 Task: Buy 5 Cartridges from Shocks, Struts & Suspension section under best seller category for shipping address: Margaret Wilson, 1232 Ridge Road, Dodge City, Kansas 67801, Cell Number 6205197251. Pay from credit card ending with 7965, CVV 549
Action: Key pressed amazon.com<Key.enter>
Screenshot: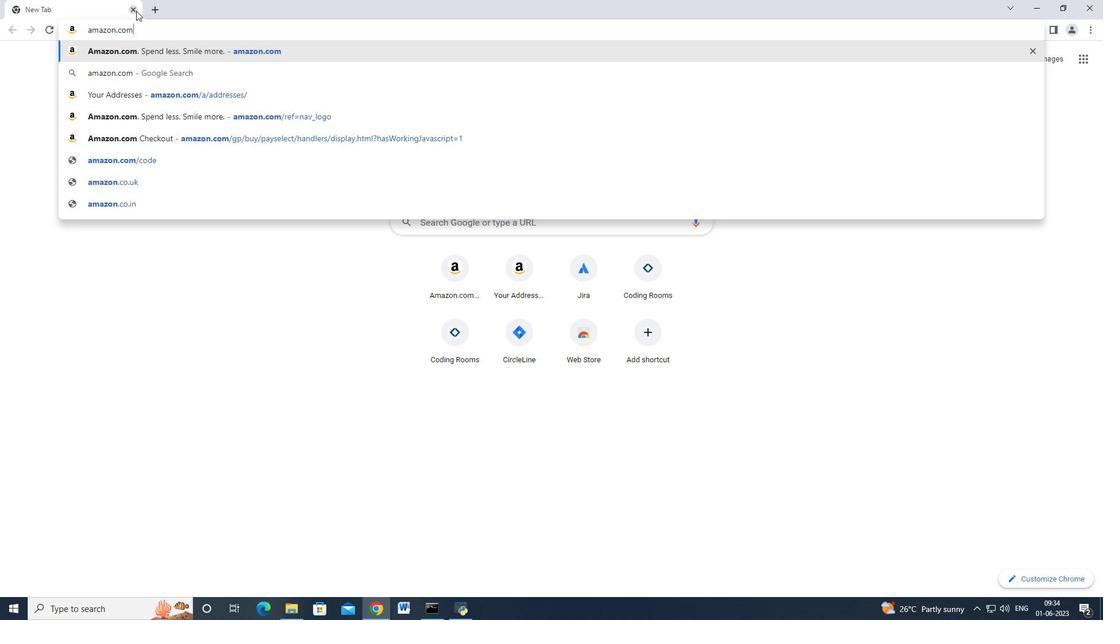 
Action: Mouse moved to (20, 85)
Screenshot: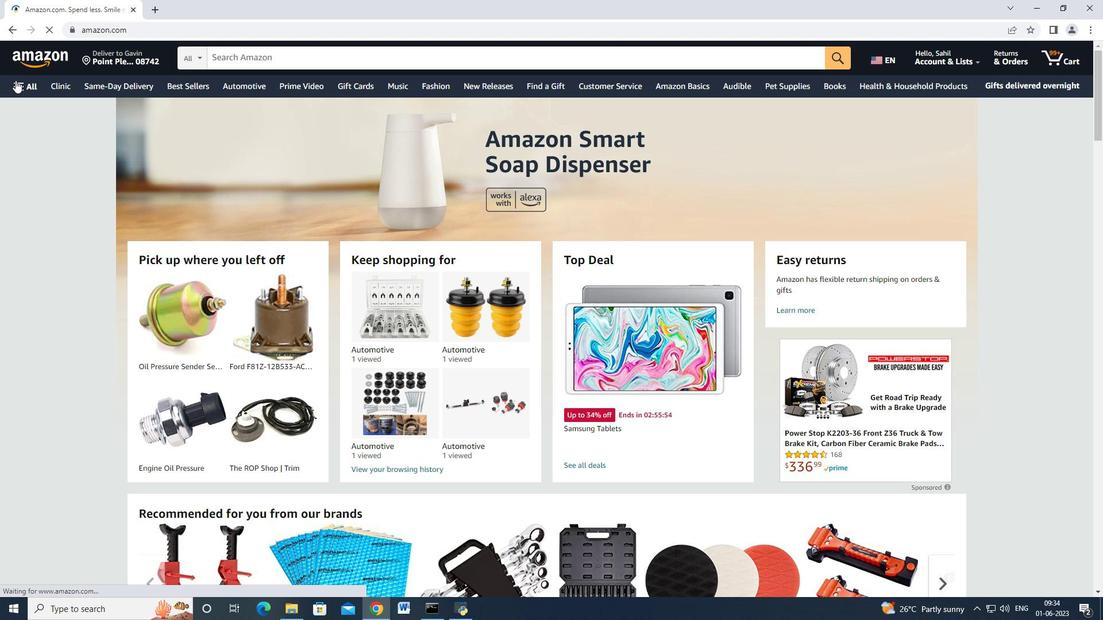 
Action: Mouse pressed left at (20, 85)
Screenshot: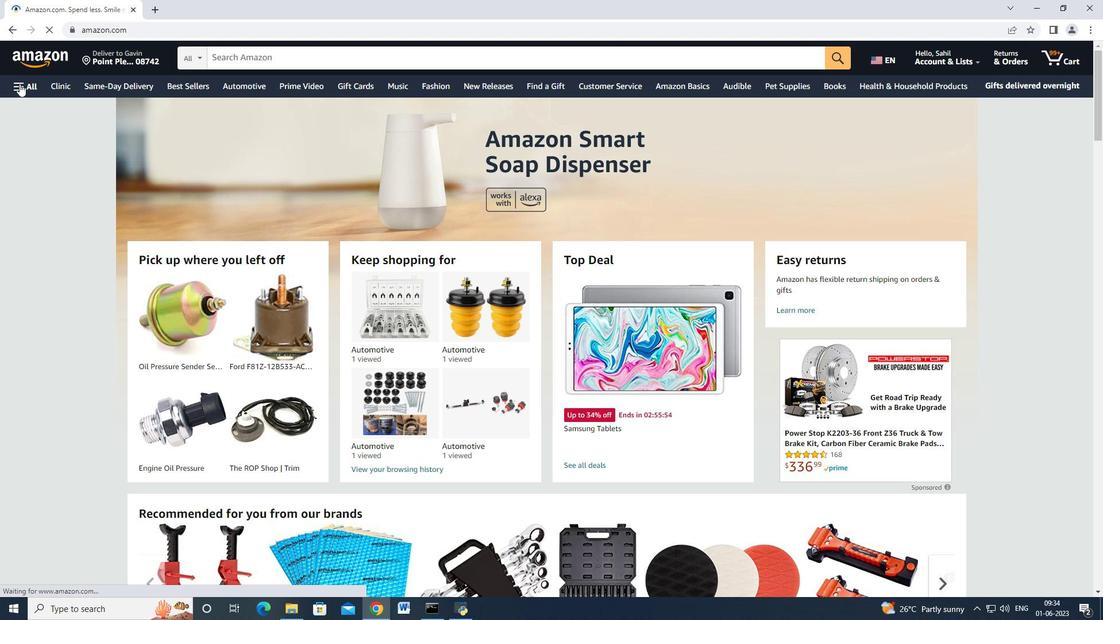 
Action: Mouse moved to (46, 139)
Screenshot: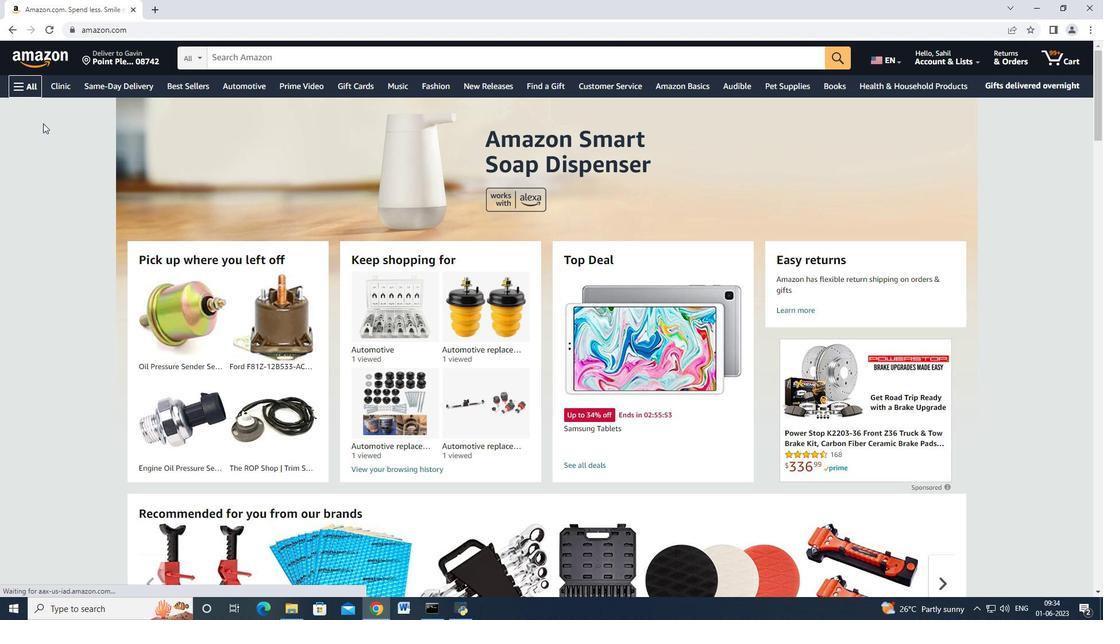 
Action: Mouse scrolled (46, 138) with delta (0, 0)
Screenshot: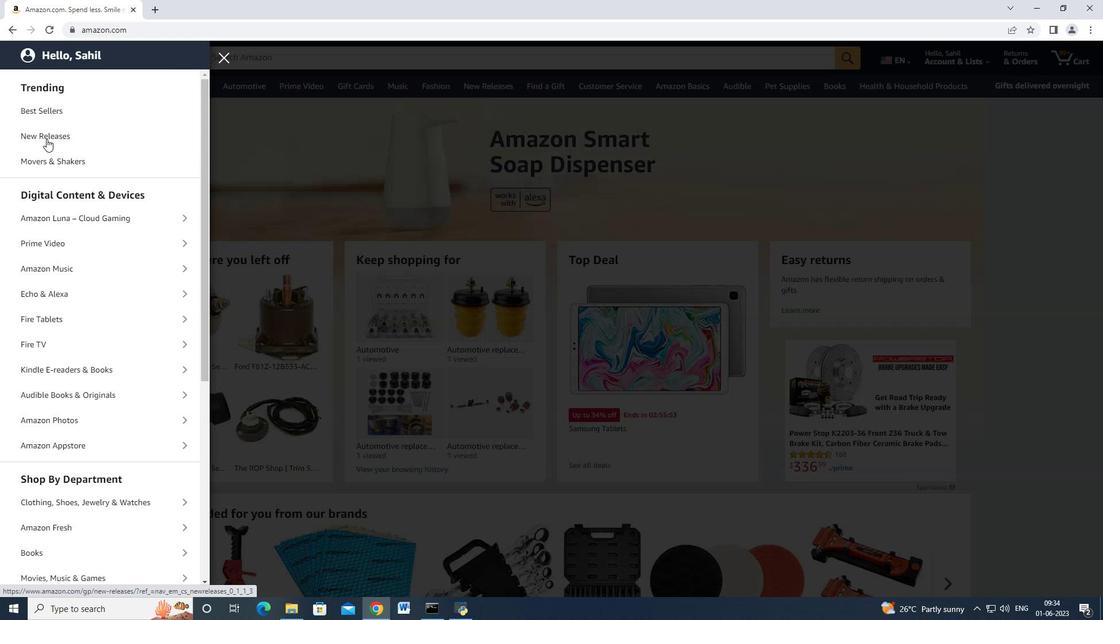 
Action: Mouse scrolled (46, 138) with delta (0, 0)
Screenshot: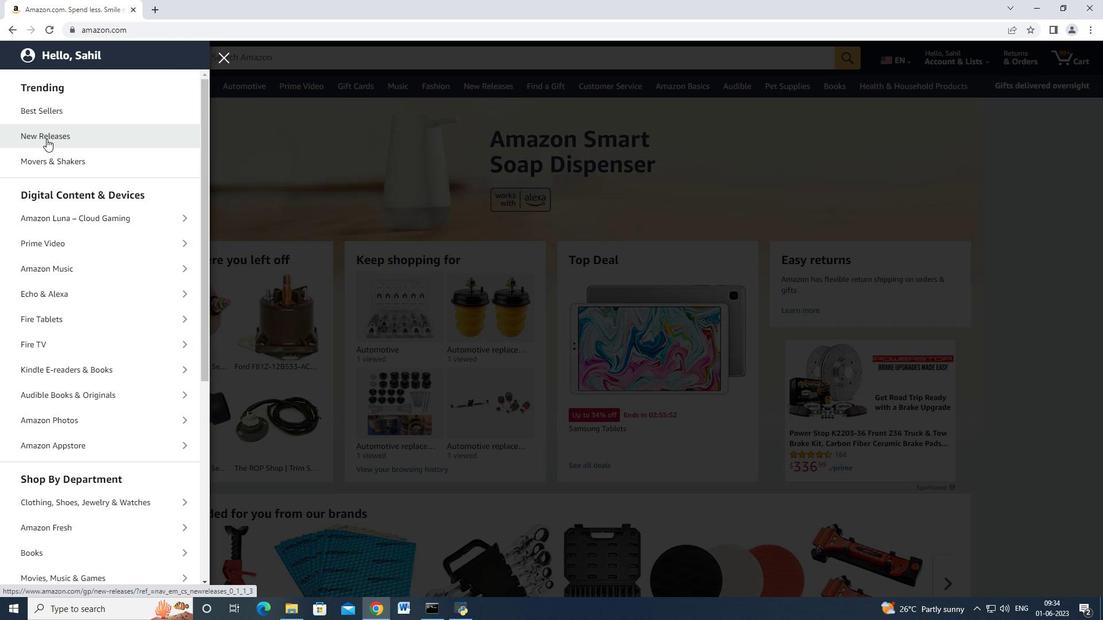 
Action: Mouse moved to (46, 142)
Screenshot: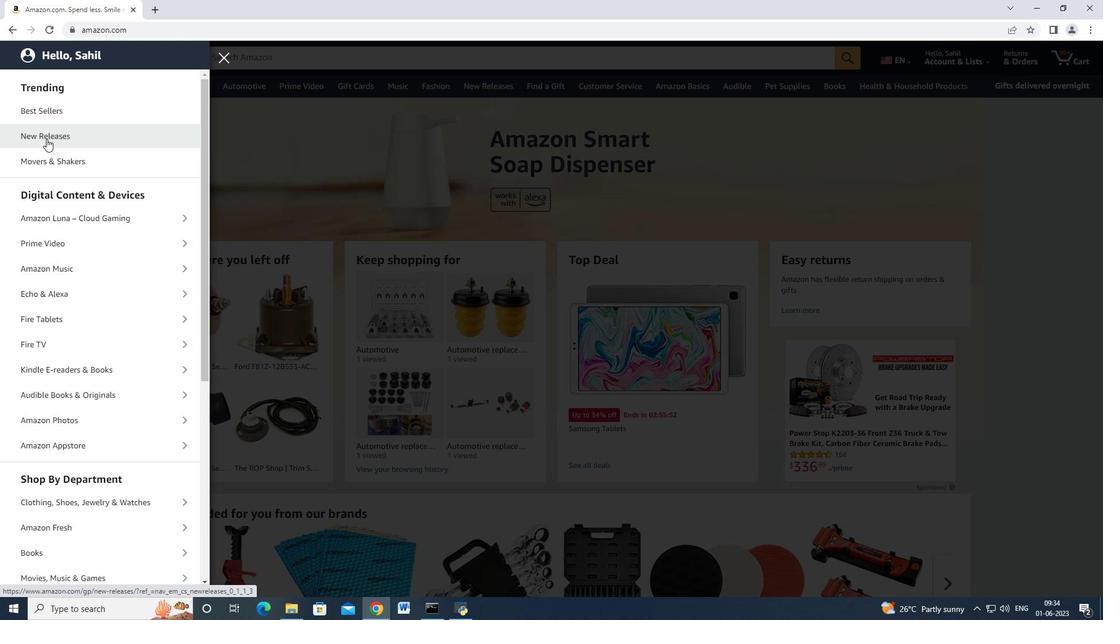 
Action: Mouse scrolled (46, 141) with delta (0, 0)
Screenshot: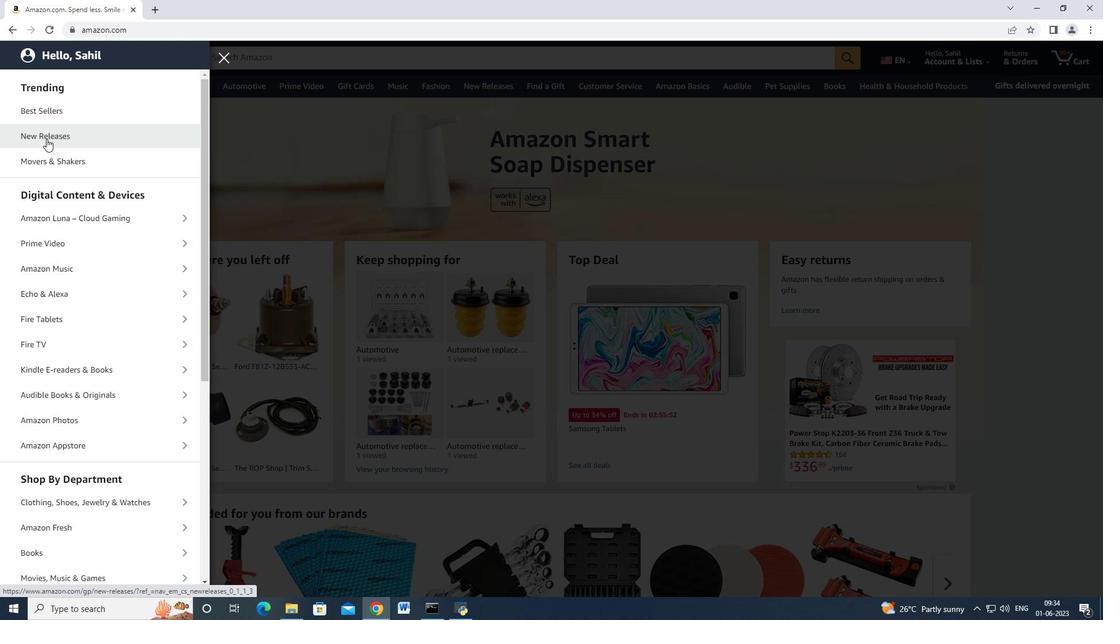 
Action: Mouse moved to (87, 424)
Screenshot: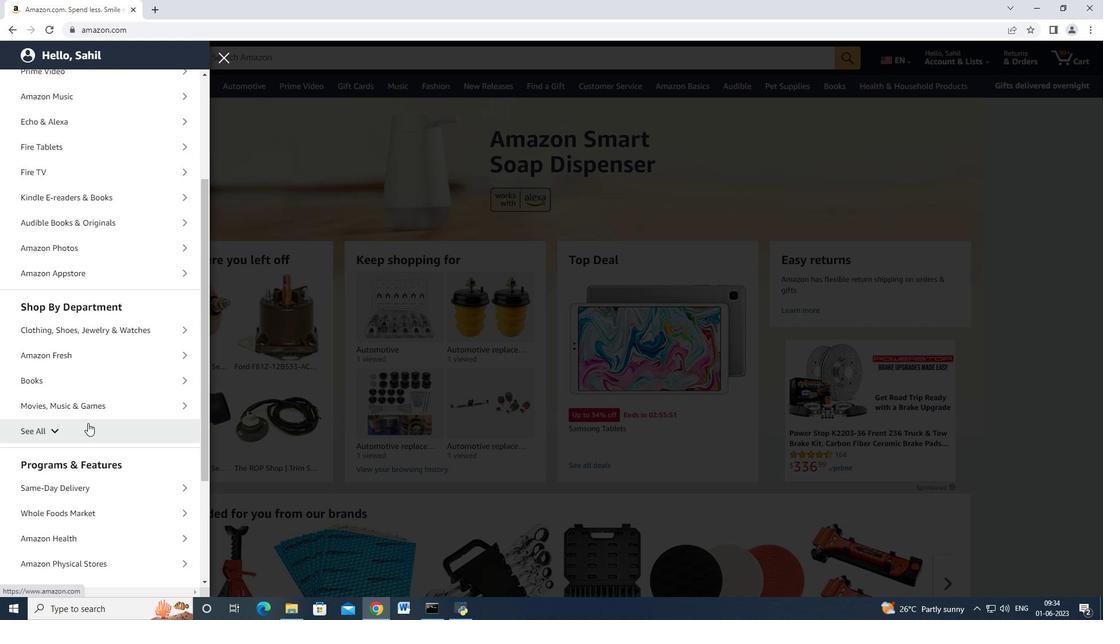 
Action: Mouse pressed left at (87, 424)
Screenshot: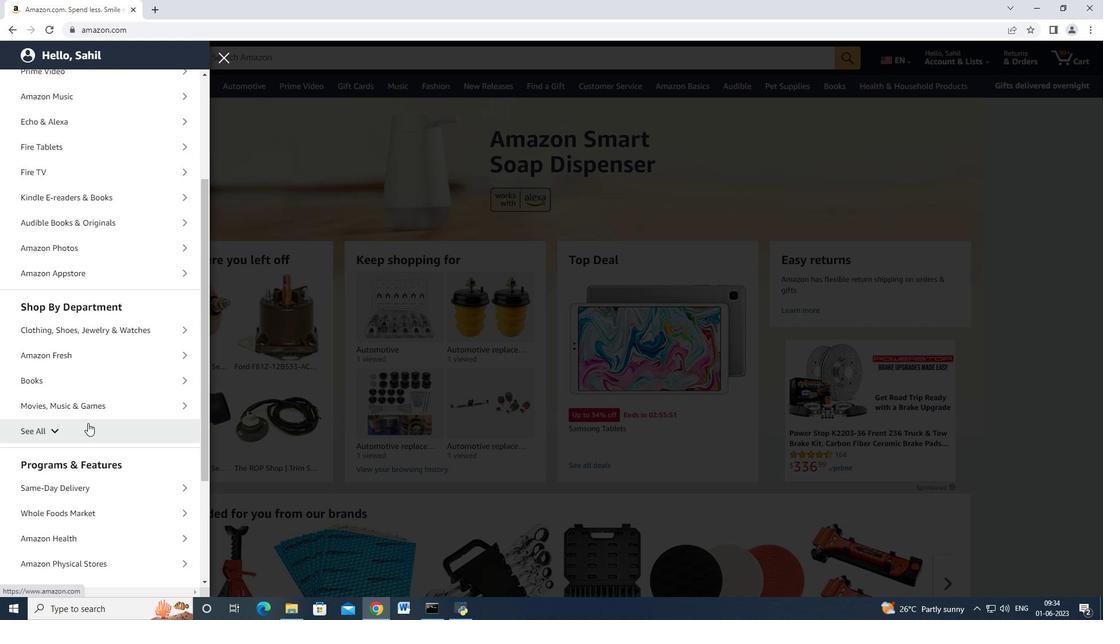 
Action: Mouse moved to (94, 384)
Screenshot: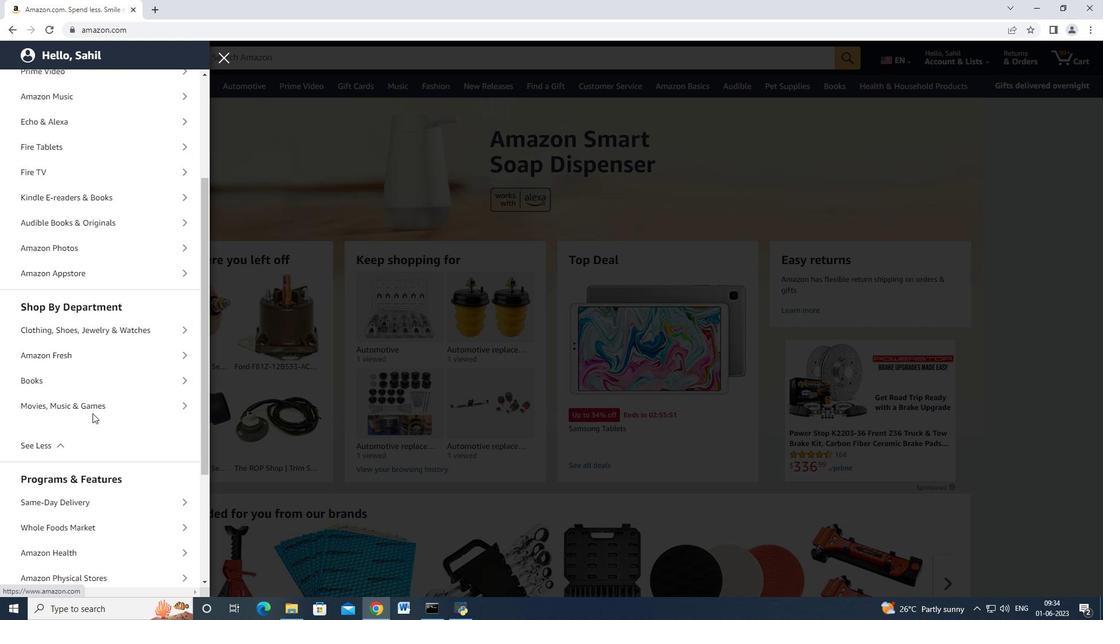 
Action: Mouse scrolled (94, 384) with delta (0, 0)
Screenshot: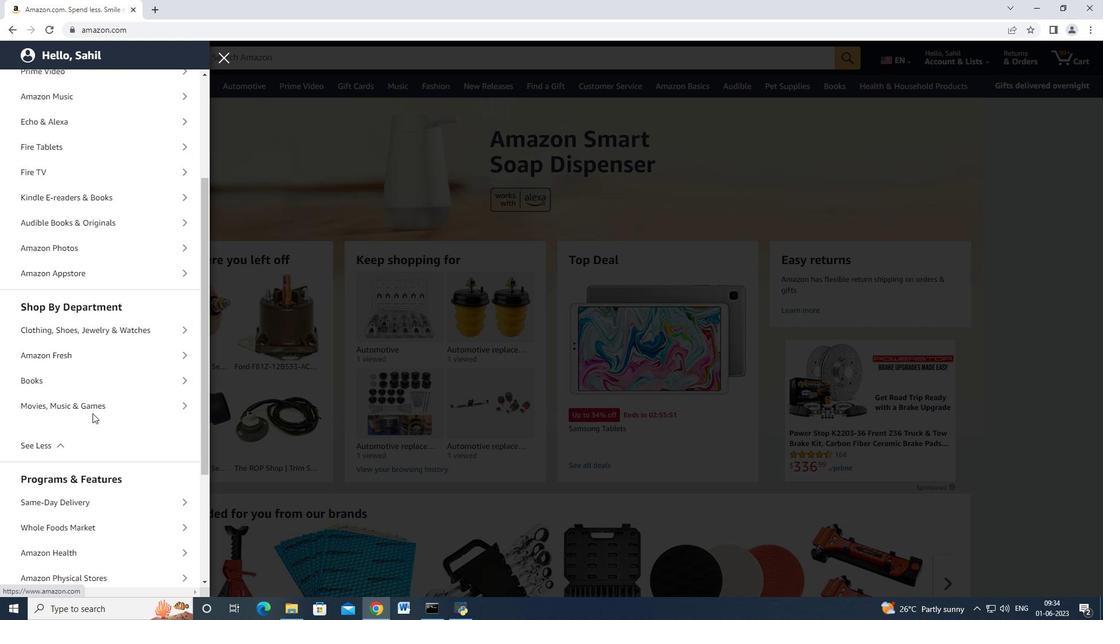 
Action: Mouse moved to (94, 381)
Screenshot: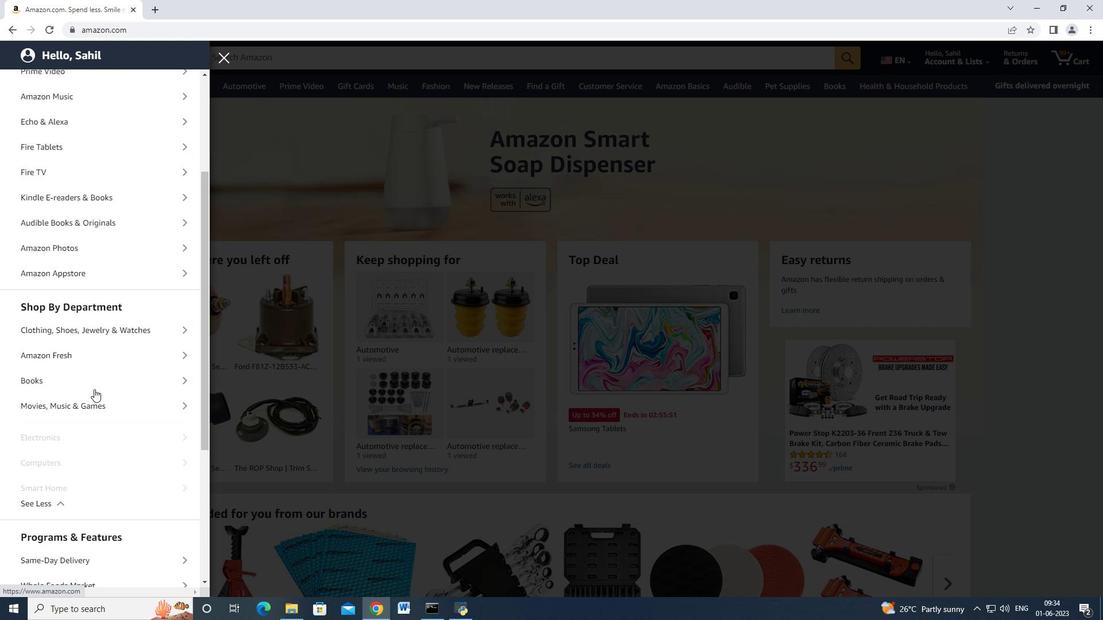 
Action: Mouse scrolled (94, 380) with delta (0, 0)
Screenshot: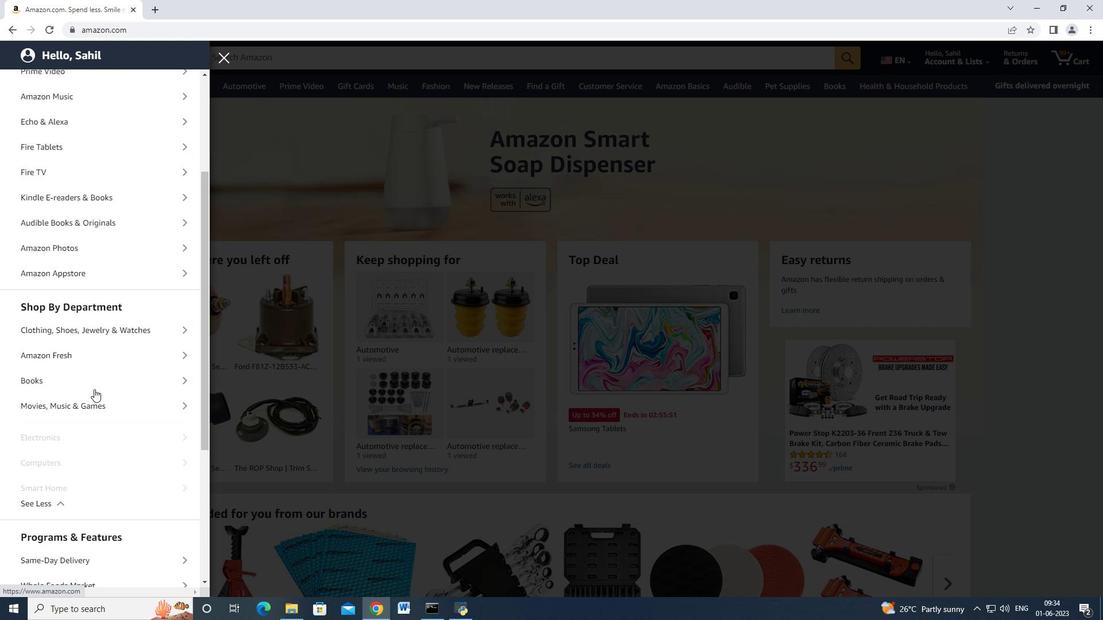 
Action: Mouse moved to (94, 380)
Screenshot: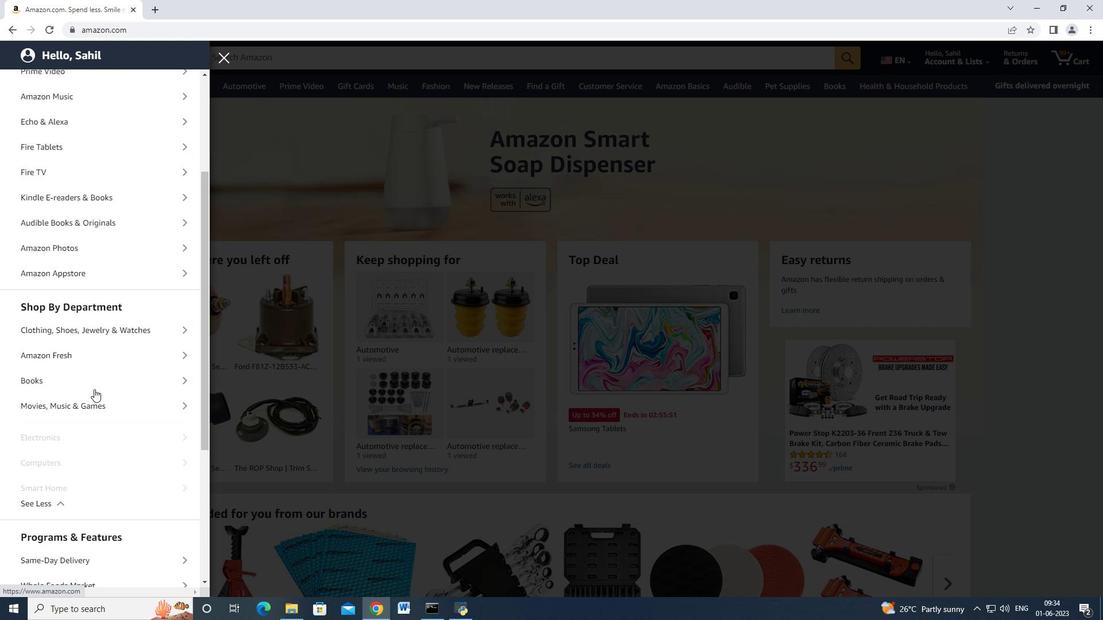 
Action: Mouse scrolled (94, 380) with delta (0, 0)
Screenshot: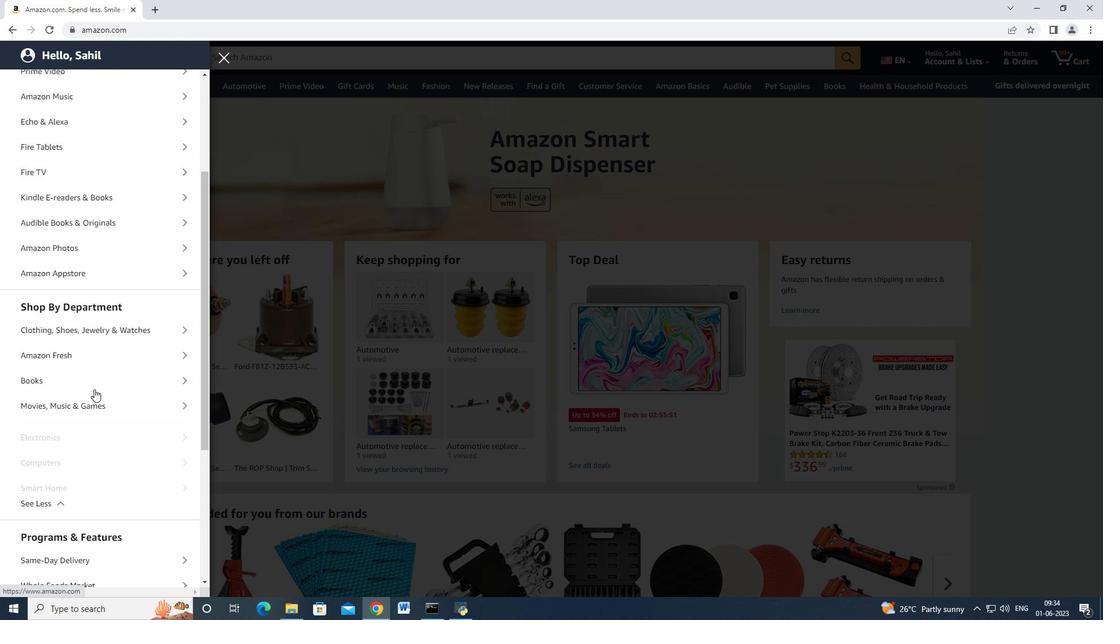 
Action: Mouse moved to (93, 379)
Screenshot: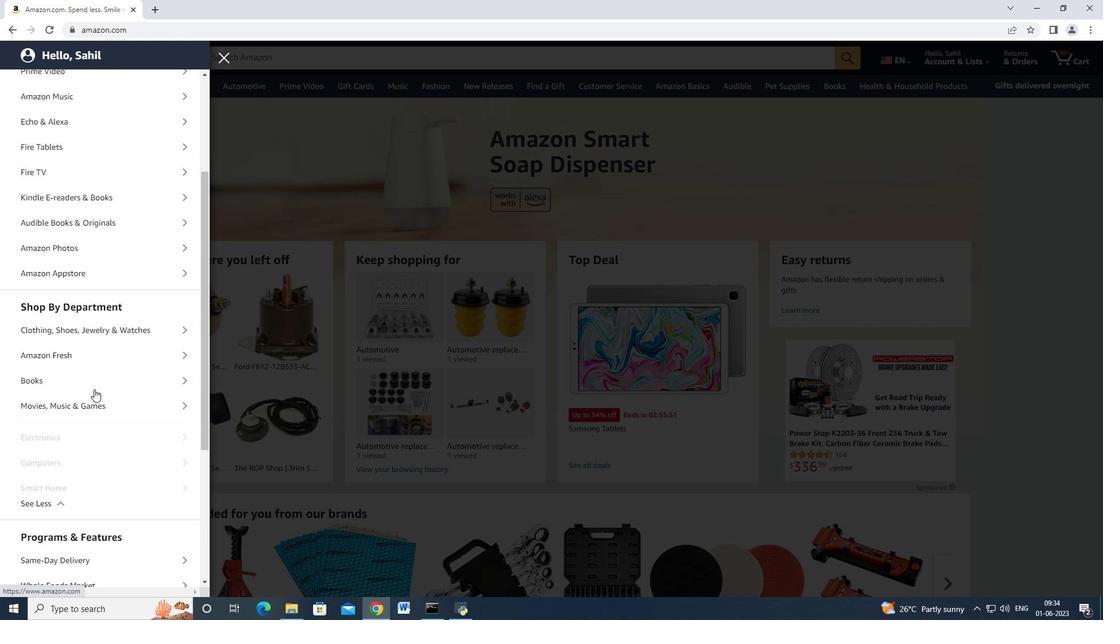 
Action: Mouse scrolled (93, 378) with delta (0, 0)
Screenshot: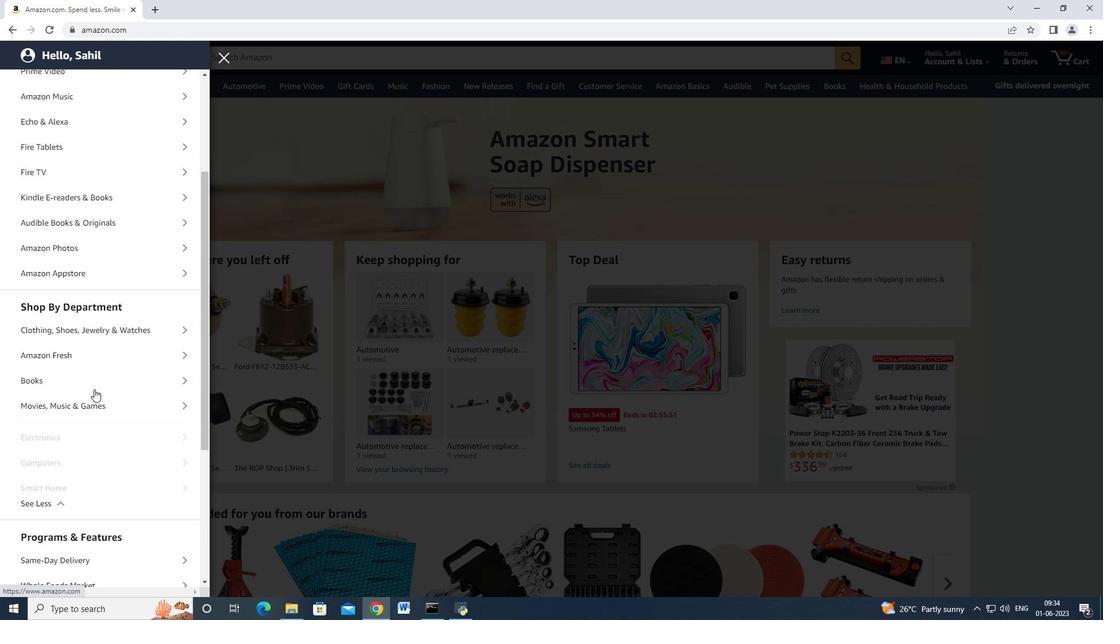 
Action: Mouse moved to (105, 359)
Screenshot: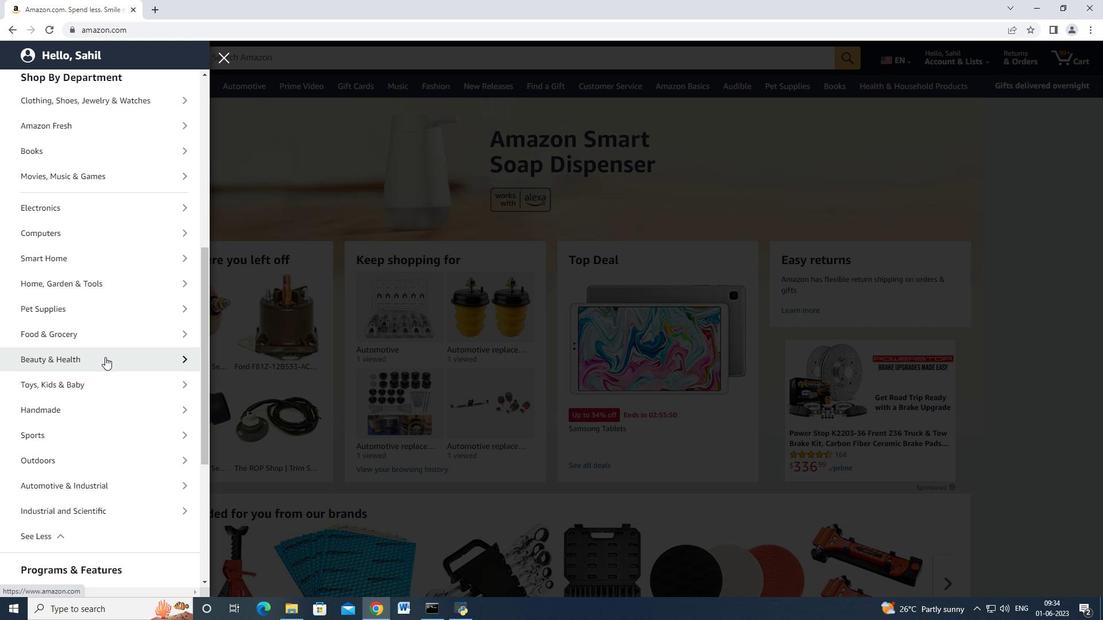 
Action: Mouse scrolled (105, 356) with delta (0, 0)
Screenshot: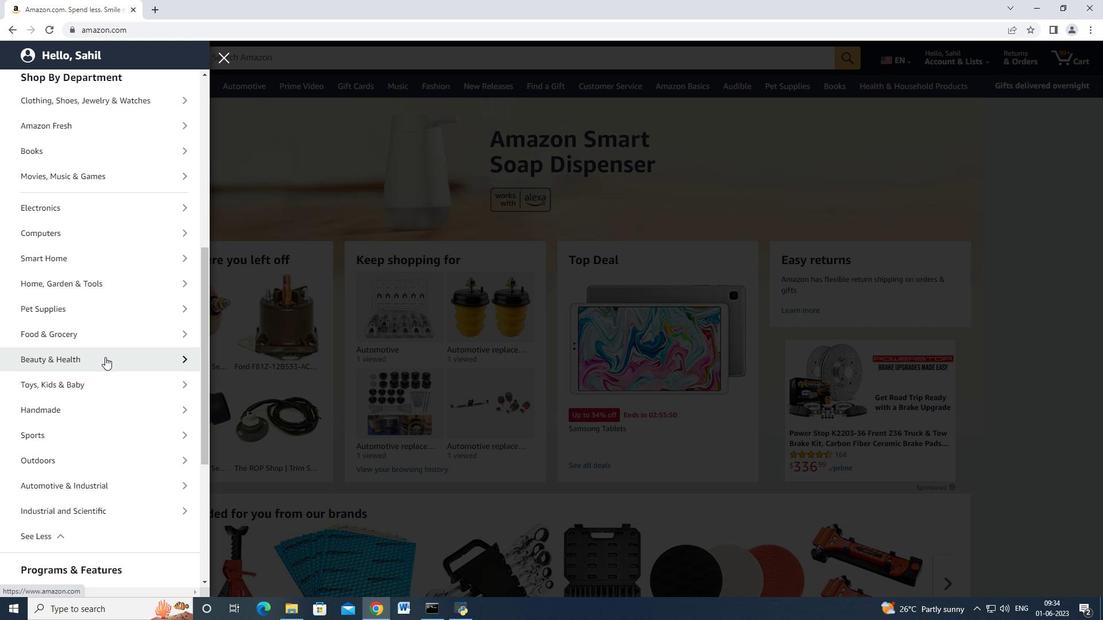 
Action: Mouse moved to (105, 360)
Screenshot: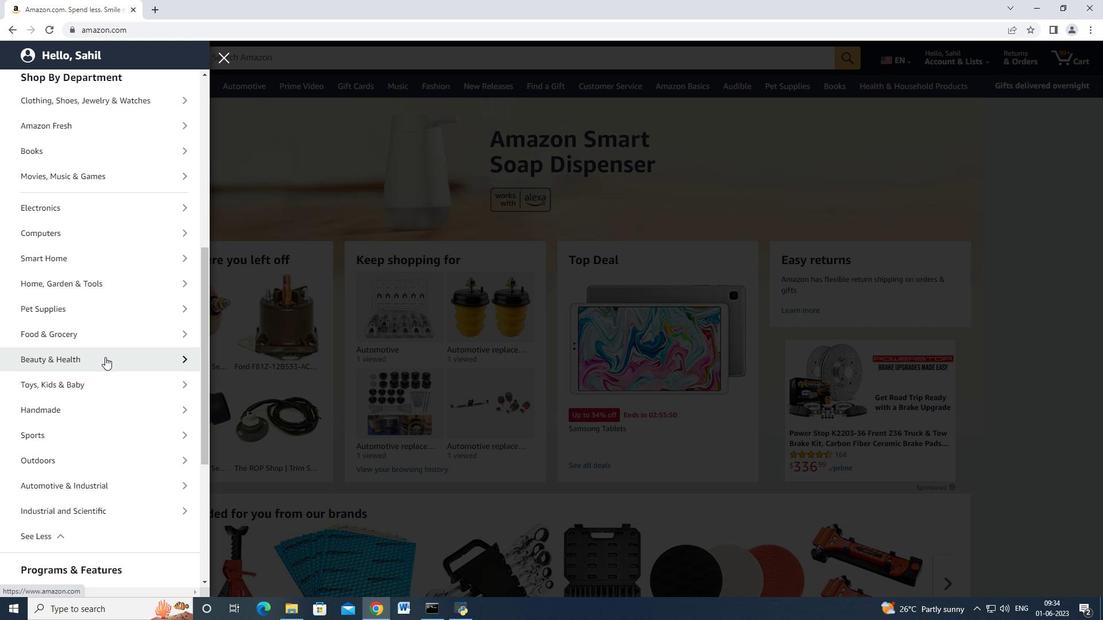 
Action: Mouse scrolled (105, 360) with delta (0, 0)
Screenshot: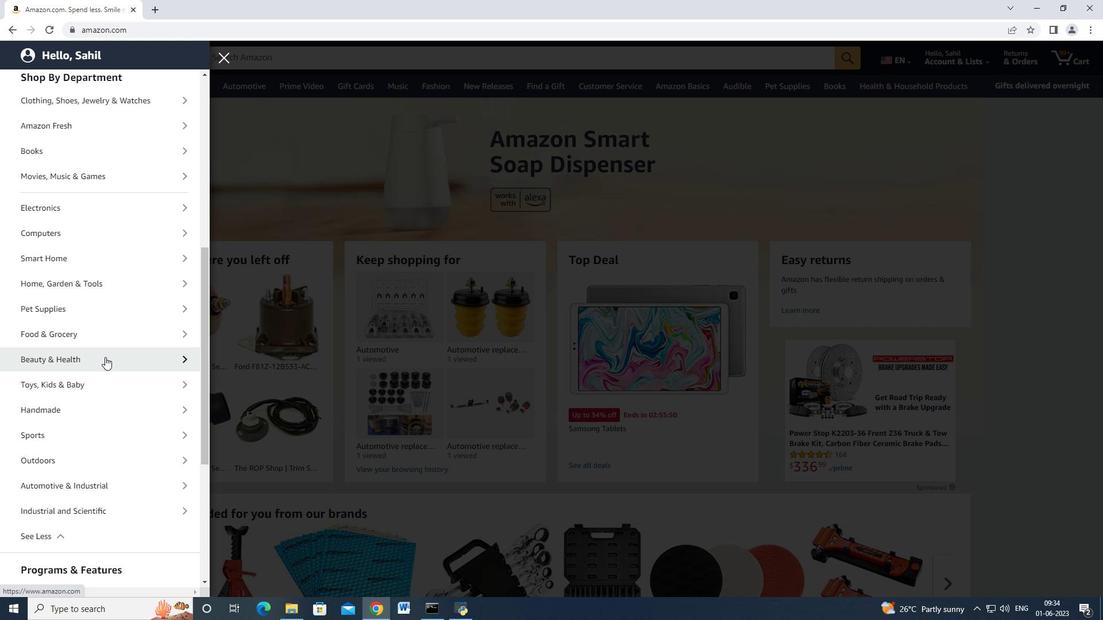
Action: Mouse moved to (110, 380)
Screenshot: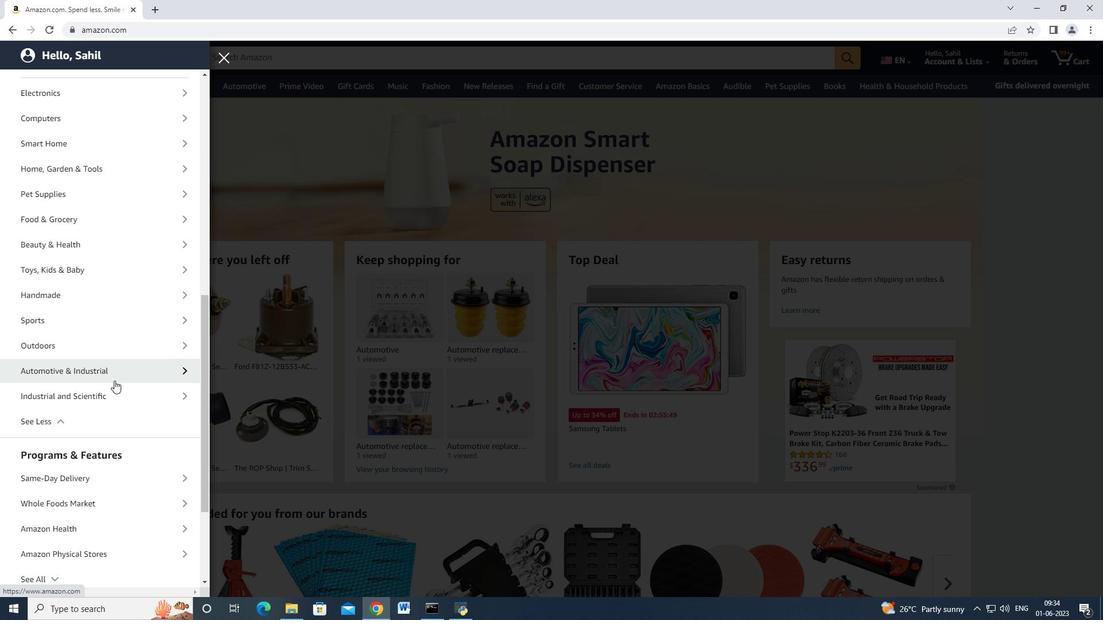 
Action: Mouse scrolled (110, 380) with delta (0, 0)
Screenshot: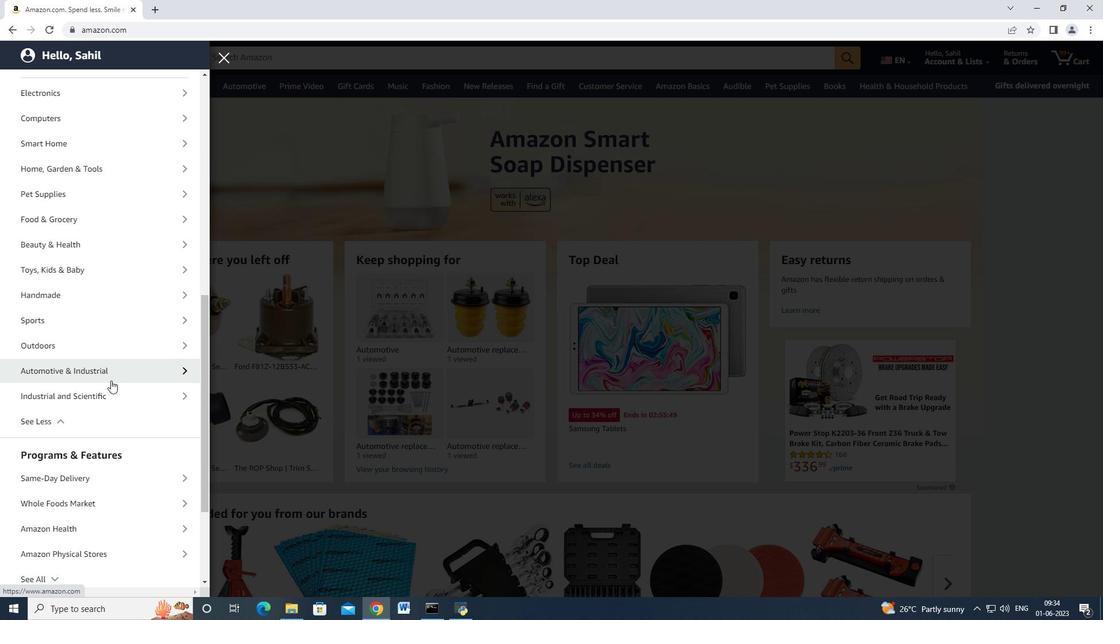 
Action: Mouse moved to (118, 305)
Screenshot: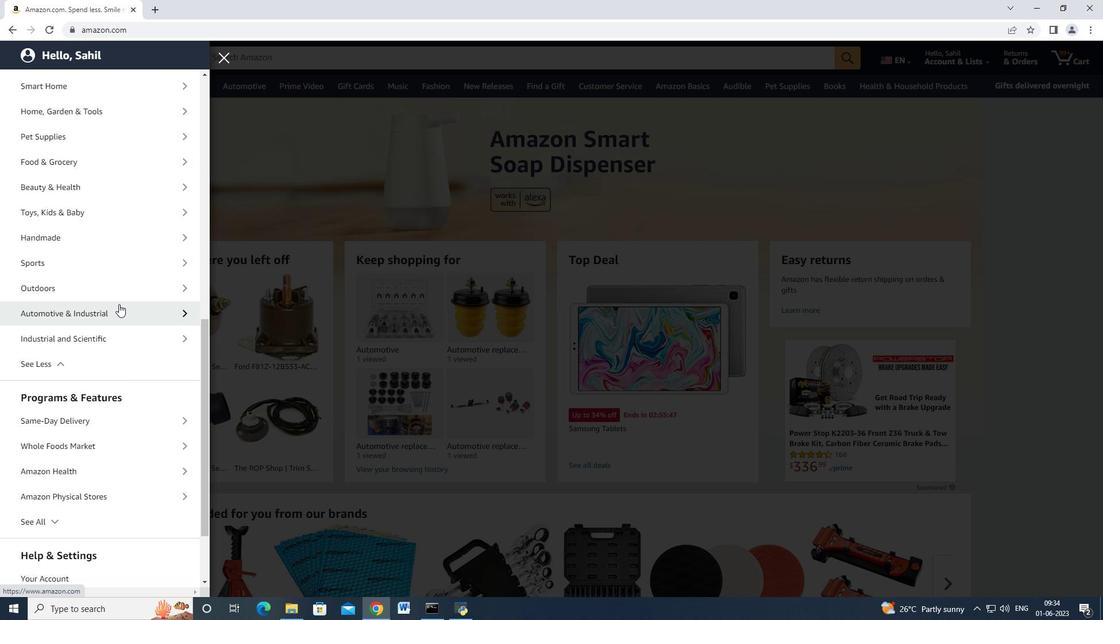 
Action: Mouse pressed left at (118, 305)
Screenshot: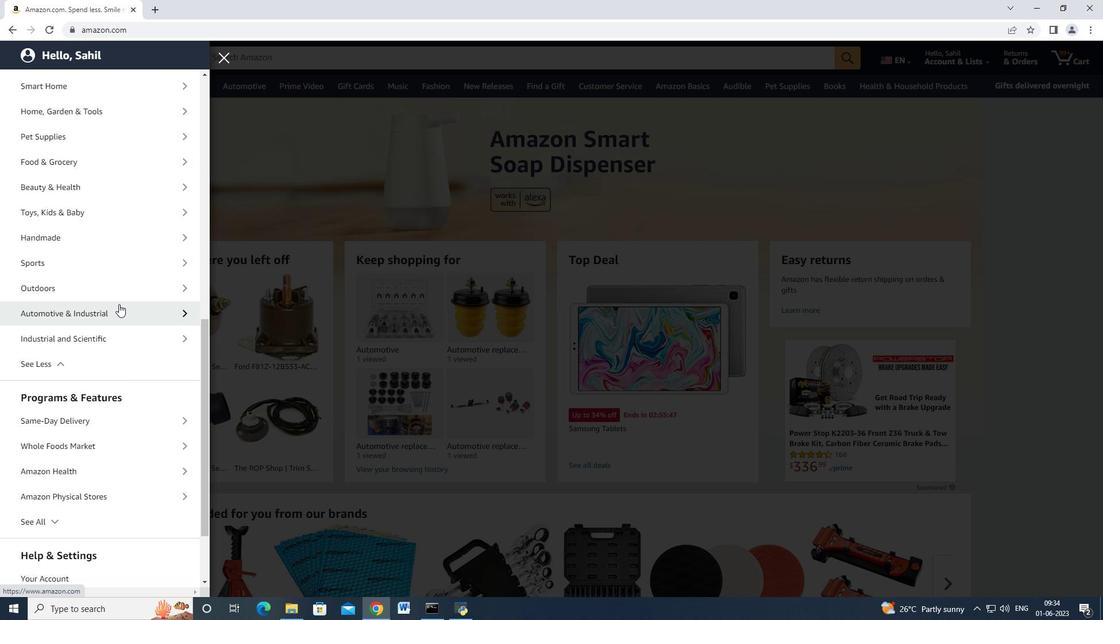 
Action: Mouse moved to (109, 141)
Screenshot: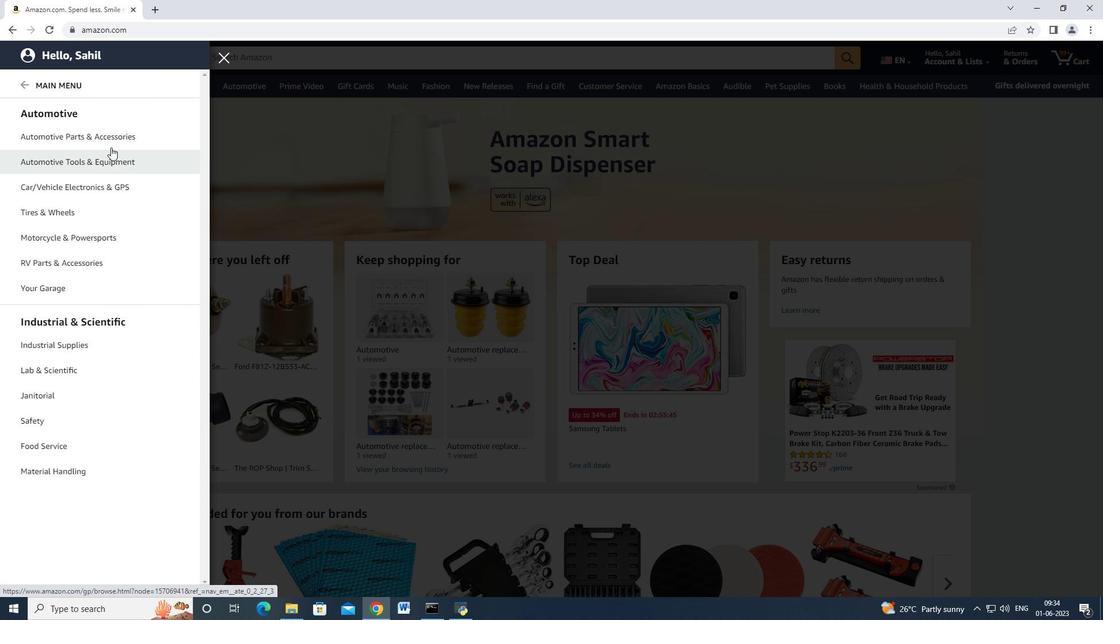 
Action: Mouse pressed left at (109, 141)
Screenshot: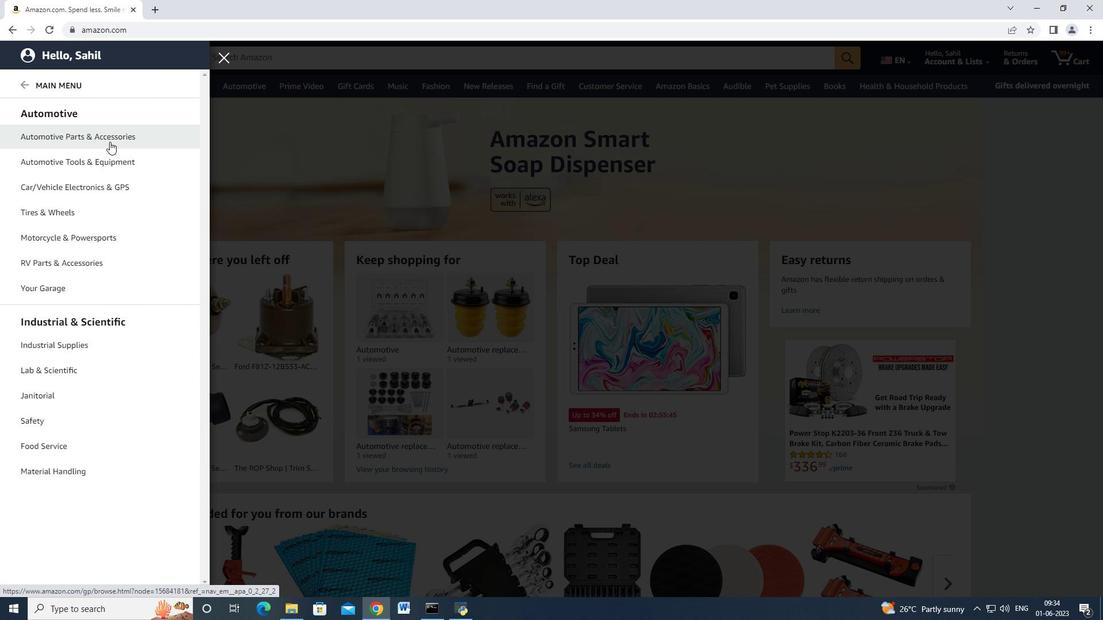 
Action: Mouse moved to (193, 110)
Screenshot: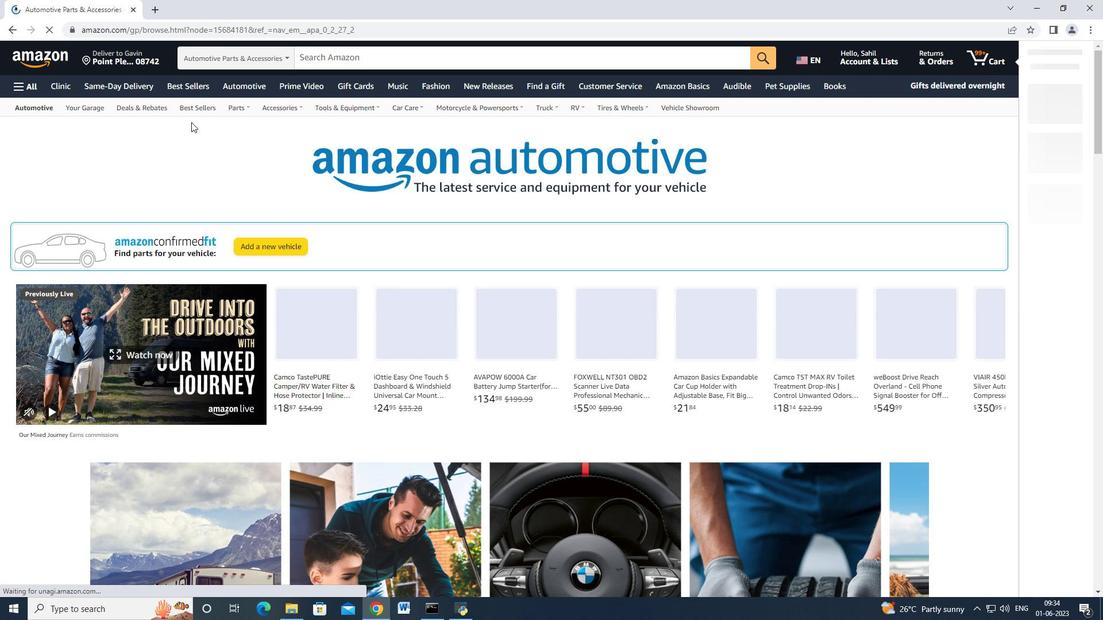 
Action: Mouse pressed left at (193, 110)
Screenshot: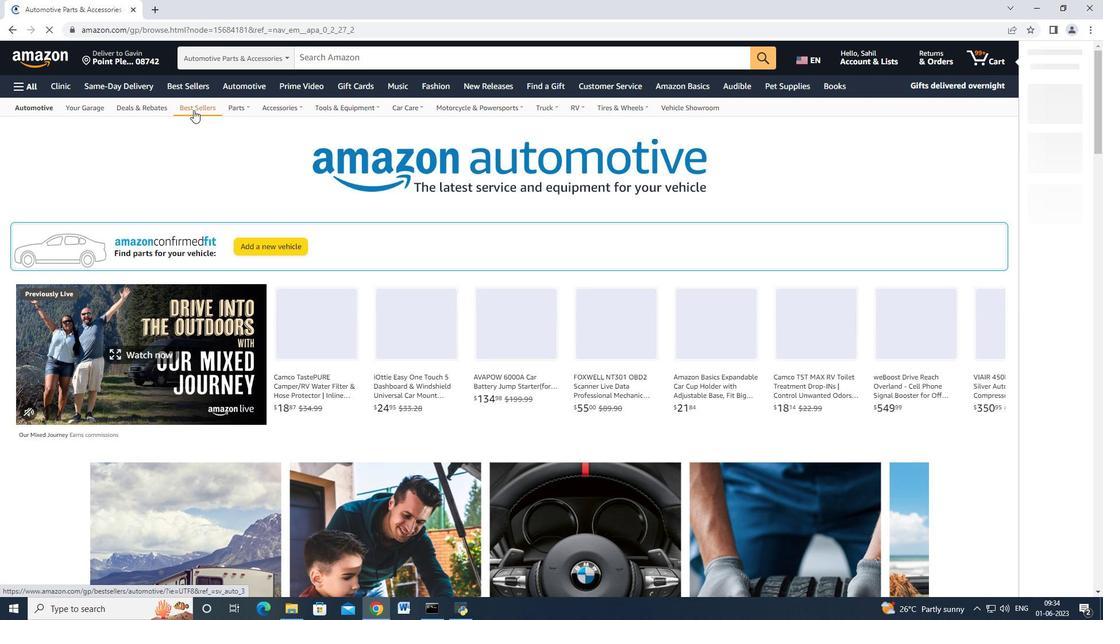 
Action: Mouse moved to (192, 131)
Screenshot: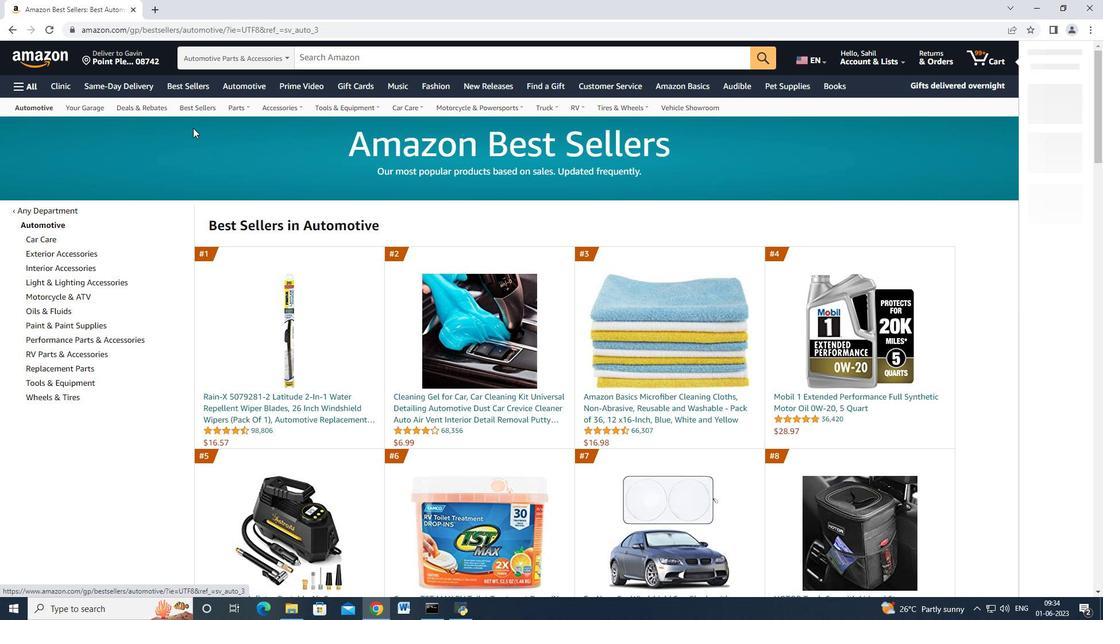 
Action: Mouse scrolled (192, 131) with delta (0, 0)
Screenshot: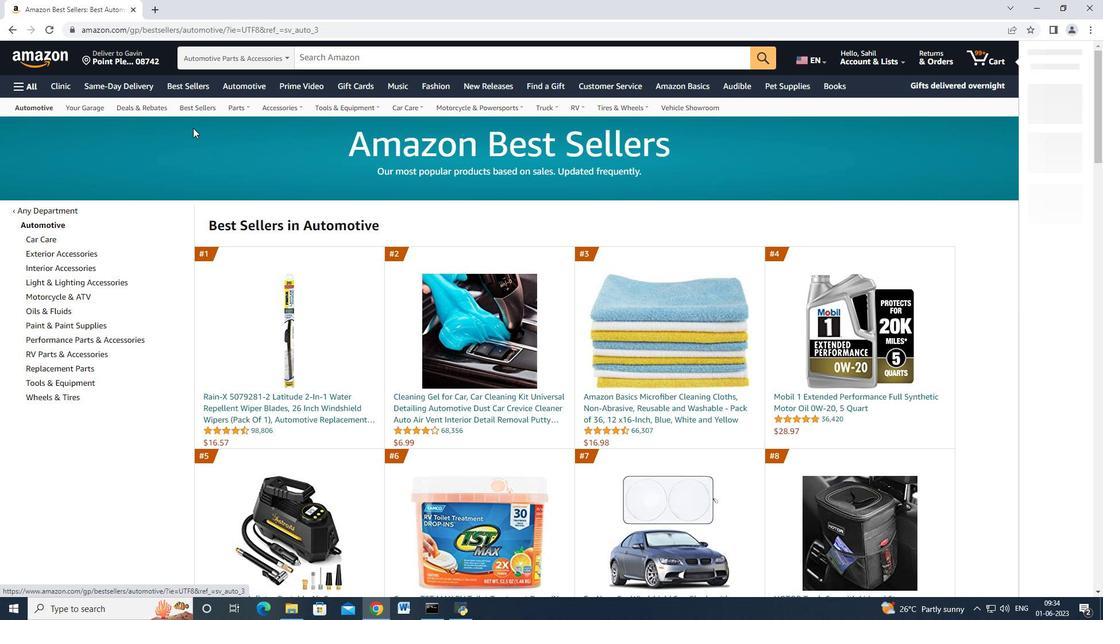 
Action: Mouse moved to (79, 312)
Screenshot: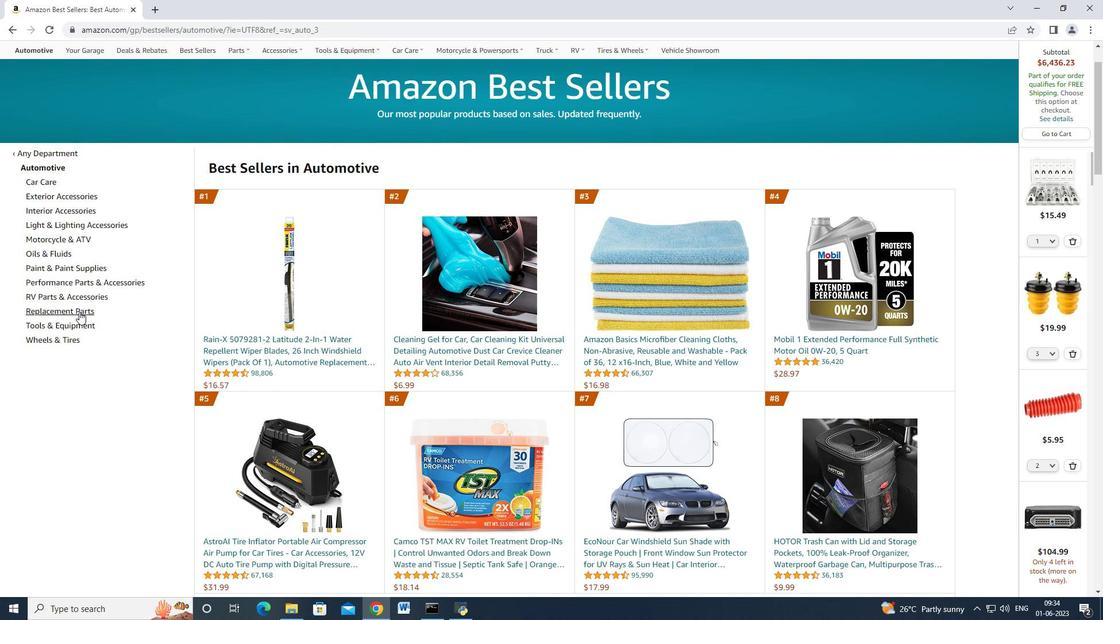 
Action: Mouse pressed left at (79, 312)
Screenshot: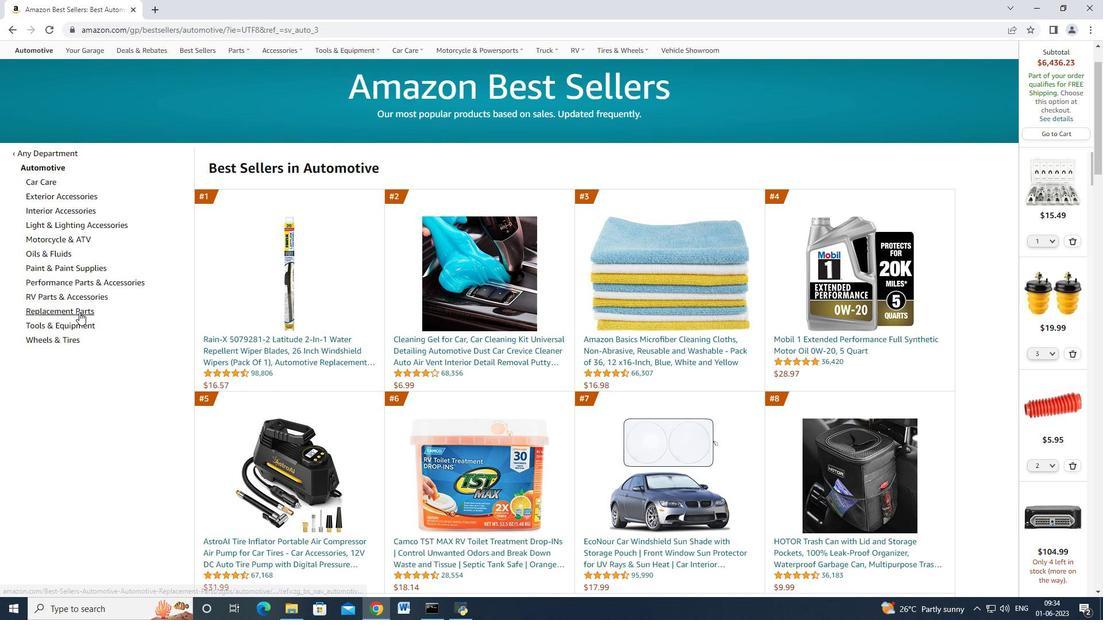 
Action: Mouse moved to (149, 276)
Screenshot: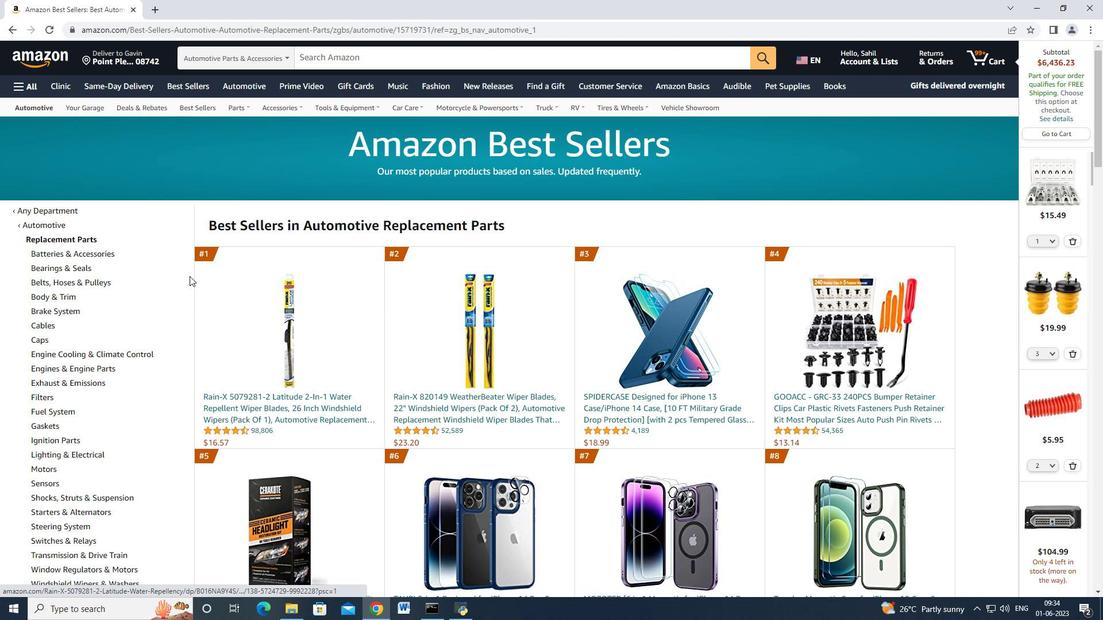 
Action: Mouse scrolled (149, 275) with delta (0, 0)
Screenshot: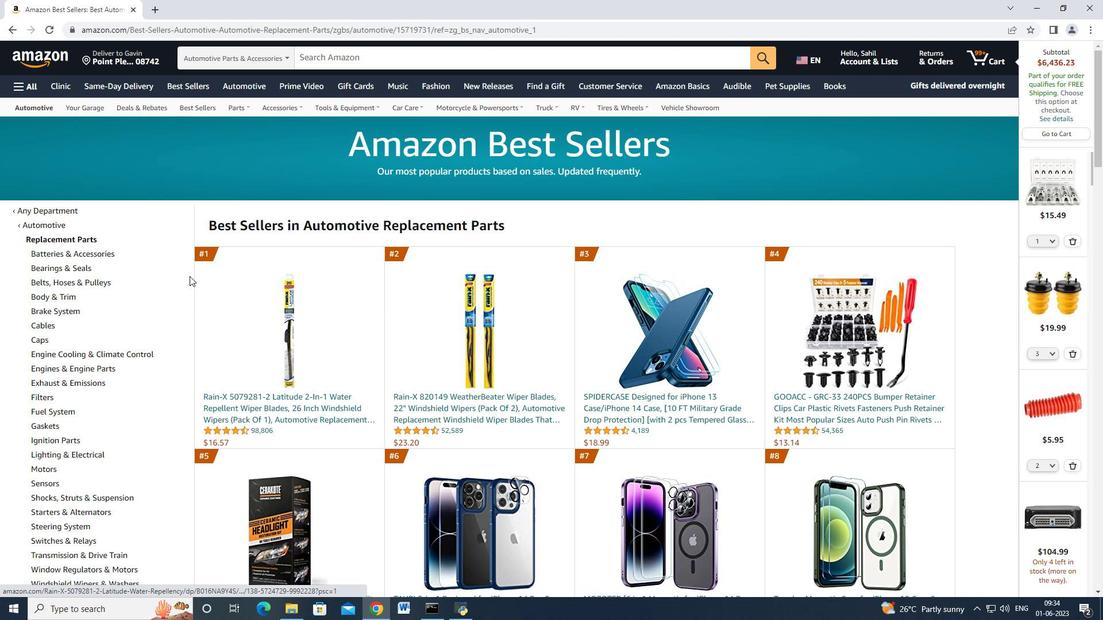 
Action: Mouse scrolled (149, 275) with delta (0, 0)
Screenshot: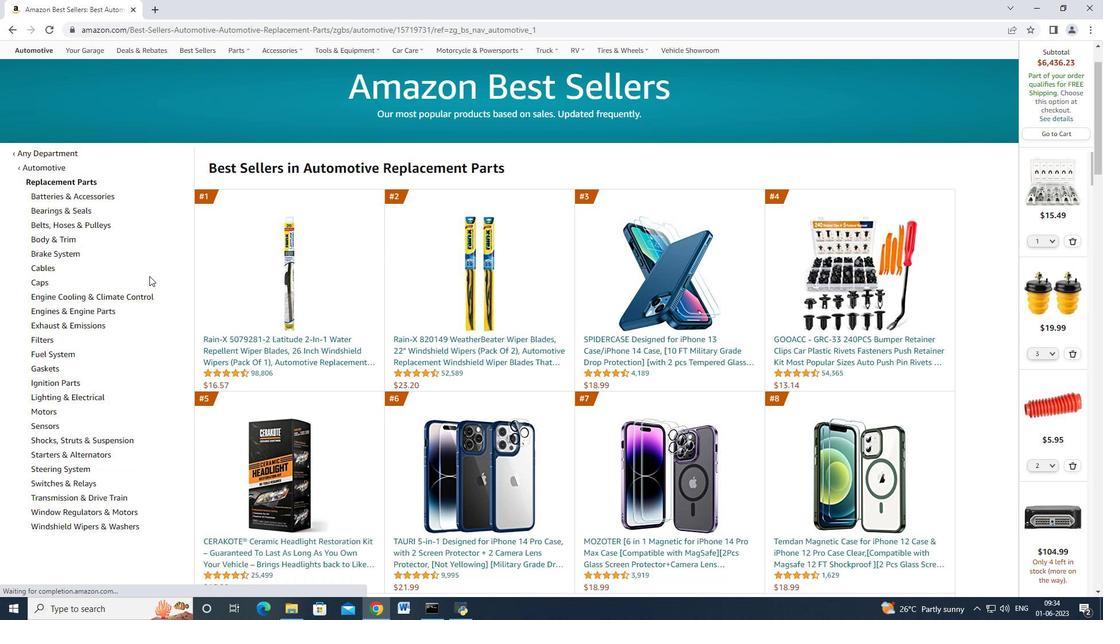 
Action: Mouse moved to (149, 274)
Screenshot: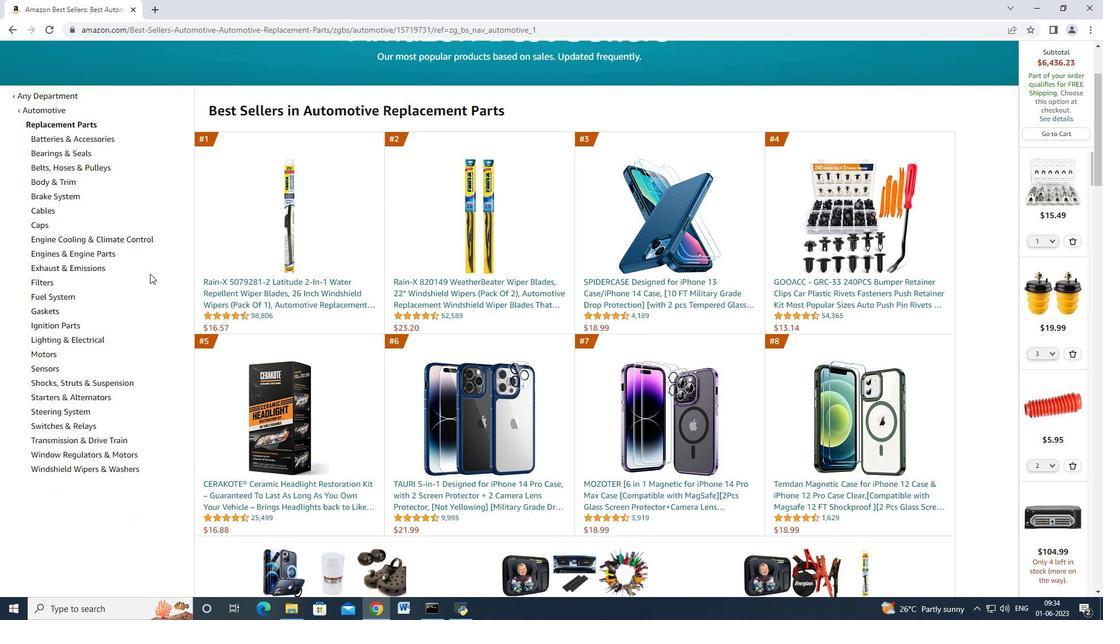 
Action: Mouse scrolled (149, 273) with delta (0, 0)
Screenshot: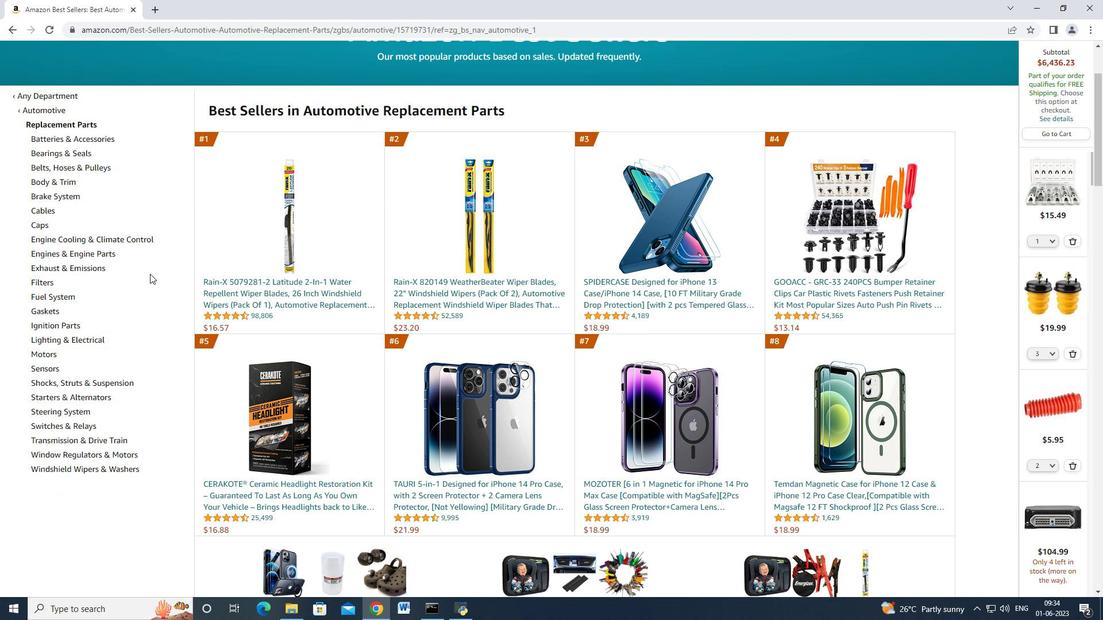 
Action: Mouse scrolled (149, 273) with delta (0, 0)
Screenshot: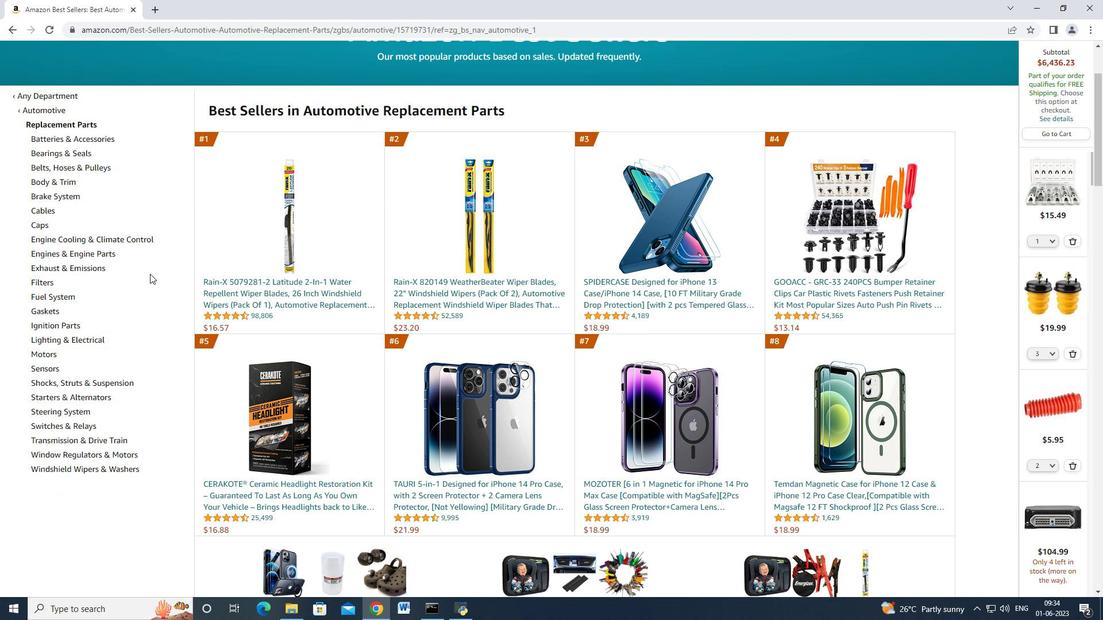 
Action: Mouse moved to (147, 277)
Screenshot: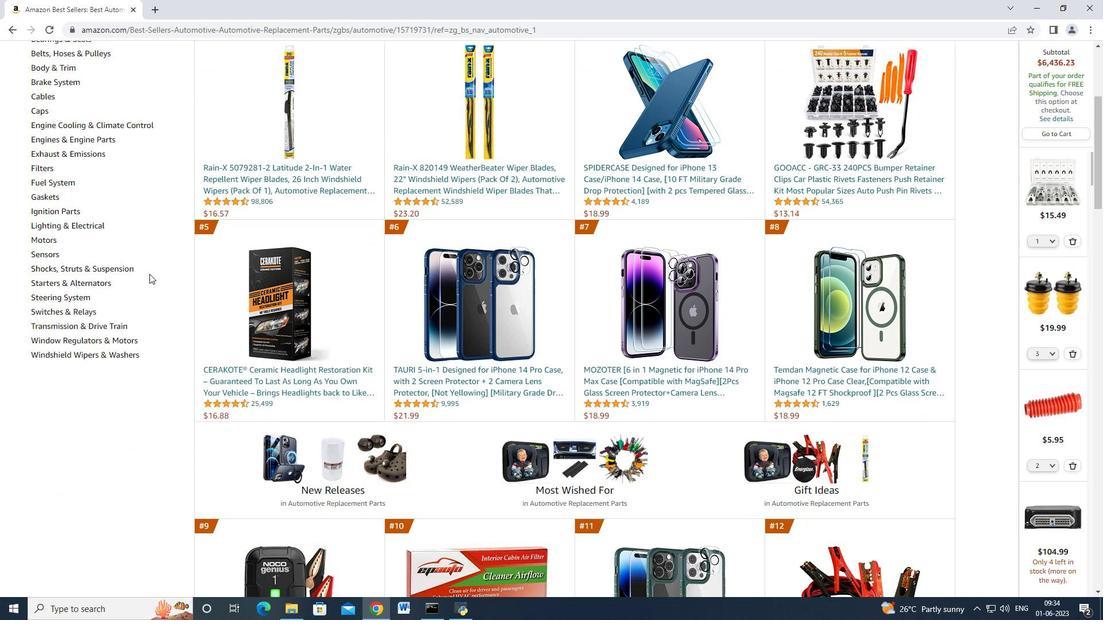 
Action: Mouse scrolled (148, 275) with delta (0, 0)
Screenshot: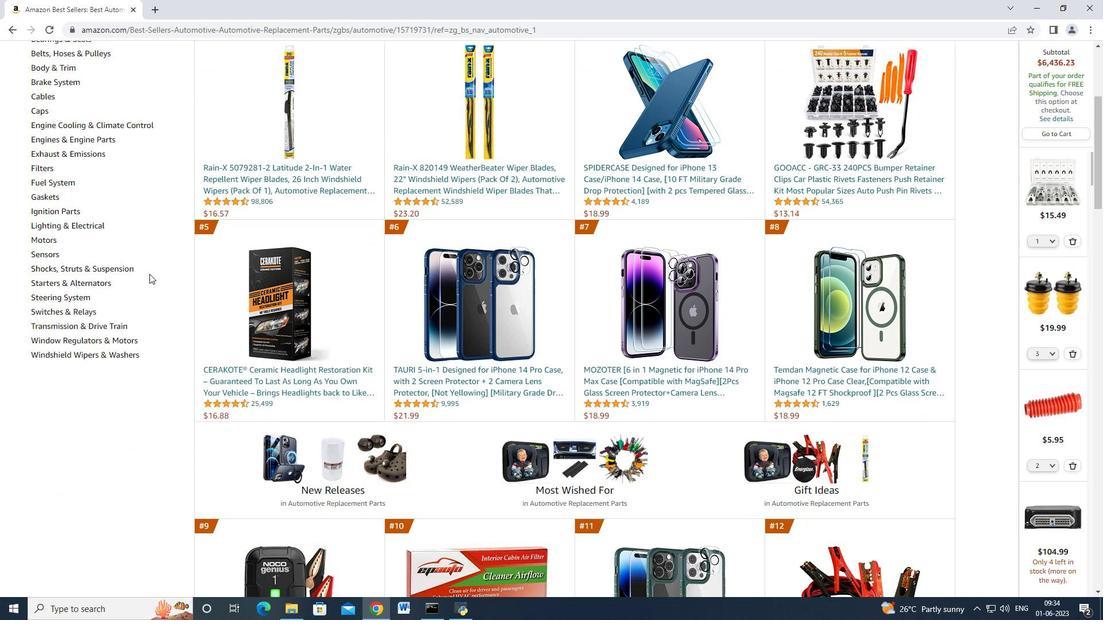 
Action: Mouse scrolled (147, 276) with delta (0, 0)
Screenshot: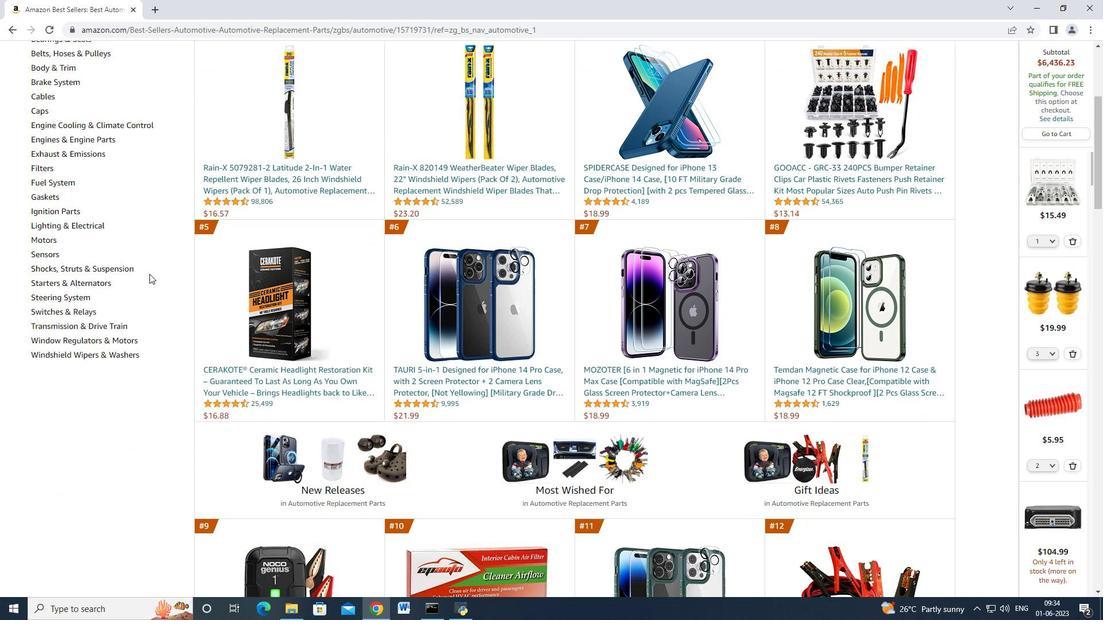 
Action: Mouse moved to (89, 151)
Screenshot: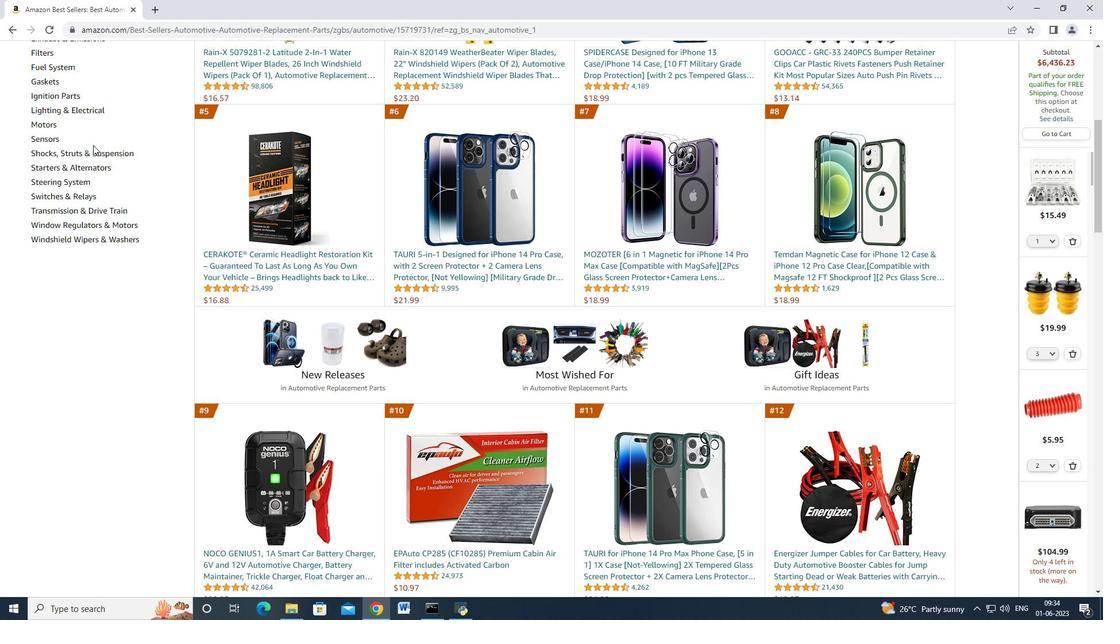 
Action: Mouse pressed left at (89, 151)
Screenshot: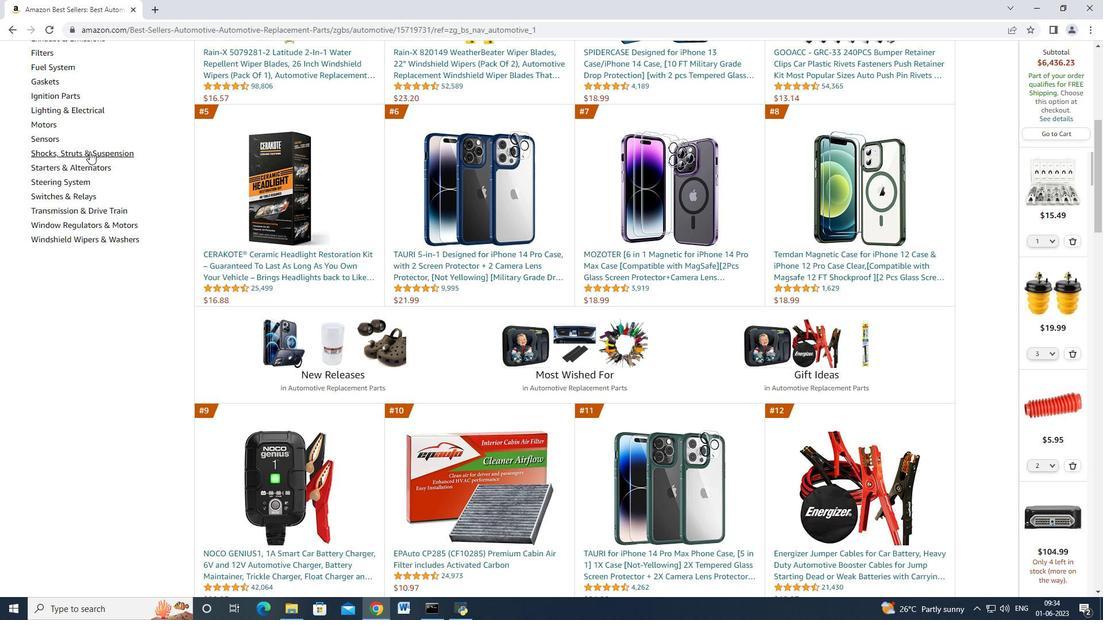 
Action: Mouse moved to (220, 221)
Screenshot: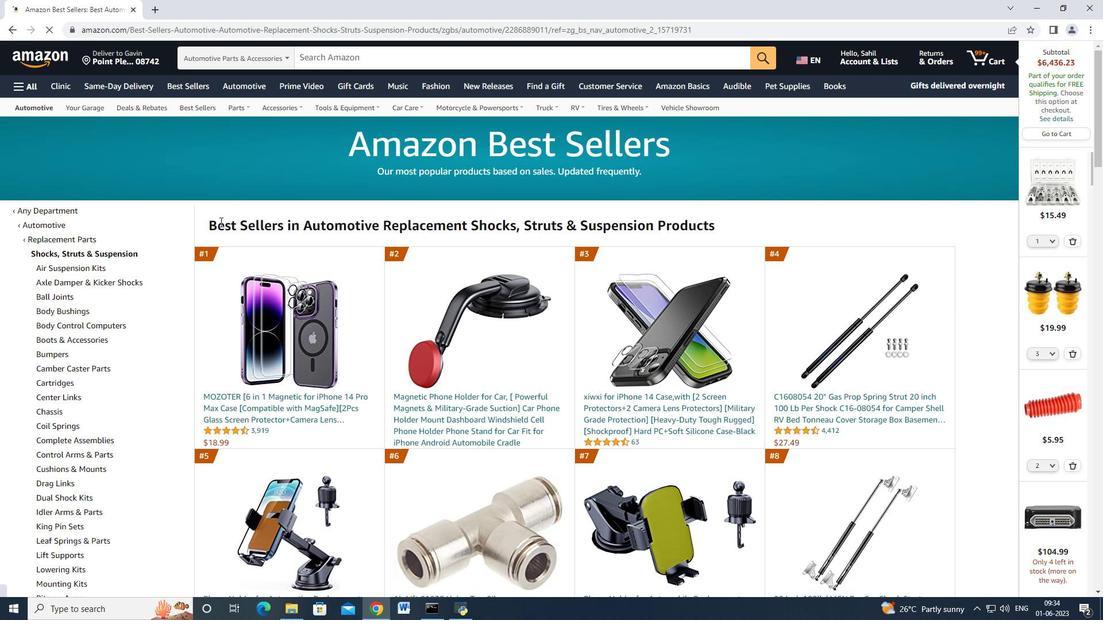 
Action: Mouse scrolled (220, 222) with delta (0, 0)
Screenshot: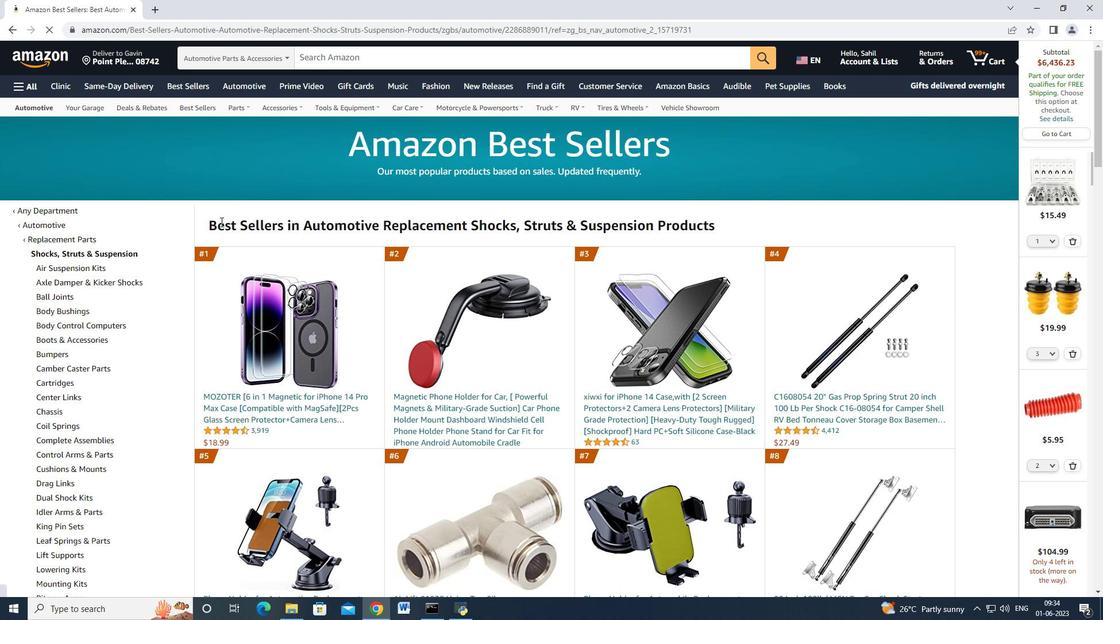 
Action: Mouse moved to (173, 234)
Screenshot: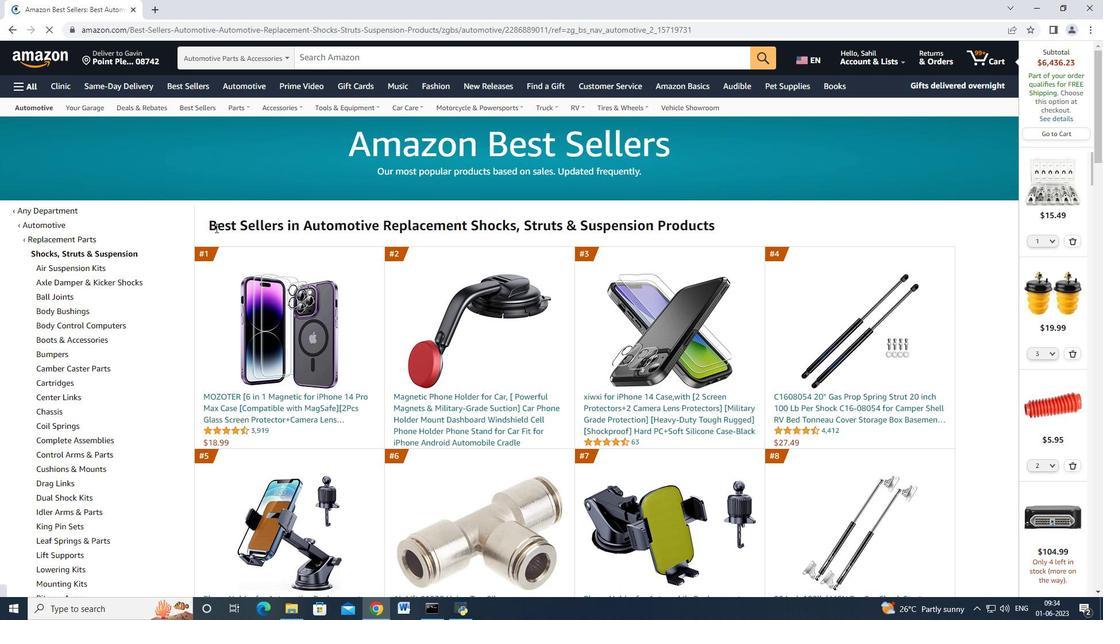 
Action: Mouse scrolled (173, 233) with delta (0, 0)
Screenshot: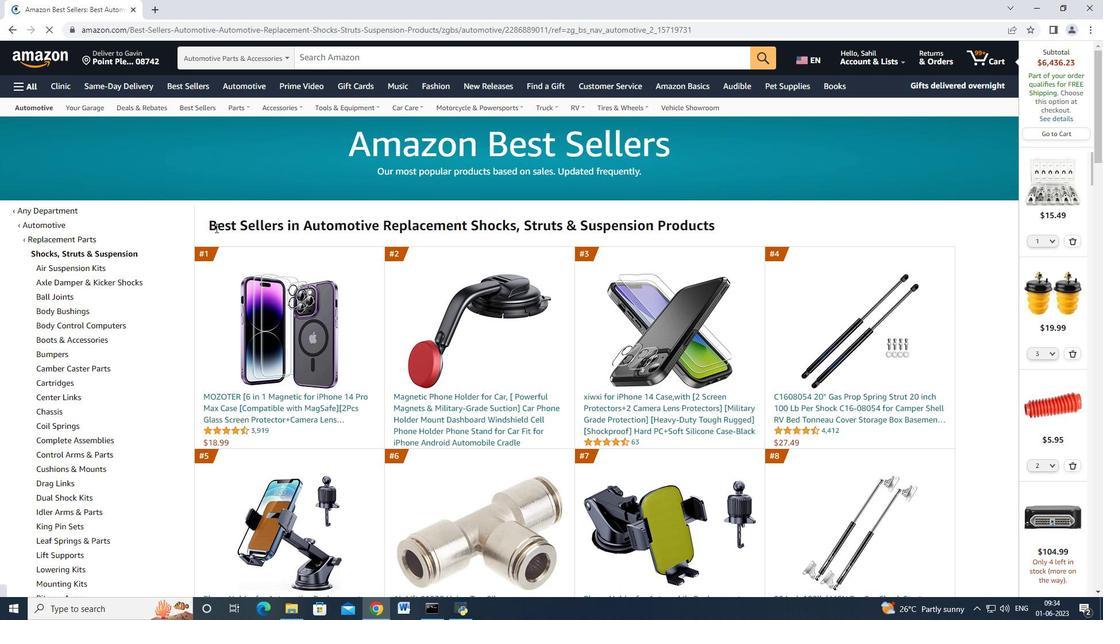 
Action: Mouse moved to (147, 256)
Screenshot: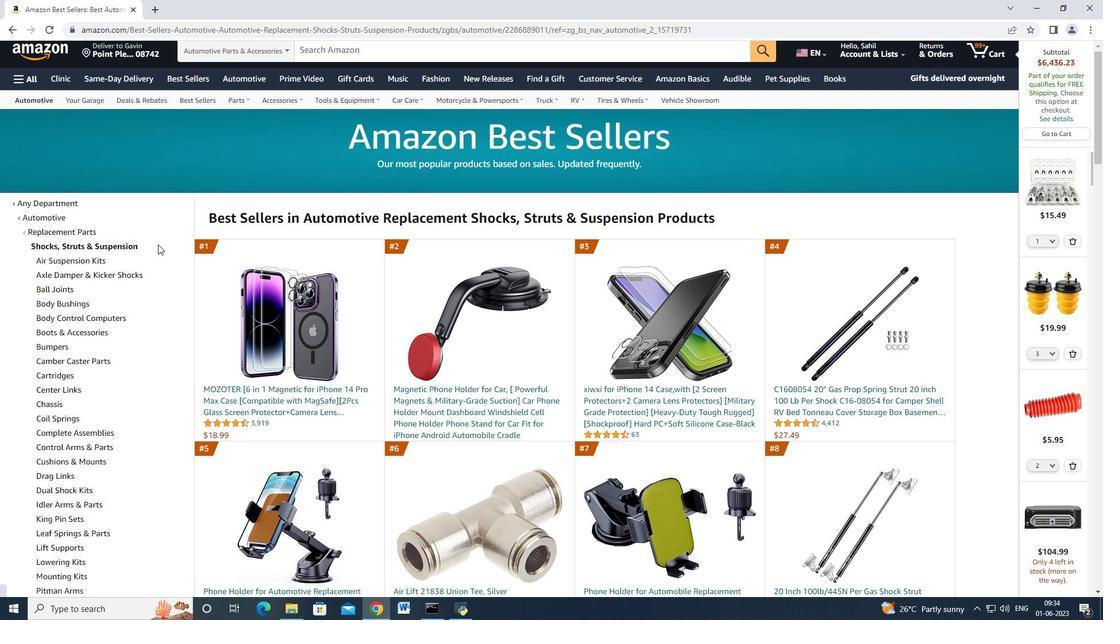 
Action: Mouse scrolled (147, 256) with delta (0, 0)
Screenshot: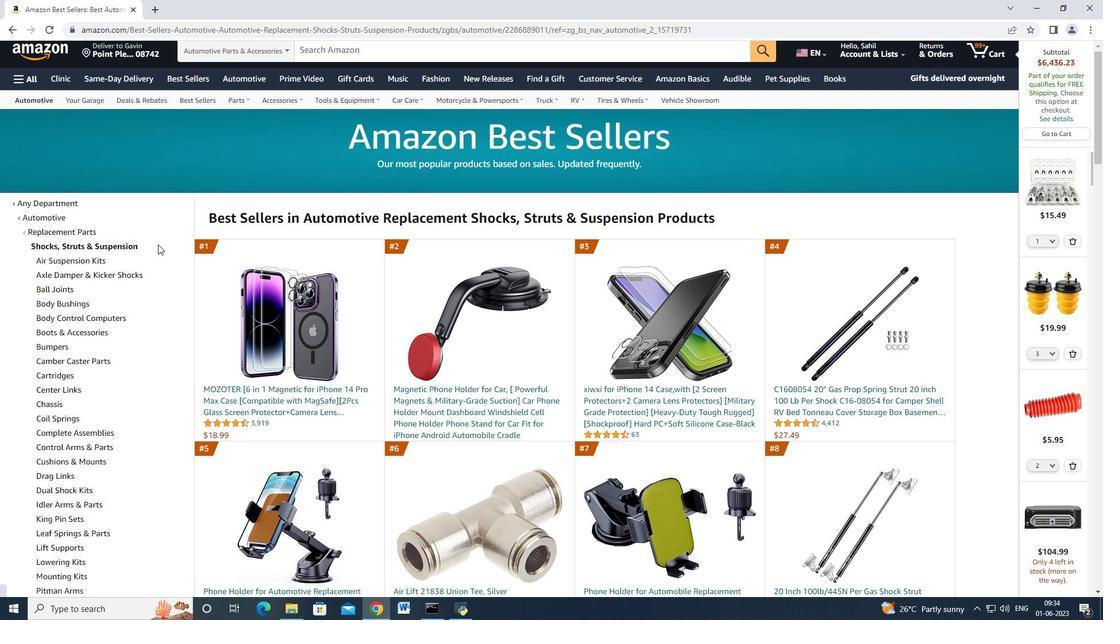 
Action: Mouse moved to (63, 267)
Screenshot: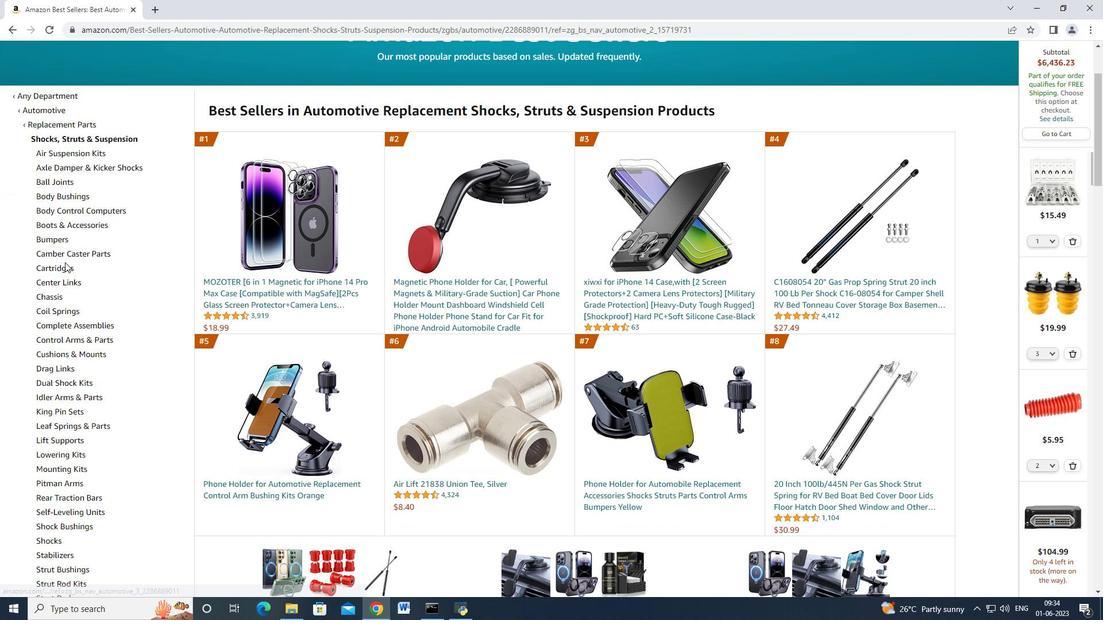 
Action: Mouse pressed left at (63, 267)
Screenshot: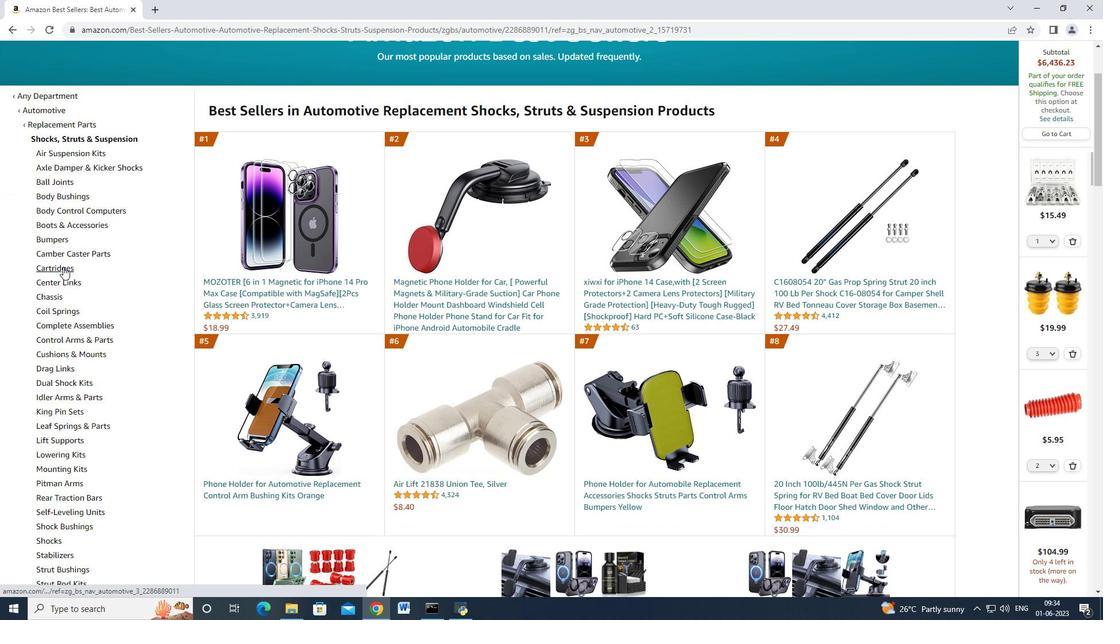 
Action: Mouse moved to (303, 396)
Screenshot: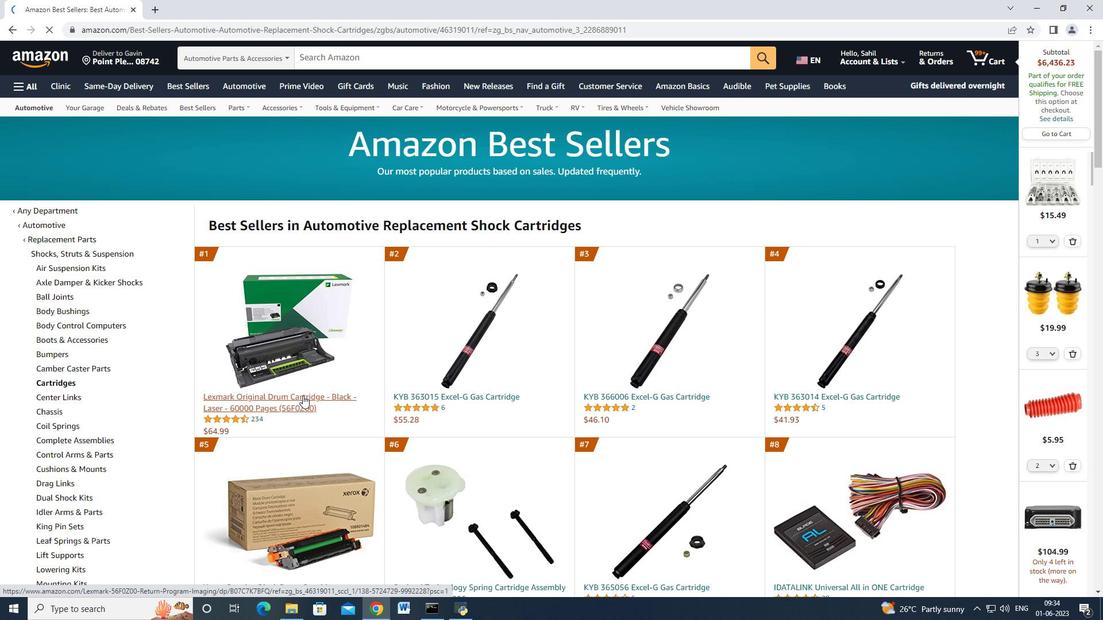
Action: Mouse pressed left at (303, 396)
Screenshot: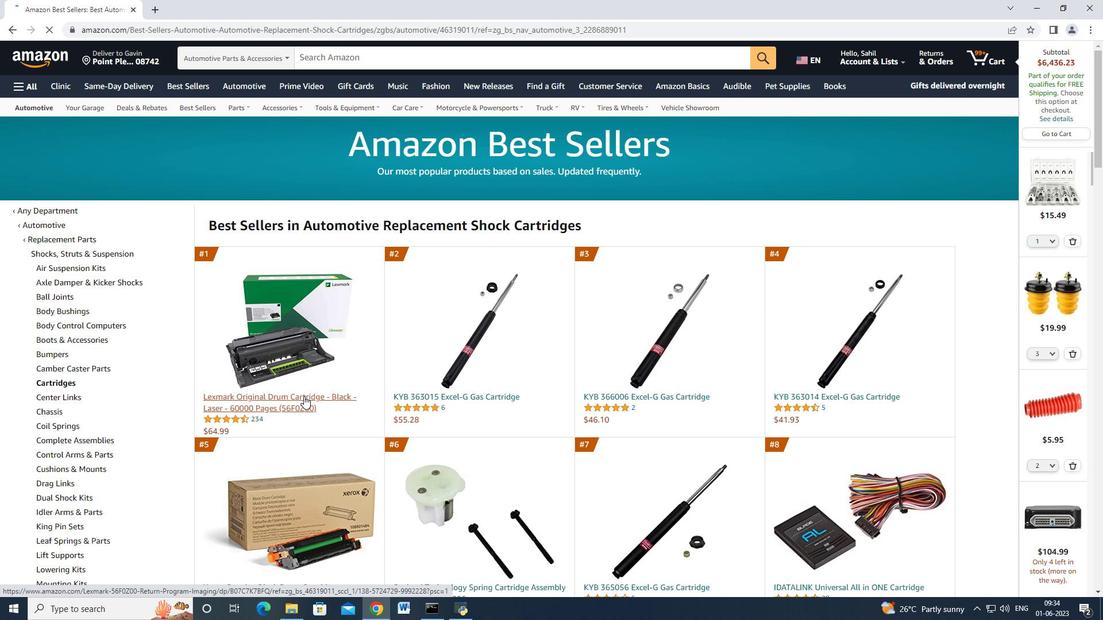 
Action: Mouse moved to (483, 306)
Screenshot: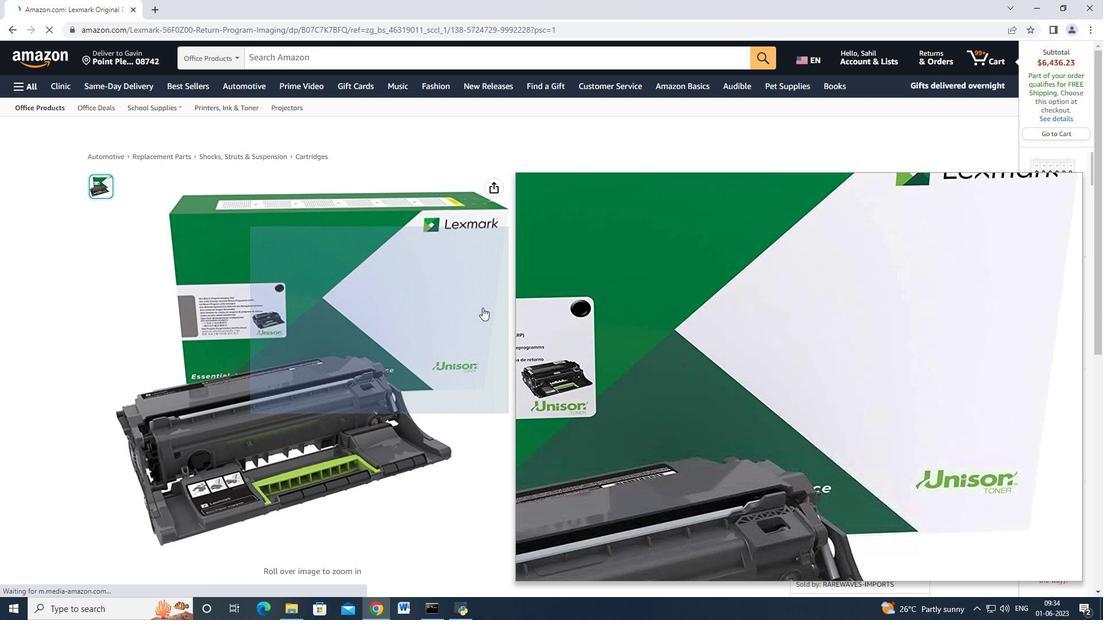 
Action: Mouse scrolled (483, 306) with delta (0, 0)
Screenshot: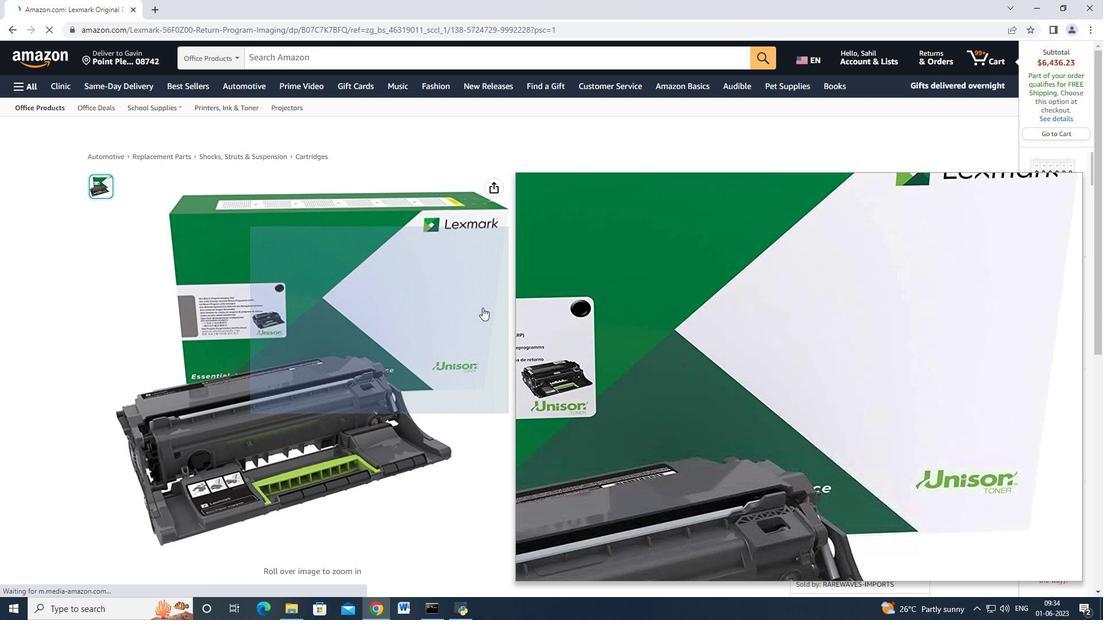 
Action: Mouse moved to (546, 308)
Screenshot: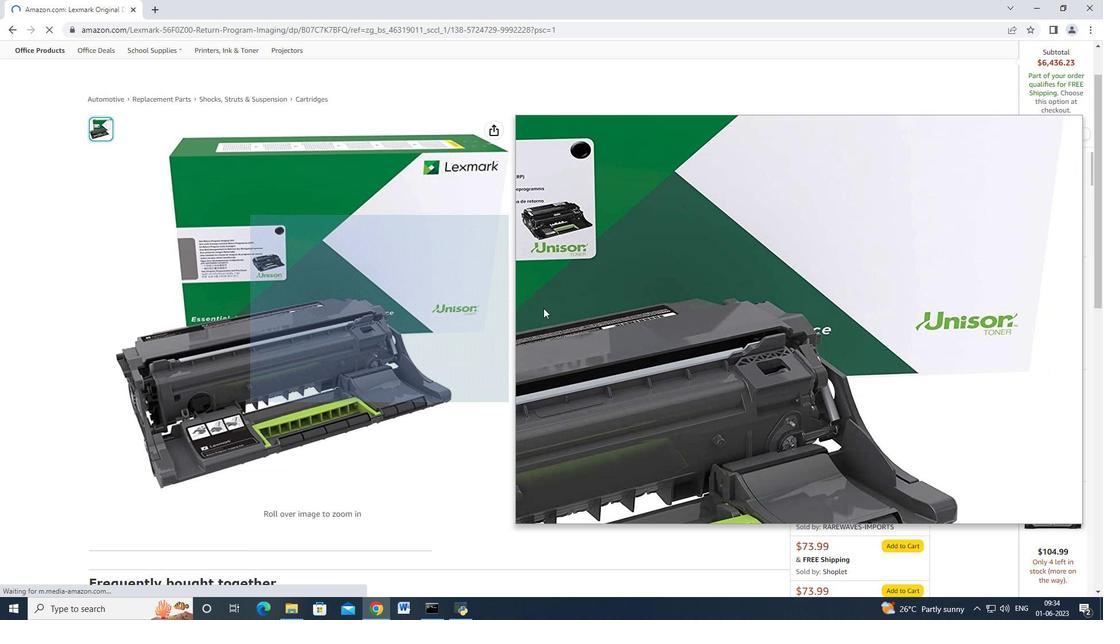 
Action: Mouse scrolled (546, 307) with delta (0, 0)
Screenshot: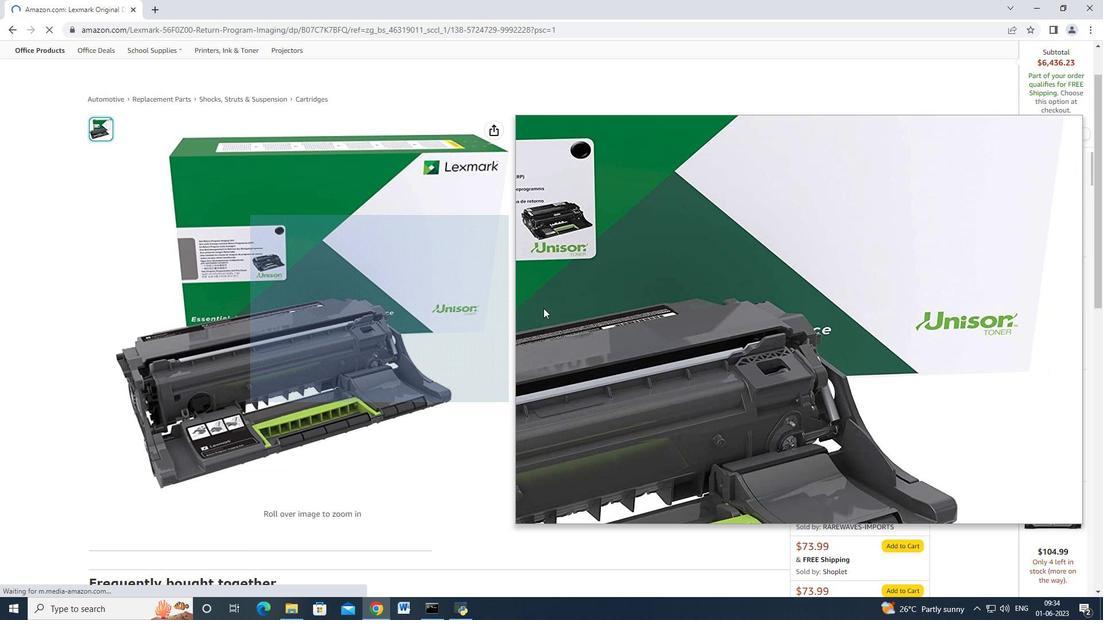 
Action: Mouse moved to (819, 177)
Screenshot: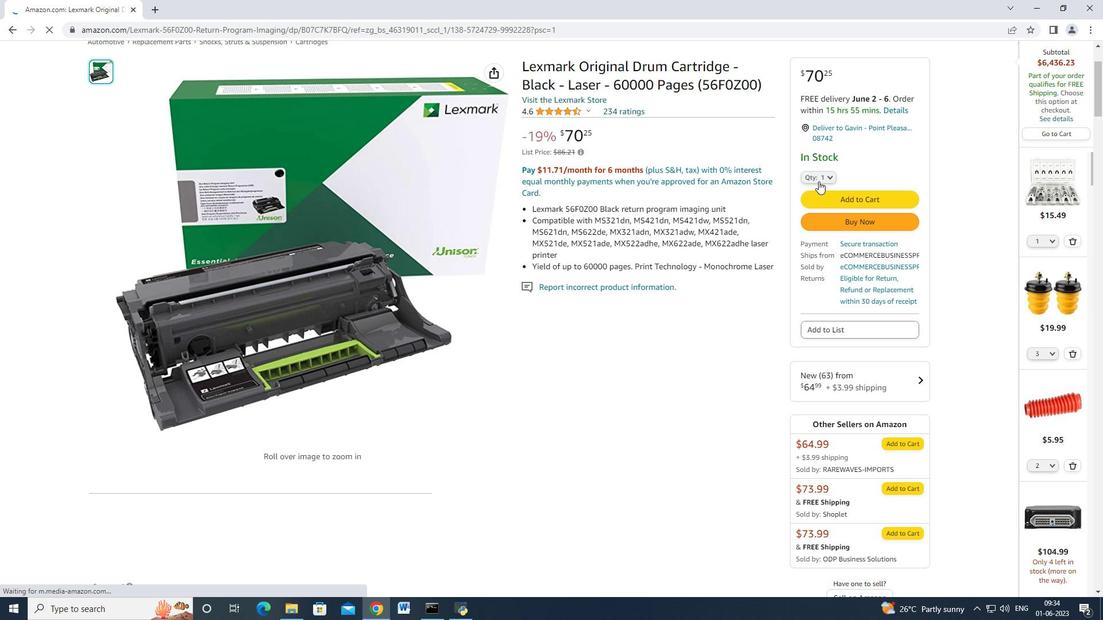 
Action: Mouse pressed left at (819, 177)
Screenshot: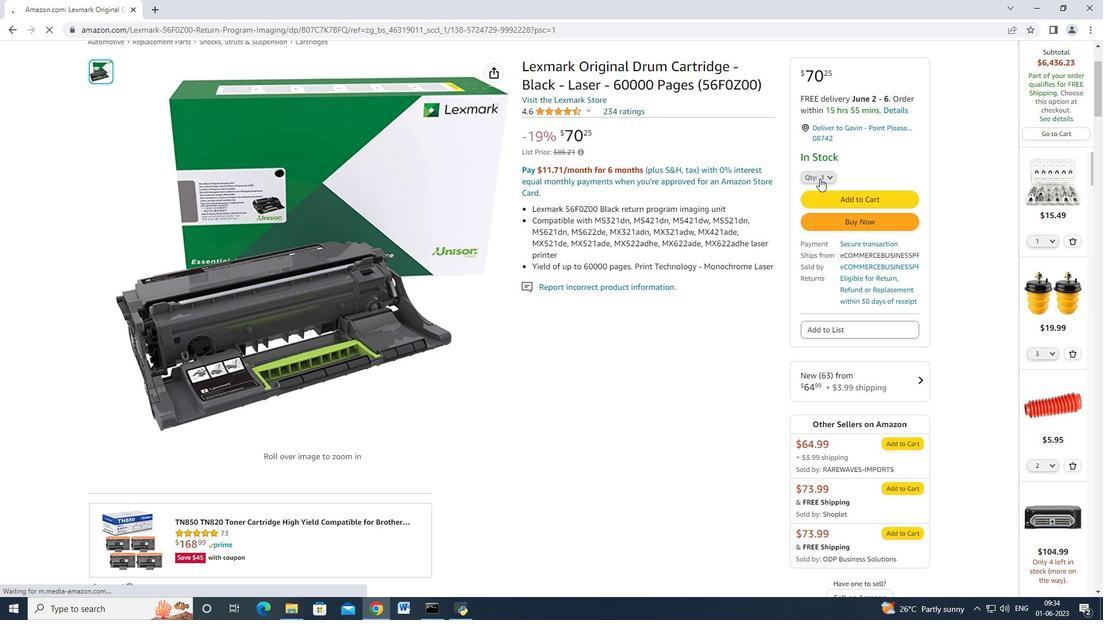 
Action: Mouse moved to (819, 242)
Screenshot: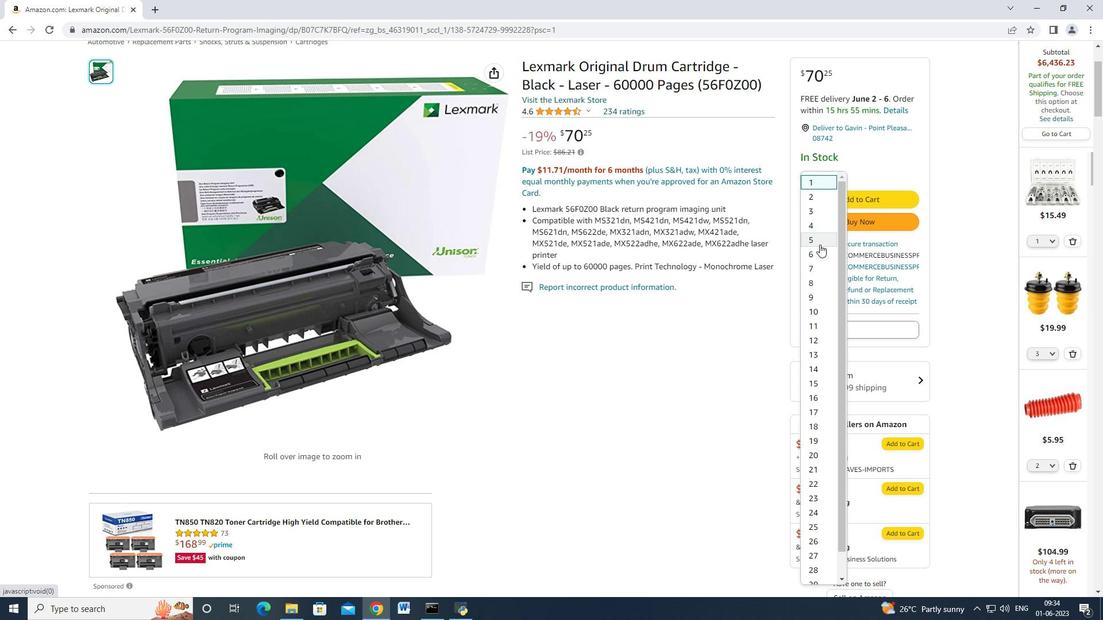
Action: Mouse pressed left at (819, 242)
Screenshot: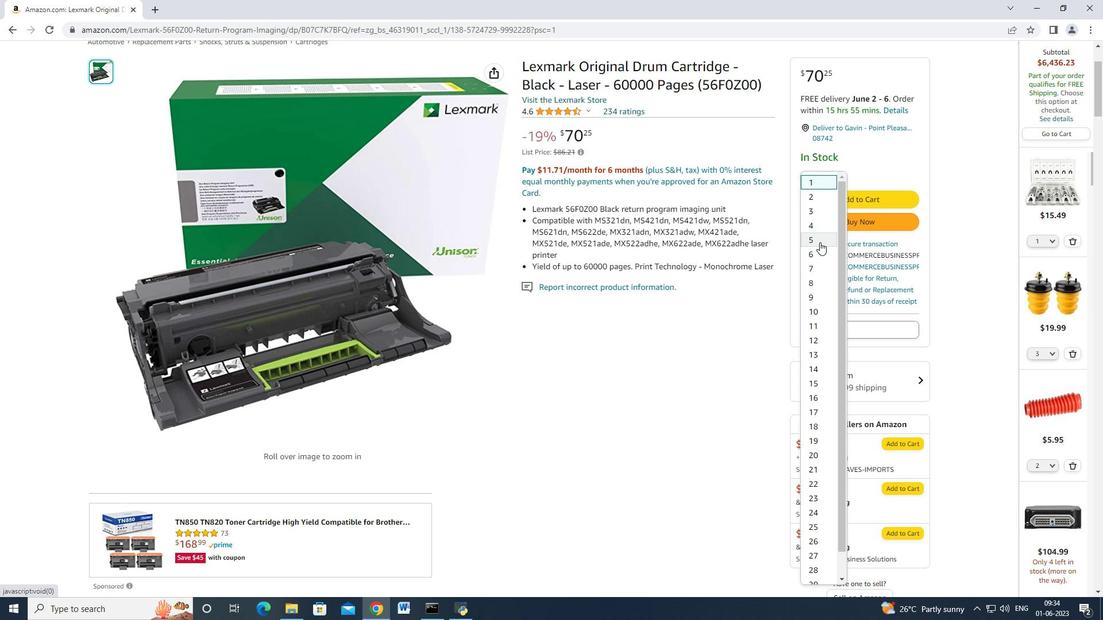 
Action: Mouse moved to (873, 219)
Screenshot: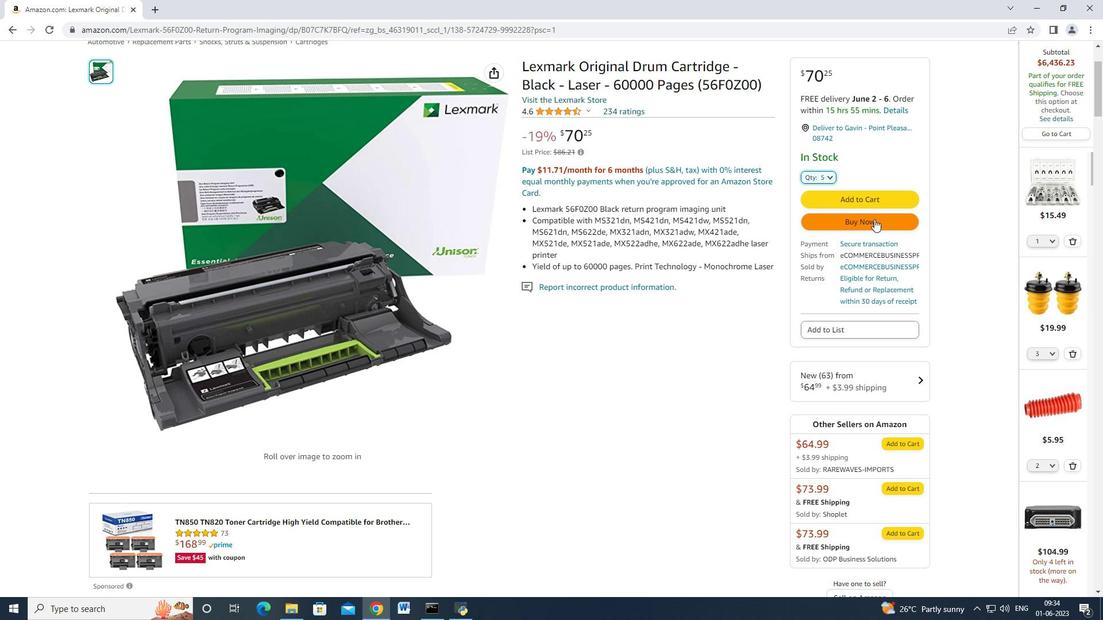 
Action: Mouse pressed left at (873, 219)
Screenshot: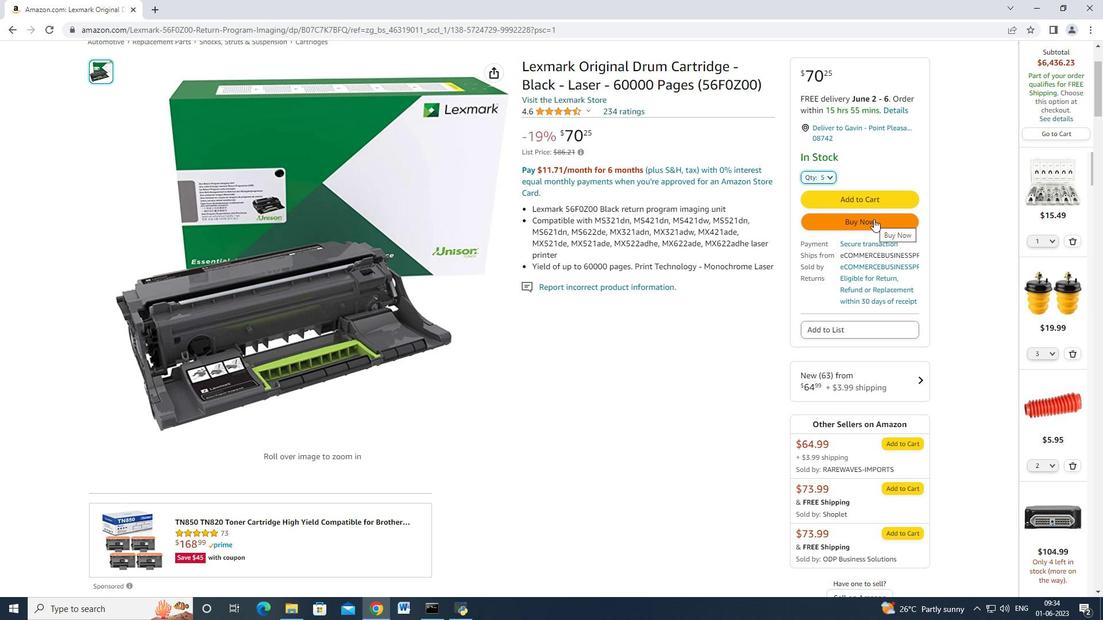 
Action: Mouse moved to (665, 98)
Screenshot: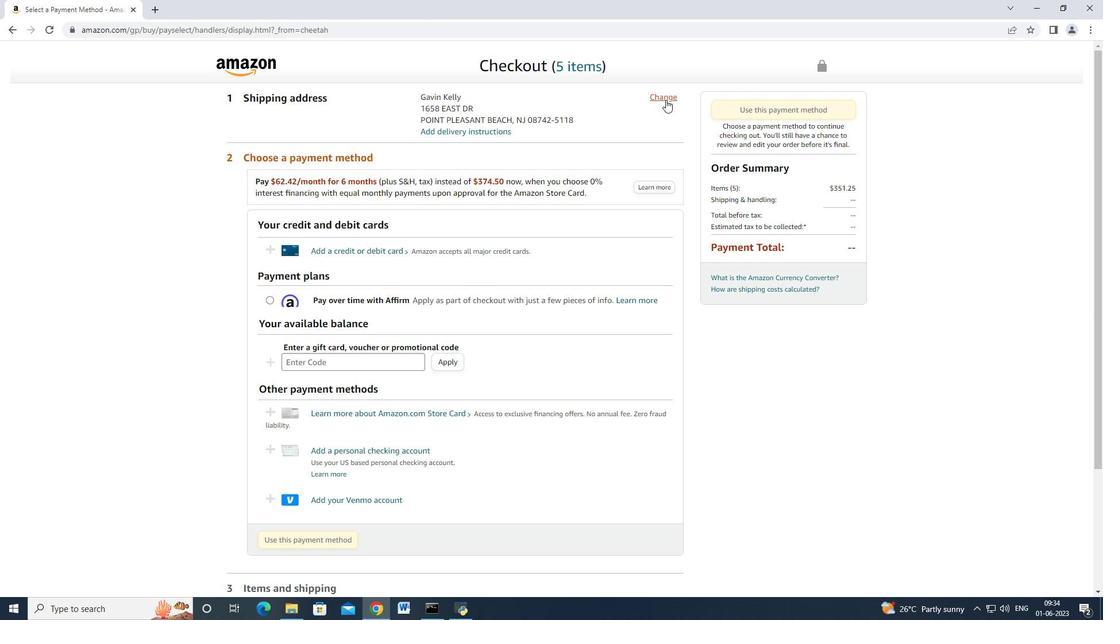 
Action: Mouse pressed left at (665, 98)
Screenshot: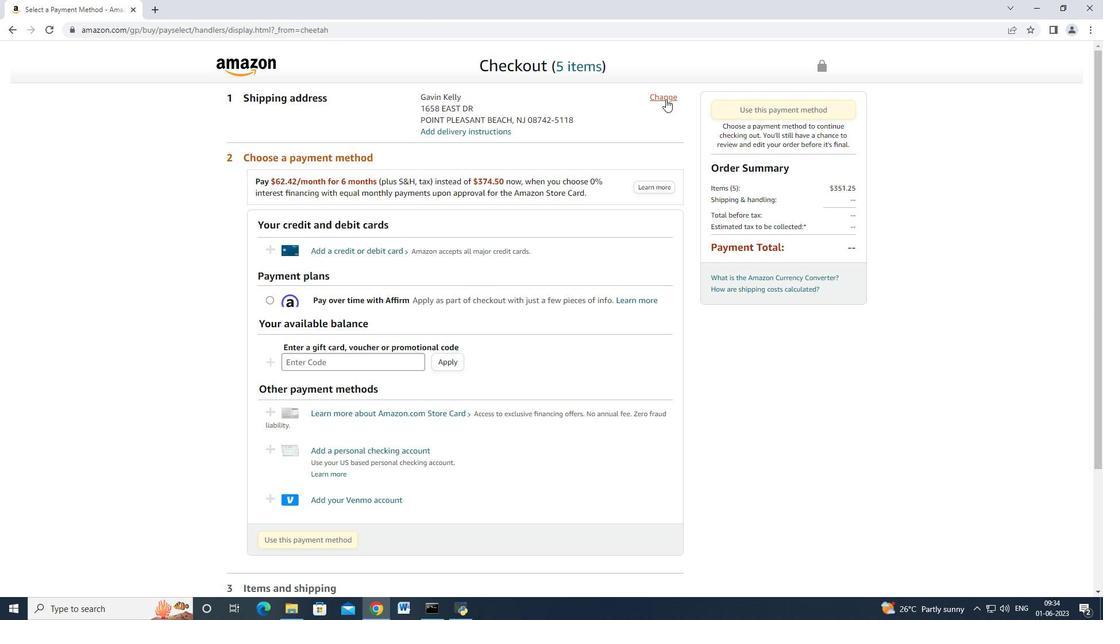 
Action: Mouse moved to (349, 210)
Screenshot: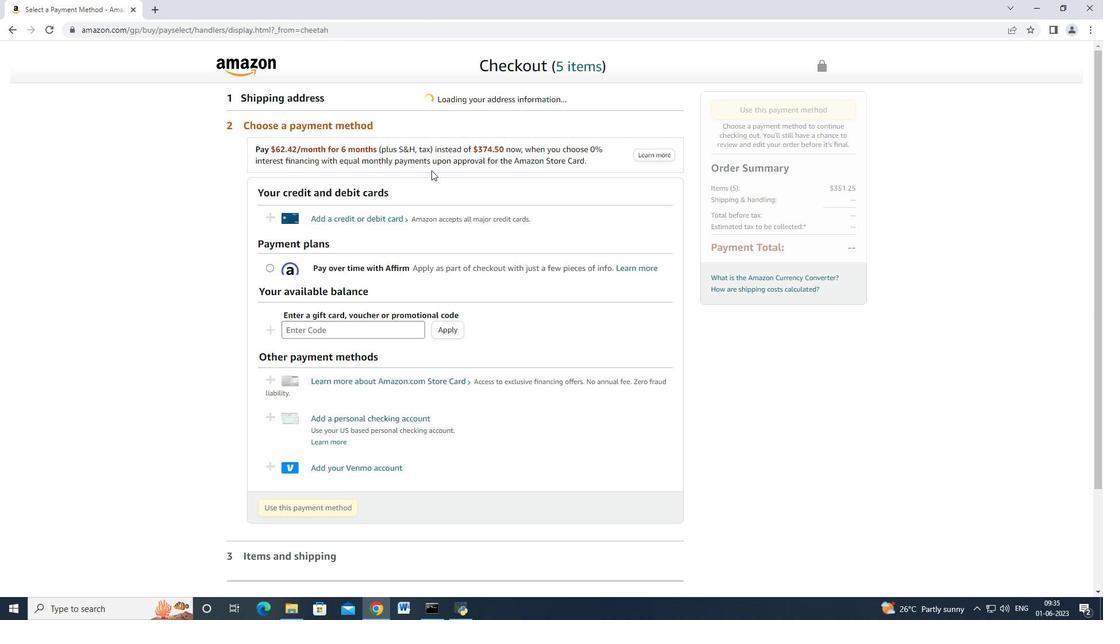 
Action: Mouse scrolled (349, 209) with delta (0, 0)
Screenshot: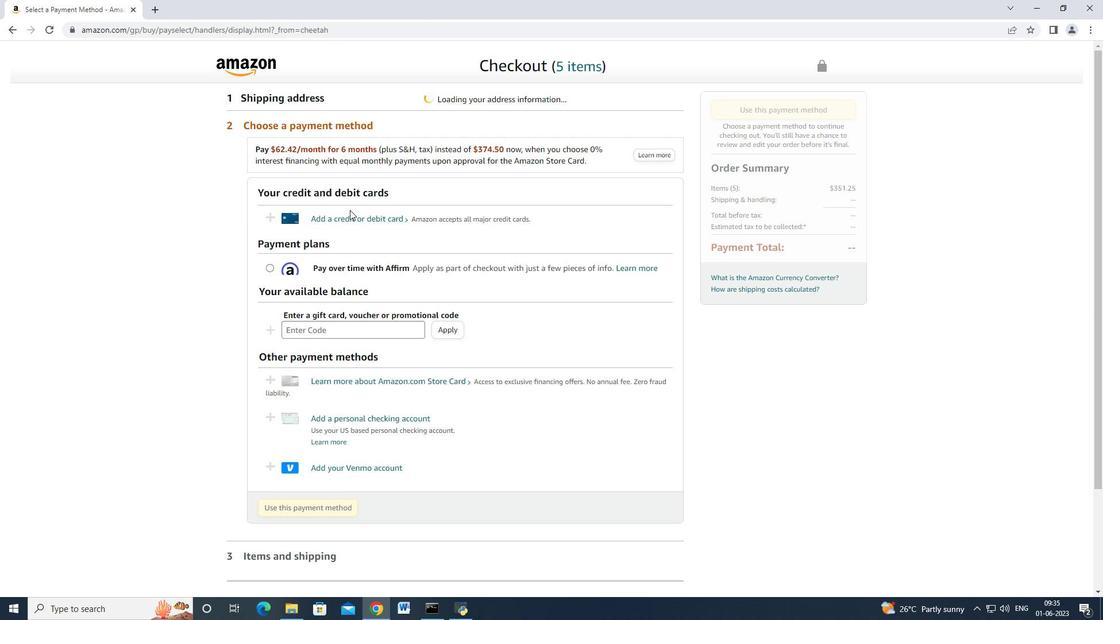 
Action: Mouse moved to (350, 209)
Screenshot: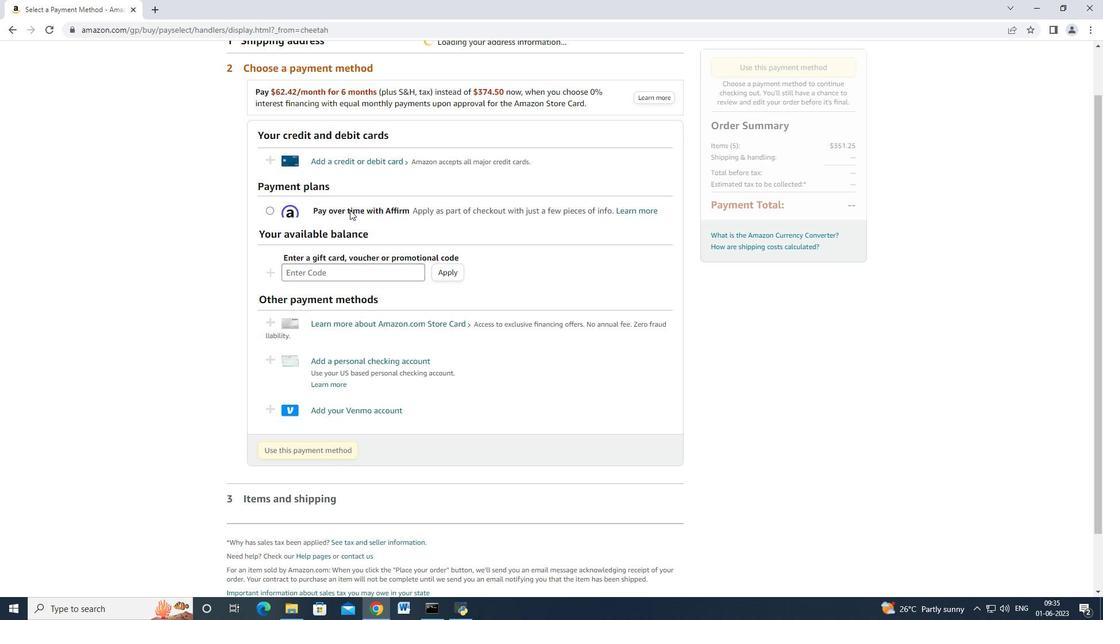 
Action: Mouse scrolled (350, 210) with delta (0, 0)
Screenshot: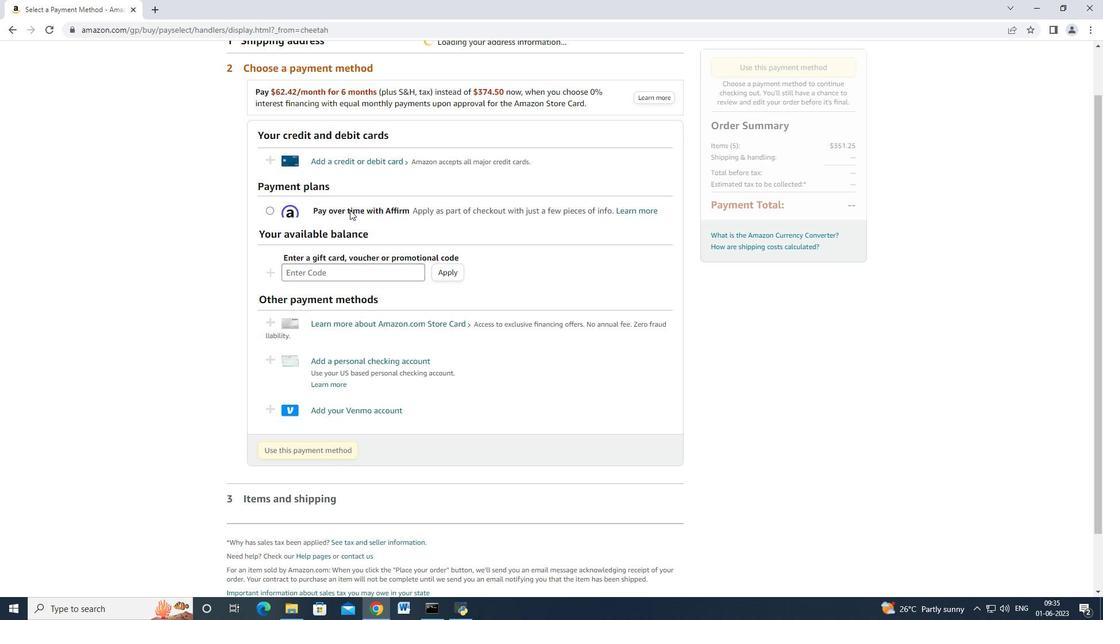 
Action: Mouse moved to (450, 175)
Screenshot: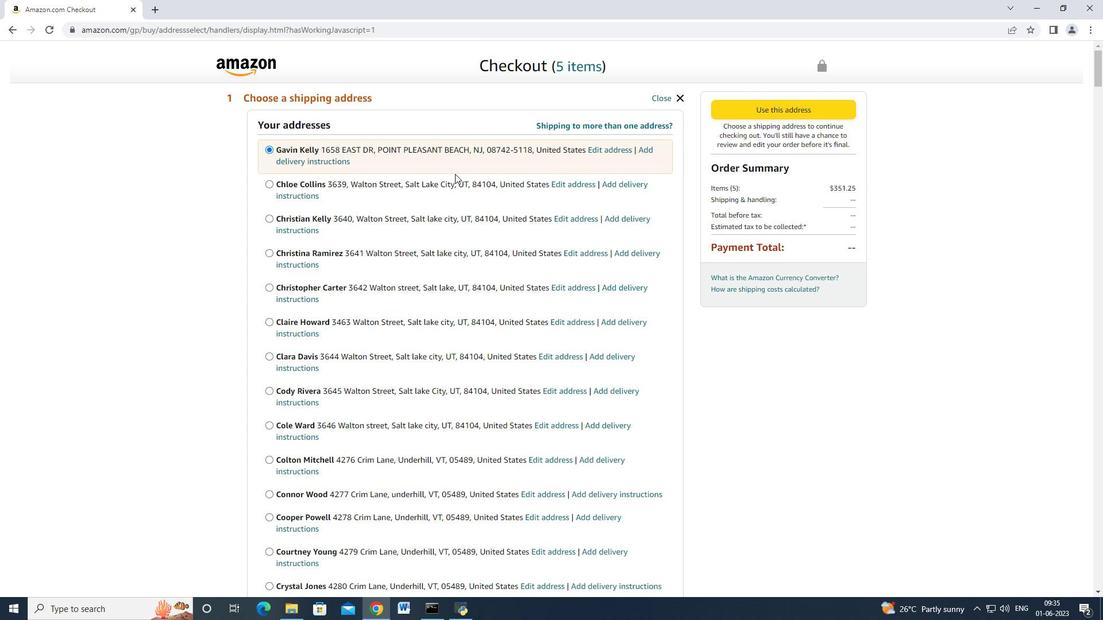 
Action: Mouse scrolled (450, 174) with delta (0, 0)
Screenshot: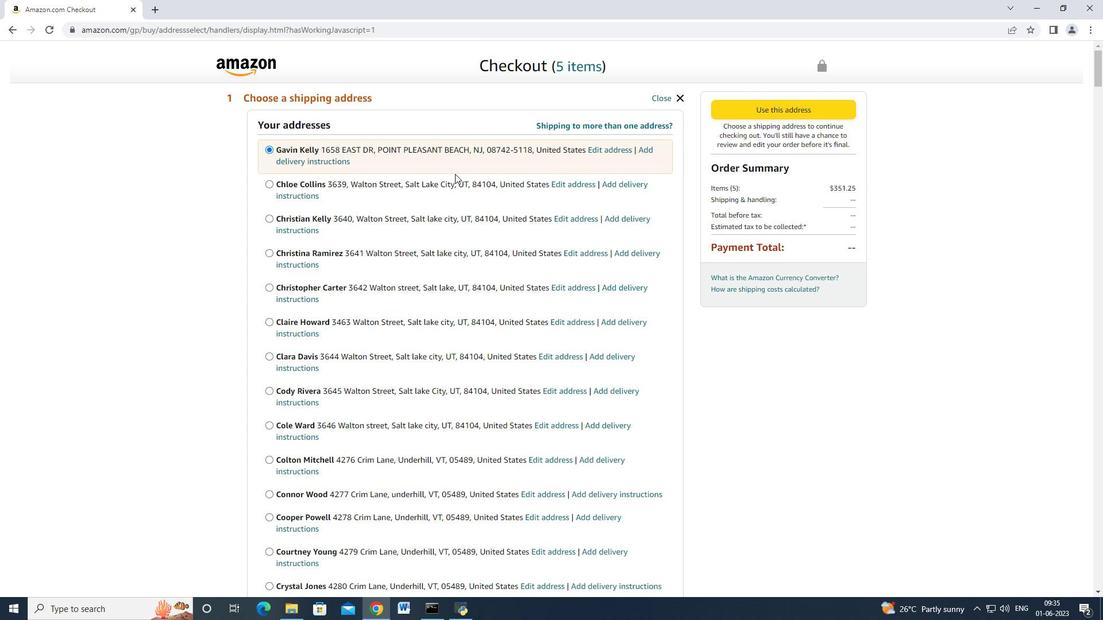 
Action: Mouse moved to (450, 175)
Screenshot: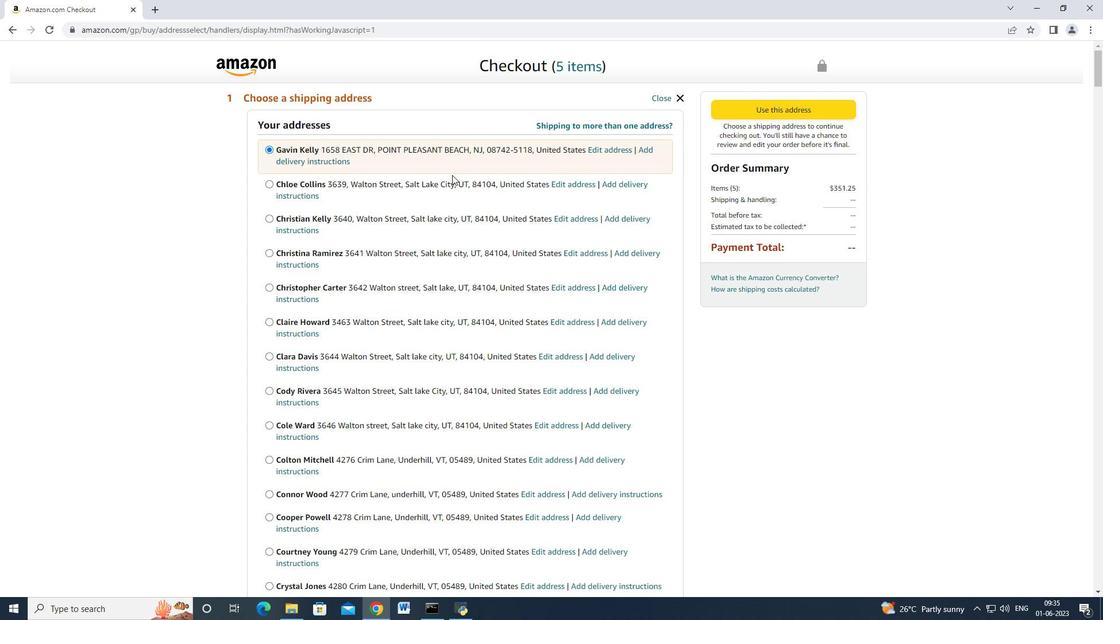 
Action: Mouse scrolled (450, 175) with delta (0, 0)
Screenshot: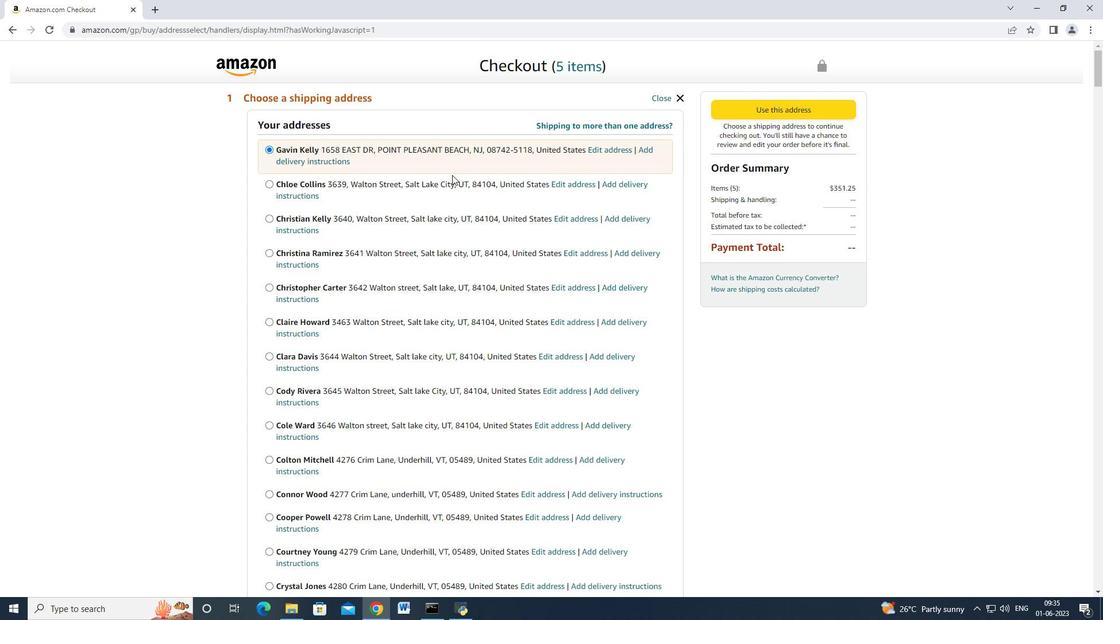 
Action: Mouse moved to (449, 175)
Screenshot: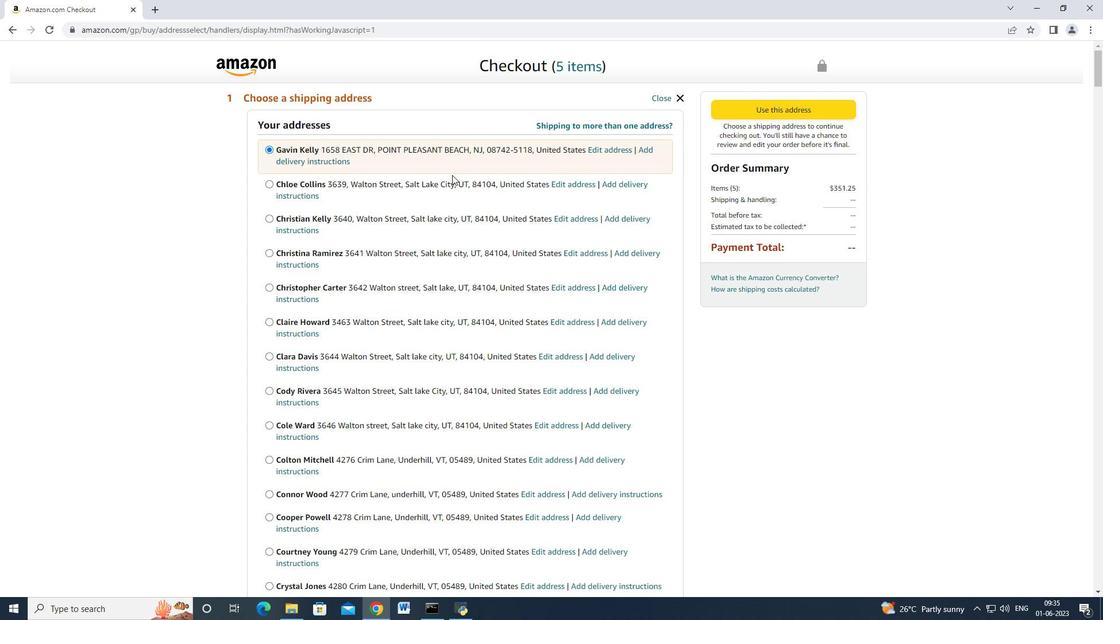 
Action: Mouse scrolled (449, 175) with delta (0, 0)
Screenshot: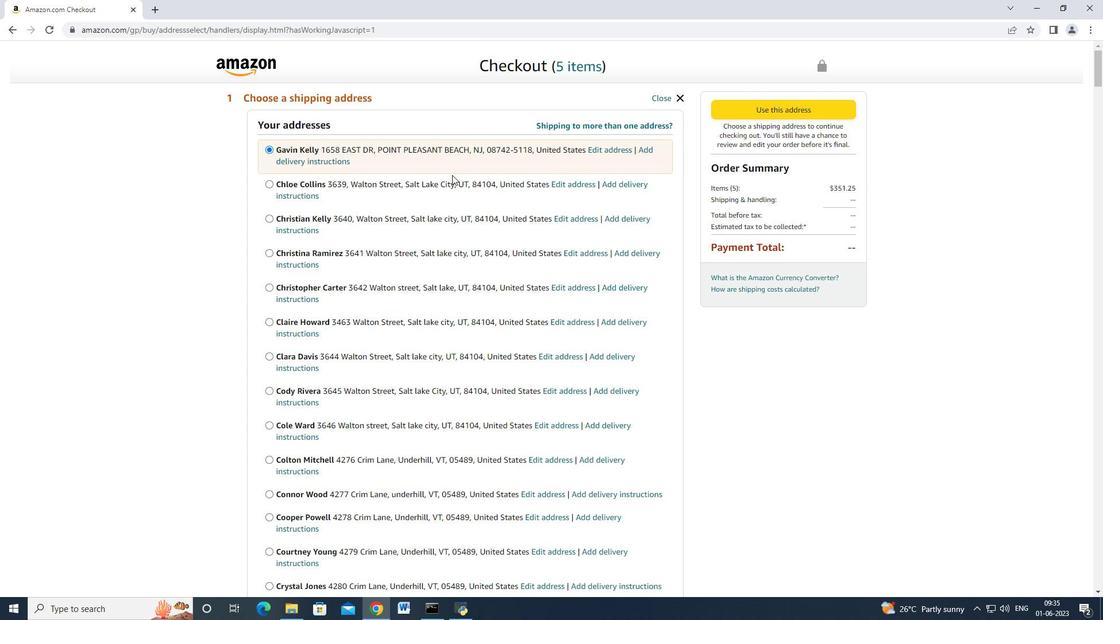 
Action: Mouse moved to (449, 175)
Screenshot: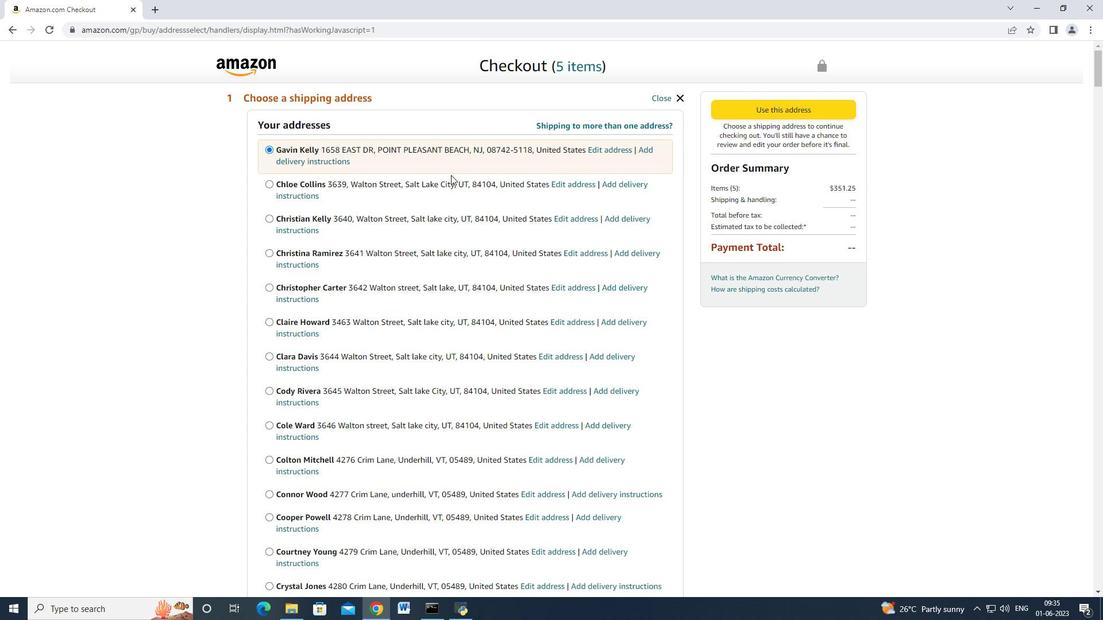 
Action: Mouse scrolled (449, 175) with delta (0, 0)
Screenshot: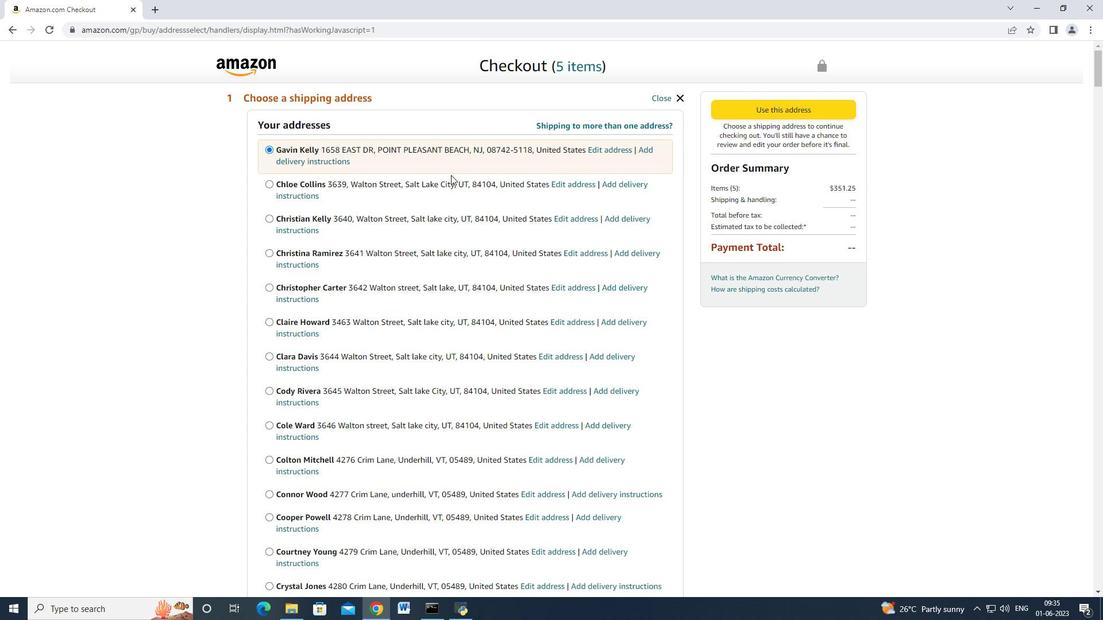
Action: Mouse scrolled (449, 175) with delta (0, 0)
Screenshot: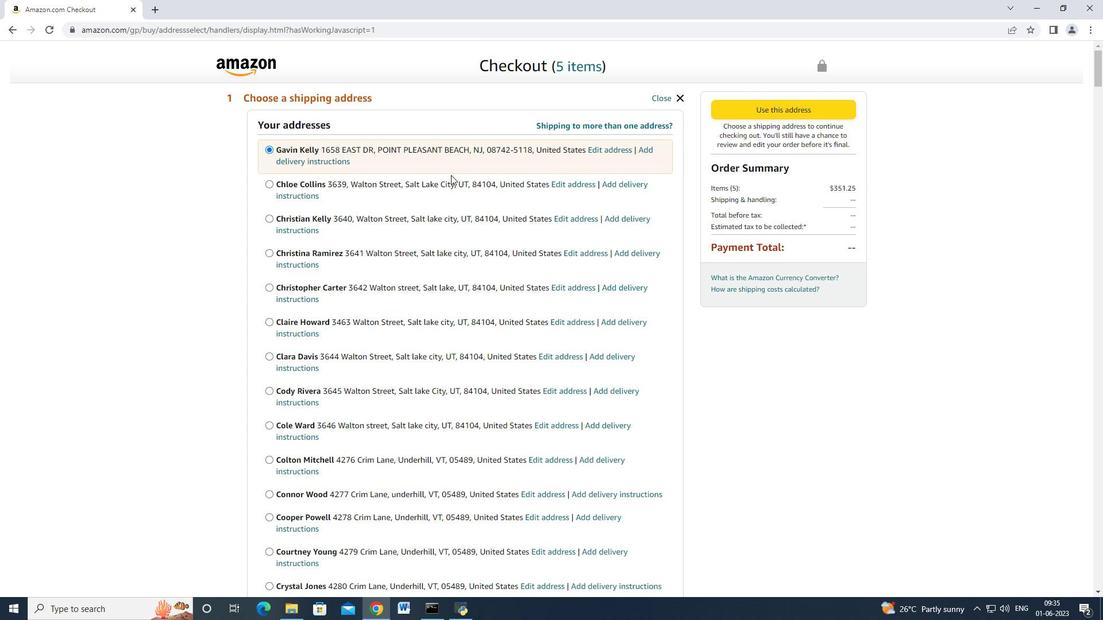 
Action: Mouse moved to (437, 197)
Screenshot: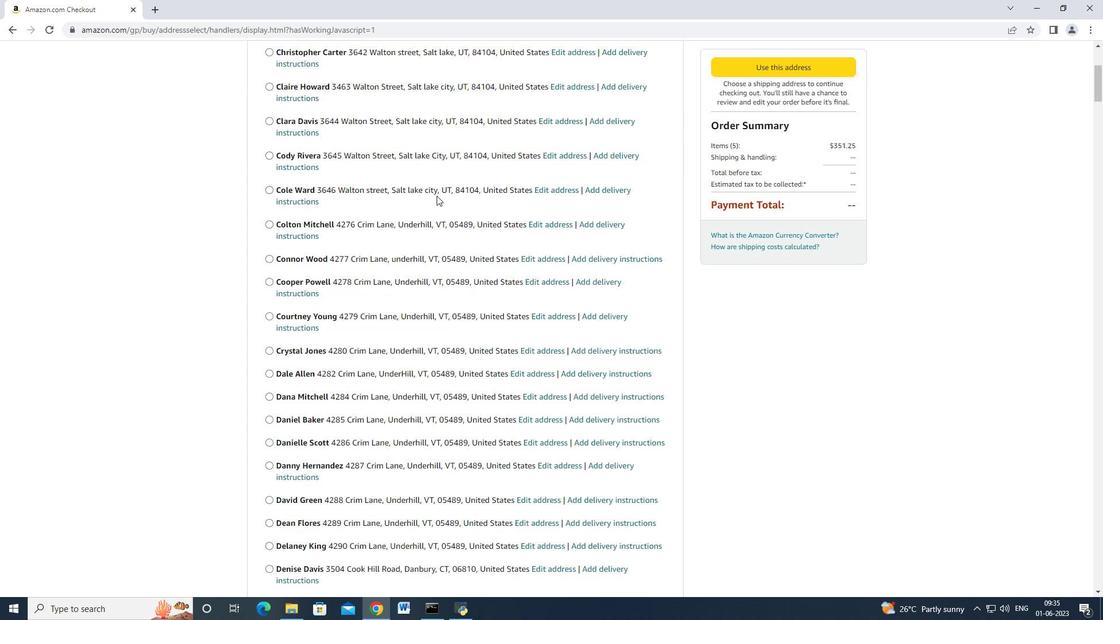 
Action: Mouse scrolled (437, 197) with delta (0, 0)
Screenshot: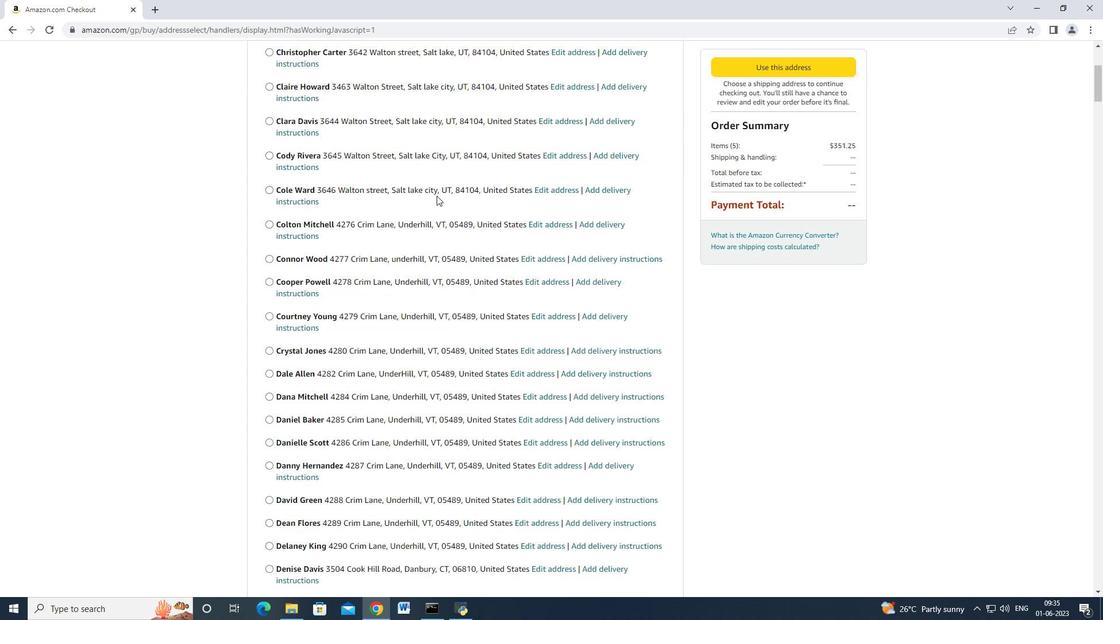 
Action: Mouse moved to (436, 197)
Screenshot: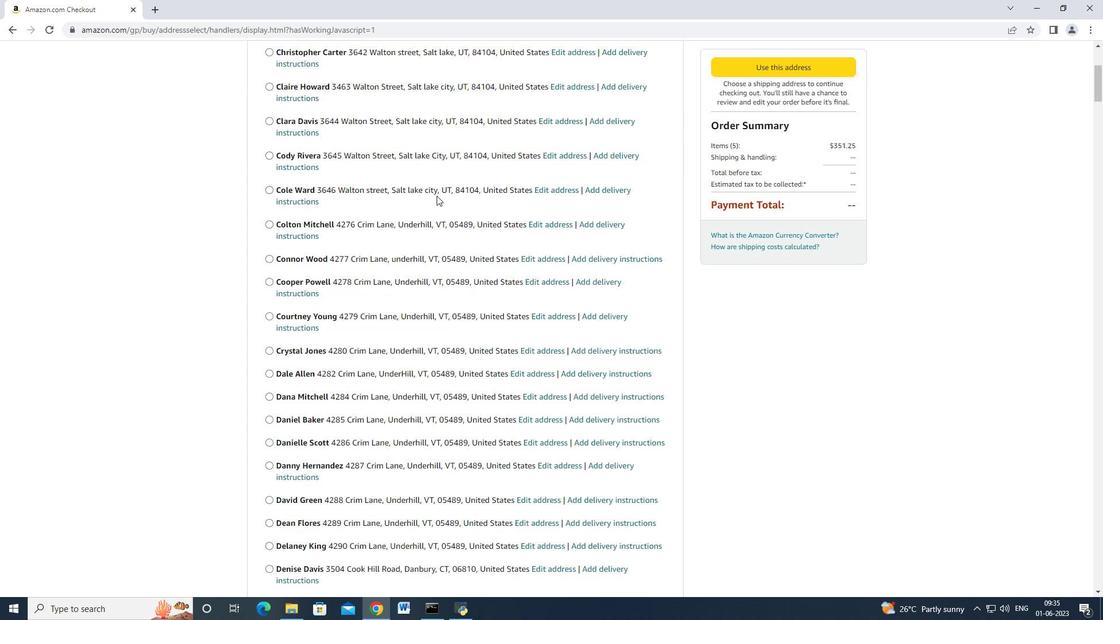 
Action: Mouse scrolled (436, 197) with delta (0, 0)
Screenshot: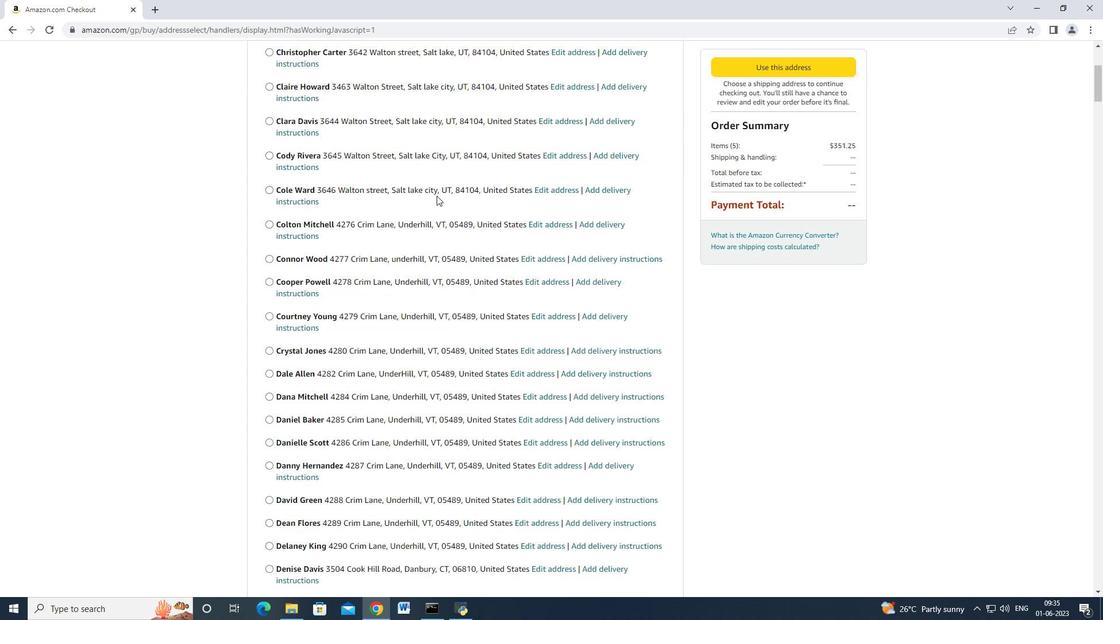 
Action: Mouse scrolled (436, 197) with delta (0, 0)
Screenshot: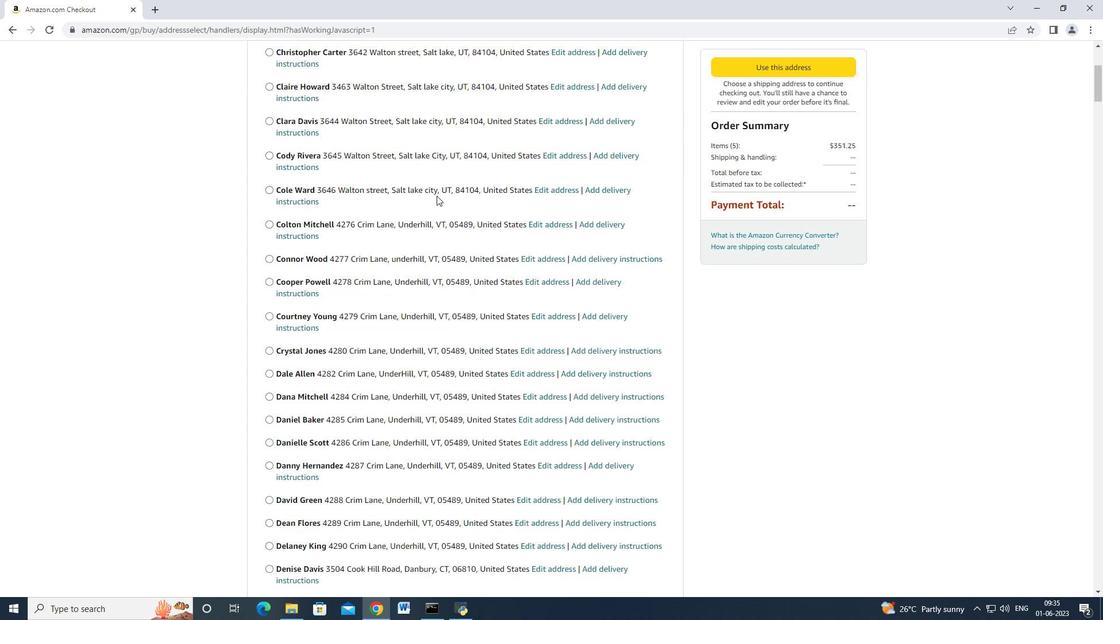 
Action: Mouse scrolled (436, 197) with delta (0, 0)
Screenshot: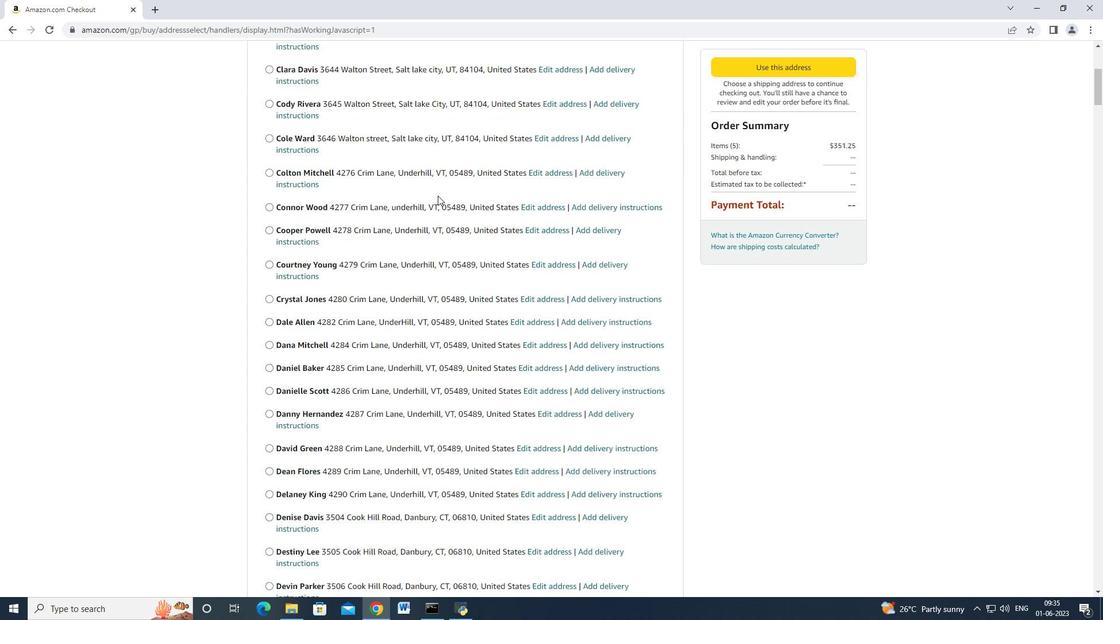 
Action: Mouse scrolled (436, 197) with delta (0, 0)
Screenshot: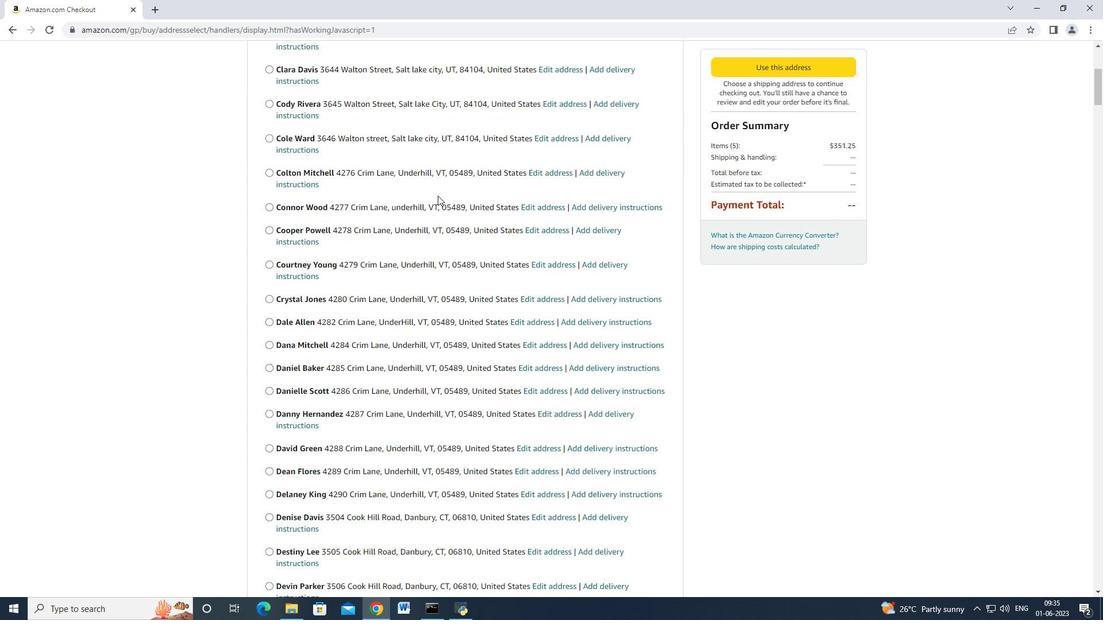 
Action: Mouse scrolled (436, 197) with delta (0, 0)
Screenshot: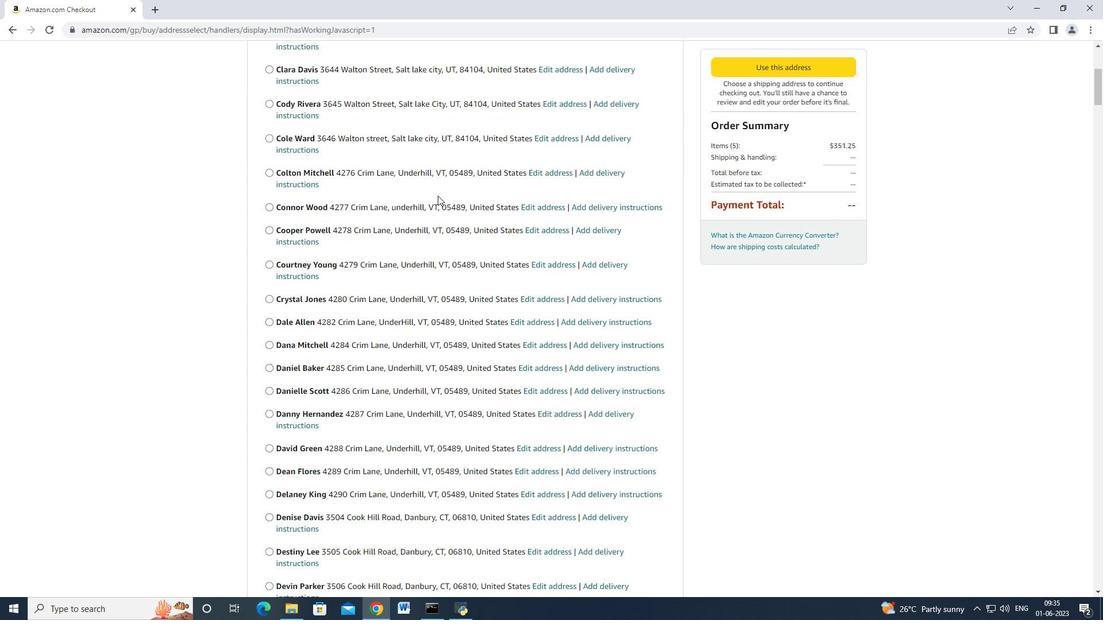 
Action: Mouse moved to (436, 197)
Screenshot: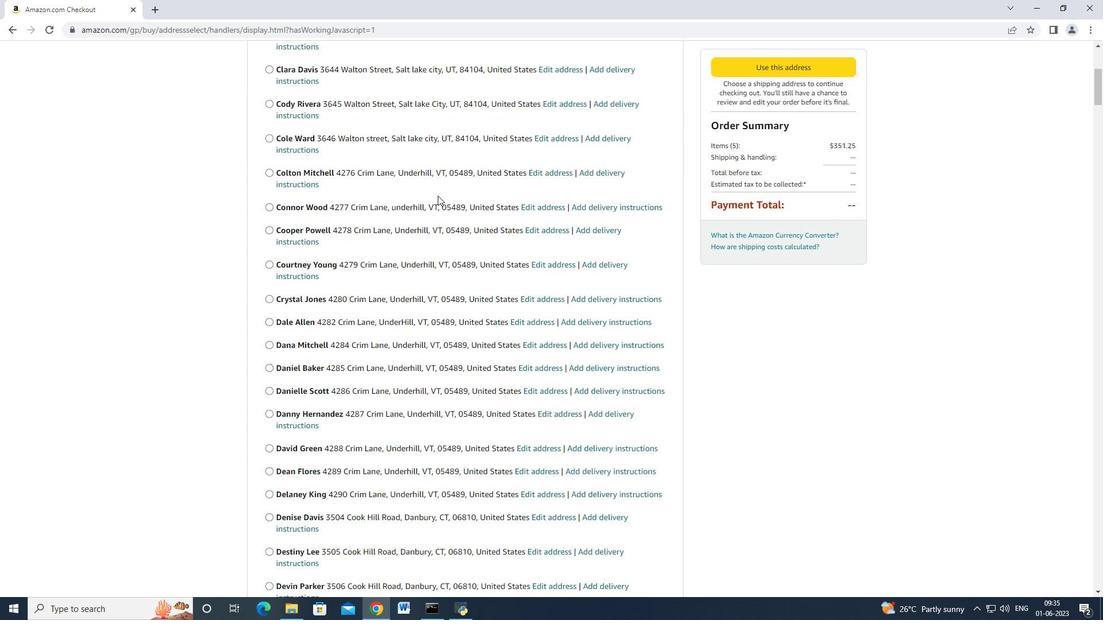 
Action: Mouse scrolled (436, 197) with delta (0, 0)
Screenshot: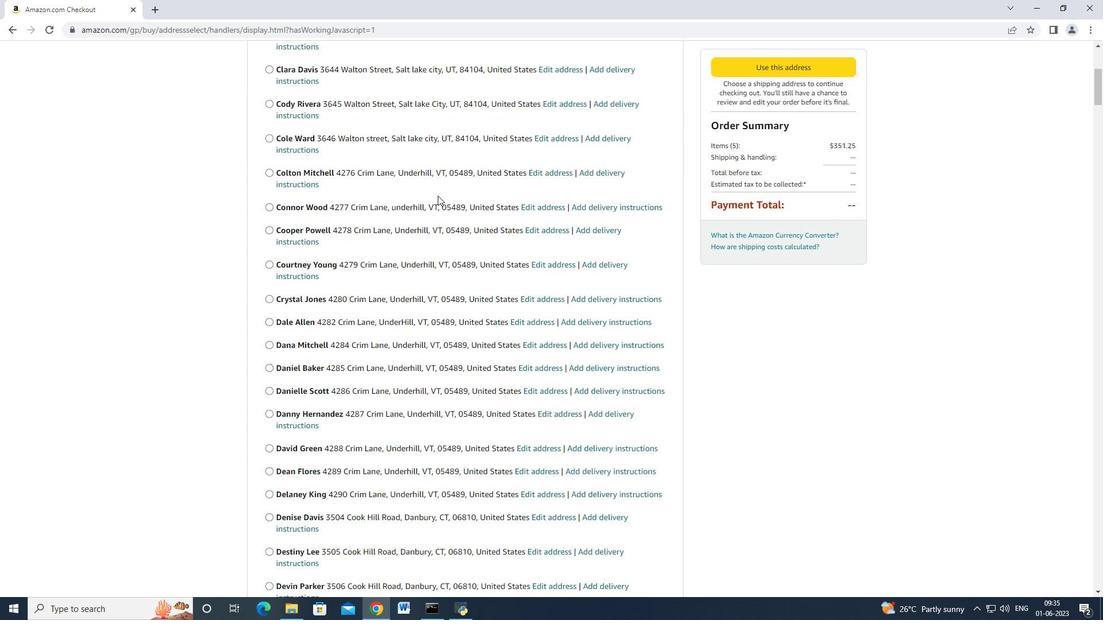 
Action: Mouse moved to (436, 197)
Screenshot: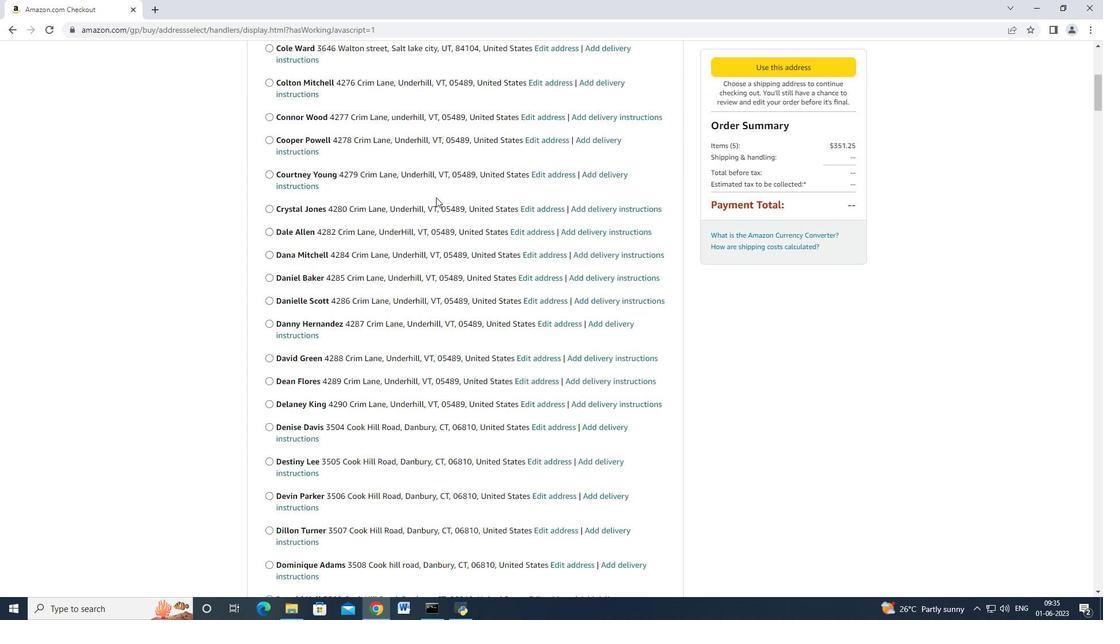 
Action: Mouse scrolled (436, 196) with delta (0, 0)
Screenshot: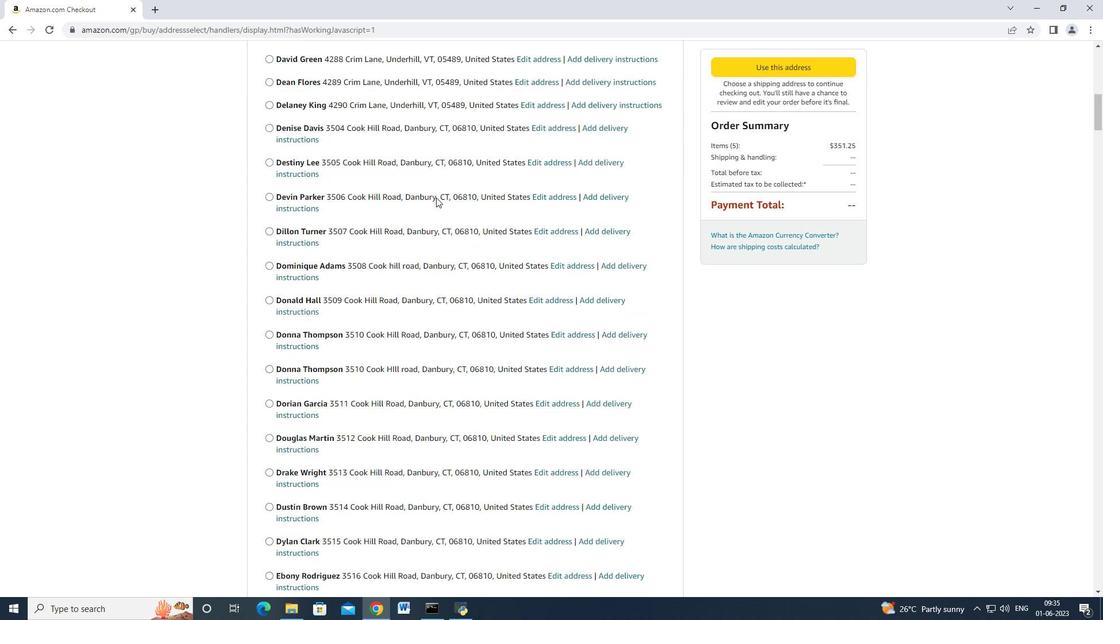 
Action: Mouse moved to (436, 197)
Screenshot: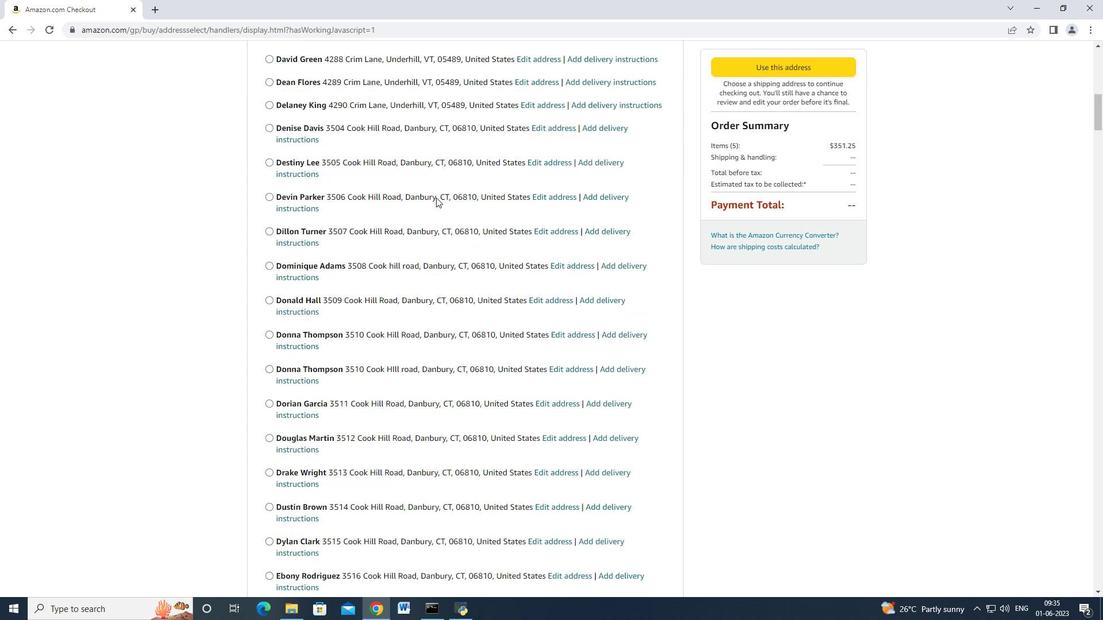 
Action: Mouse scrolled (436, 197) with delta (0, 0)
Screenshot: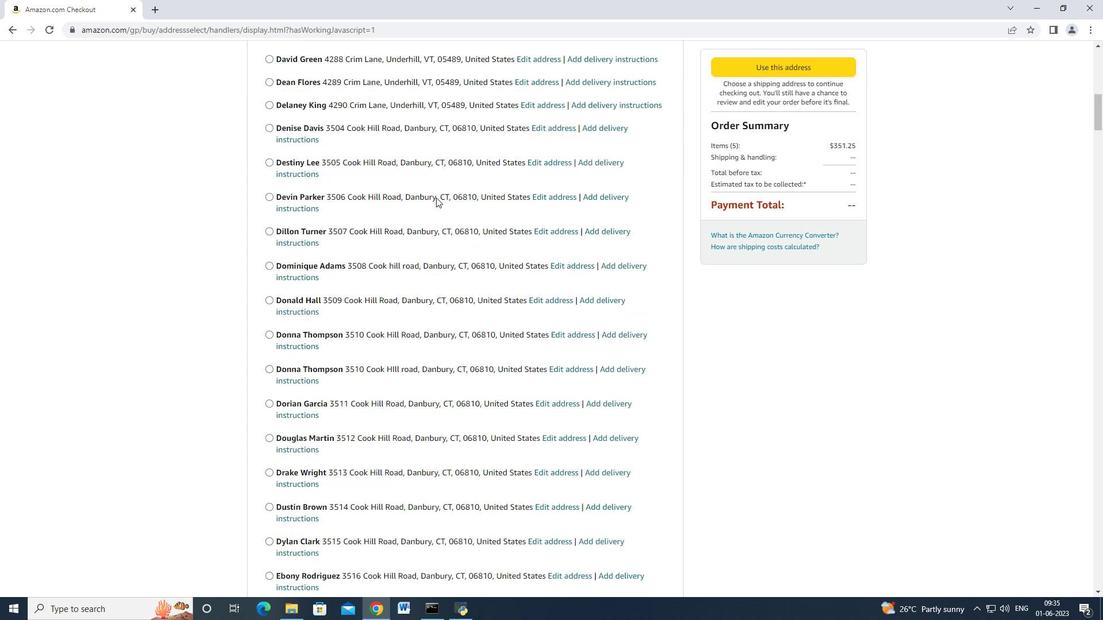 
Action: Mouse moved to (436, 197)
Screenshot: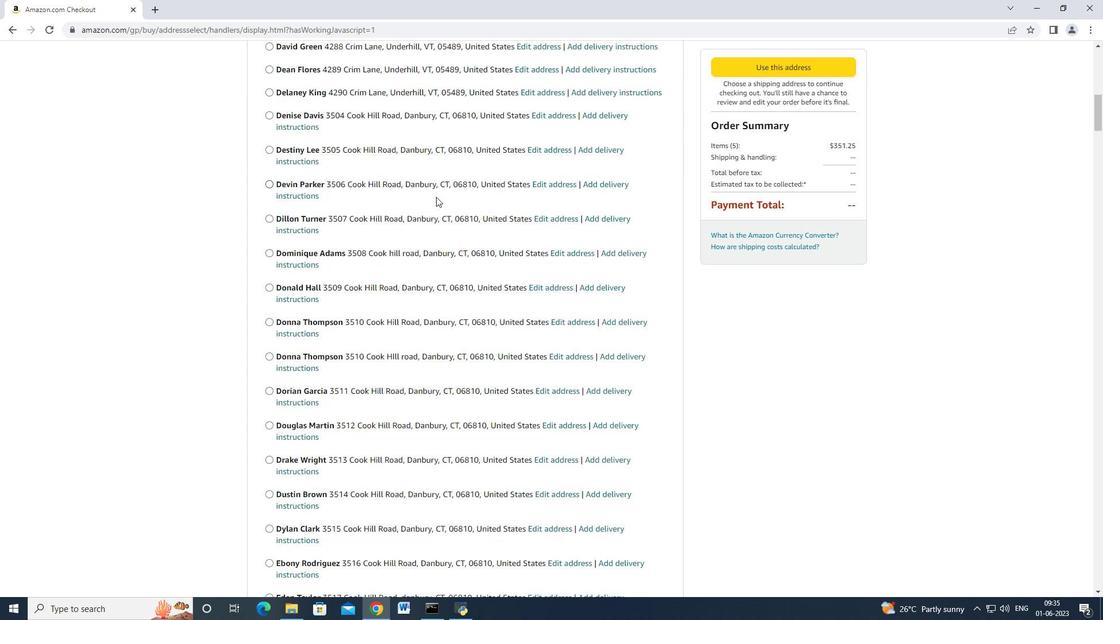 
Action: Mouse scrolled (436, 197) with delta (0, 0)
Screenshot: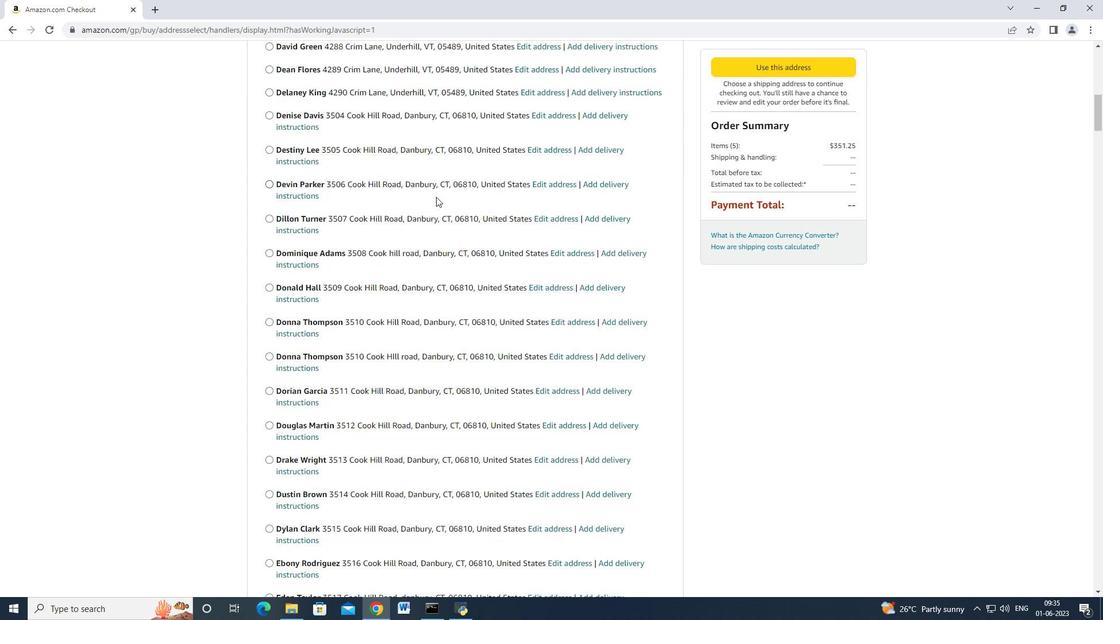 
Action: Mouse scrolled (436, 197) with delta (0, 0)
Screenshot: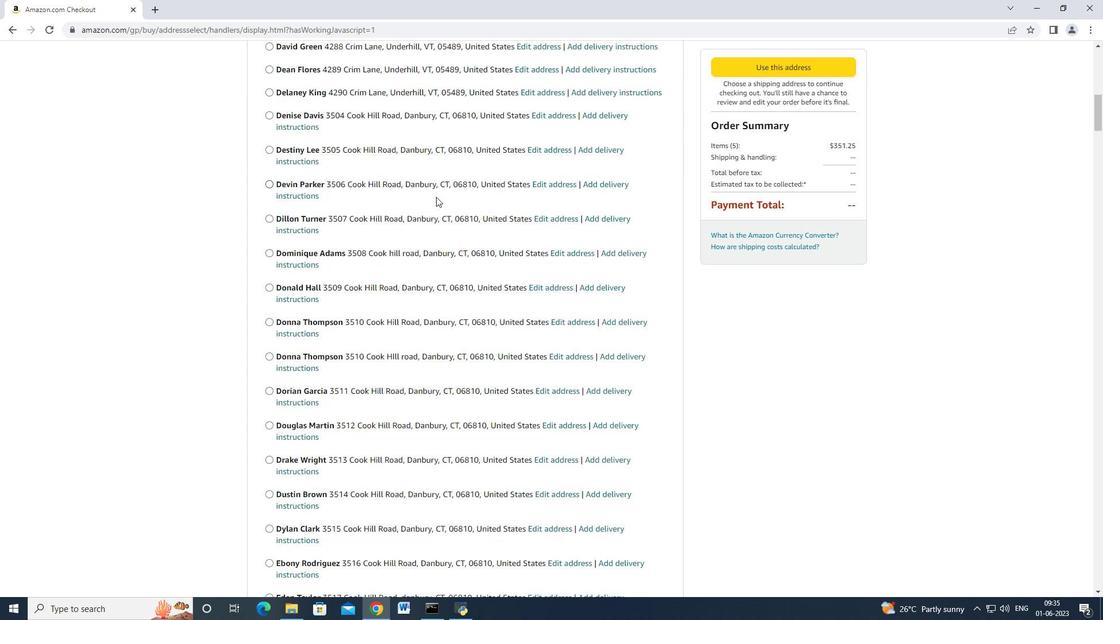 
Action: Mouse moved to (436, 197)
Screenshot: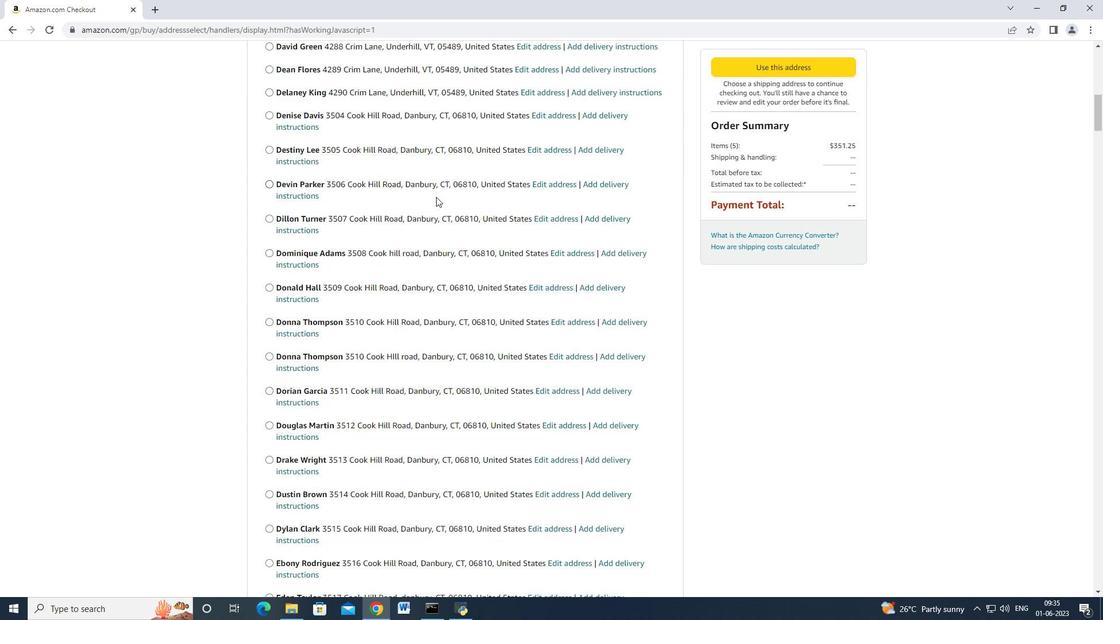 
Action: Mouse scrolled (436, 197) with delta (0, 0)
Screenshot: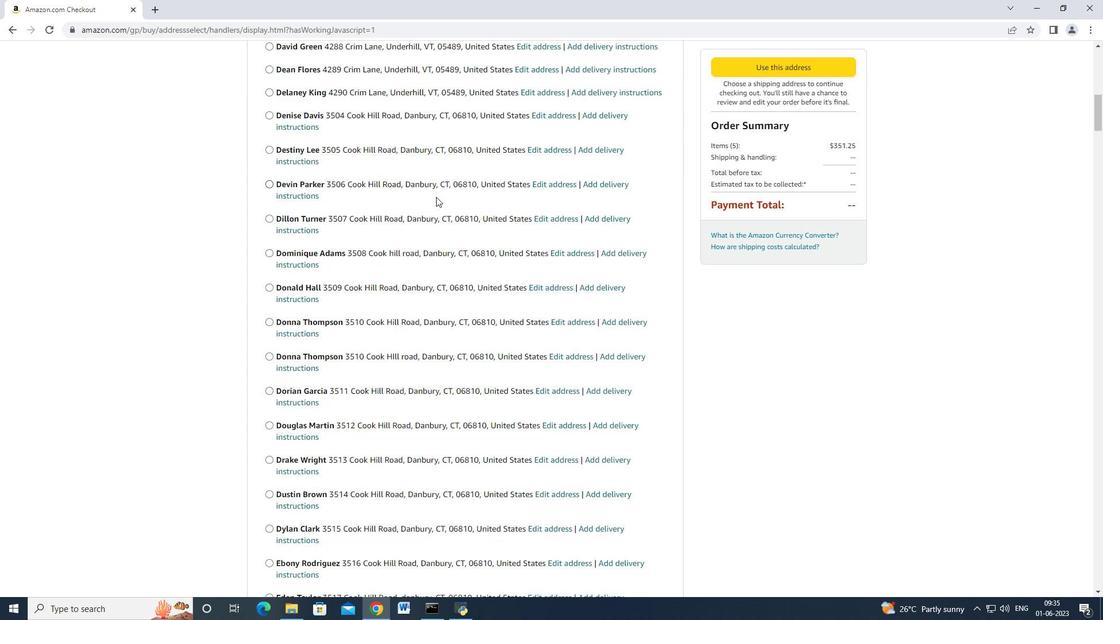 
Action: Mouse scrolled (436, 197) with delta (0, 0)
Screenshot: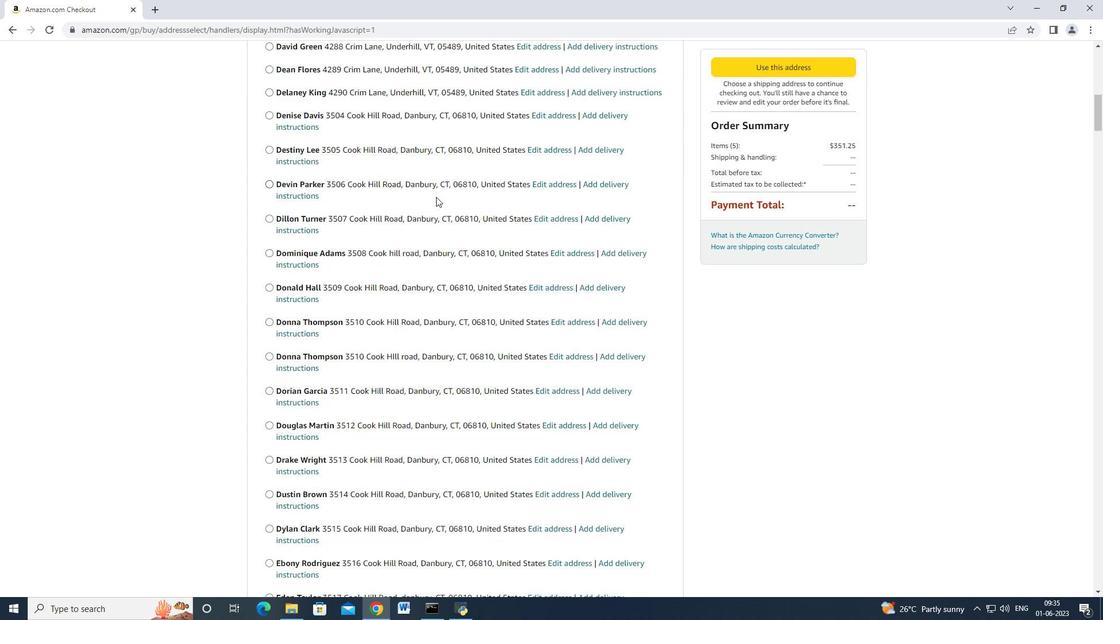 
Action: Mouse moved to (434, 199)
Screenshot: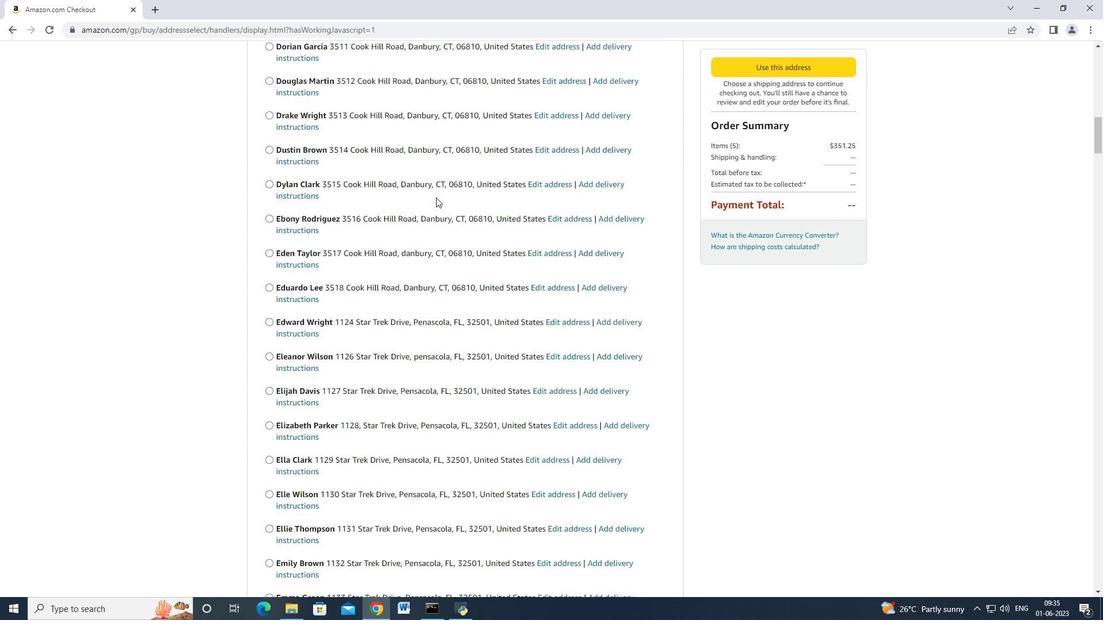 
Action: Mouse scrolled (434, 199) with delta (0, 0)
Screenshot: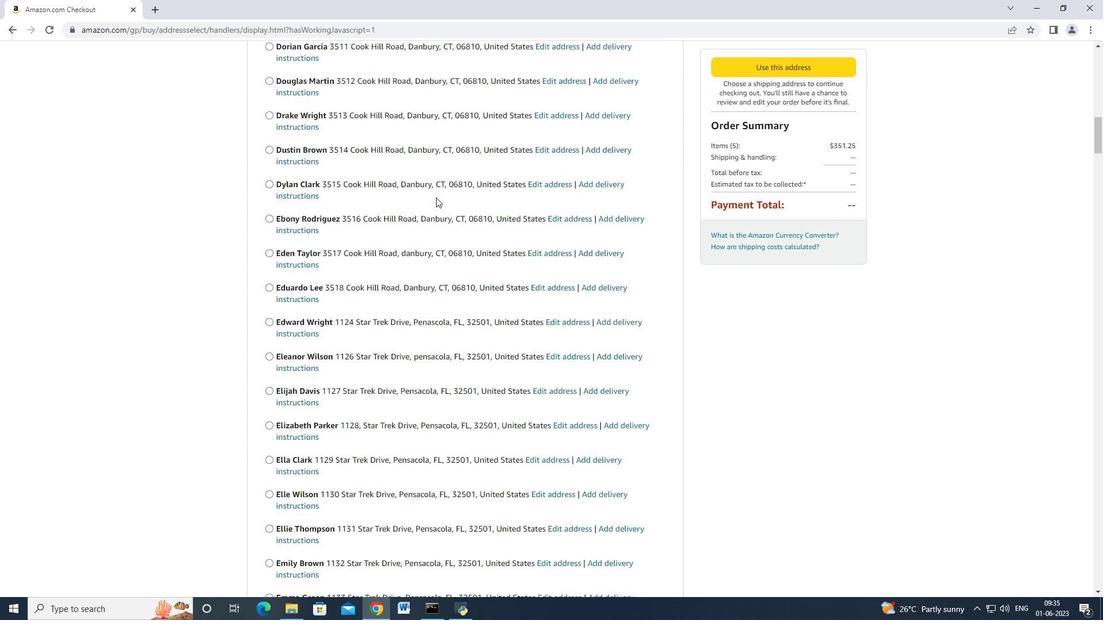 
Action: Mouse moved to (434, 201)
Screenshot: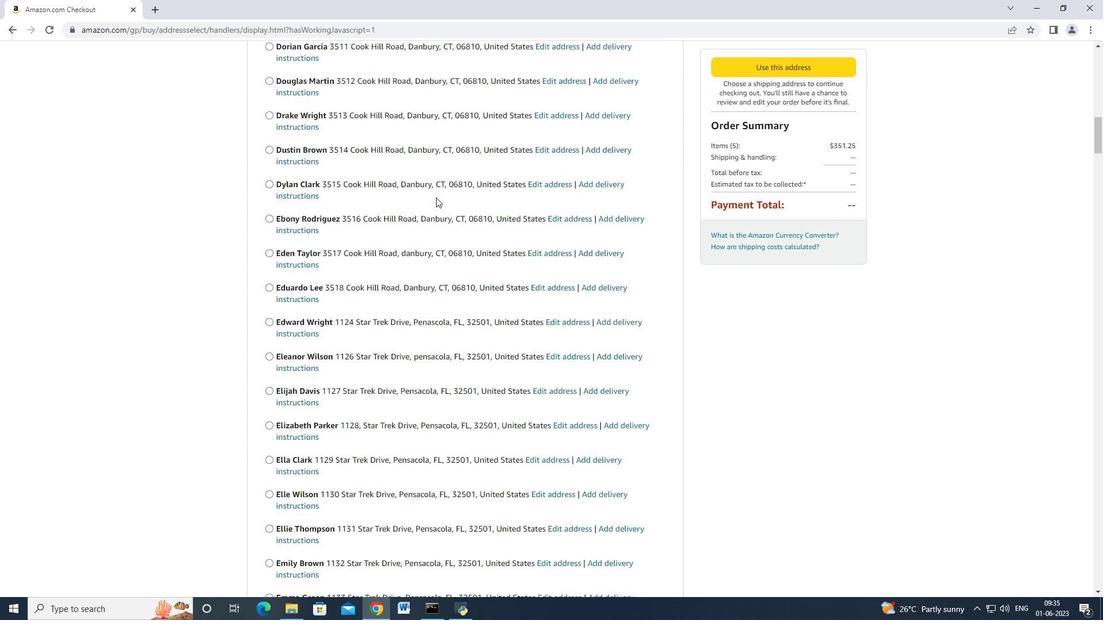 
Action: Mouse scrolled (434, 200) with delta (0, 0)
Screenshot: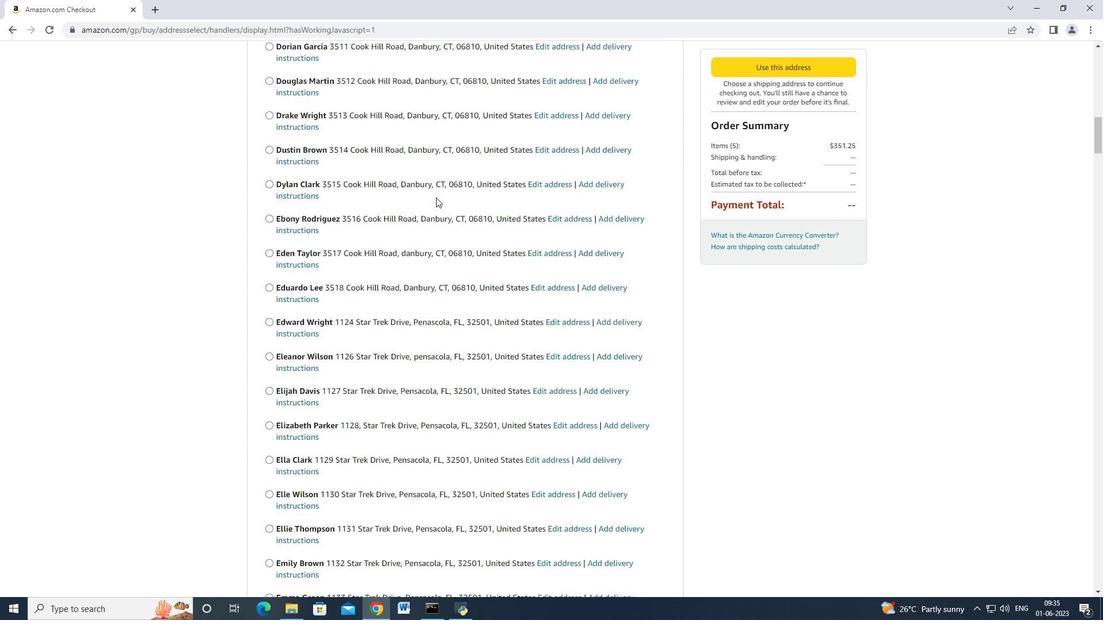 
Action: Mouse moved to (434, 201)
Screenshot: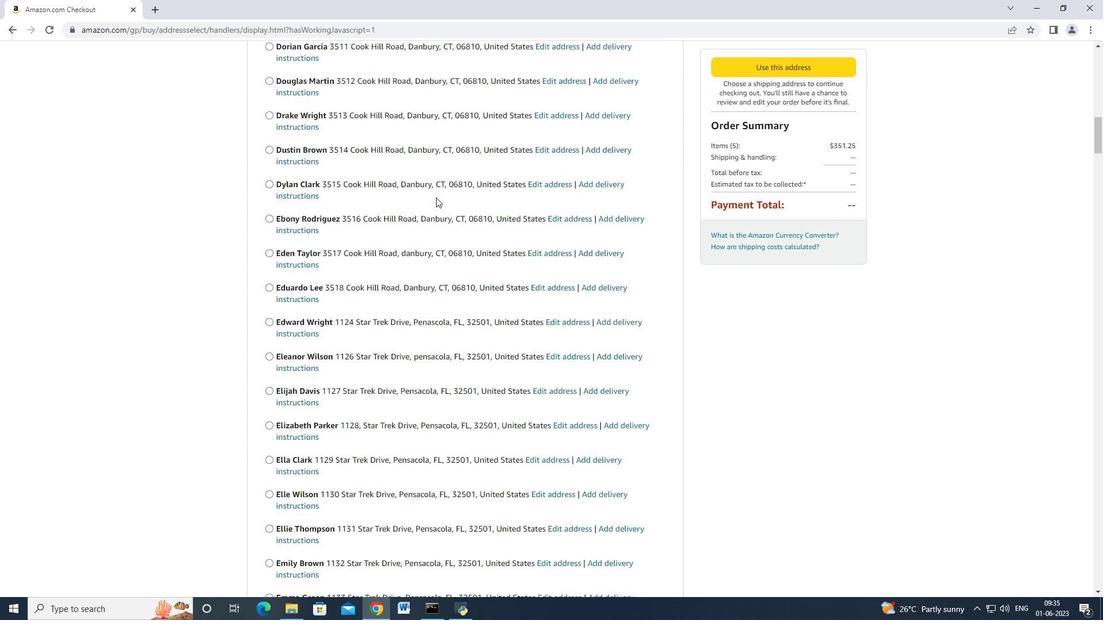
Action: Mouse scrolled (434, 200) with delta (0, 0)
Screenshot: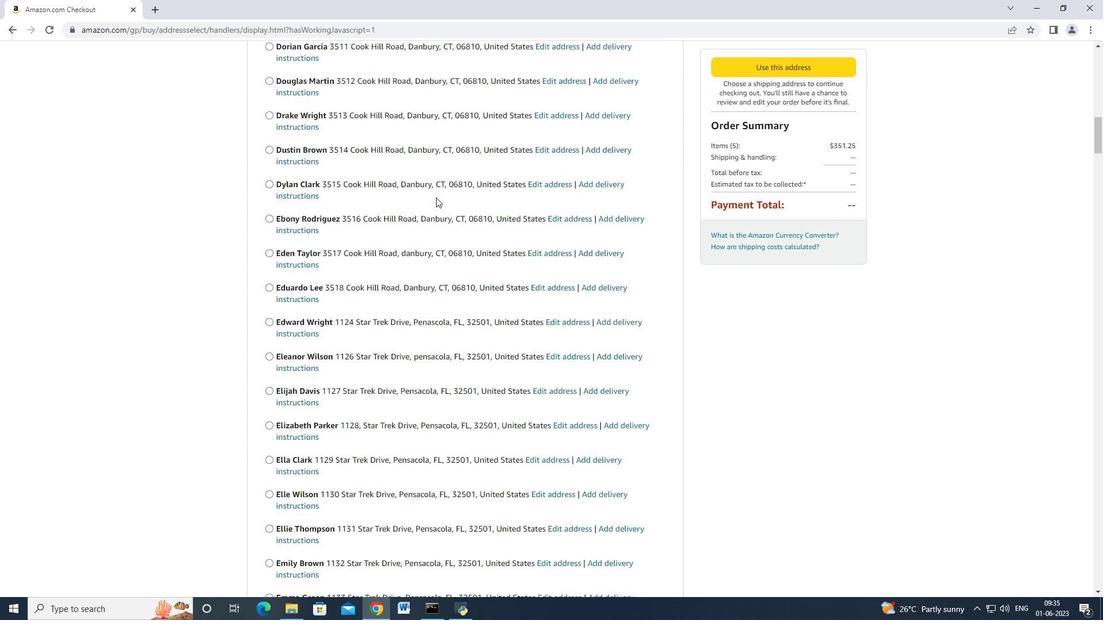 
Action: Mouse scrolled (434, 200) with delta (0, 0)
Screenshot: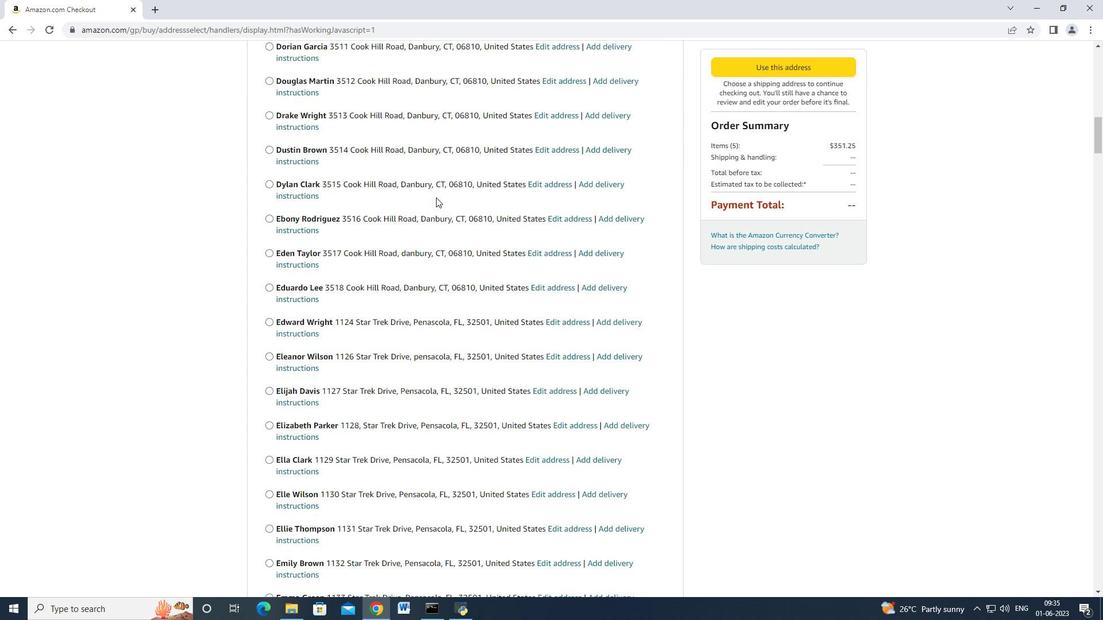 
Action: Mouse scrolled (434, 200) with delta (0, 0)
Screenshot: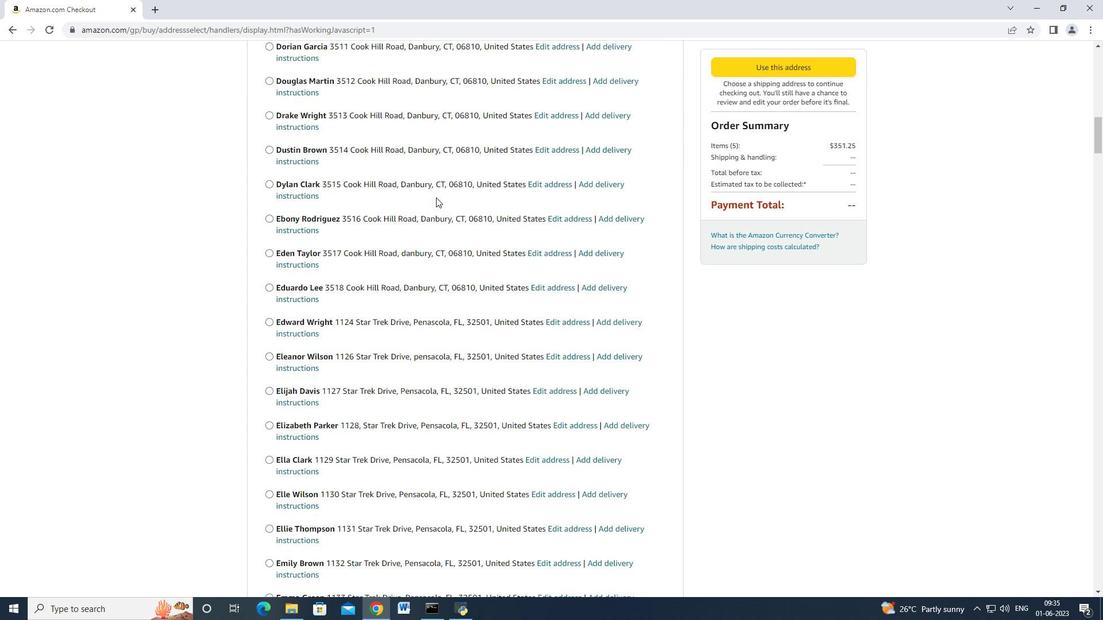 
Action: Mouse scrolled (434, 200) with delta (0, 0)
Screenshot: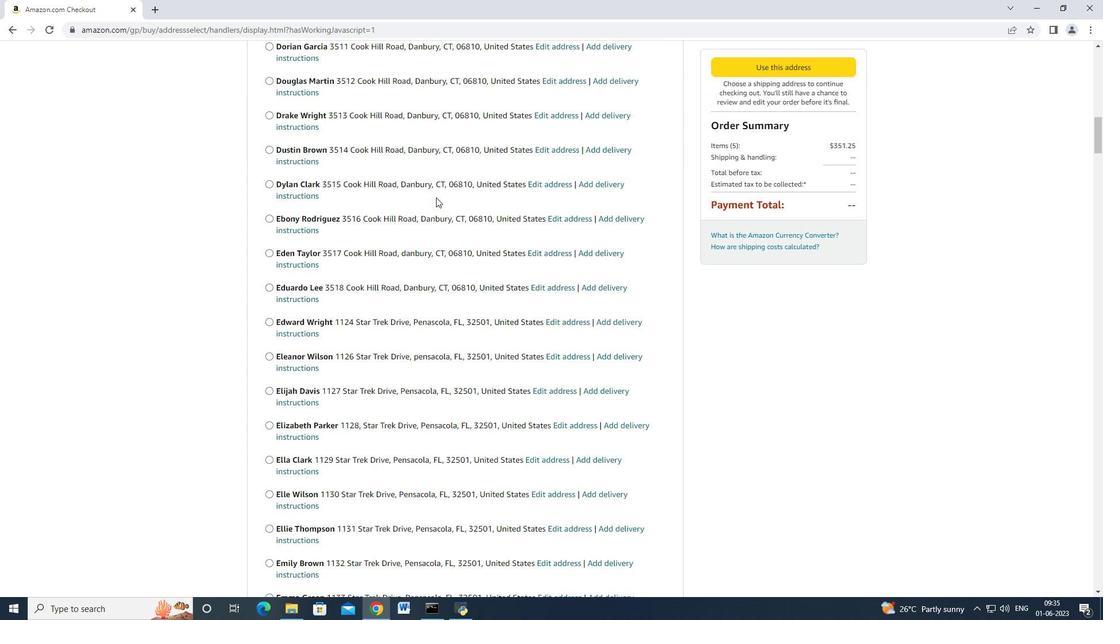 
Action: Mouse scrolled (434, 200) with delta (0, 0)
Screenshot: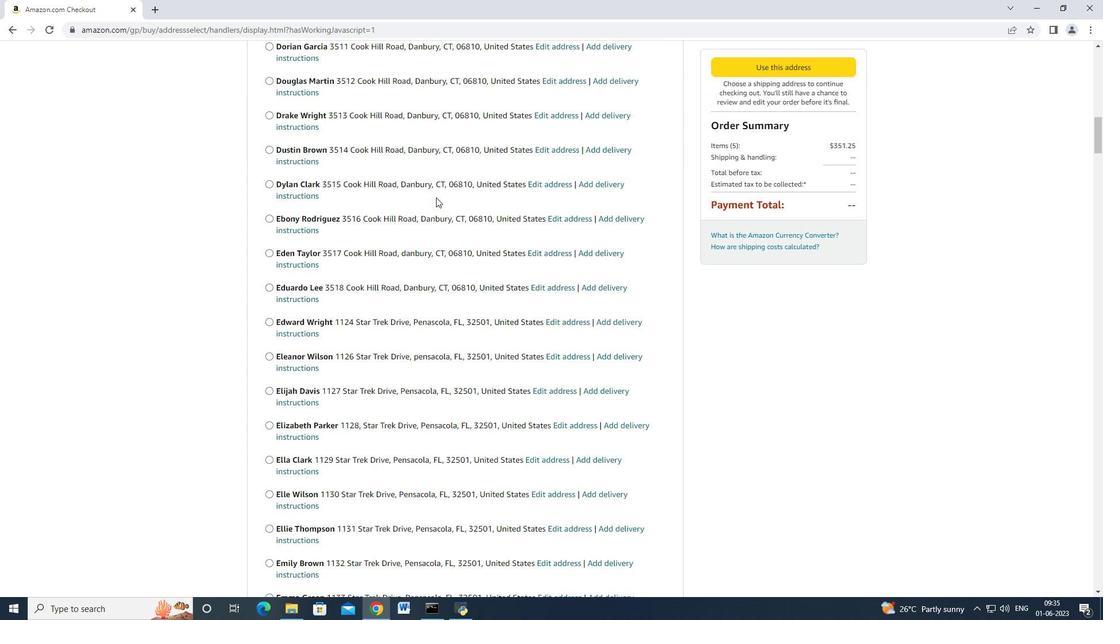 
Action: Mouse moved to (431, 205)
Screenshot: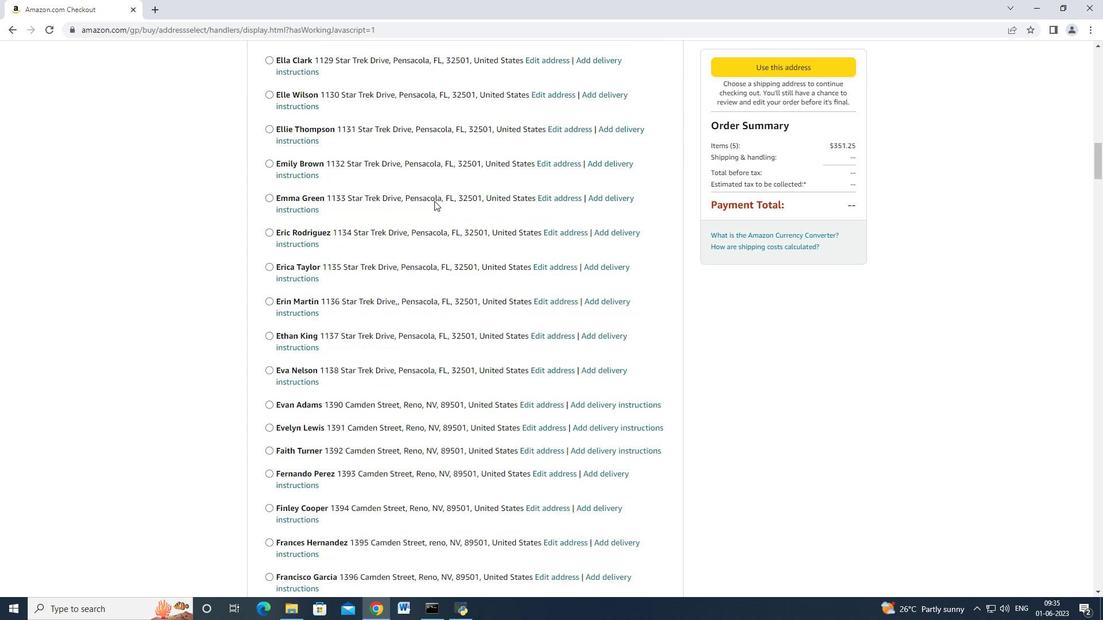 
Action: Mouse scrolled (431, 205) with delta (0, 0)
Screenshot: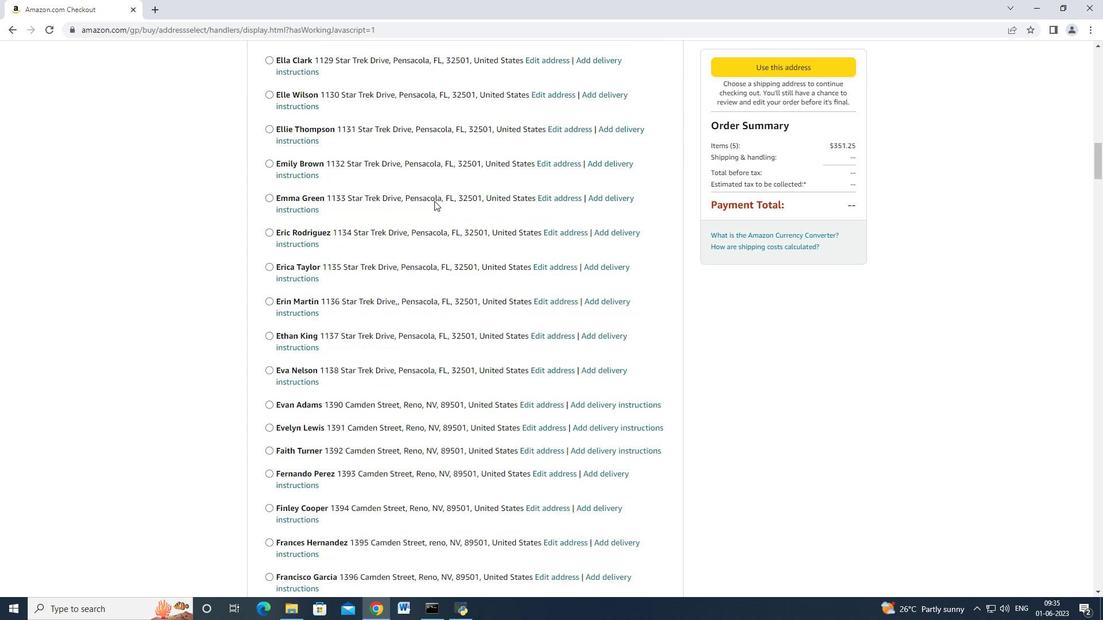
Action: Mouse moved to (430, 205)
Screenshot: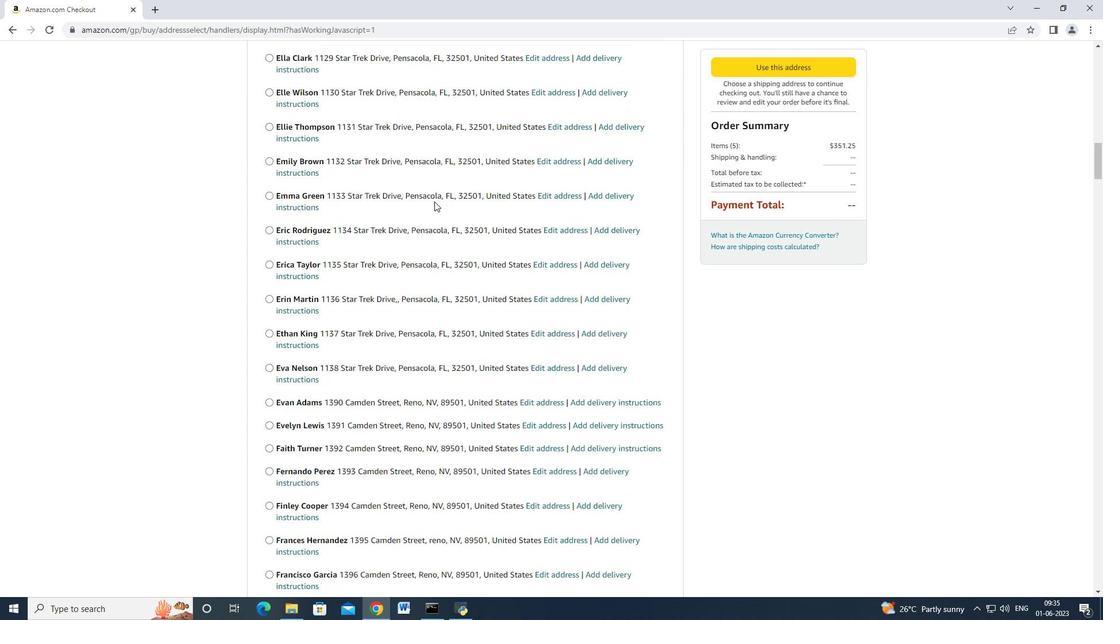 
Action: Mouse scrolled (430, 205) with delta (0, 0)
Screenshot: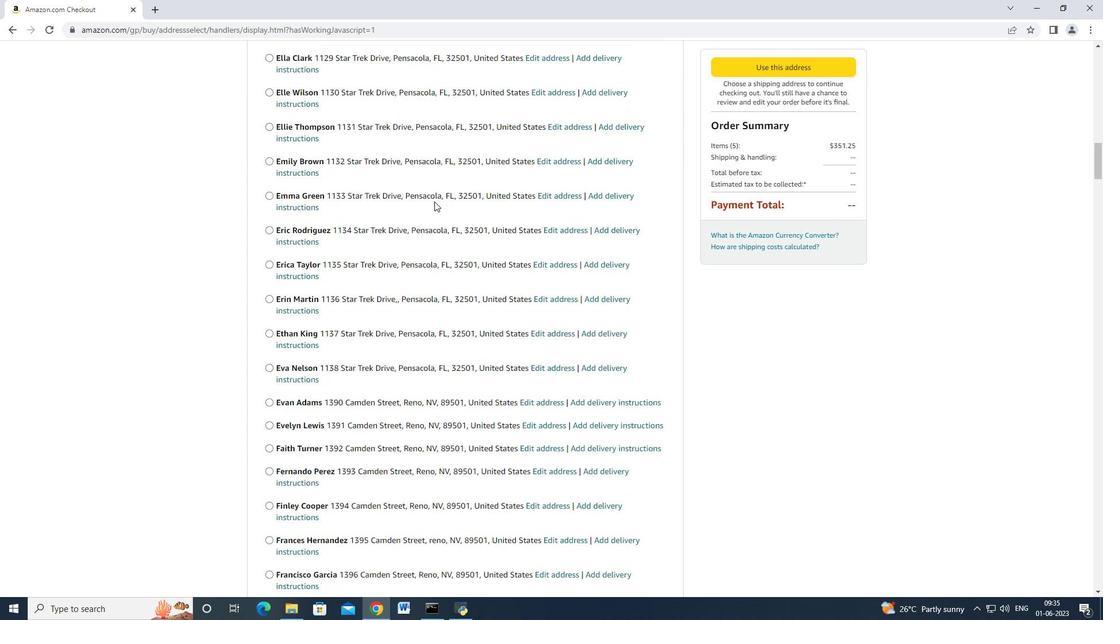 
Action: Mouse scrolled (430, 205) with delta (0, 0)
Screenshot: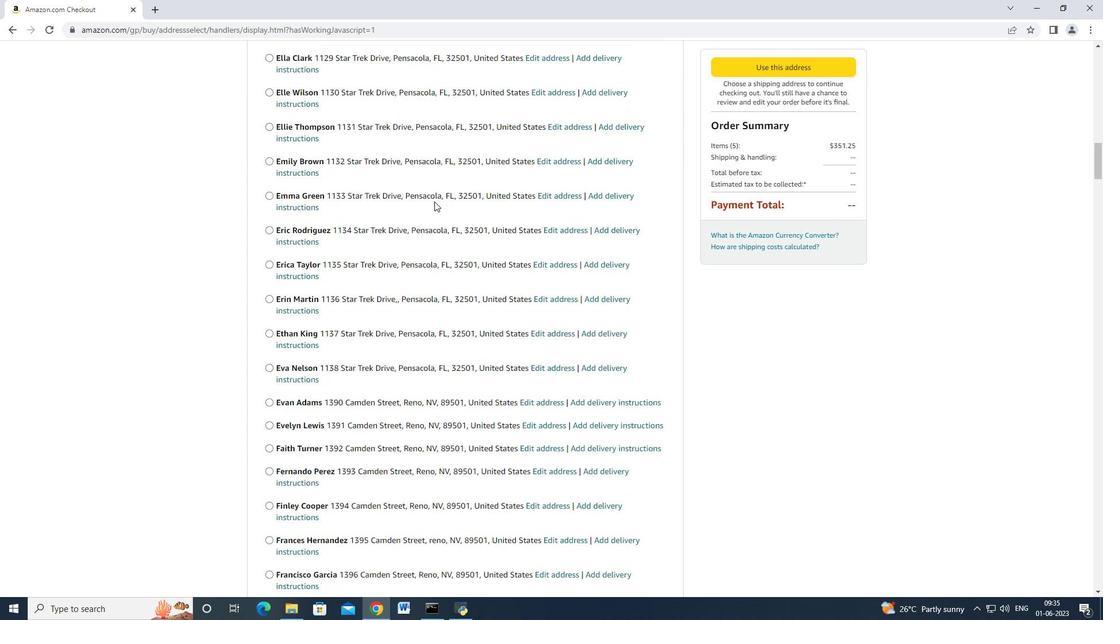 
Action: Mouse scrolled (430, 205) with delta (0, 0)
Screenshot: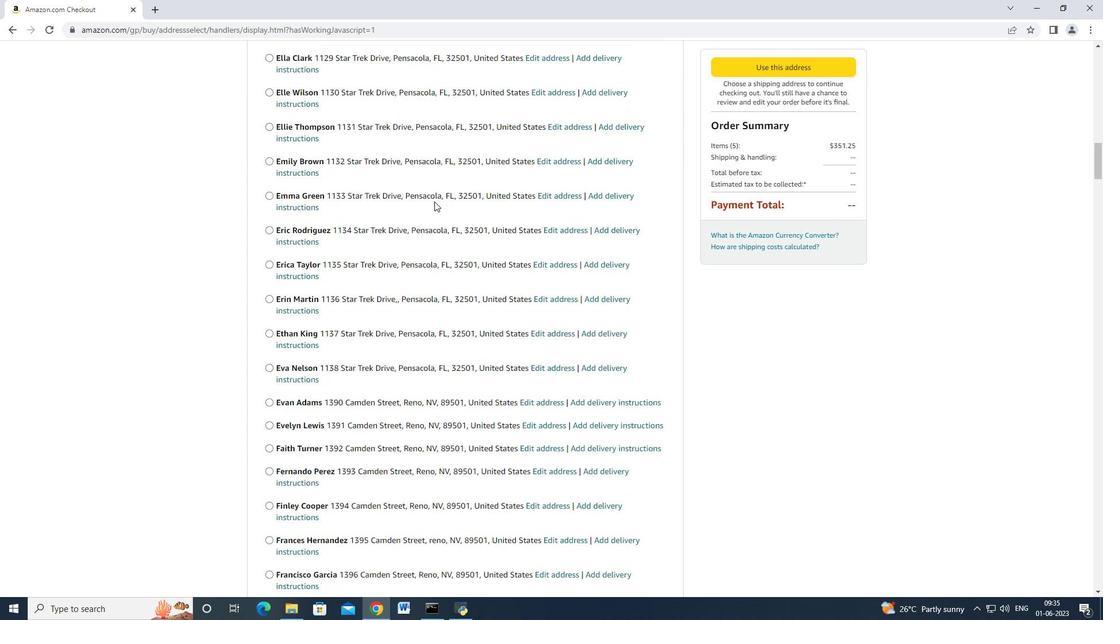 
Action: Mouse scrolled (430, 205) with delta (0, 0)
Screenshot: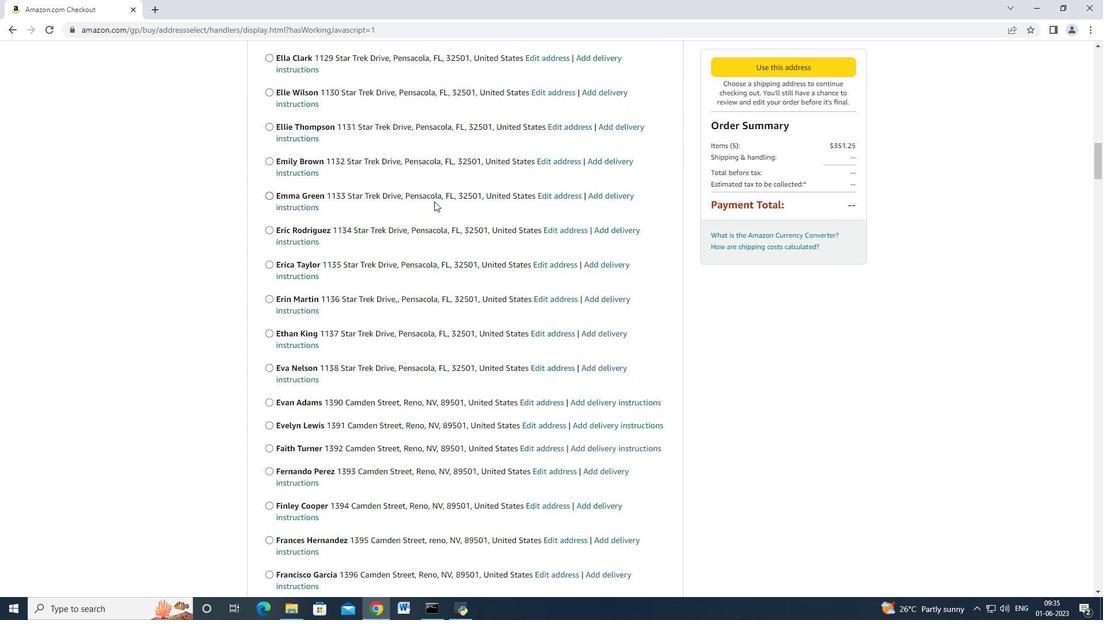 
Action: Mouse scrolled (430, 205) with delta (0, 0)
Screenshot: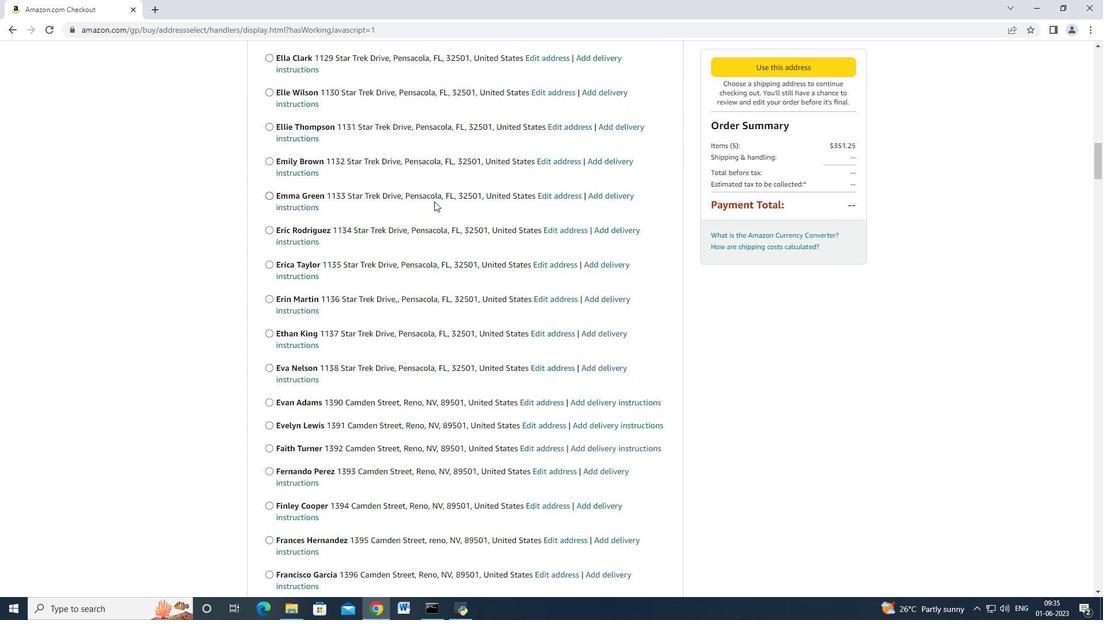 
Action: Mouse moved to (429, 209)
Screenshot: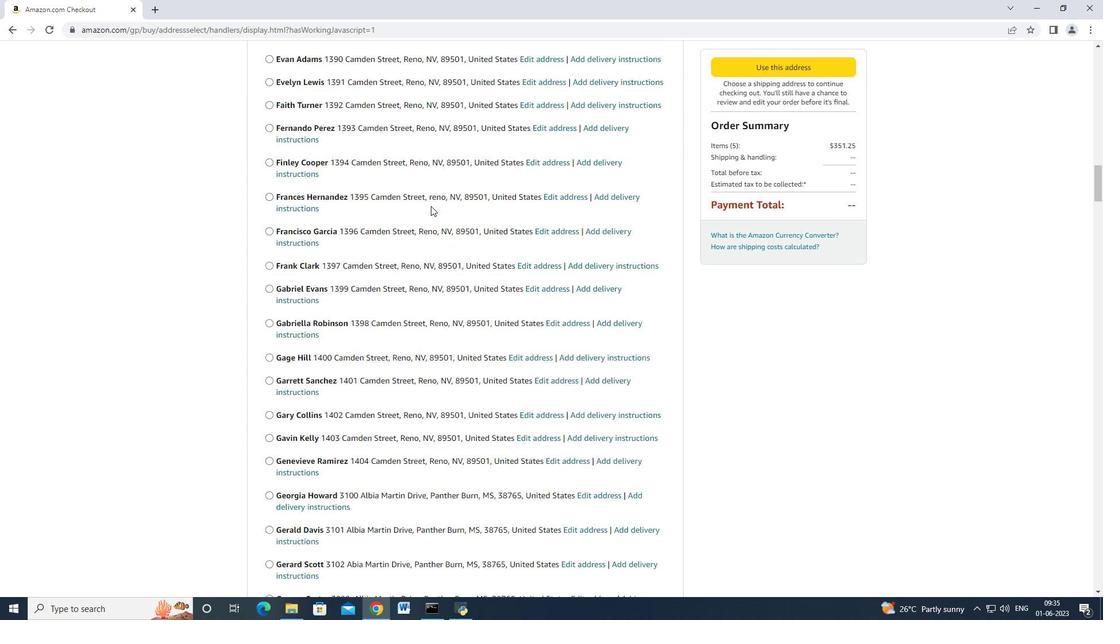 
Action: Mouse scrolled (429, 208) with delta (0, 0)
Screenshot: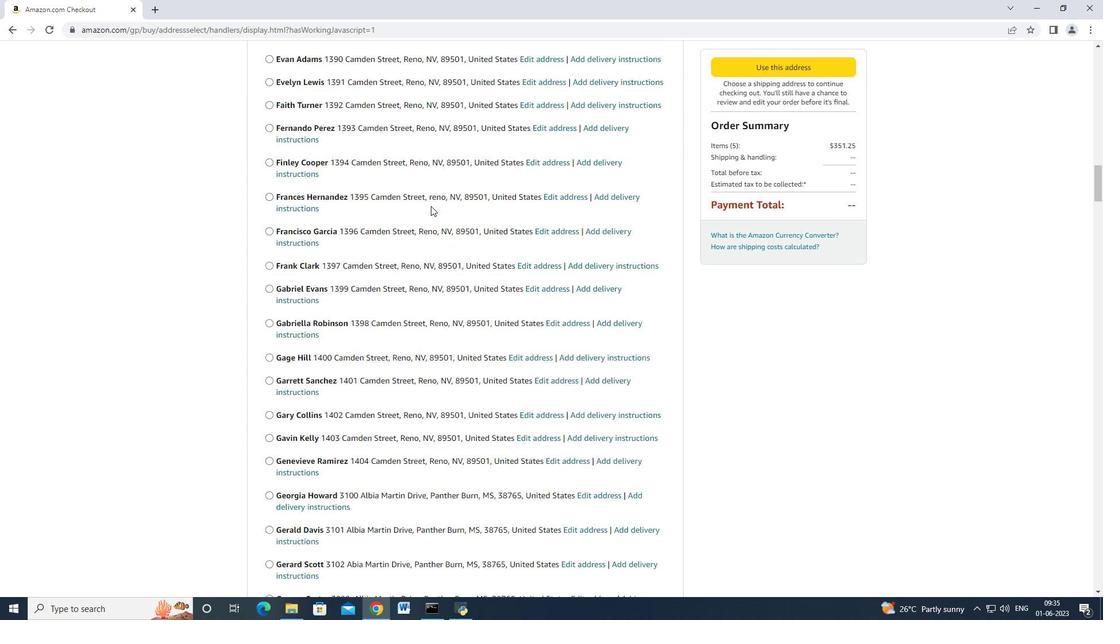 
Action: Mouse moved to (429, 209)
Screenshot: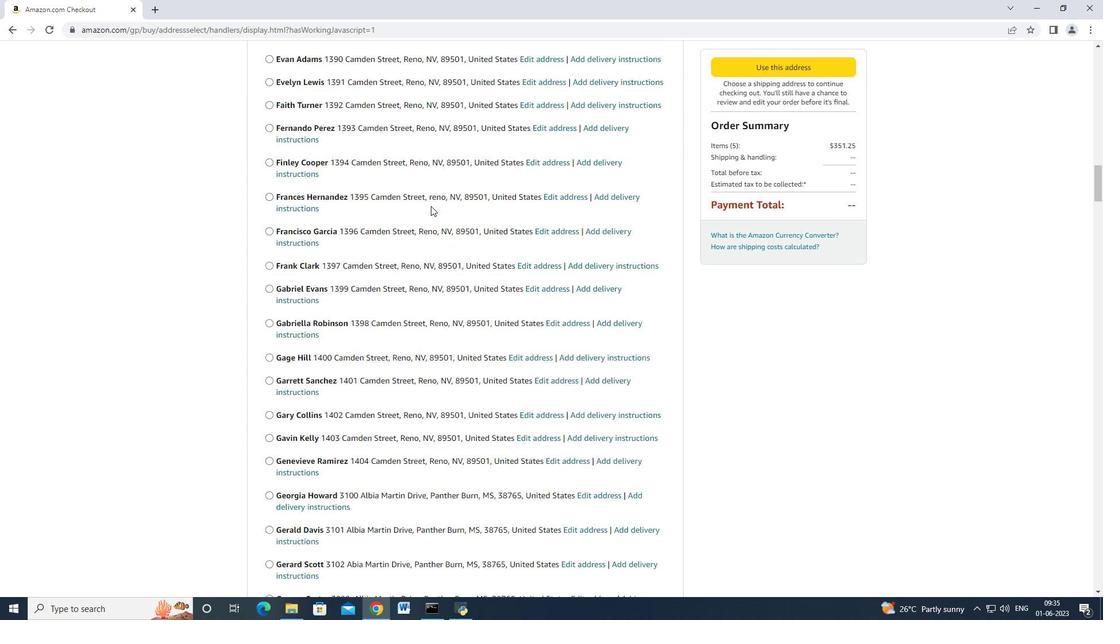 
Action: Mouse scrolled (429, 208) with delta (0, 0)
Screenshot: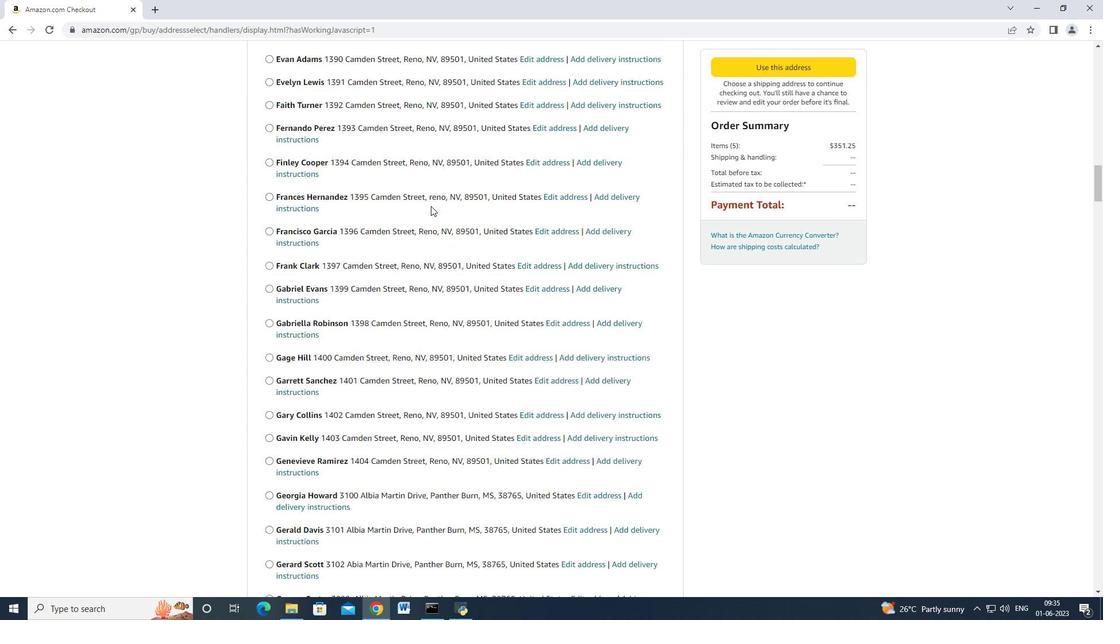 
Action: Mouse scrolled (429, 208) with delta (0, 0)
Screenshot: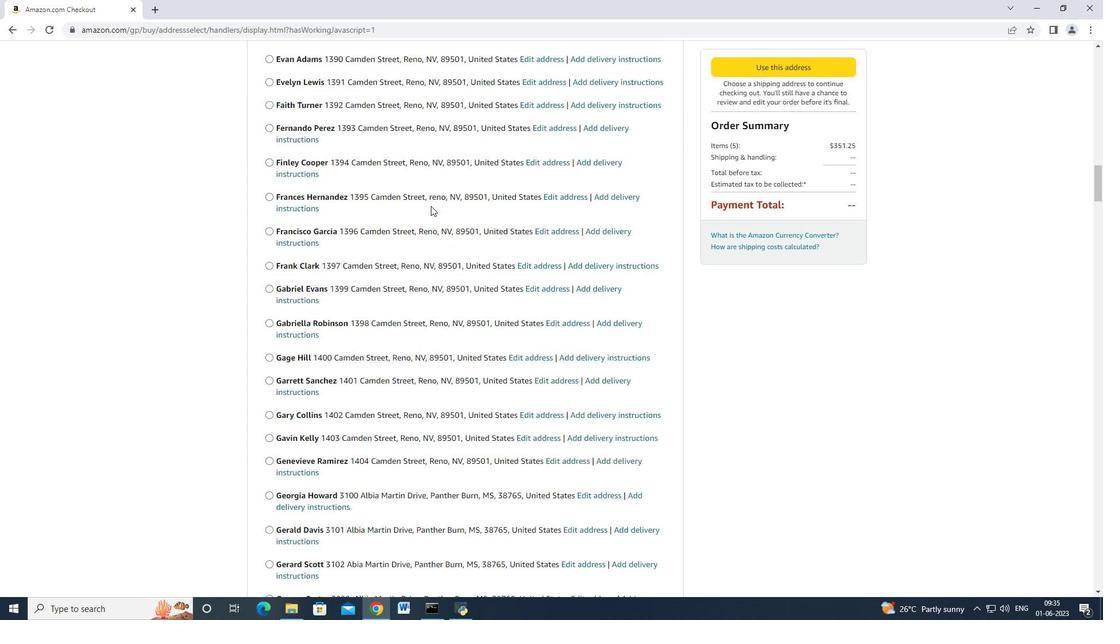 
Action: Mouse scrolled (429, 208) with delta (0, 0)
Screenshot: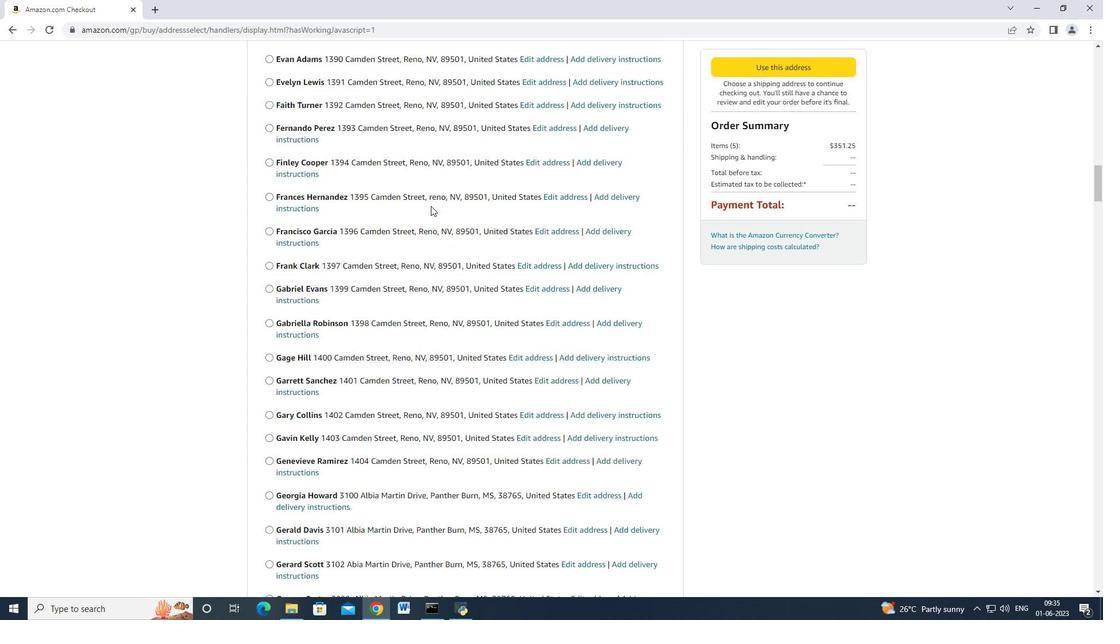 
Action: Mouse moved to (428, 209)
Screenshot: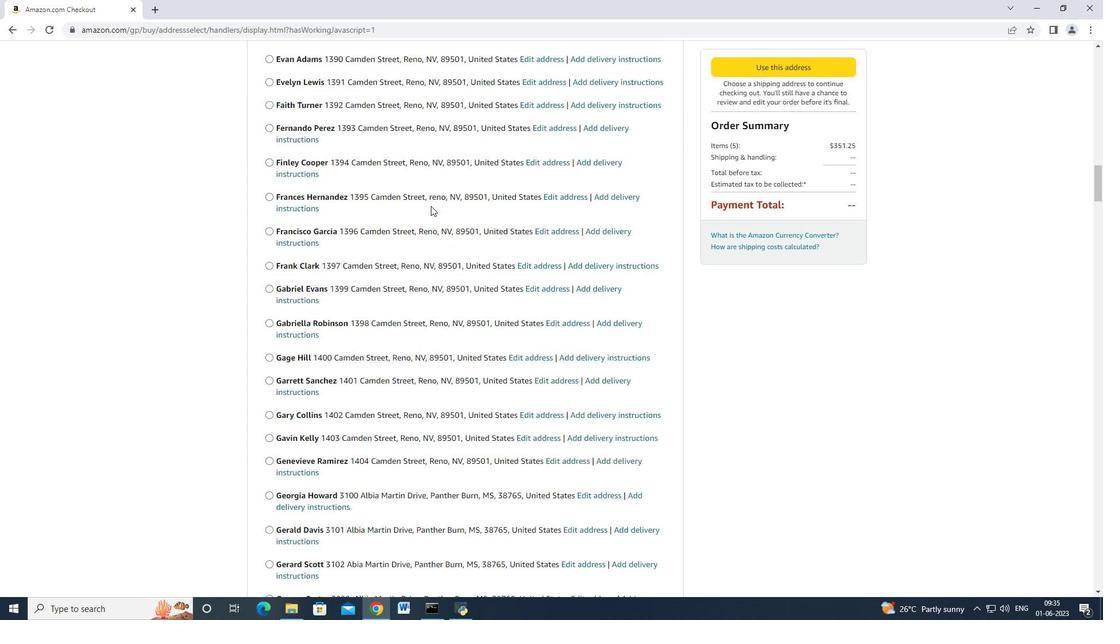 
Action: Mouse scrolled (428, 208) with delta (0, 0)
Screenshot: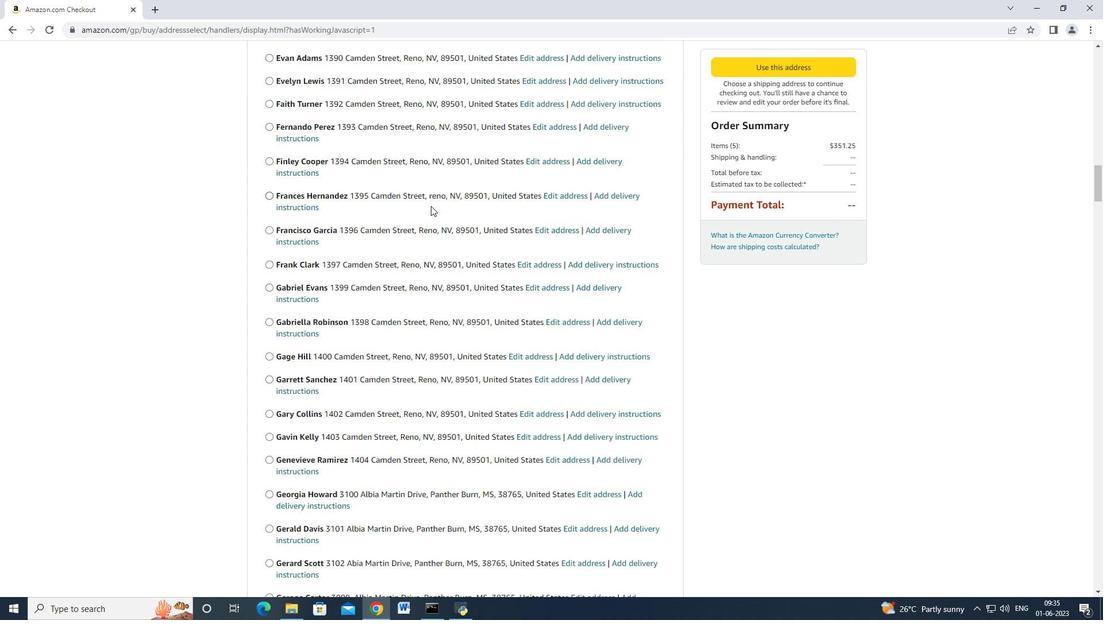 
Action: Mouse scrolled (428, 208) with delta (0, 0)
Screenshot: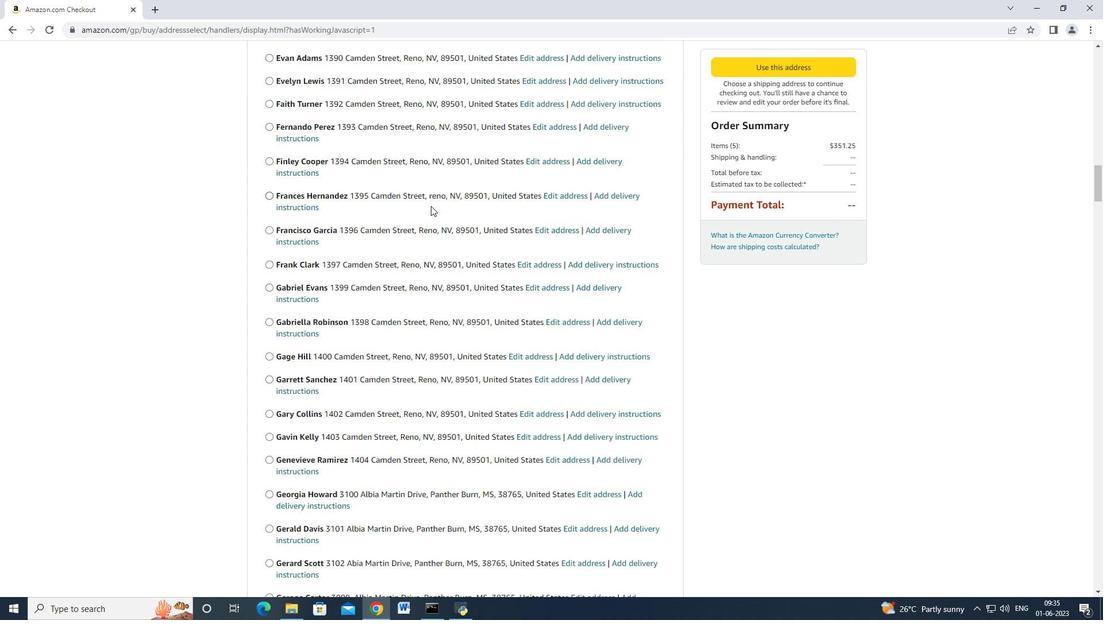 
Action: Mouse moved to (397, 229)
Screenshot: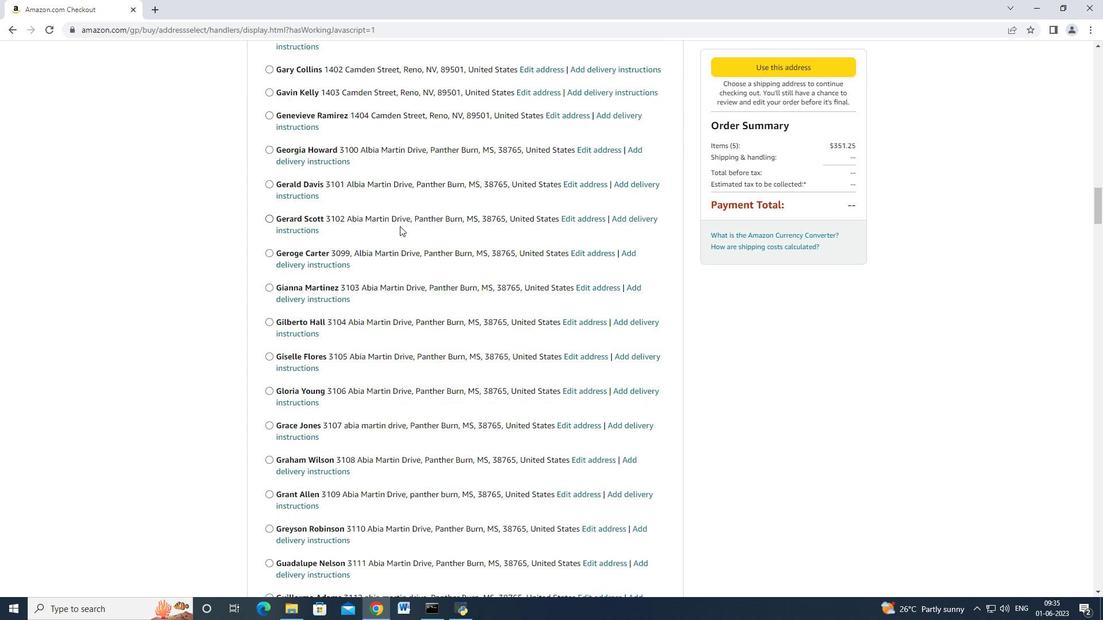 
Action: Mouse scrolled (397, 228) with delta (0, 0)
Screenshot: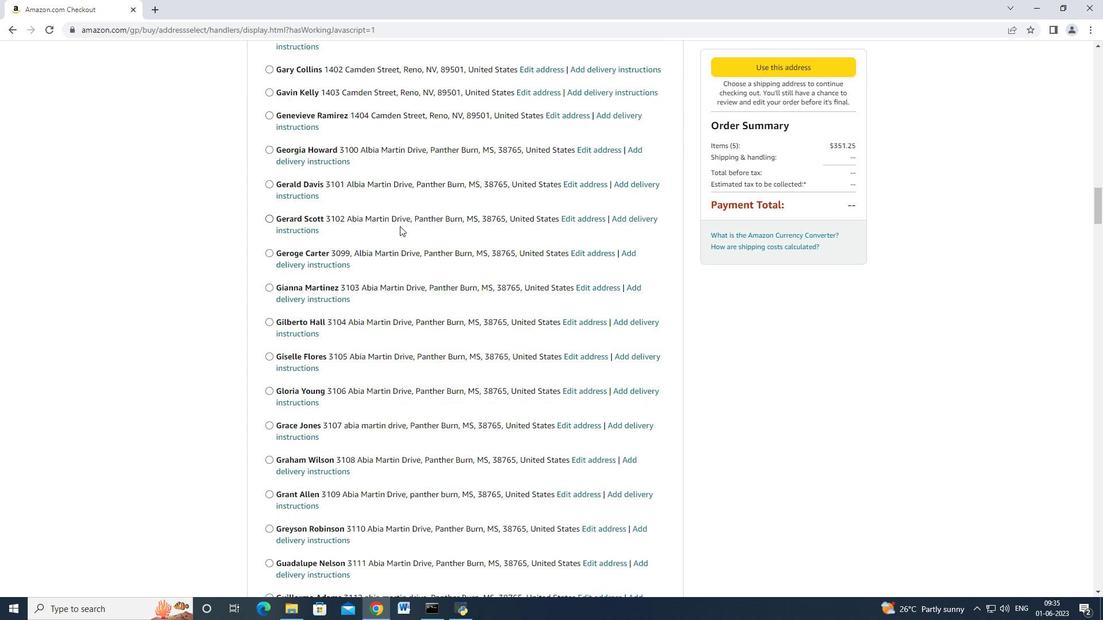 
Action: Mouse moved to (397, 229)
Screenshot: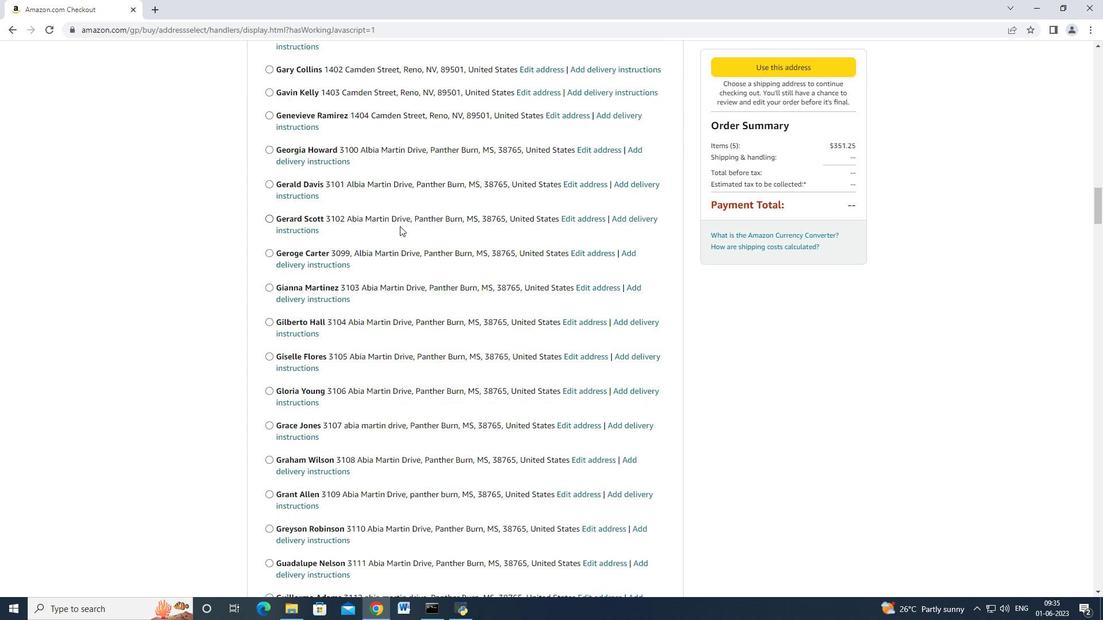 
Action: Mouse scrolled (397, 228) with delta (0, 0)
Screenshot: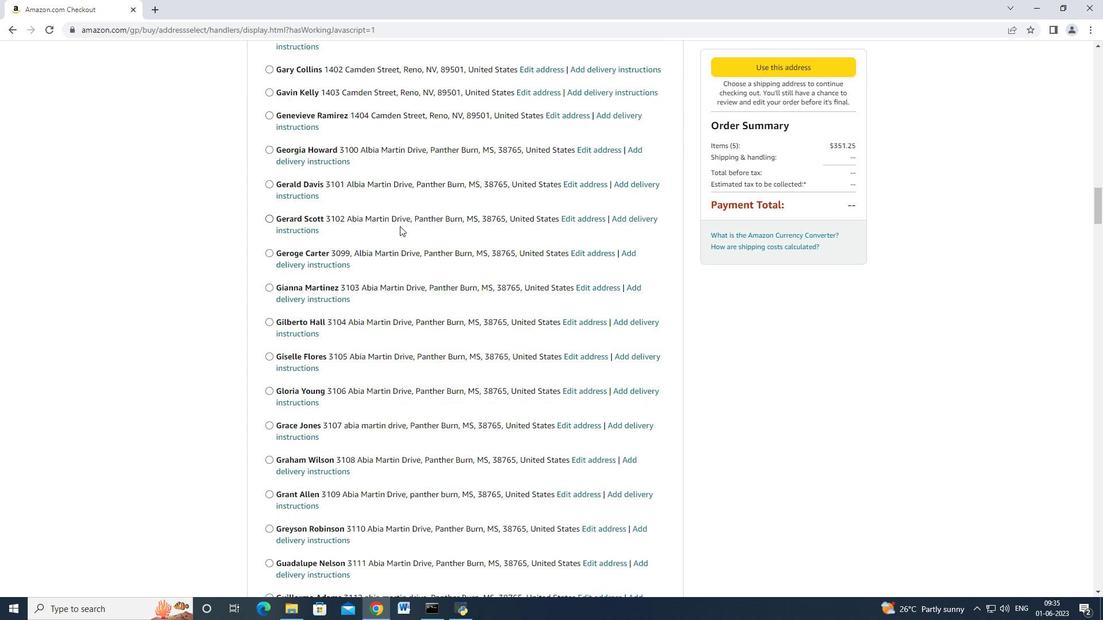 
Action: Mouse moved to (396, 229)
Screenshot: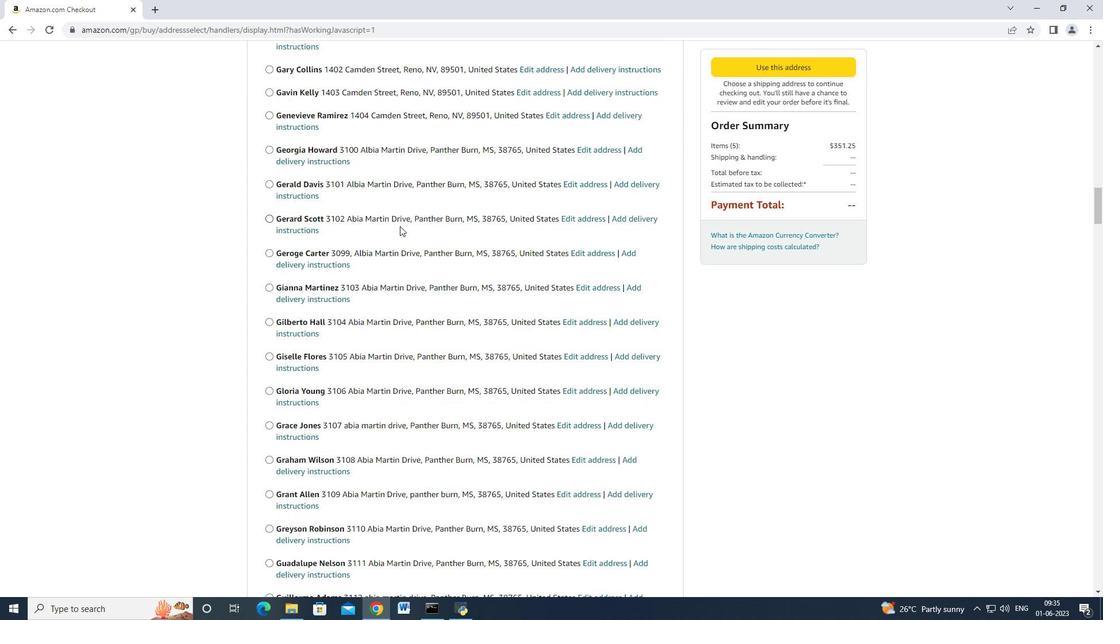 
Action: Mouse scrolled (396, 229) with delta (0, 0)
Screenshot: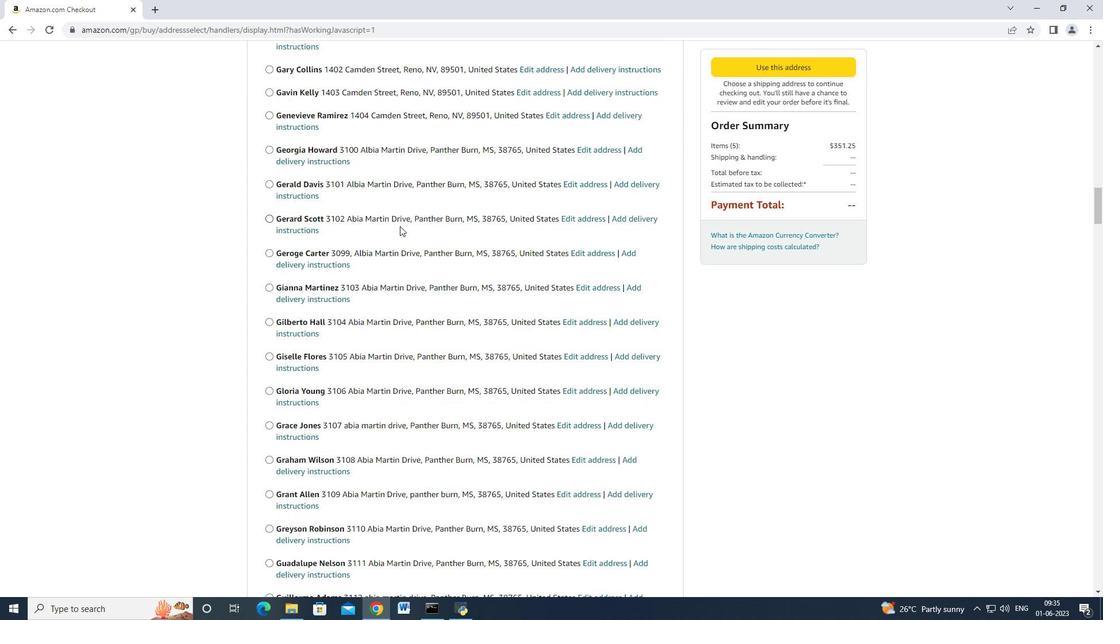 
Action: Mouse moved to (396, 230)
Screenshot: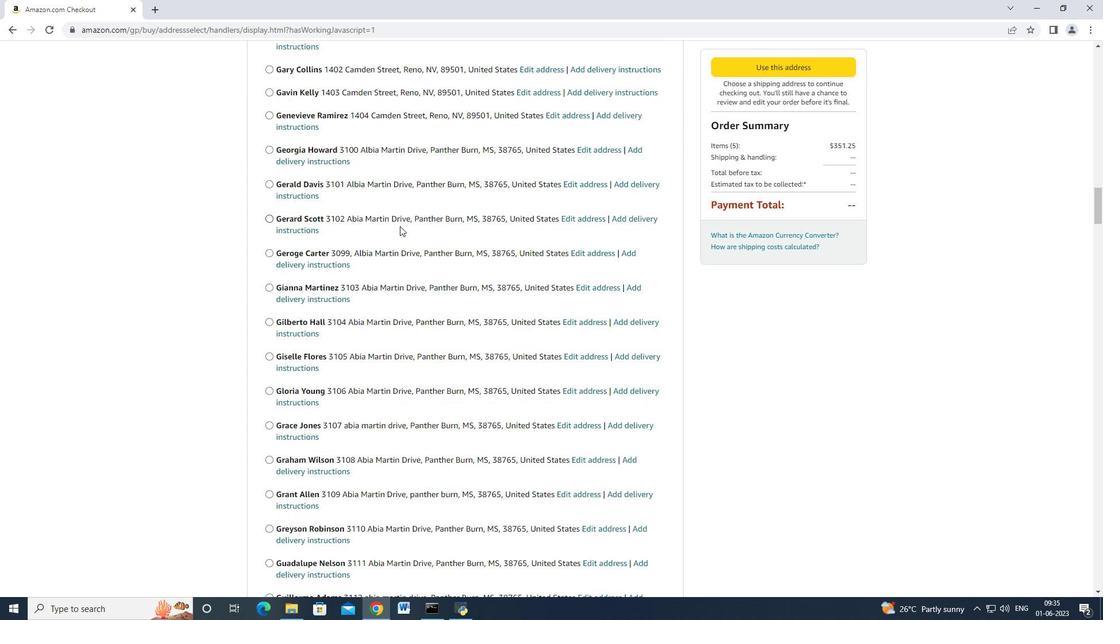 
Action: Mouse scrolled (396, 229) with delta (0, 0)
Screenshot: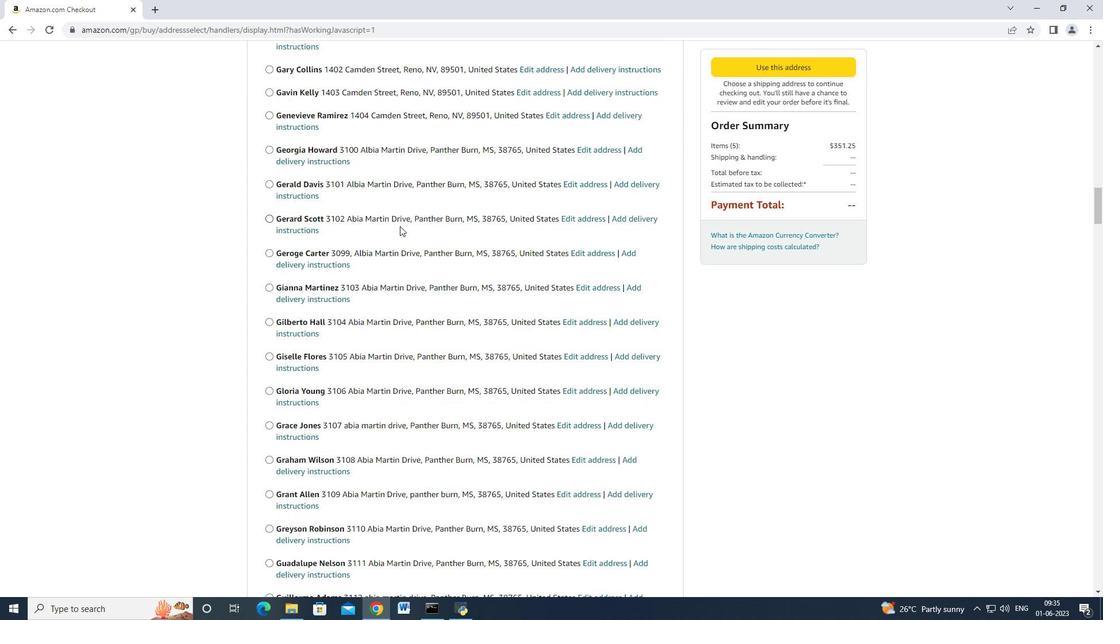 
Action: Mouse scrolled (396, 229) with delta (0, 0)
Screenshot: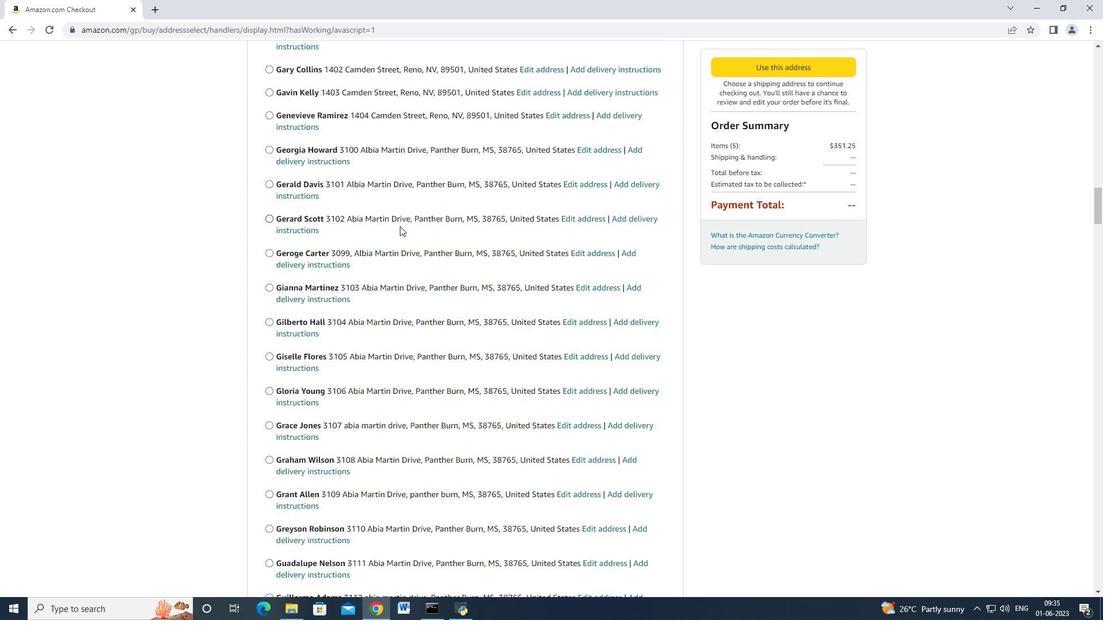 
Action: Mouse scrolled (396, 229) with delta (0, 0)
Screenshot: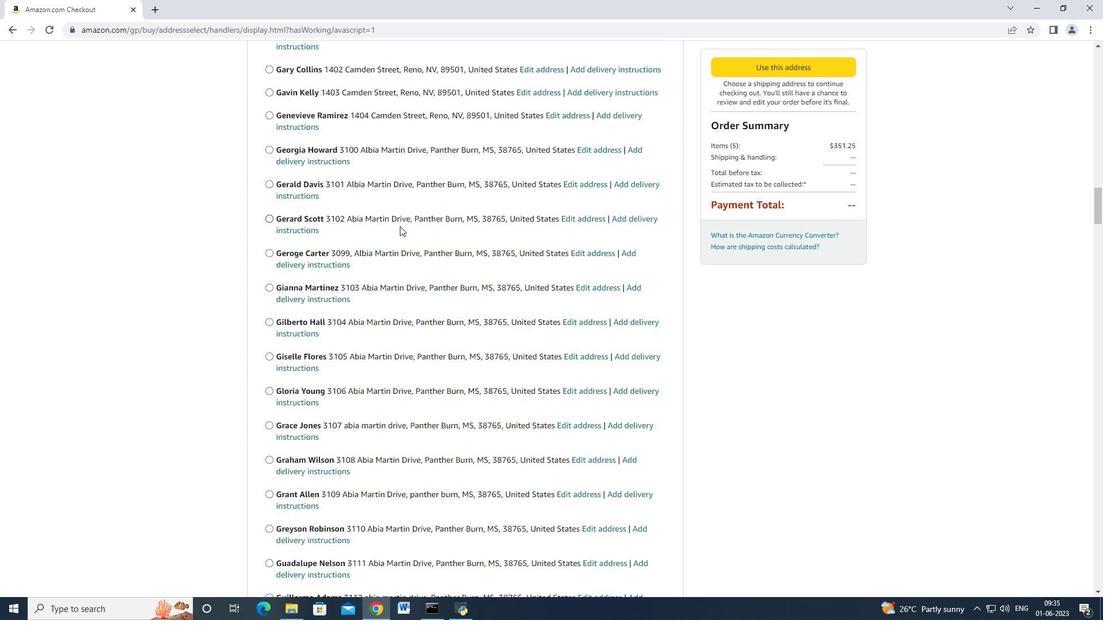 
Action: Mouse scrolled (396, 229) with delta (0, 0)
Screenshot: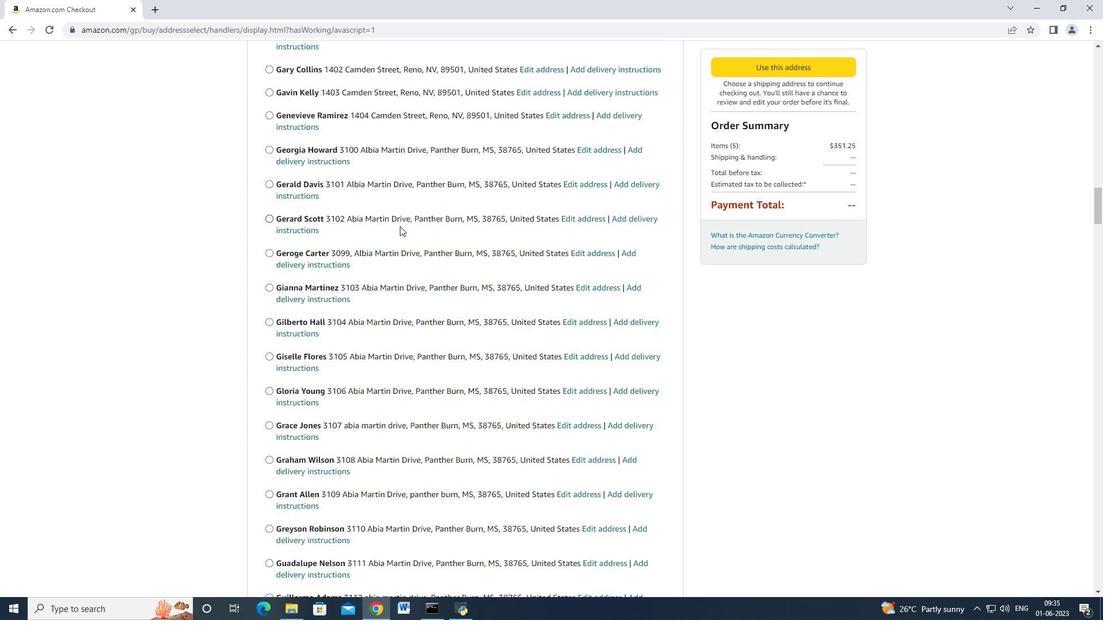 
Action: Mouse moved to (388, 232)
Screenshot: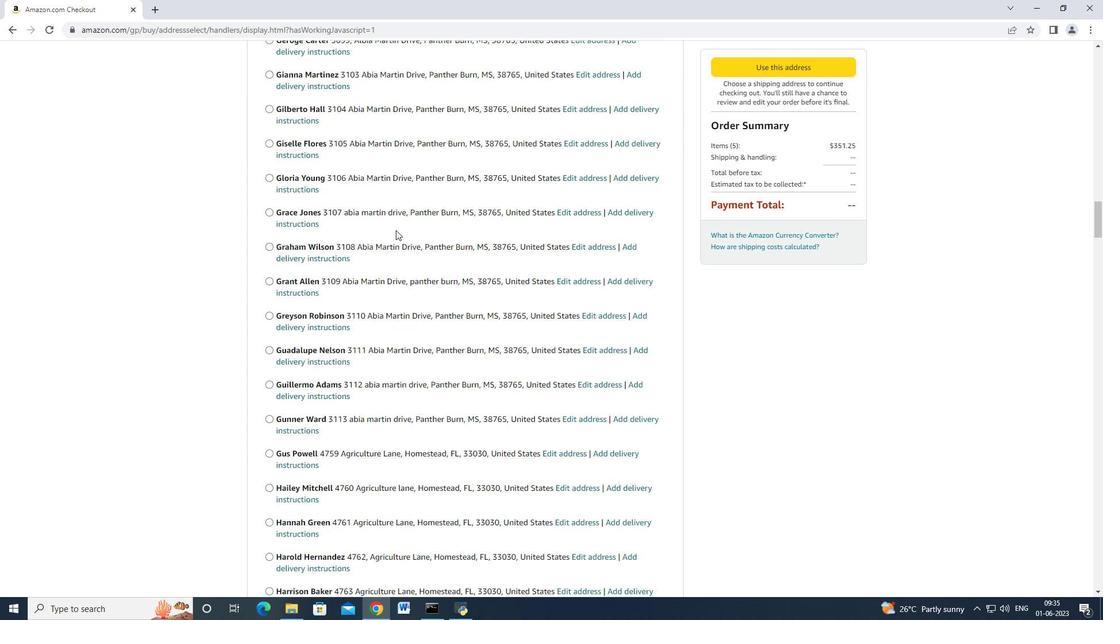 
Action: Mouse scrolled (388, 231) with delta (0, 0)
Screenshot: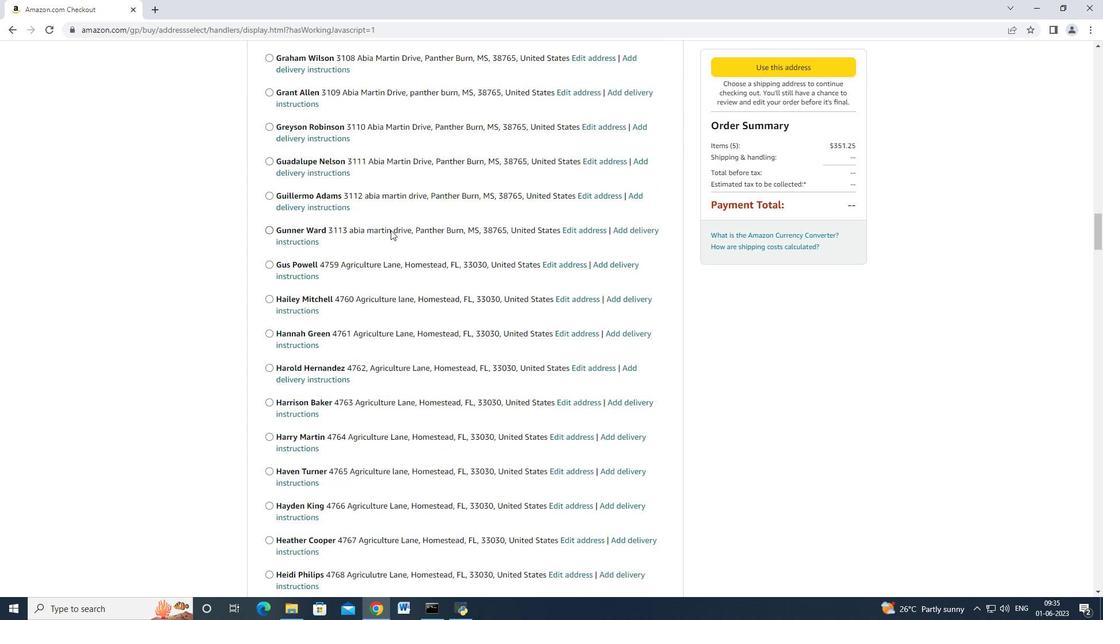 
Action: Mouse moved to (388, 233)
Screenshot: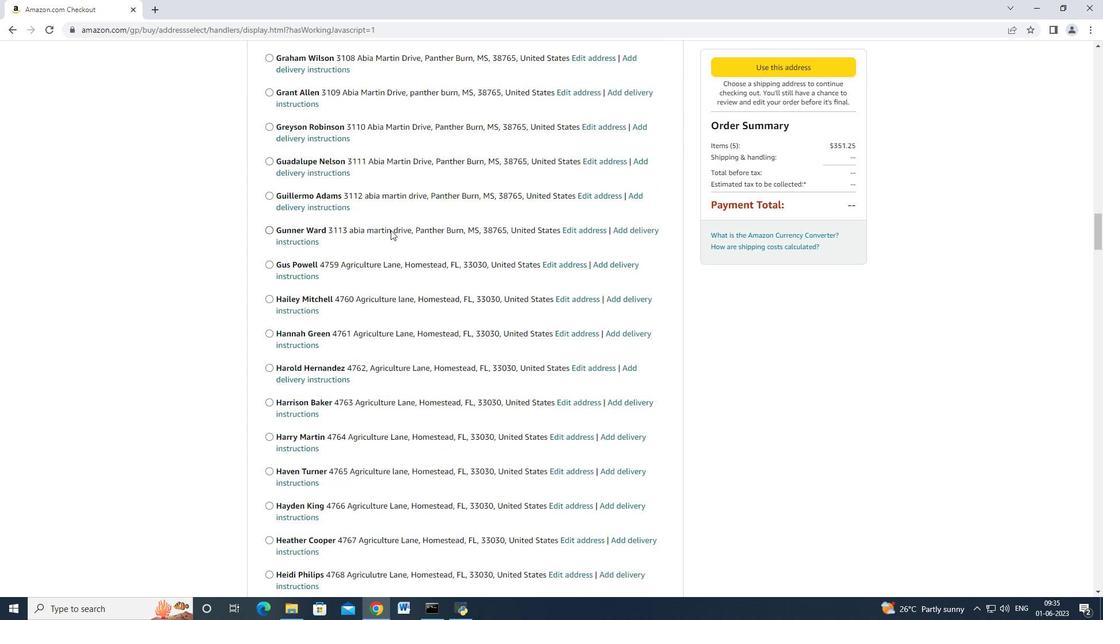 
Action: Mouse scrolled (388, 232) with delta (0, 0)
Screenshot: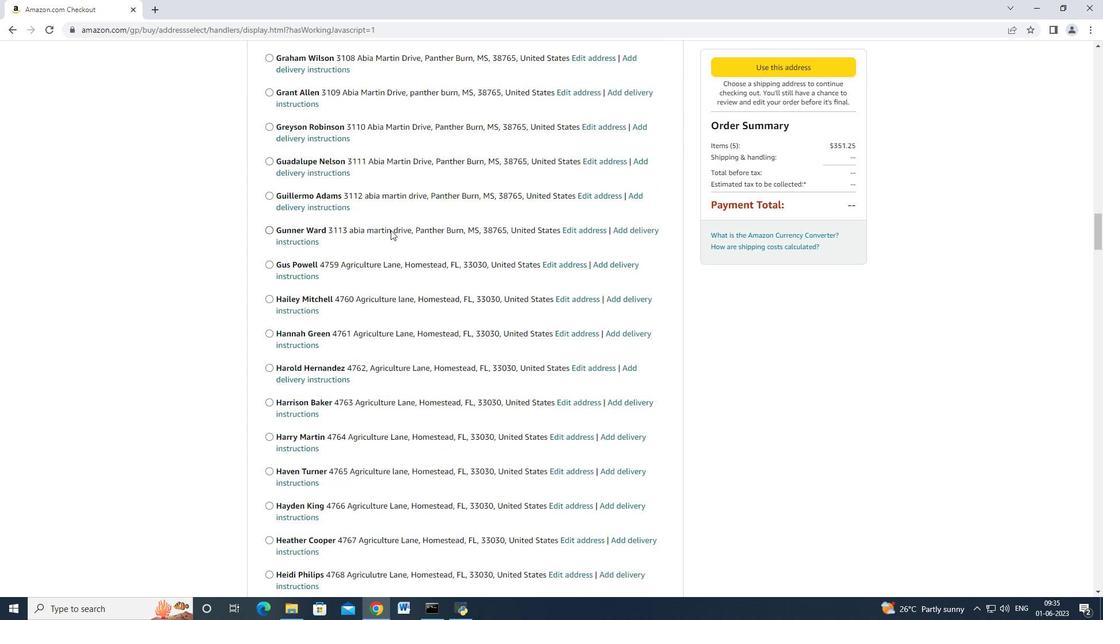 
Action: Mouse moved to (387, 234)
Screenshot: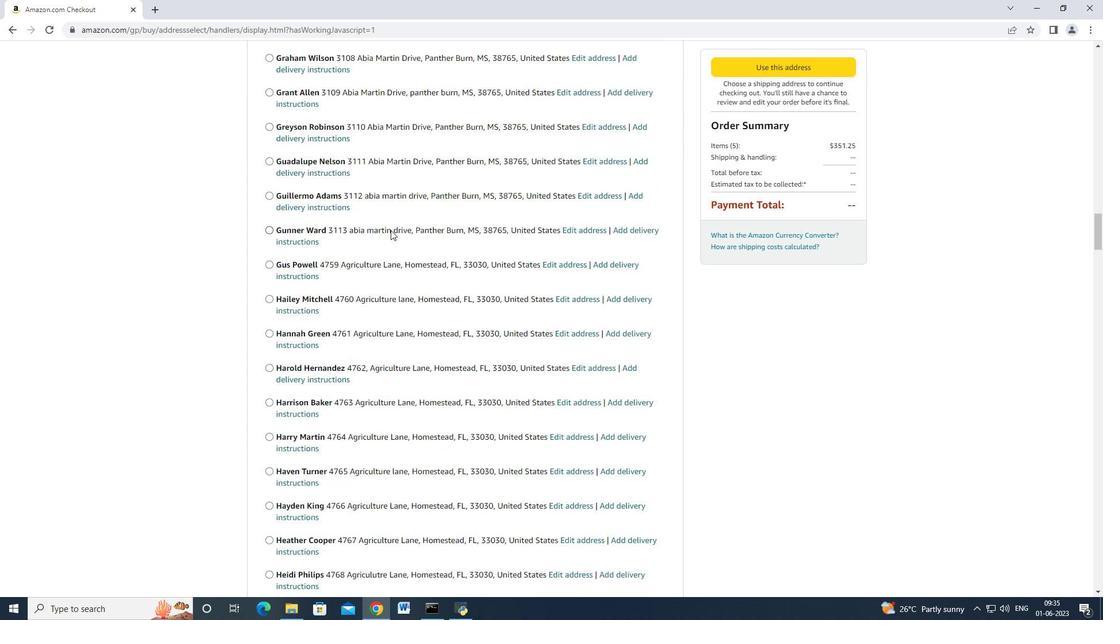 
Action: Mouse scrolled (387, 234) with delta (0, 0)
Screenshot: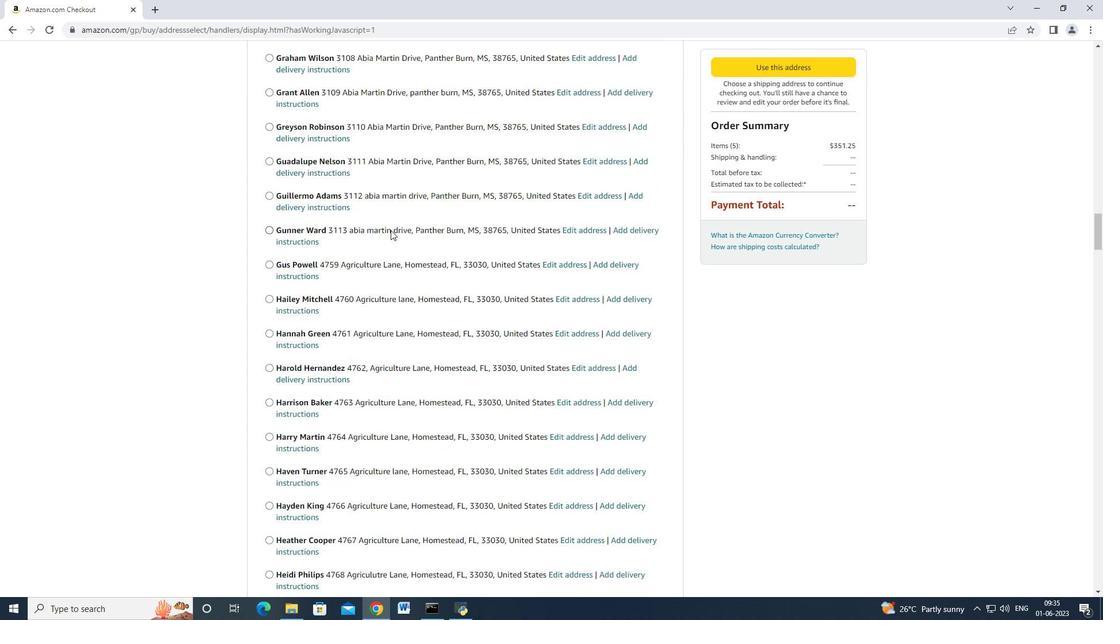 
Action: Mouse moved to (387, 235)
Screenshot: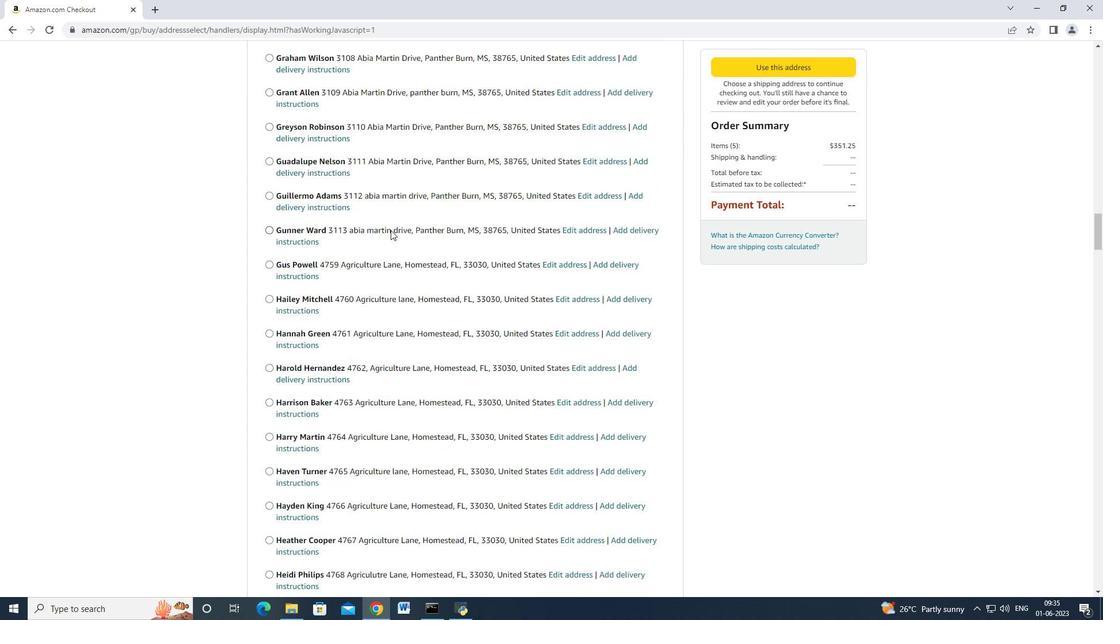 
Action: Mouse scrolled (387, 234) with delta (0, 0)
Screenshot: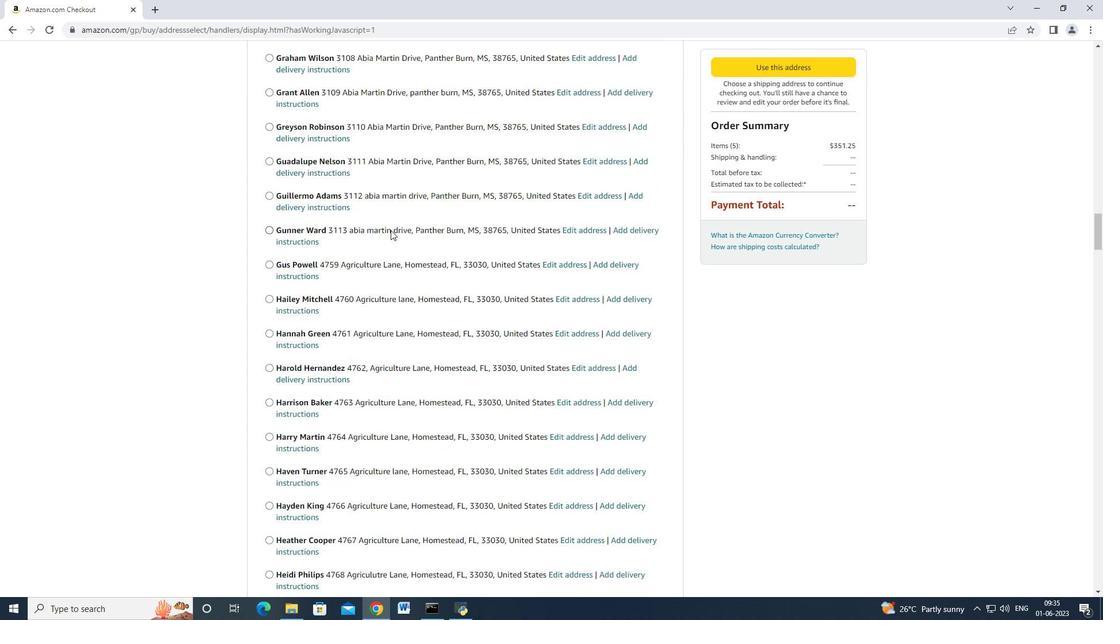 
Action: Mouse moved to (387, 235)
Screenshot: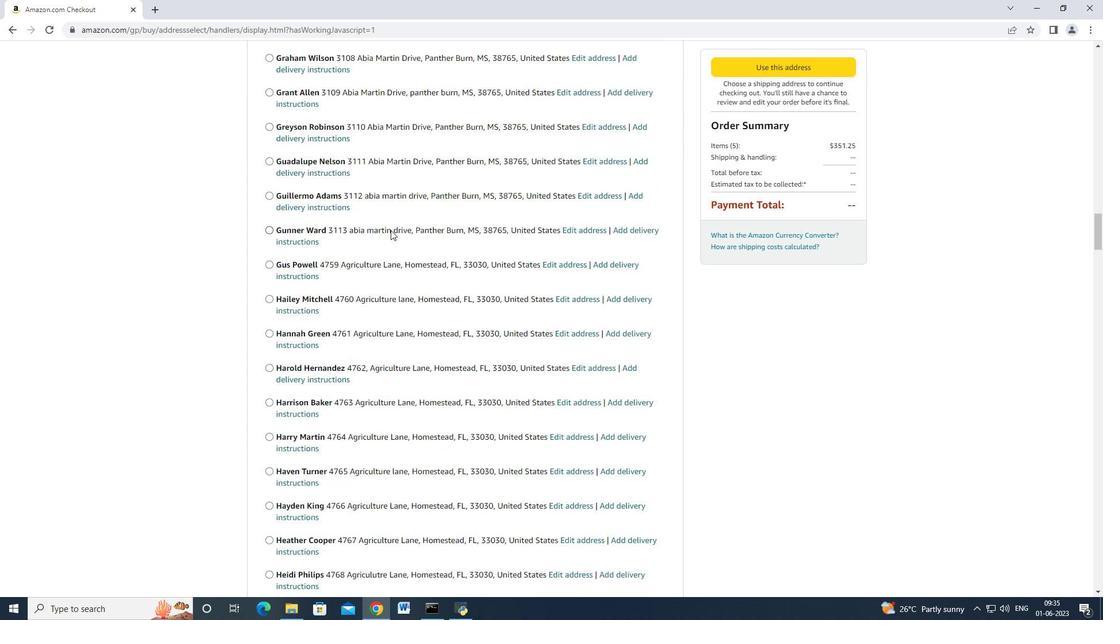 
Action: Mouse scrolled (387, 234) with delta (0, 0)
Screenshot: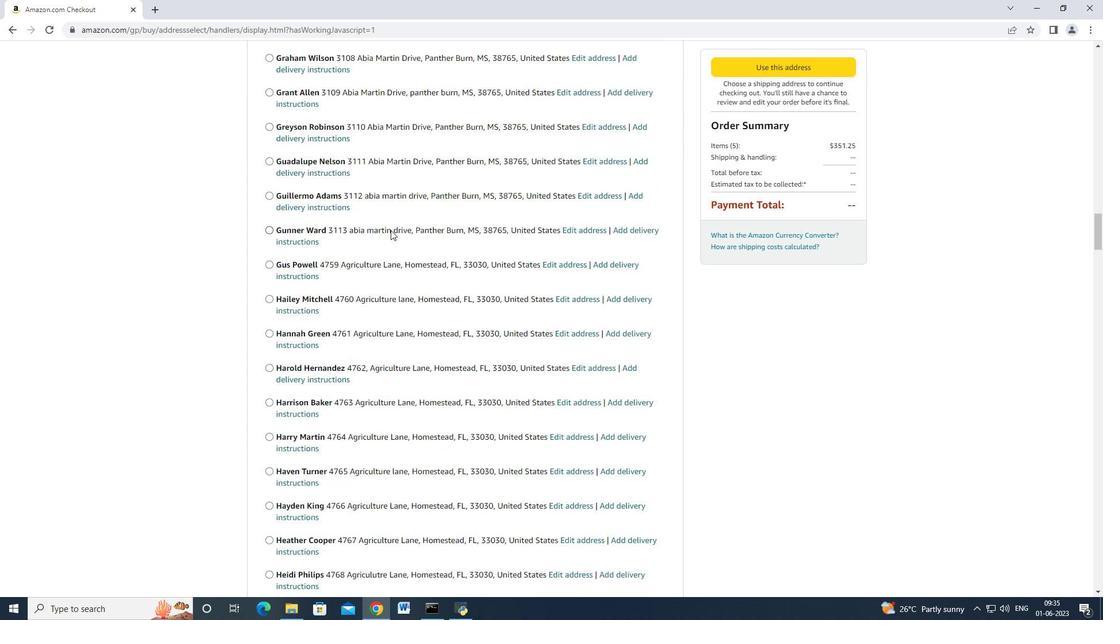
Action: Mouse scrolled (387, 234) with delta (0, 0)
Screenshot: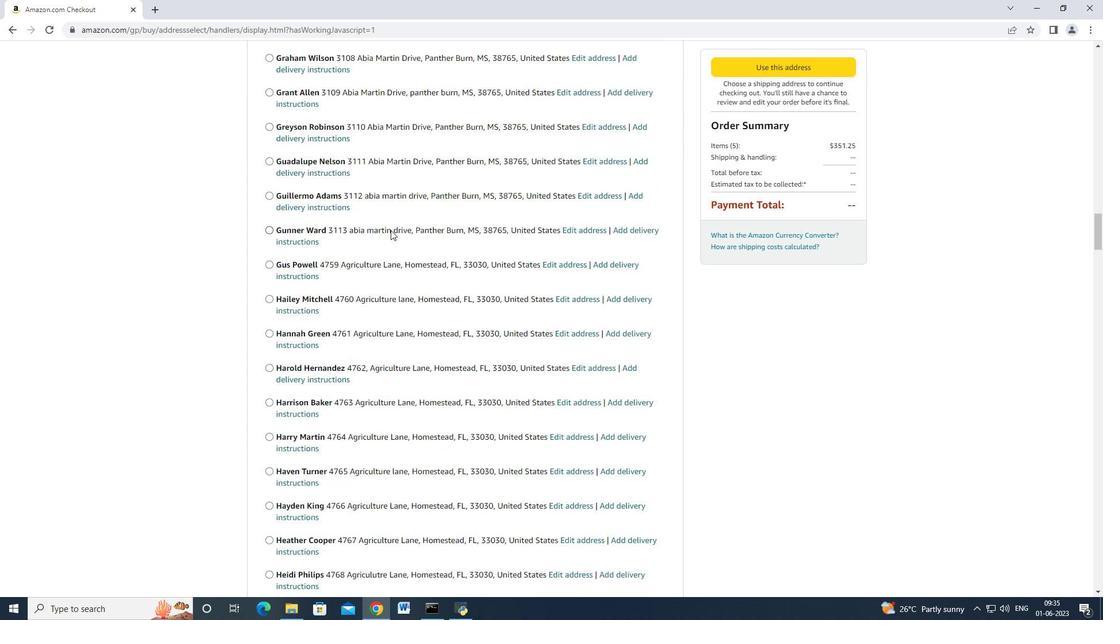 
Action: Mouse moved to (385, 239)
Screenshot: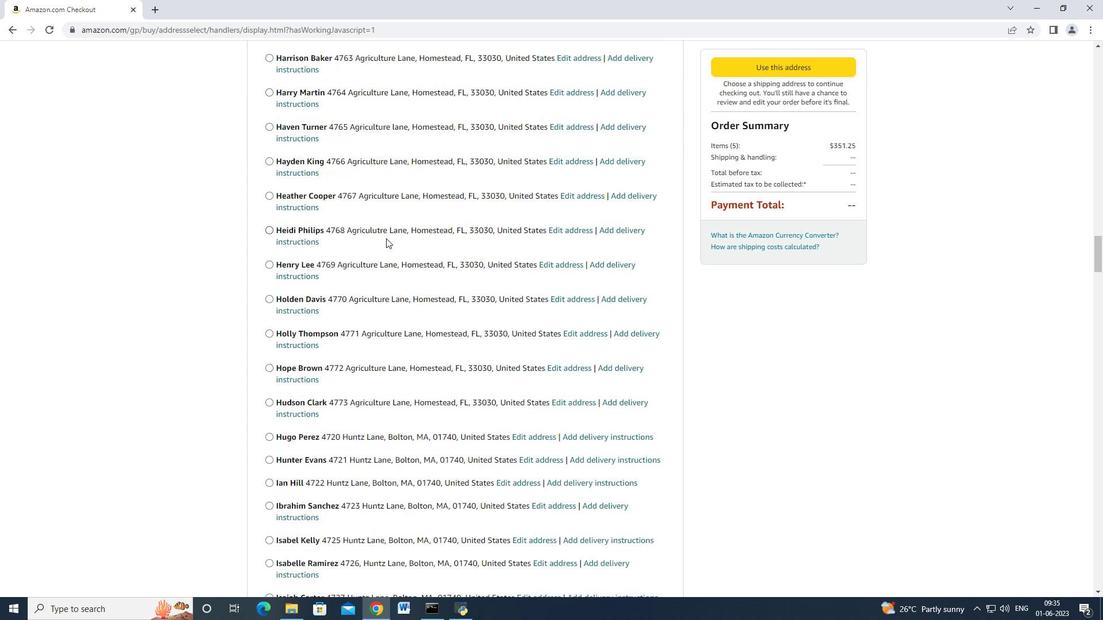 
Action: Mouse scrolled (385, 239) with delta (0, 0)
Screenshot: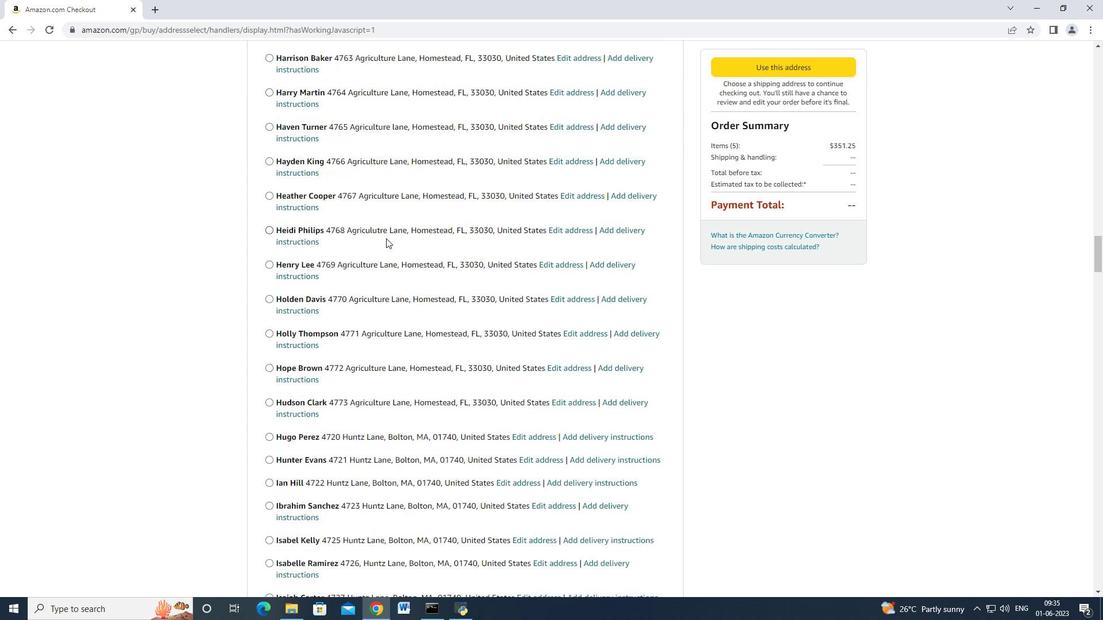
Action: Mouse moved to (384, 243)
Screenshot: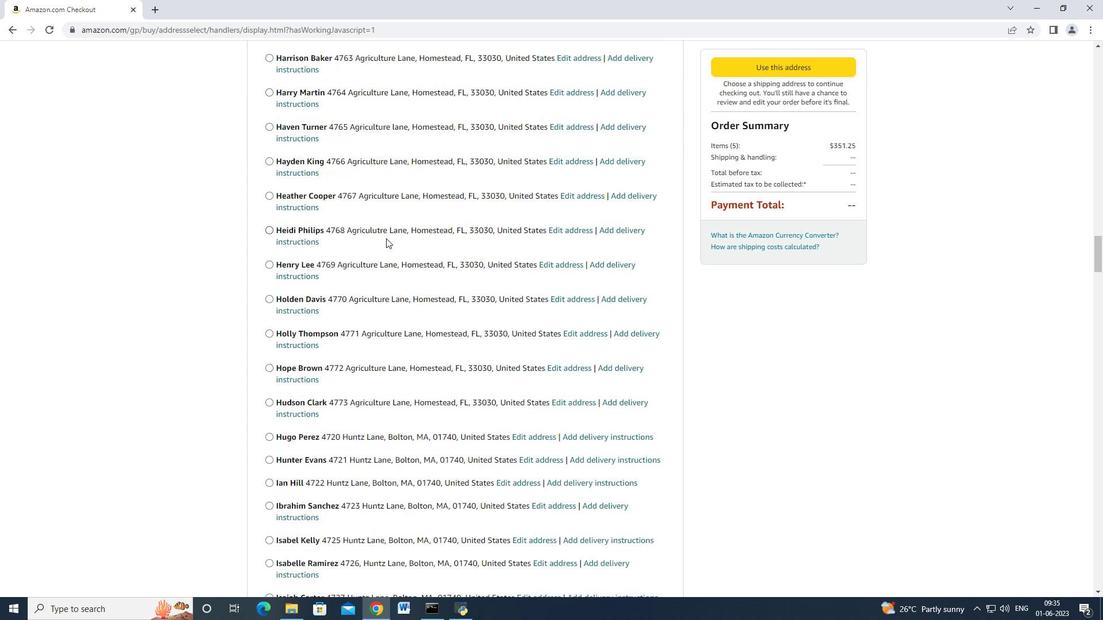 
Action: Mouse scrolled (384, 242) with delta (0, 0)
Screenshot: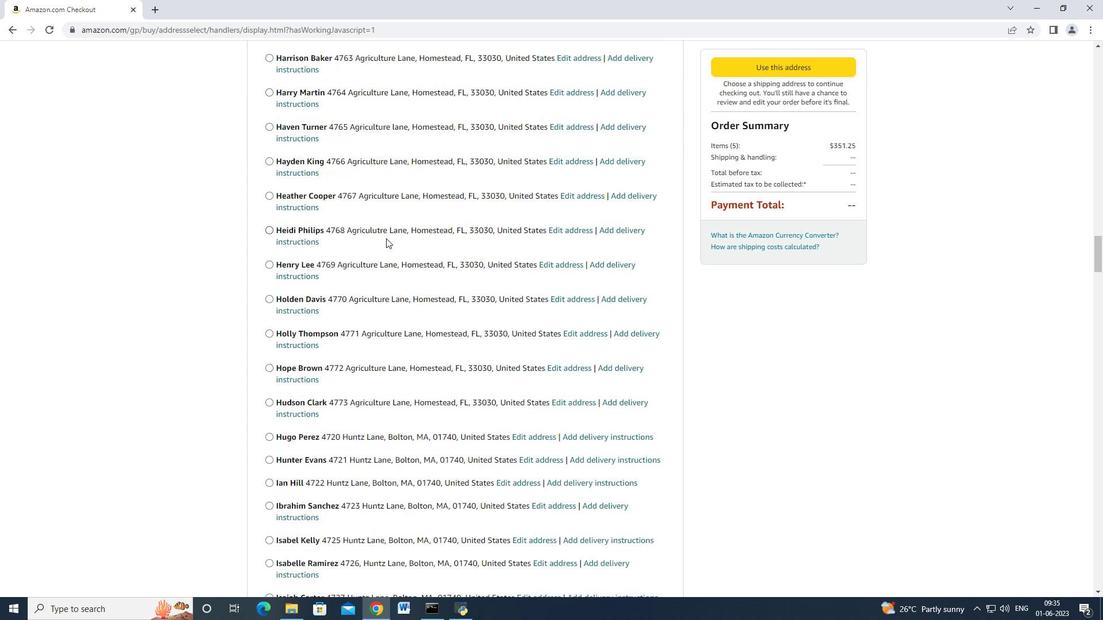 
Action: Mouse moved to (382, 245)
Screenshot: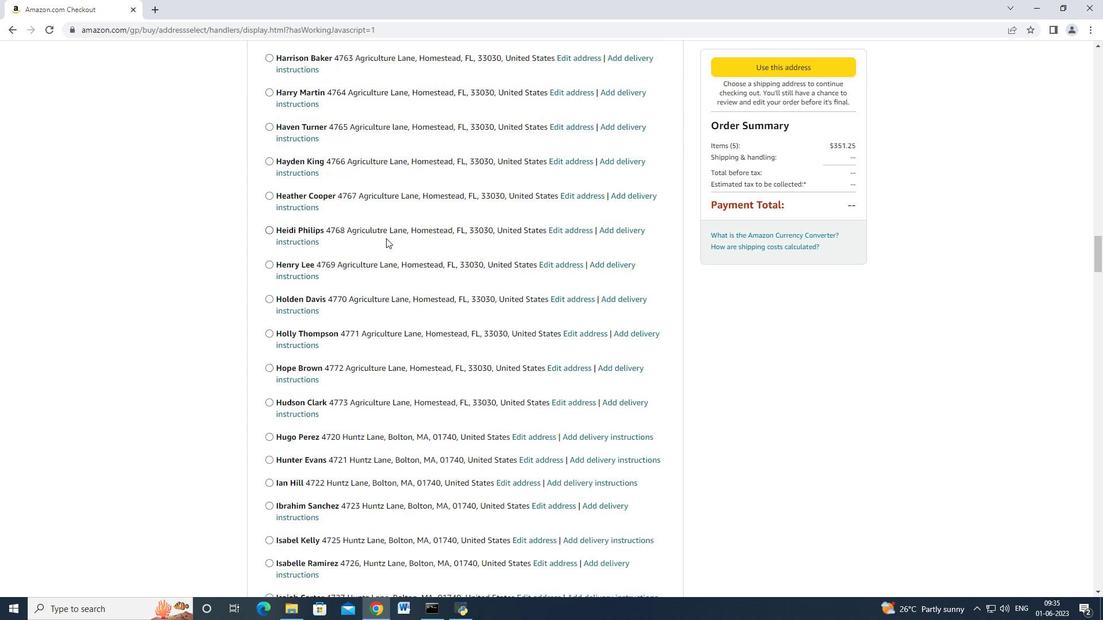 
Action: Mouse scrolled (383, 244) with delta (0, 0)
Screenshot: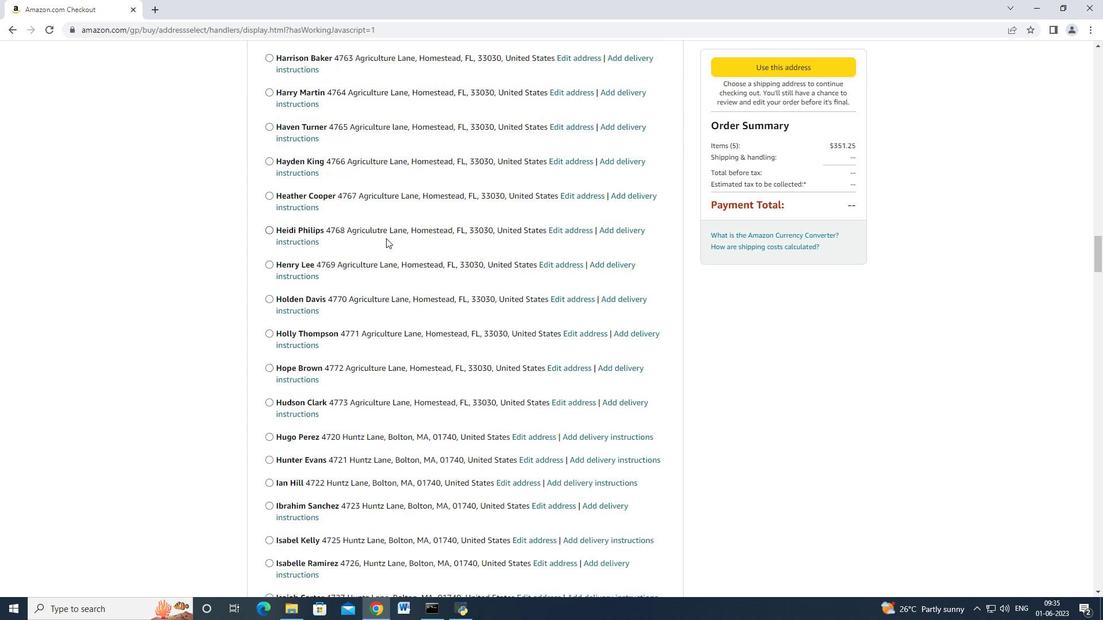 
Action: Mouse moved to (382, 246)
Screenshot: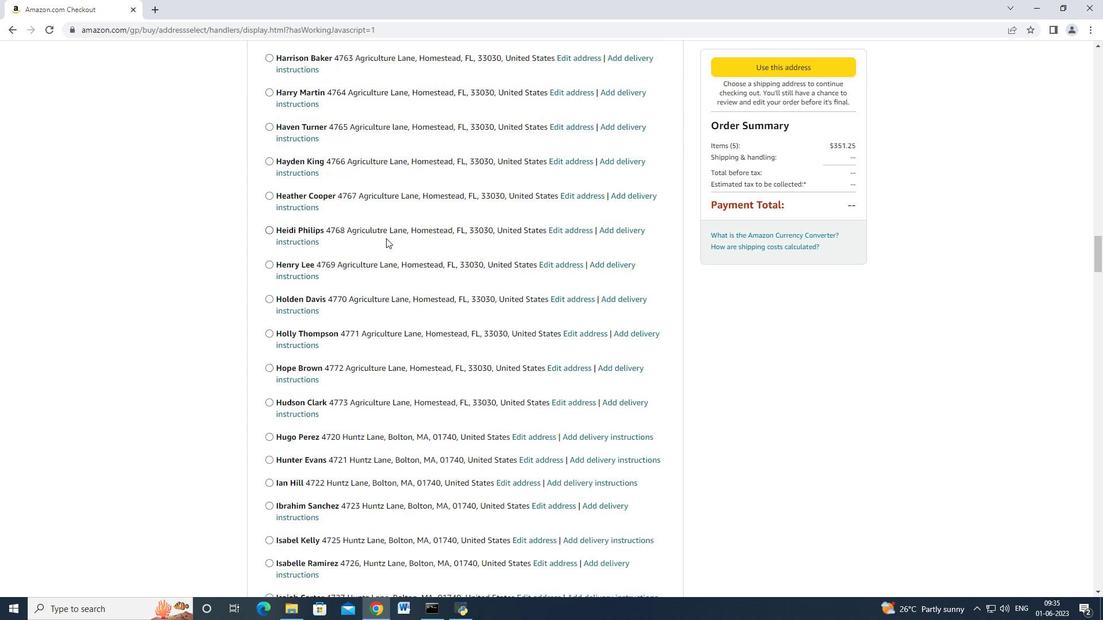 
Action: Mouse scrolled (382, 244) with delta (0, 0)
Screenshot: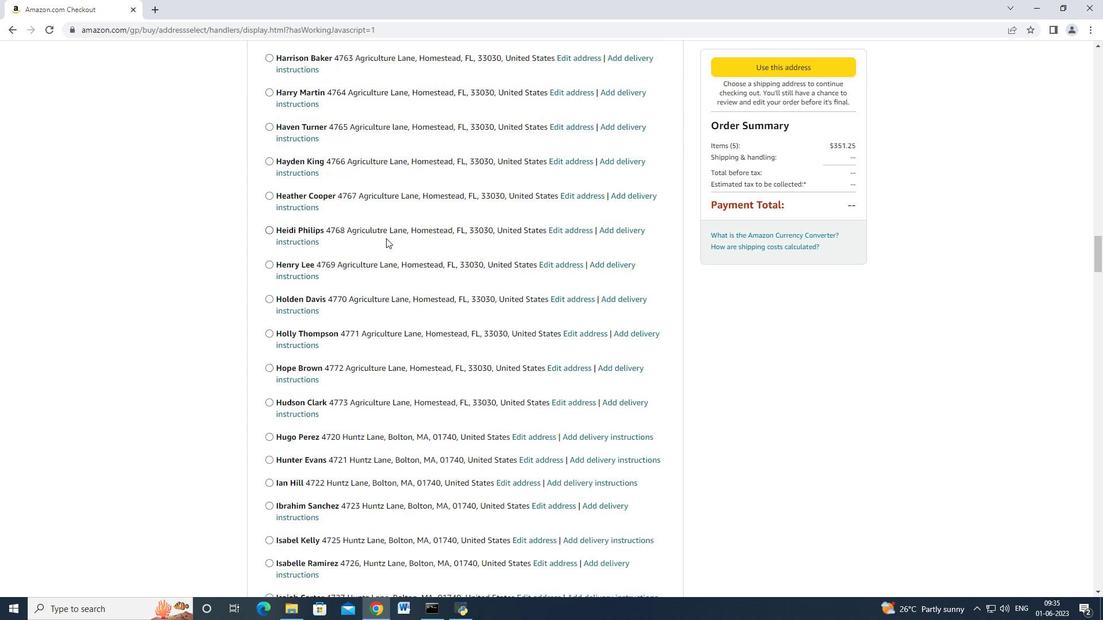 
Action: Mouse moved to (380, 247)
Screenshot: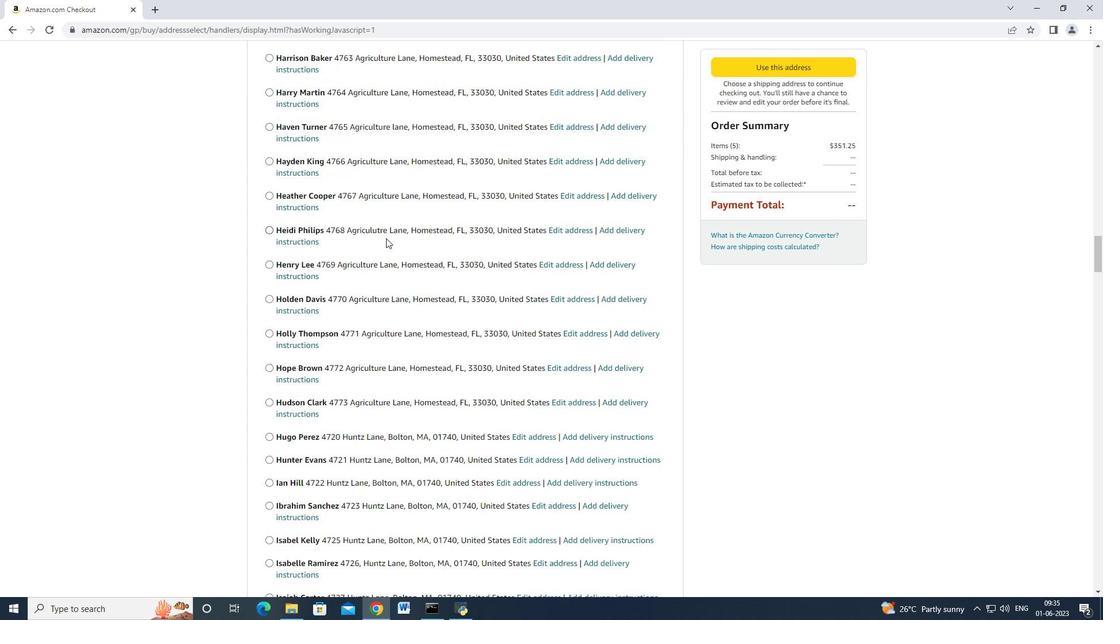 
Action: Mouse scrolled (381, 246) with delta (0, 0)
Screenshot: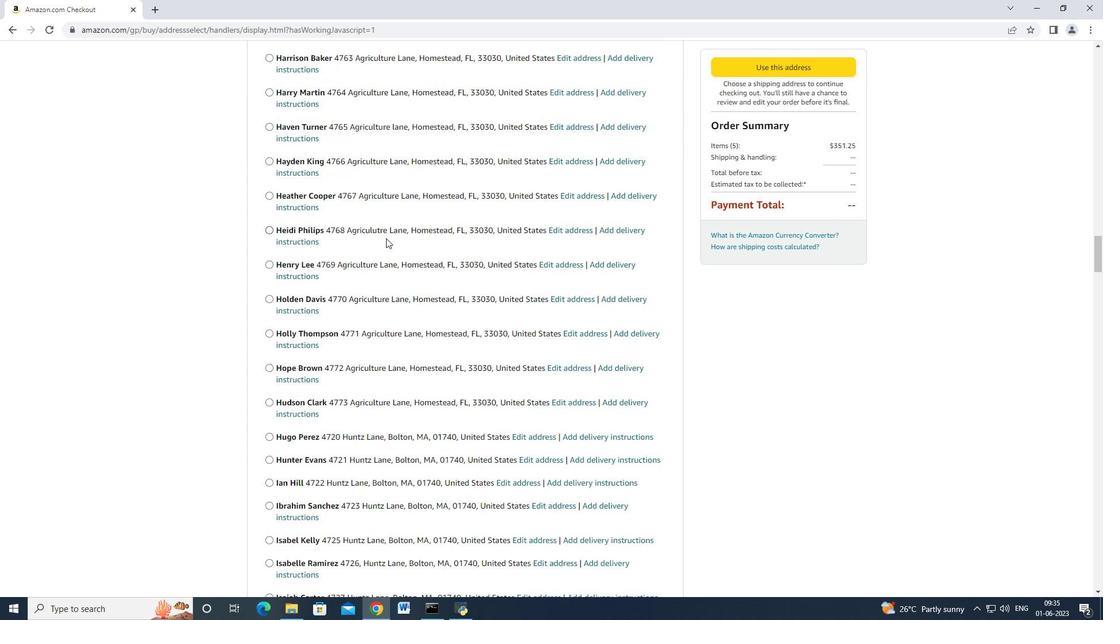 
Action: Mouse moved to (380, 247)
Screenshot: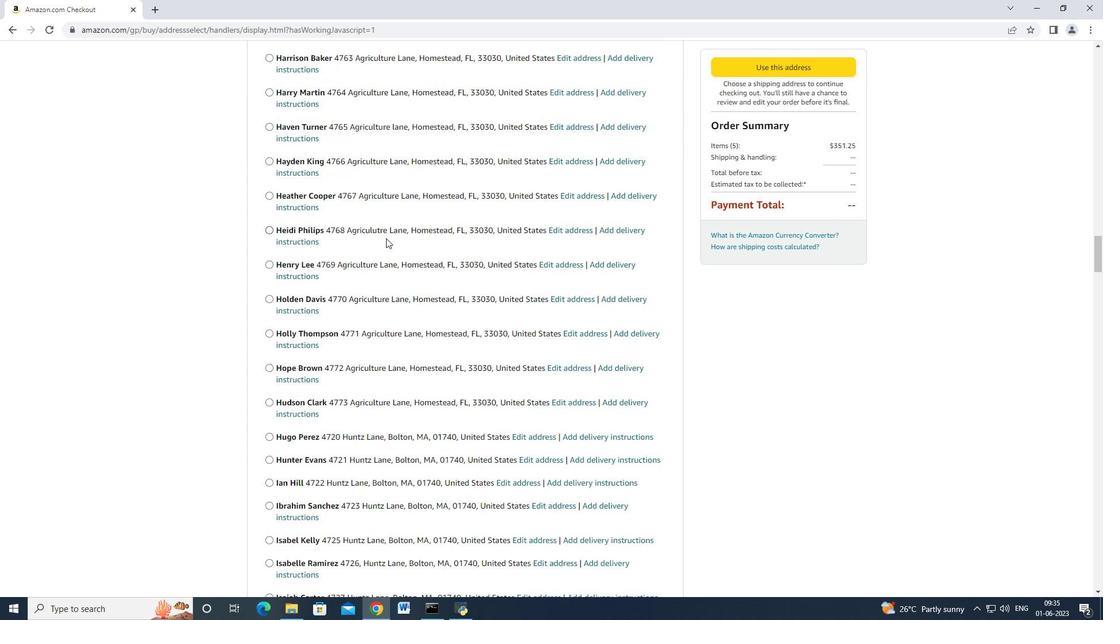 
Action: Mouse scrolled (380, 247) with delta (0, 0)
Screenshot: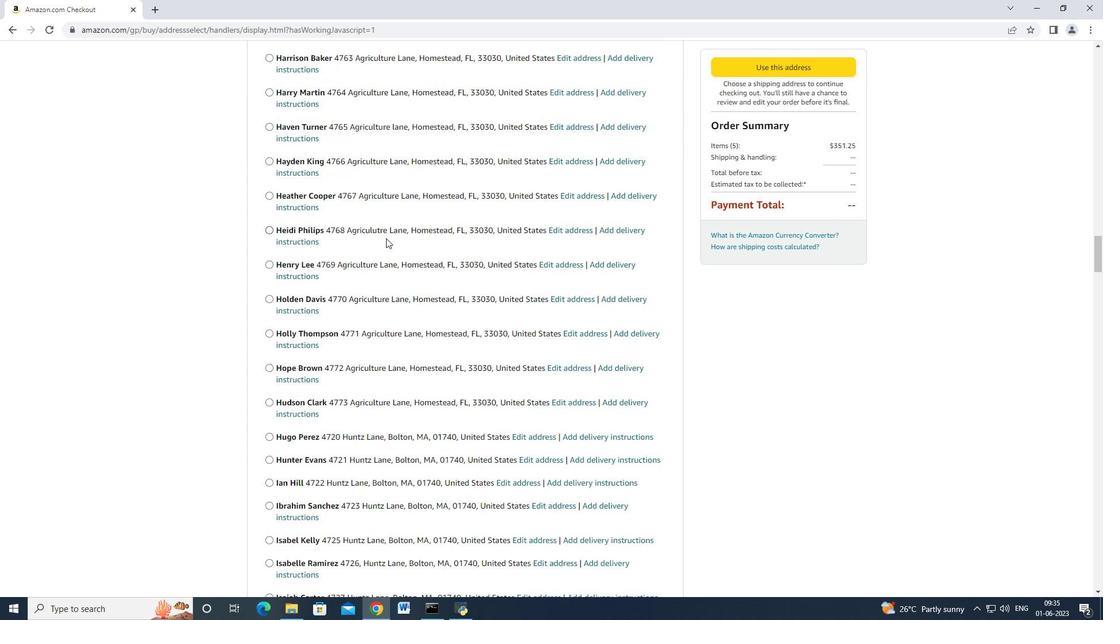 
Action: Mouse moved to (379, 248)
Screenshot: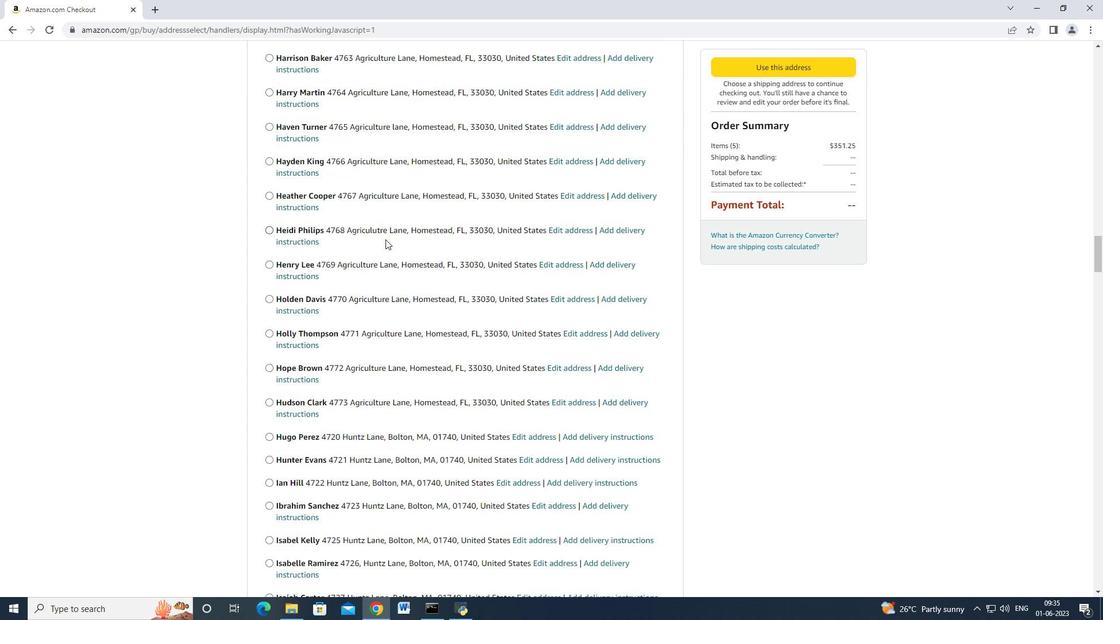
Action: Mouse scrolled (379, 247) with delta (0, 0)
Screenshot: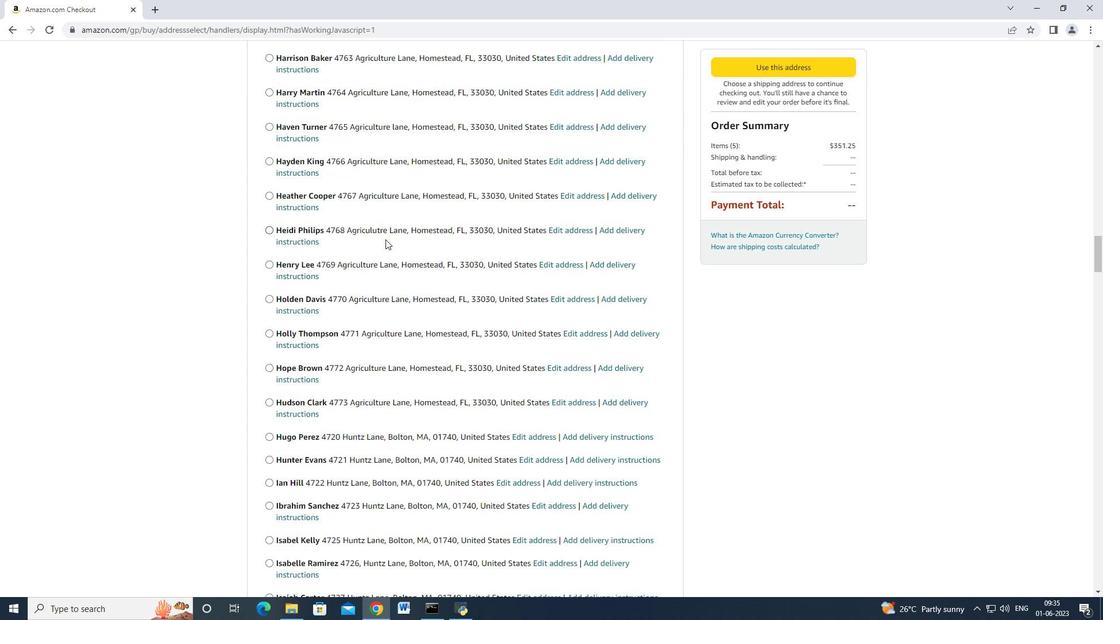 
Action: Mouse moved to (378, 248)
Screenshot: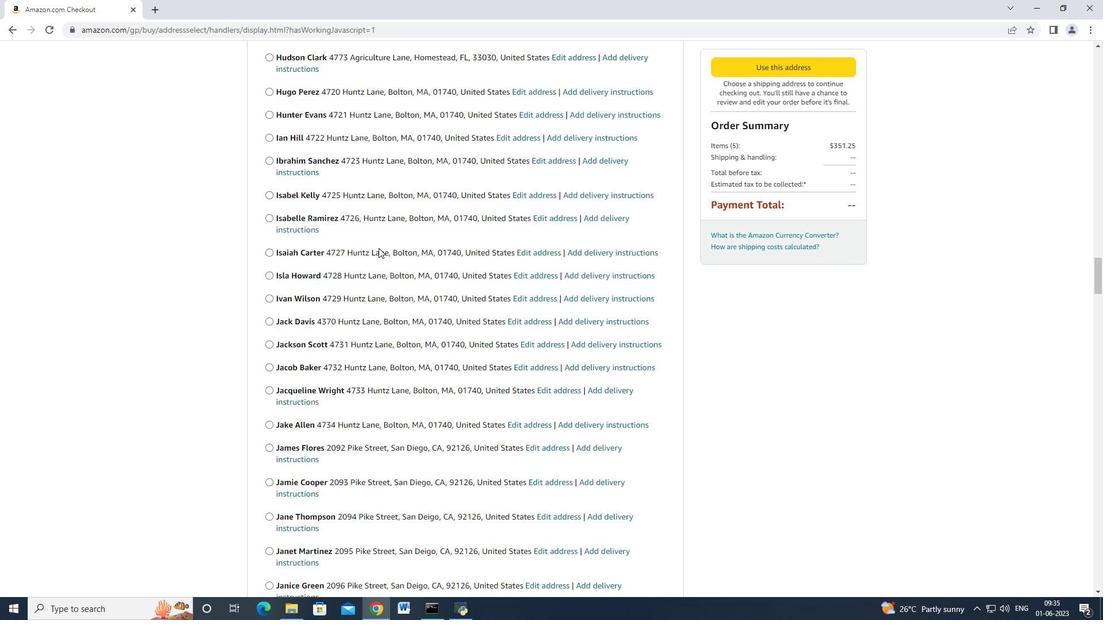 
Action: Mouse scrolled (378, 247) with delta (0, 0)
Screenshot: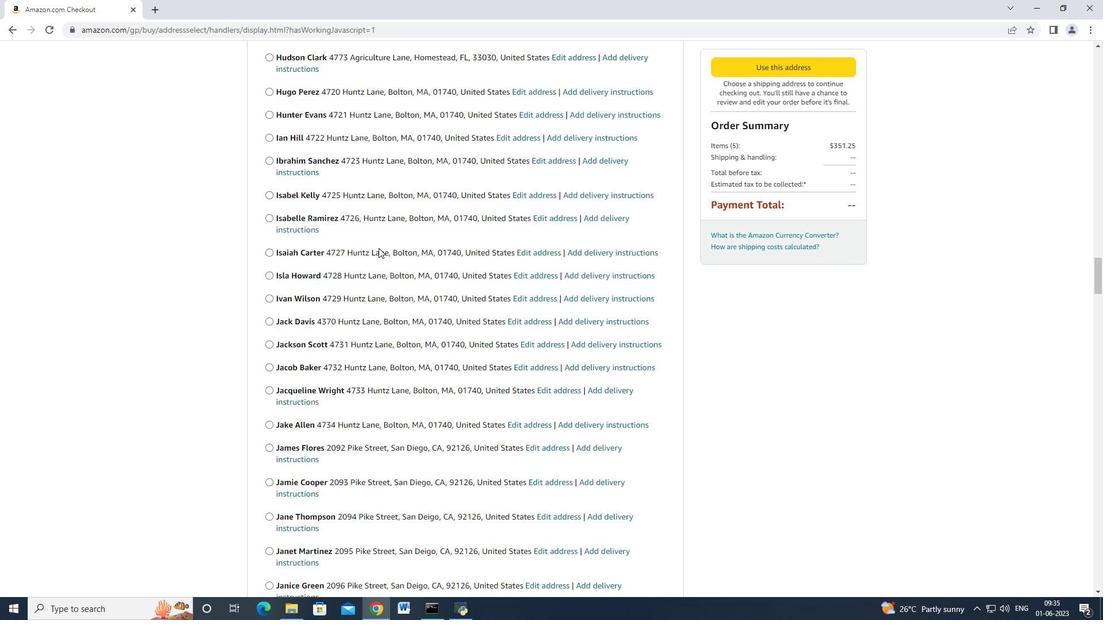 
Action: Mouse moved to (377, 248)
Screenshot: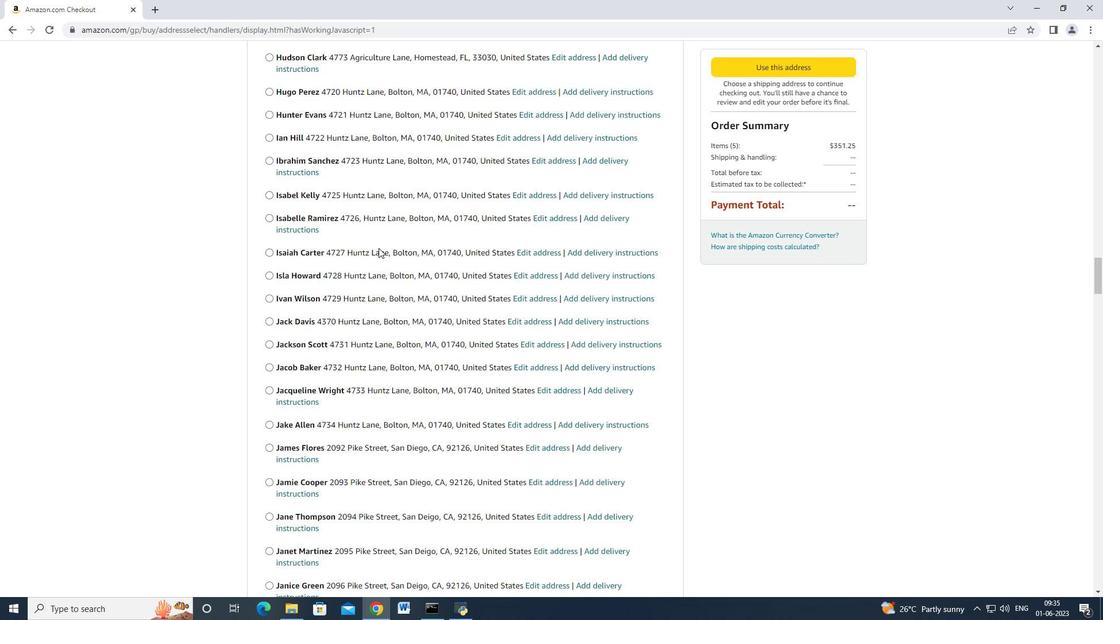 
Action: Mouse scrolled (377, 248) with delta (0, 0)
Screenshot: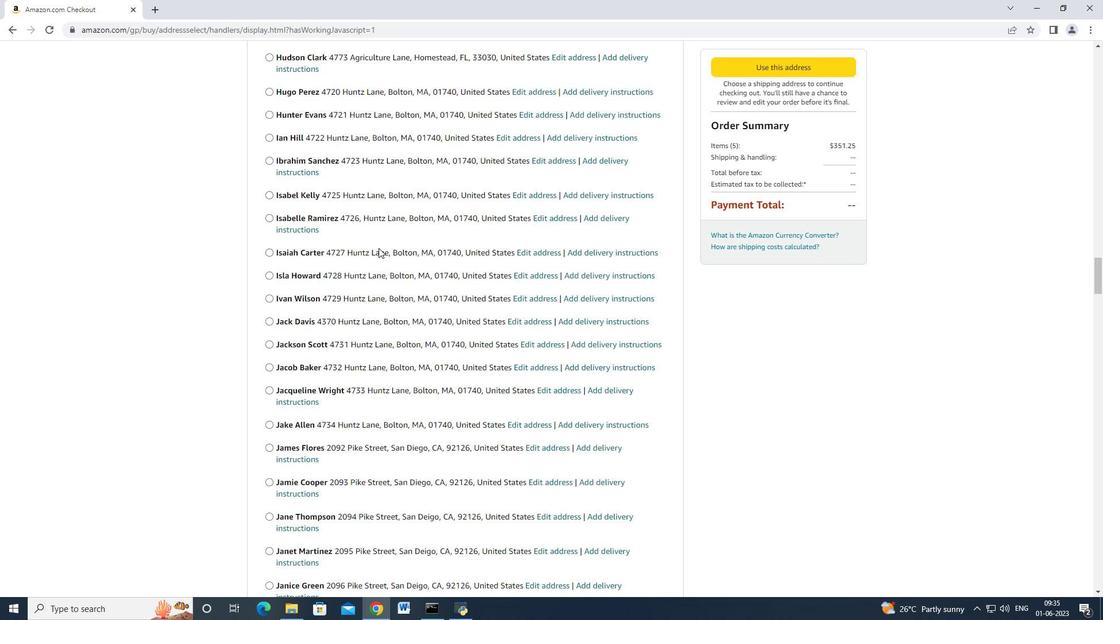 
Action: Mouse scrolled (377, 248) with delta (0, 0)
Screenshot: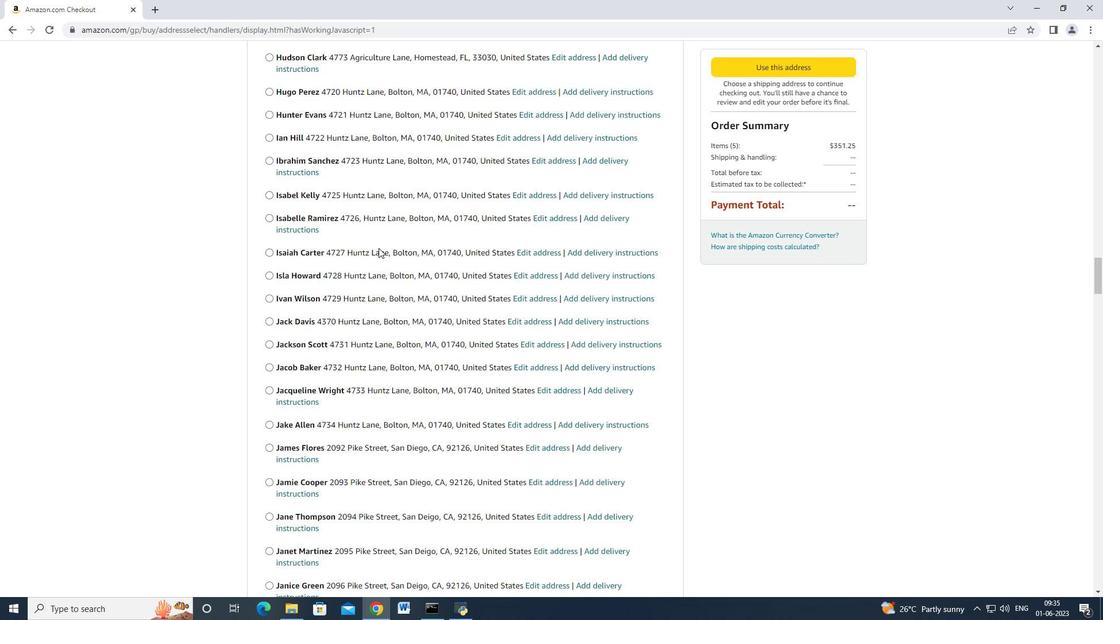 
Action: Mouse moved to (377, 248)
Screenshot: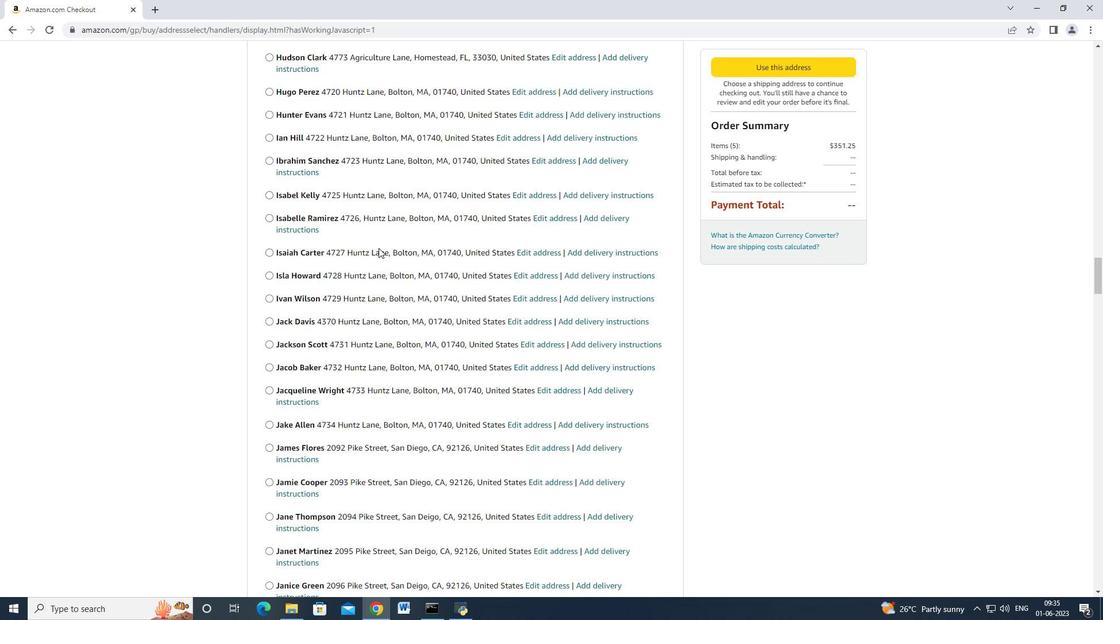 
Action: Mouse scrolled (377, 248) with delta (0, 0)
Screenshot: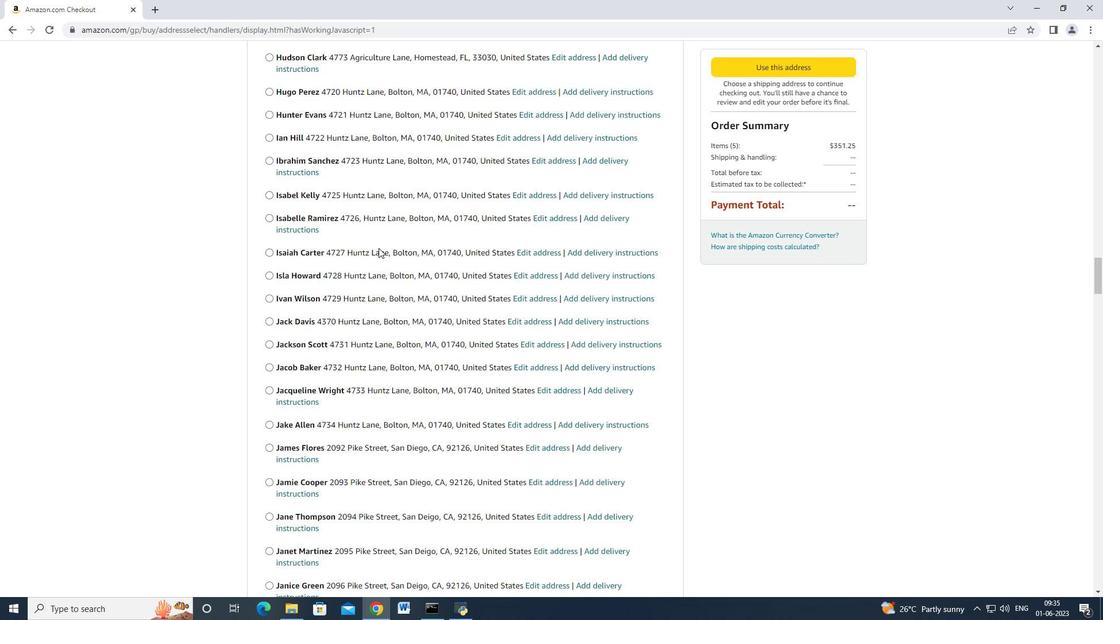 
Action: Mouse scrolled (377, 248) with delta (0, 0)
Screenshot: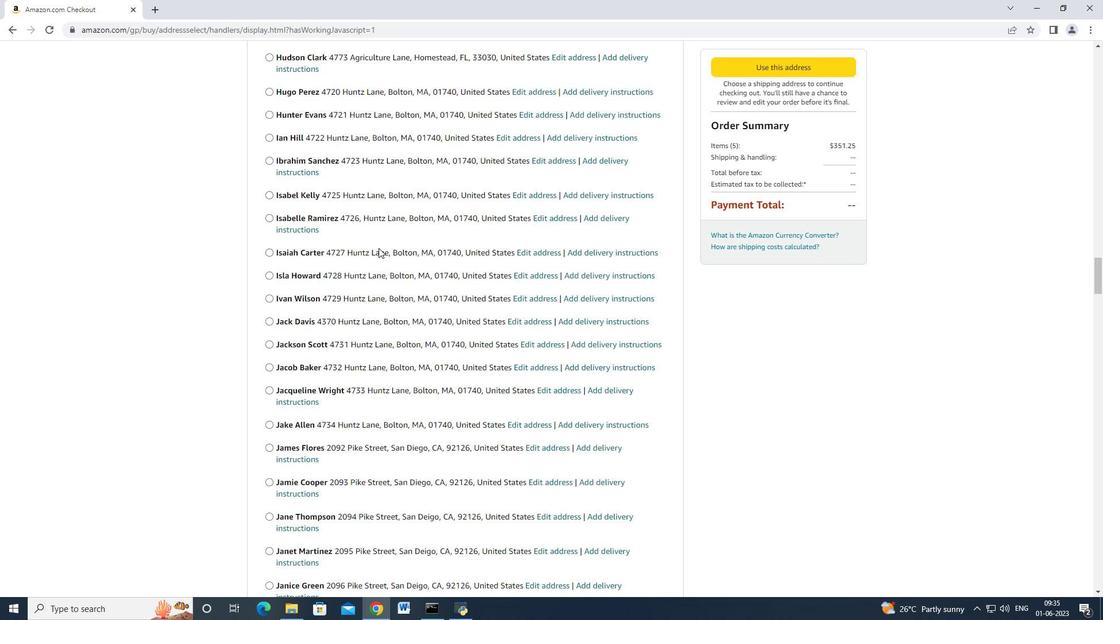 
Action: Mouse scrolled (377, 248) with delta (0, 0)
Screenshot: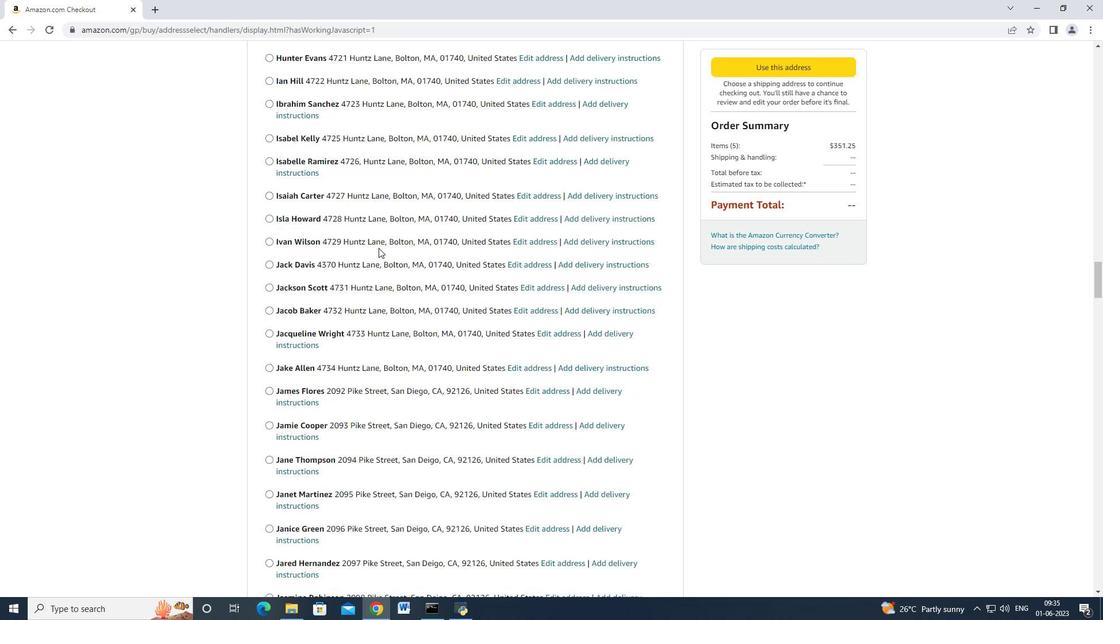 
Action: Mouse scrolled (377, 248) with delta (0, 0)
Screenshot: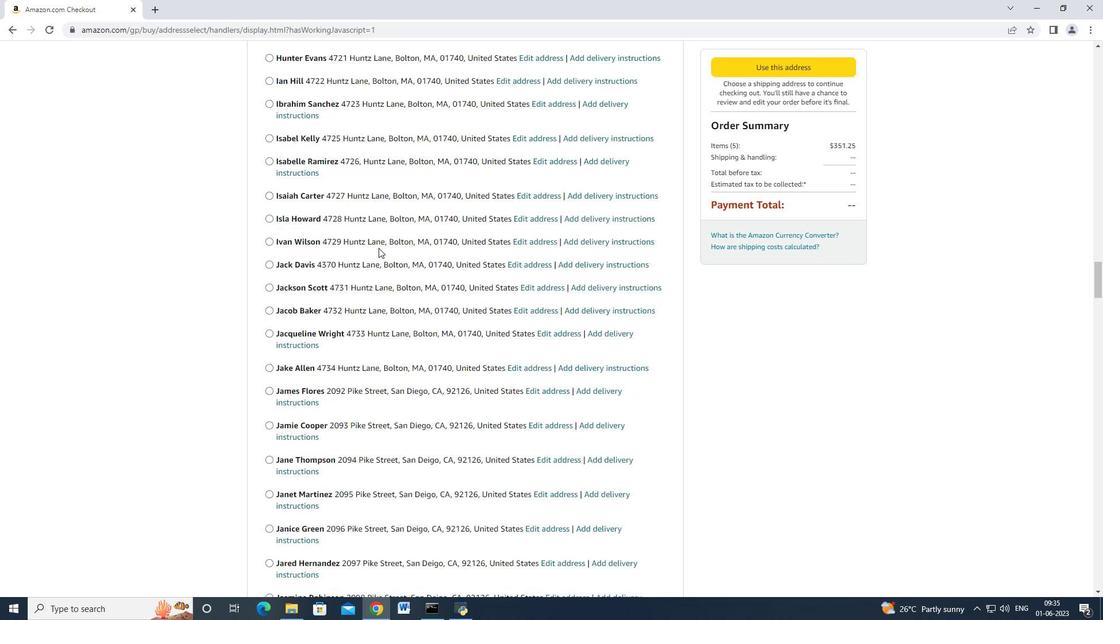 
Action: Mouse moved to (375, 248)
Screenshot: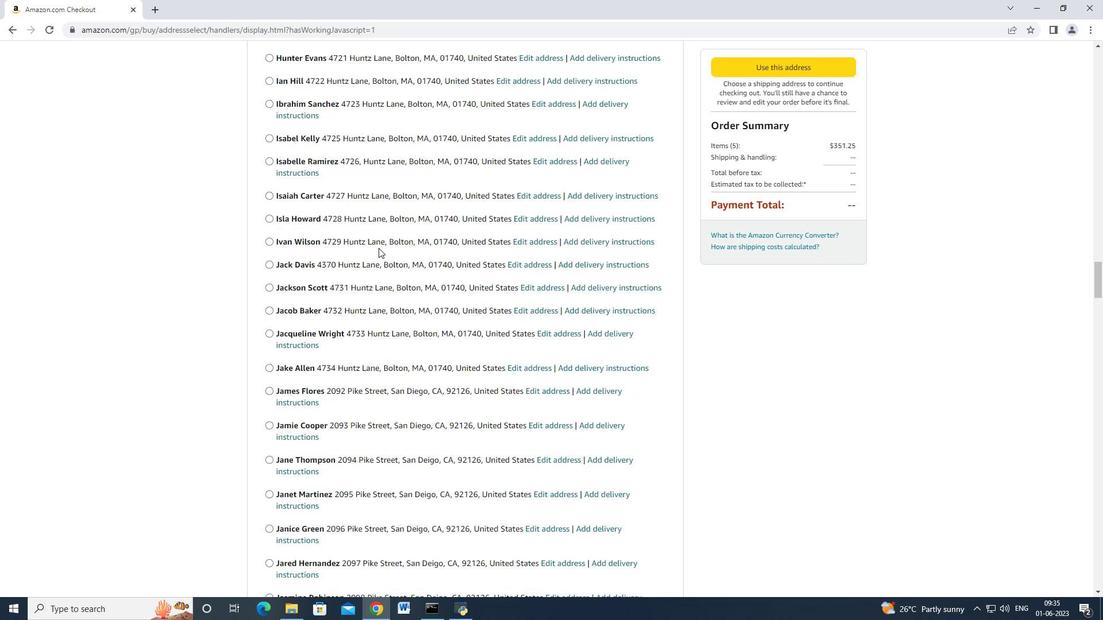 
Action: Mouse pressed right at (375, 248)
Screenshot: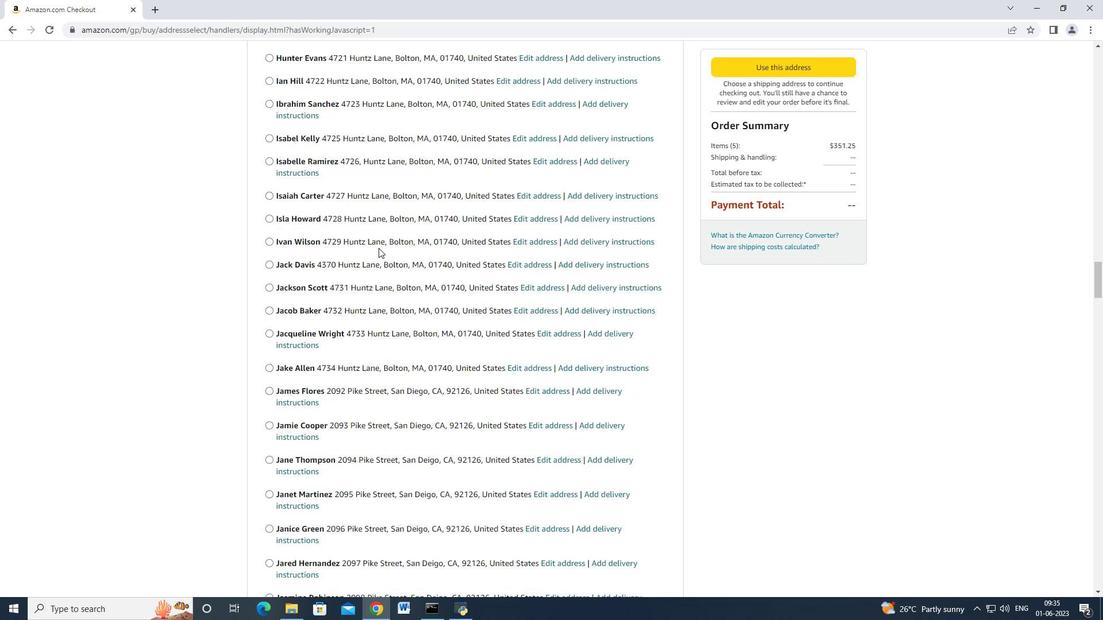 
Action: Mouse scrolled (375, 248) with delta (0, 0)
Screenshot: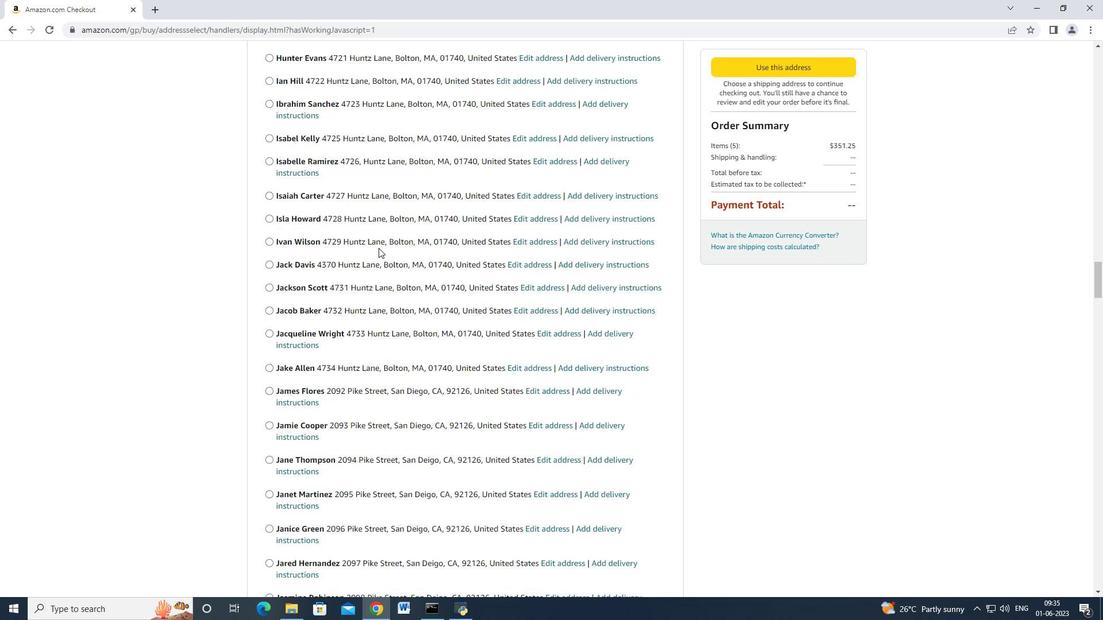 
Action: Mouse moved to (372, 244)
Screenshot: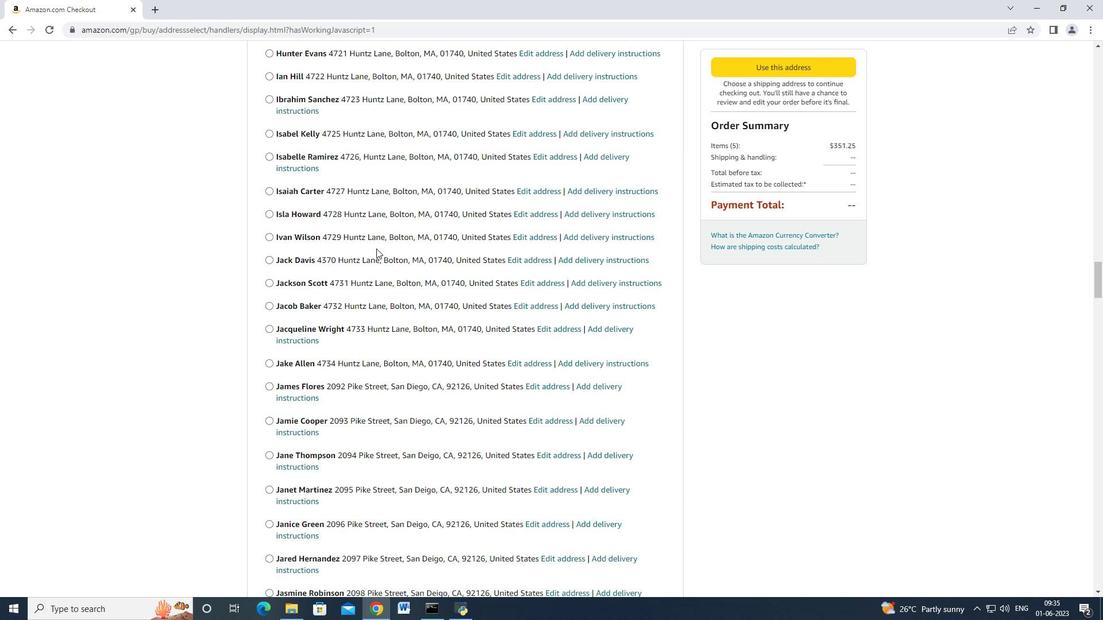 
Action: Mouse scrolled (373, 244) with delta (0, 0)
Screenshot: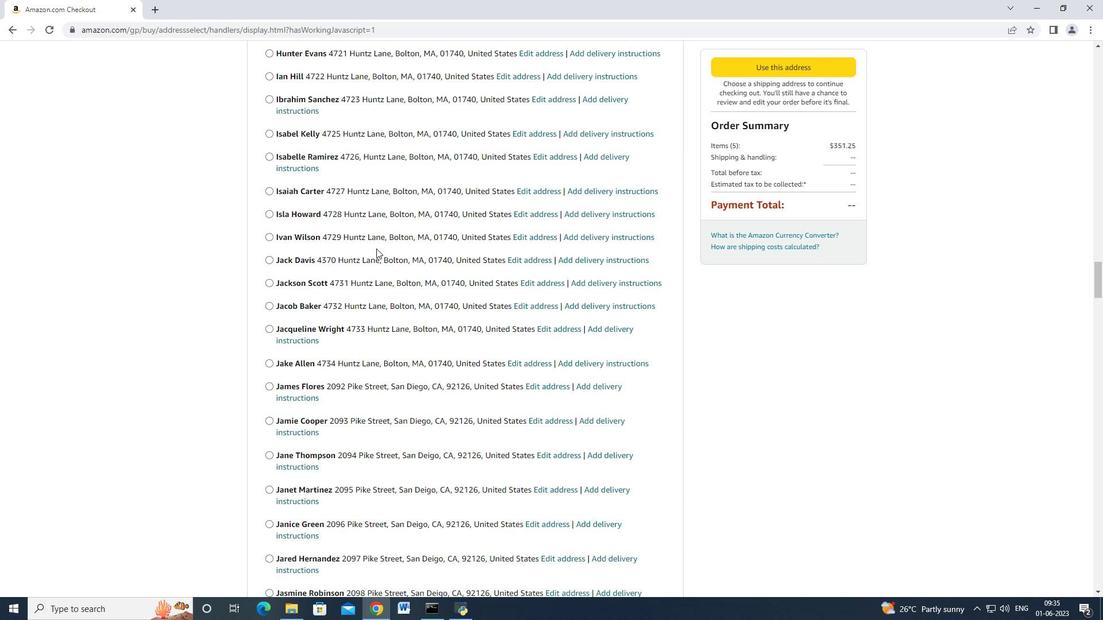 
Action: Mouse moved to (372, 244)
Screenshot: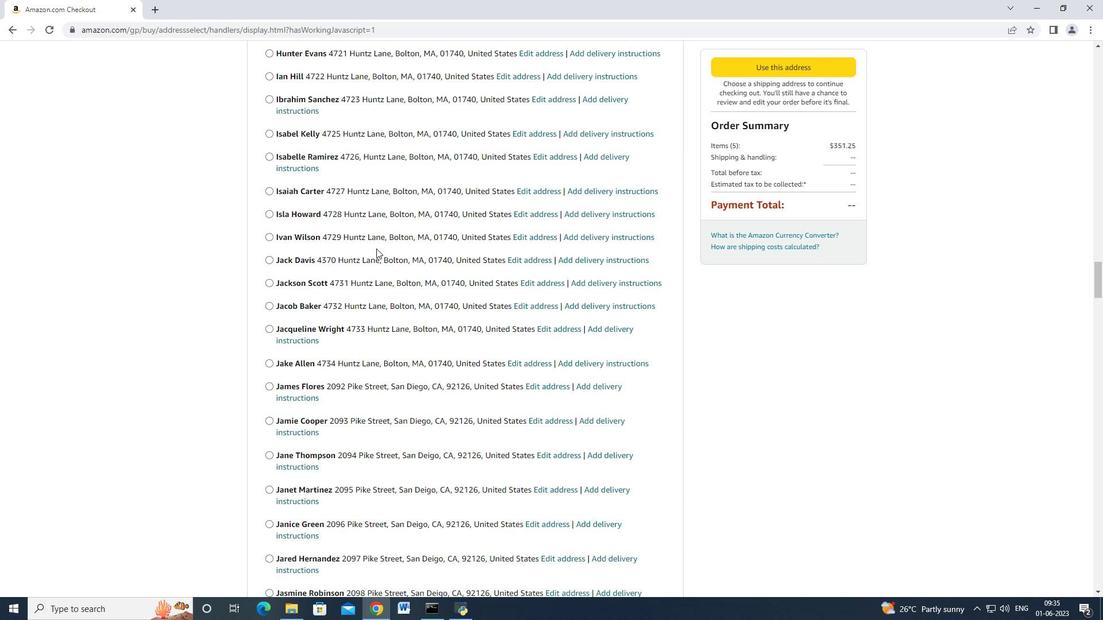 
Action: Mouse scrolled (373, 244) with delta (0, 0)
Screenshot: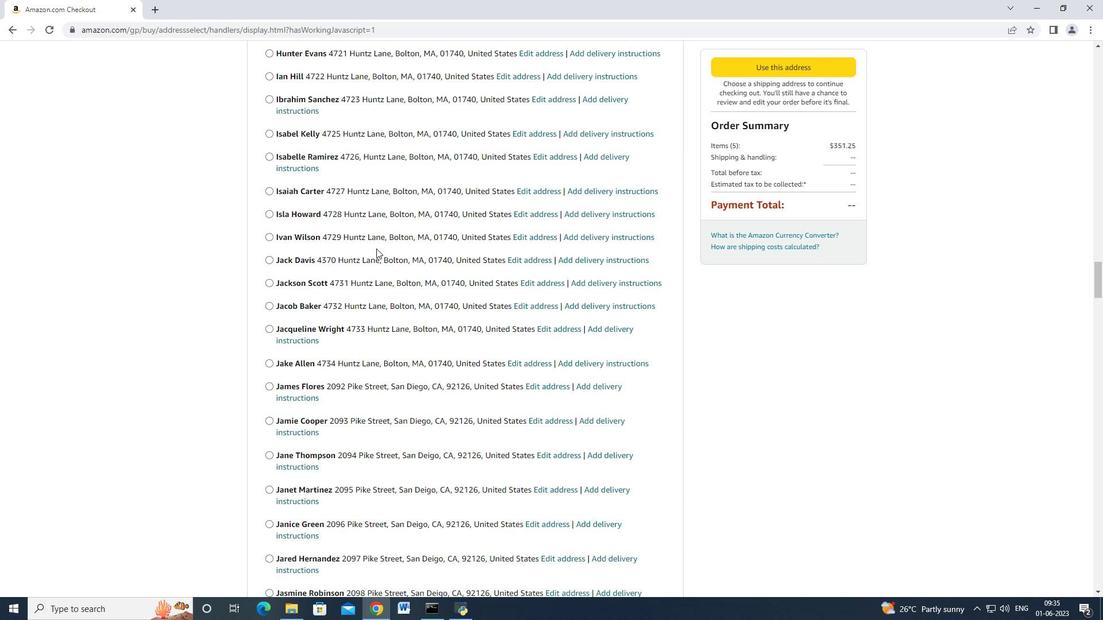 
Action: Mouse moved to (372, 244)
Screenshot: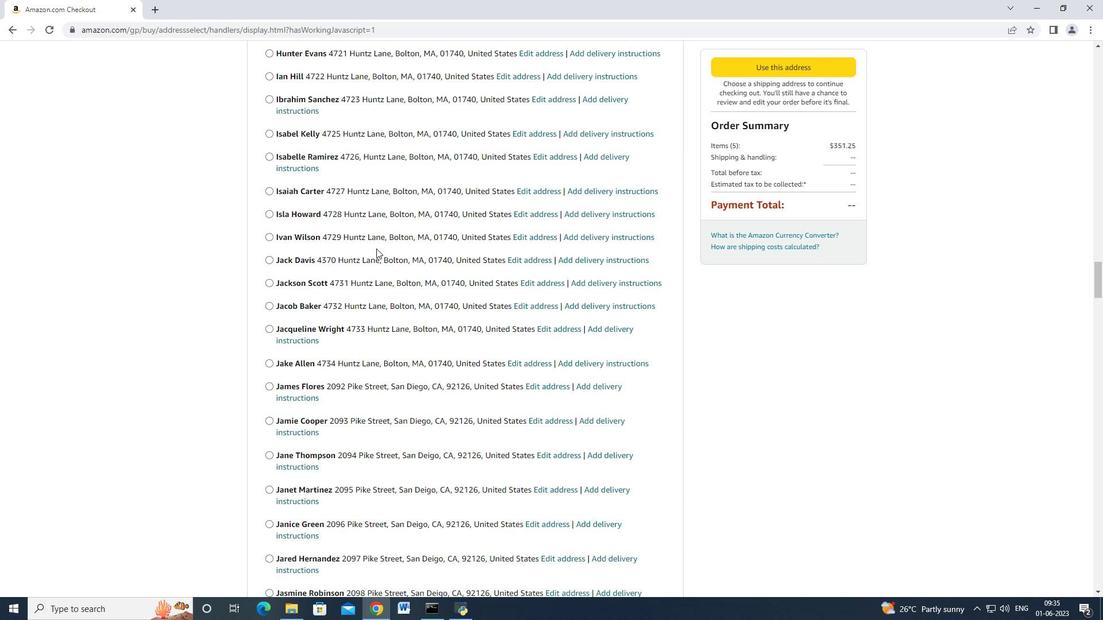 
Action: Mouse scrolled (373, 244) with delta (0, 0)
Screenshot: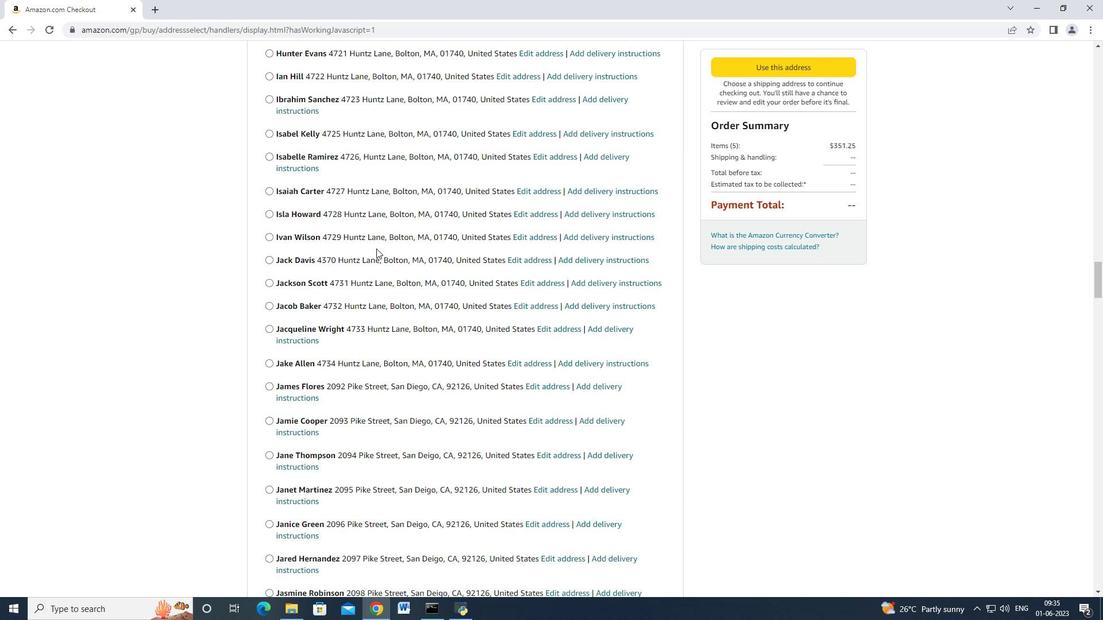 
Action: Mouse moved to (372, 244)
Screenshot: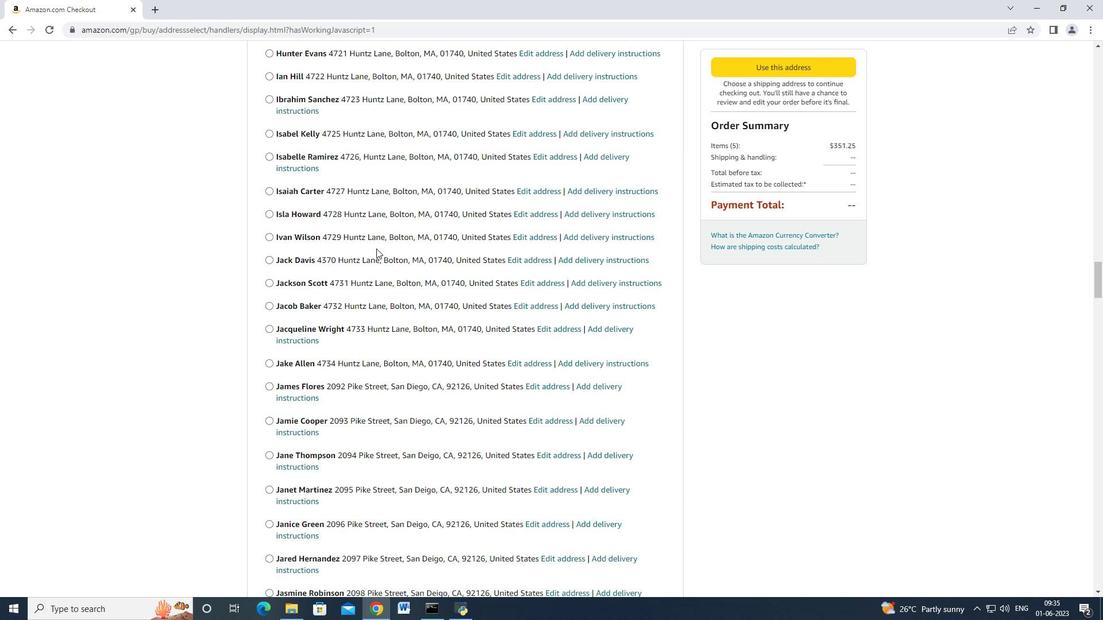 
Action: Mouse scrolled (372, 244) with delta (0, 0)
Screenshot: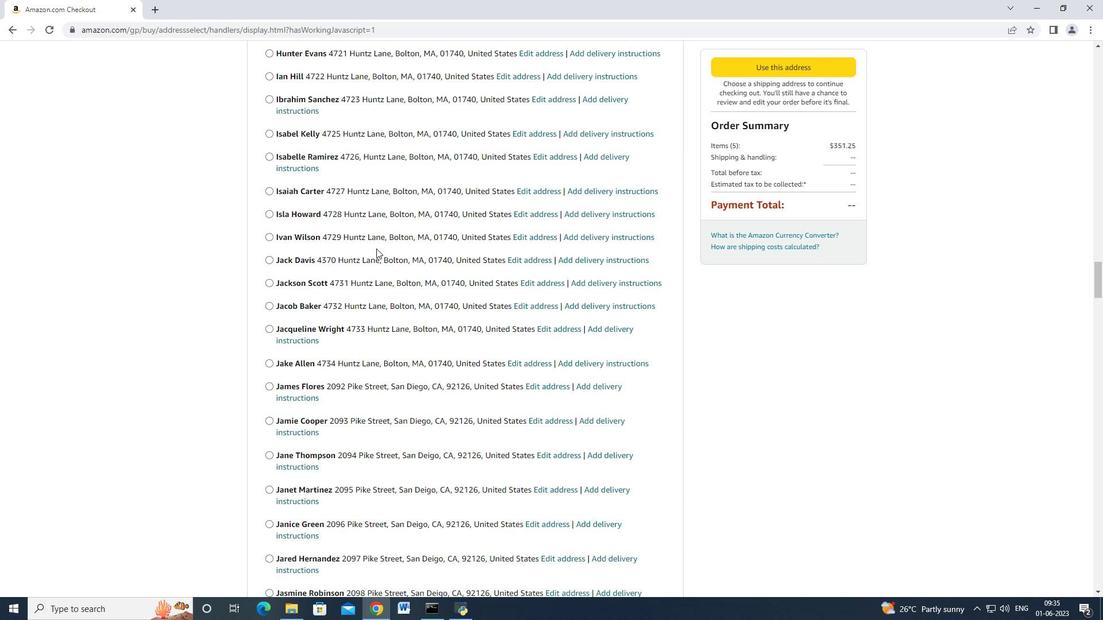 
Action: Mouse moved to (373, 243)
Screenshot: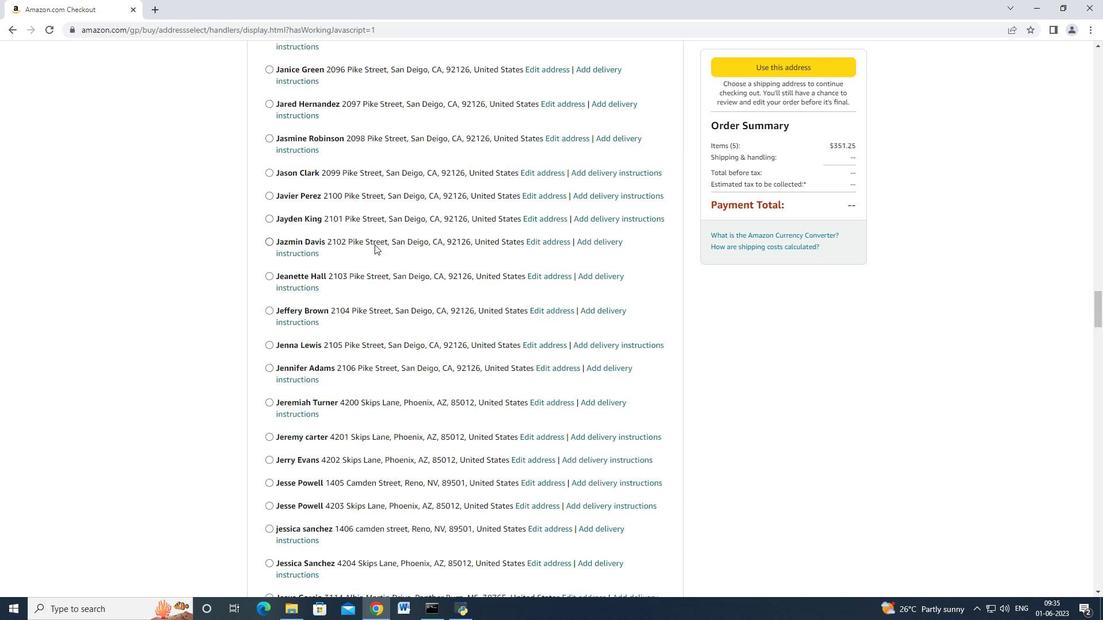 
Action: Mouse scrolled (372, 244) with delta (0, 0)
Screenshot: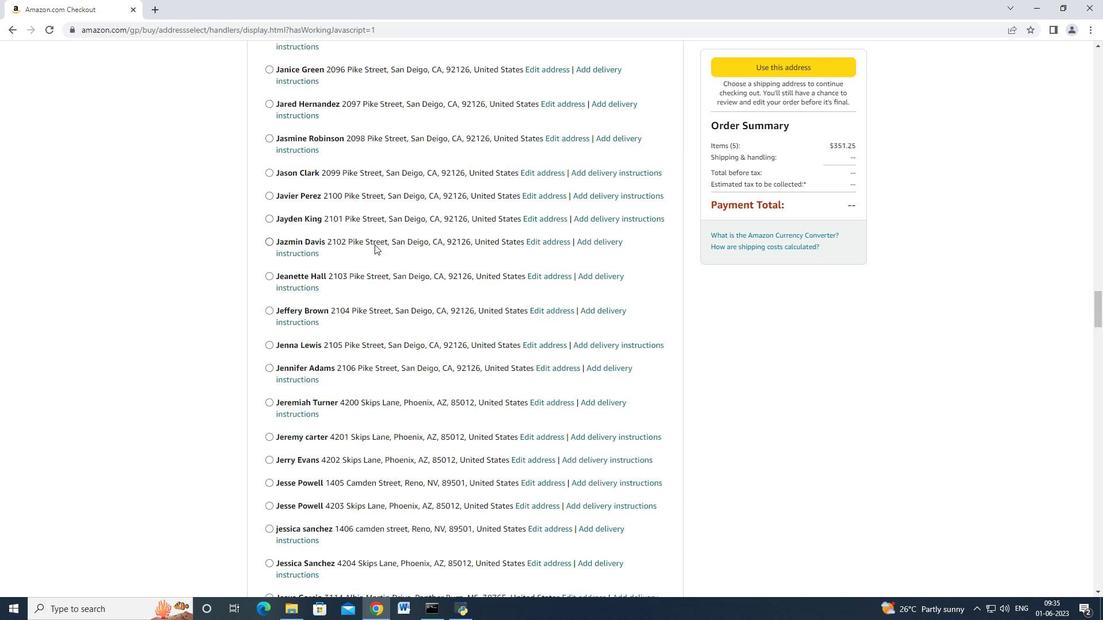 
Action: Mouse moved to (665, 259)
Screenshot: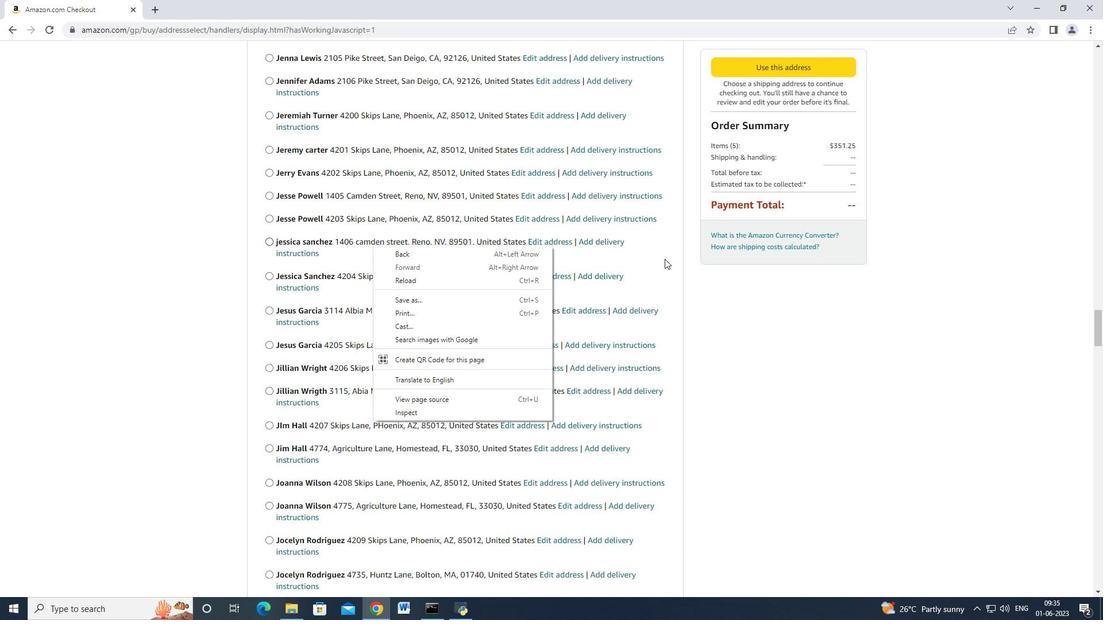 
Action: Mouse pressed left at (665, 259)
Screenshot: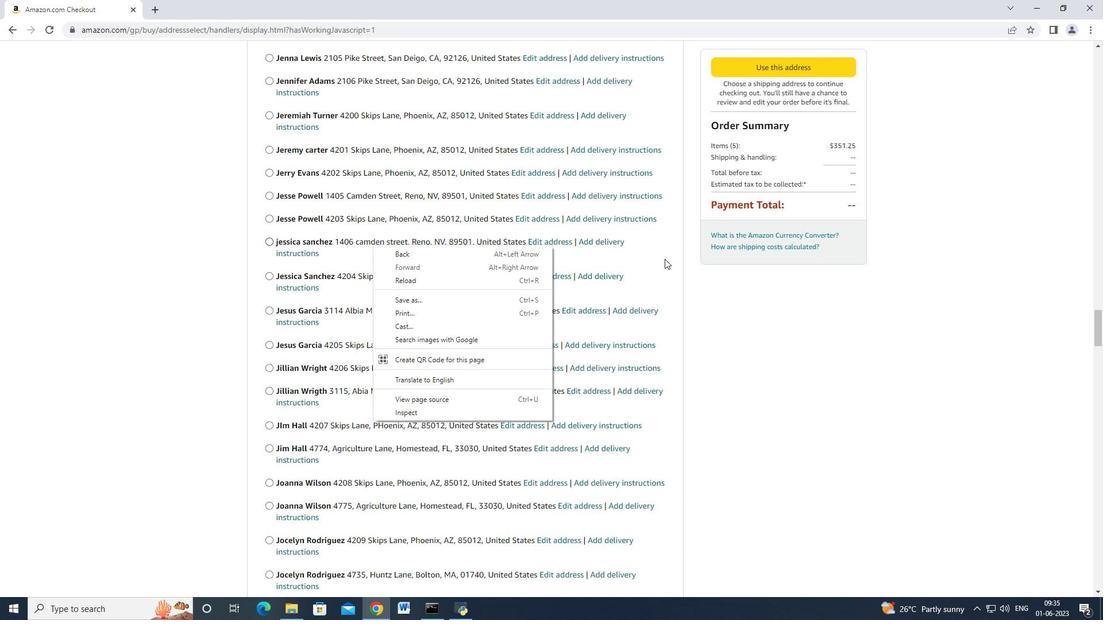 
Action: Mouse moved to (661, 262)
Screenshot: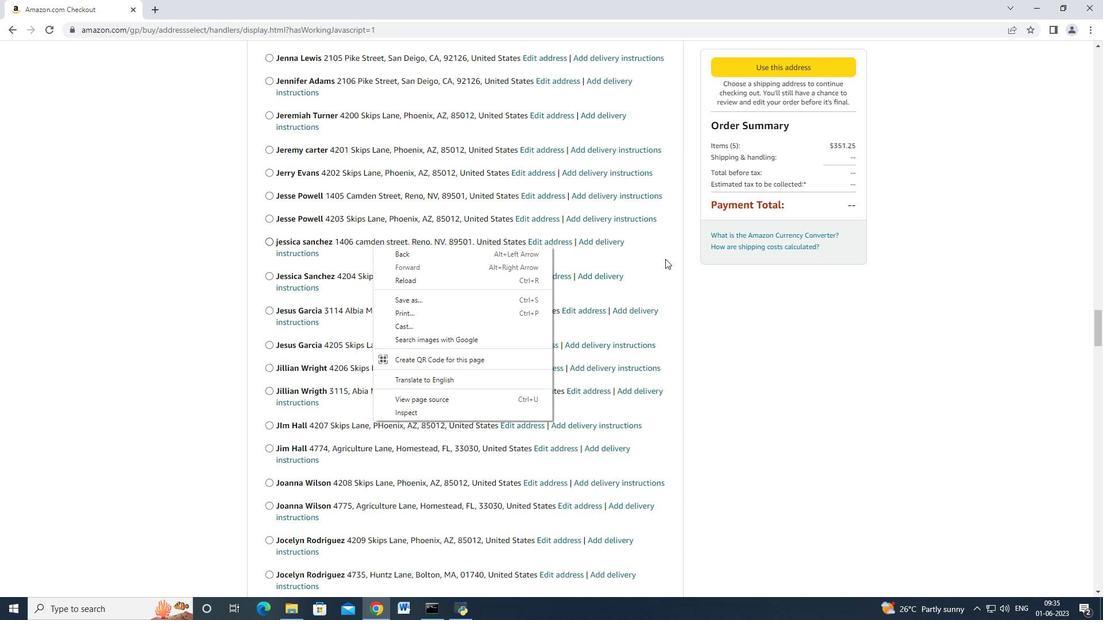 
Action: Mouse scrolled (662, 261) with delta (0, 0)
Screenshot: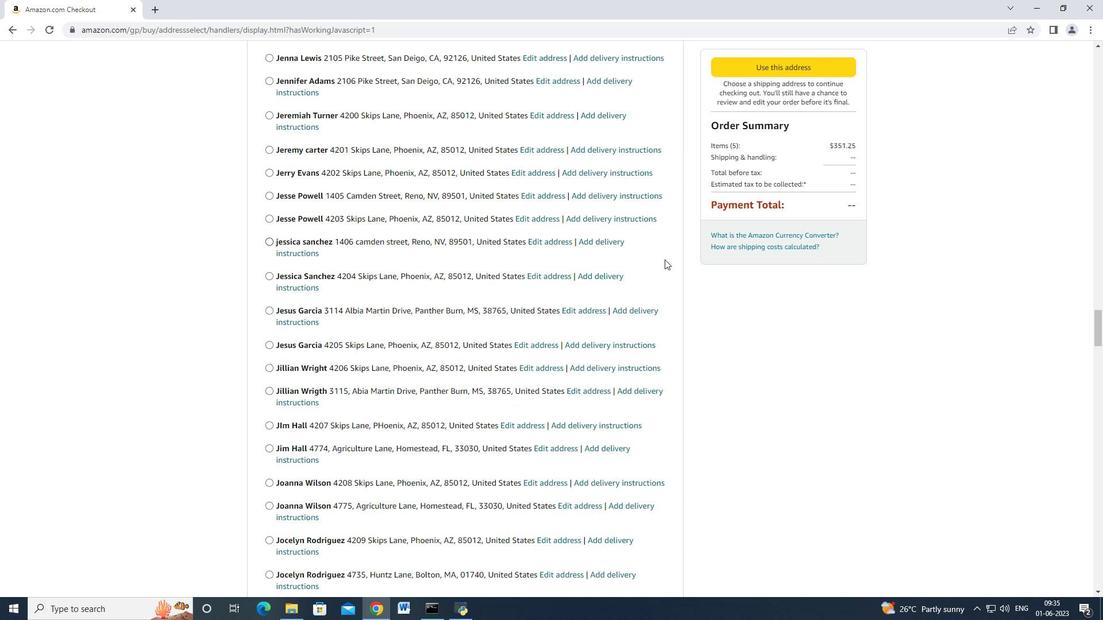 
Action: Mouse moved to (661, 262)
Screenshot: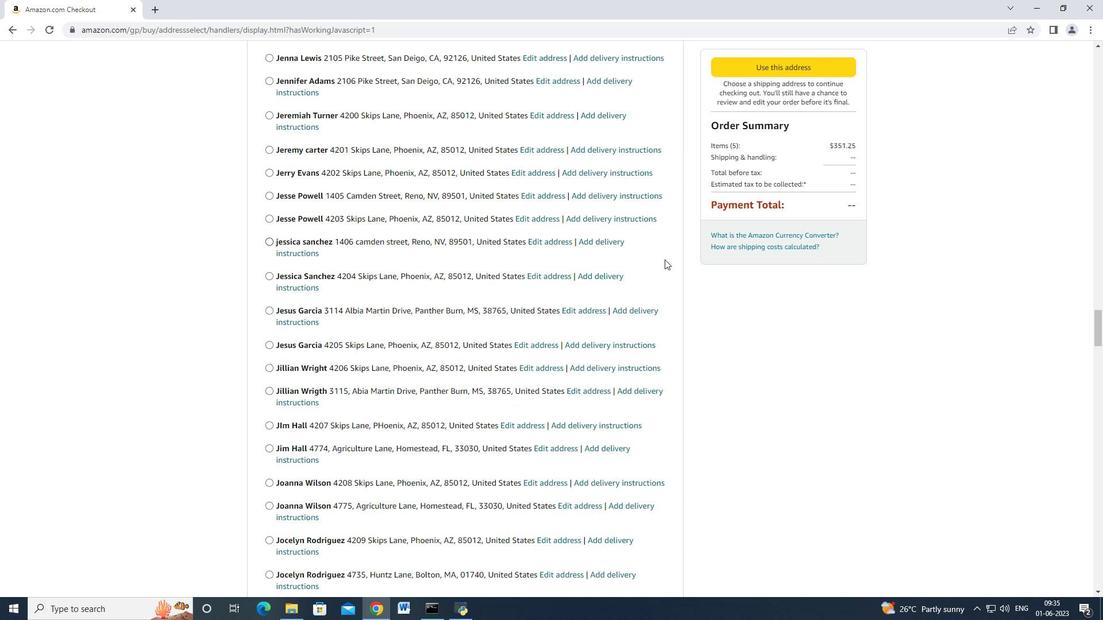 
Action: Mouse scrolled (661, 261) with delta (0, 0)
Screenshot: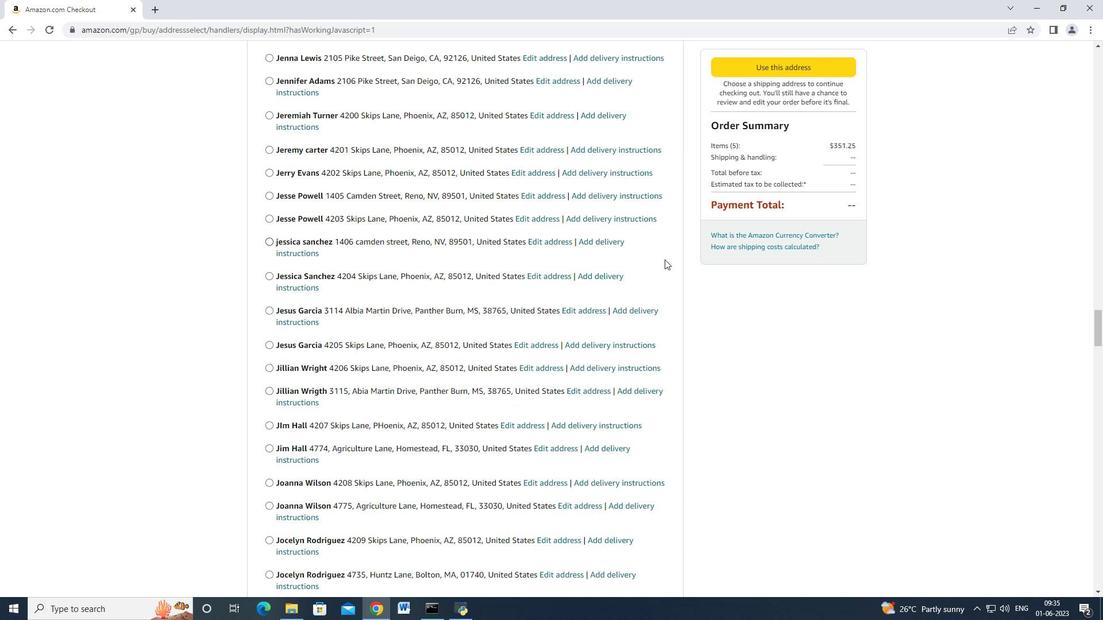 
Action: Mouse moved to (661, 262)
Screenshot: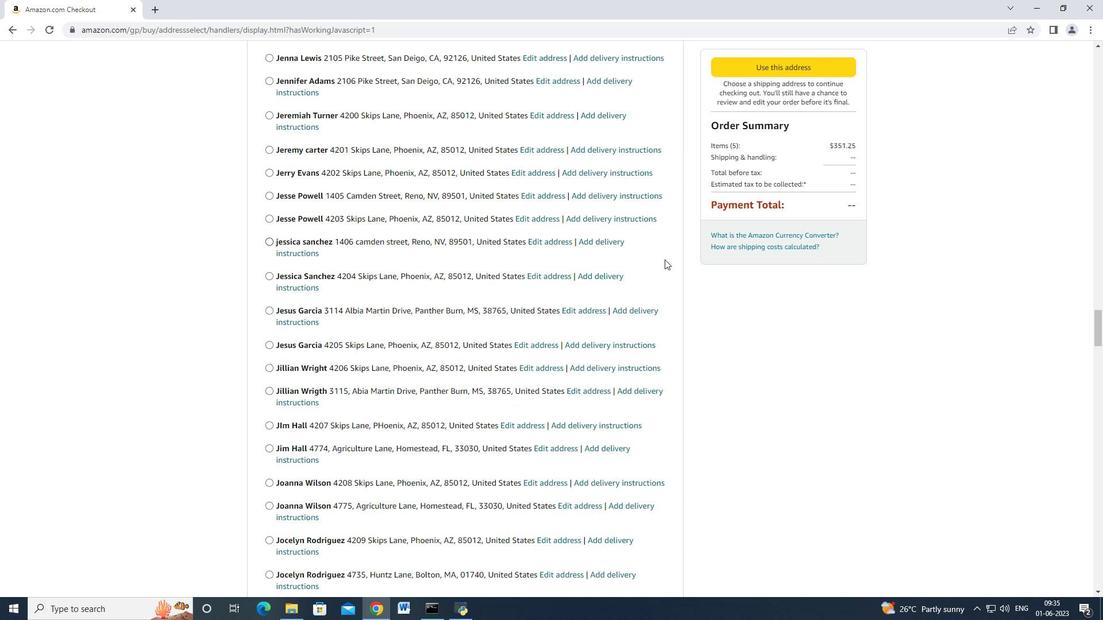 
Action: Mouse scrolled (661, 262) with delta (0, 0)
Screenshot: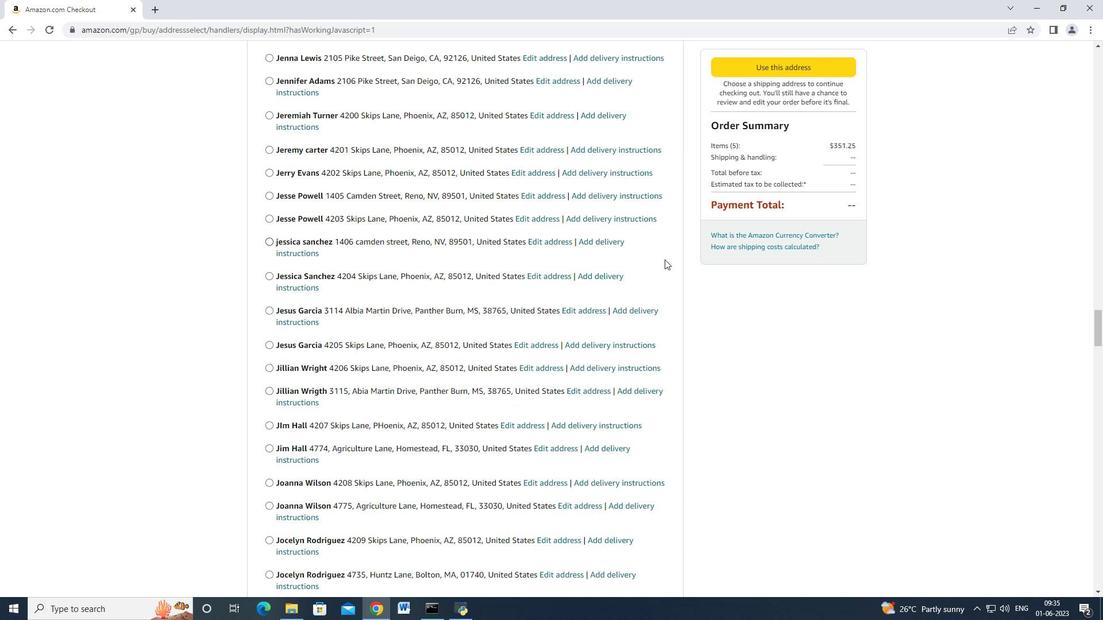 
Action: Mouse scrolled (661, 262) with delta (0, 0)
Screenshot: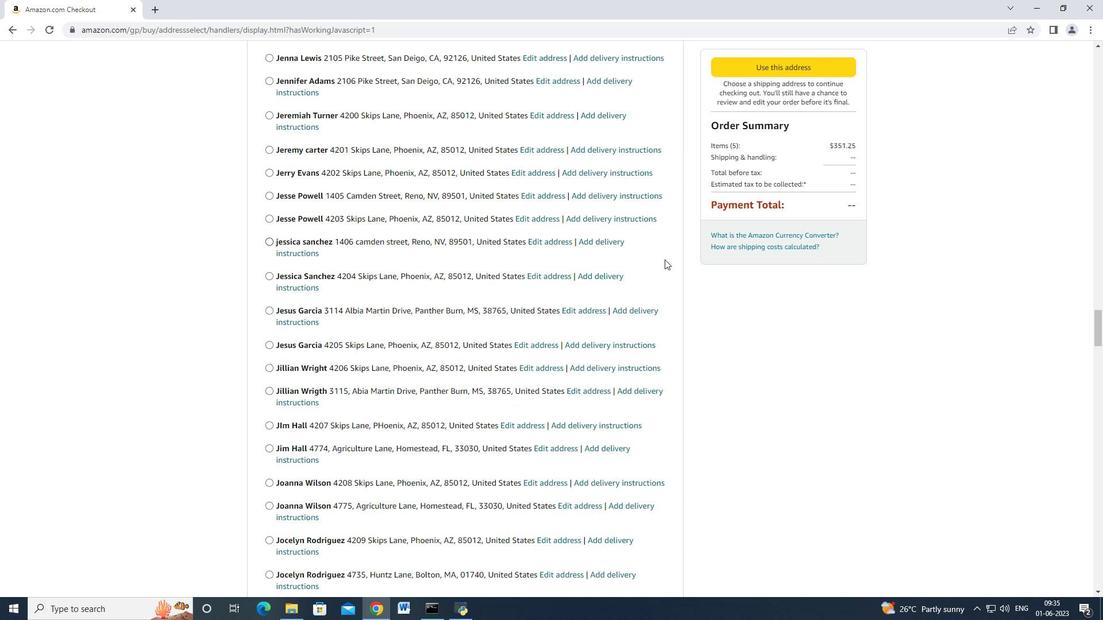 
Action: Mouse scrolled (661, 262) with delta (0, 0)
Screenshot: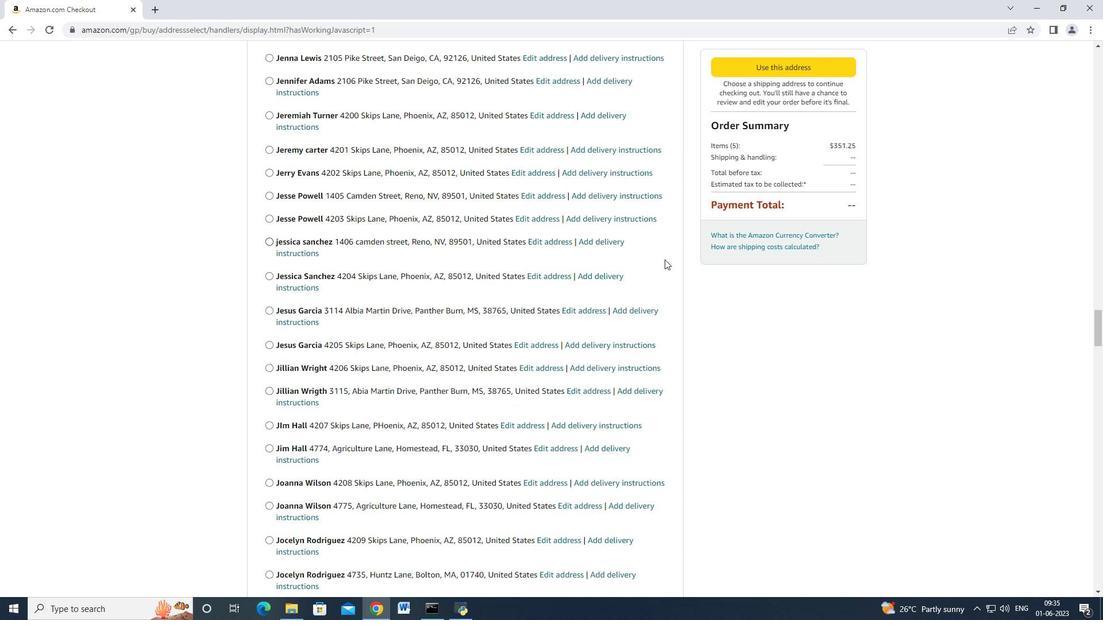 
Action: Mouse moved to (661, 262)
Screenshot: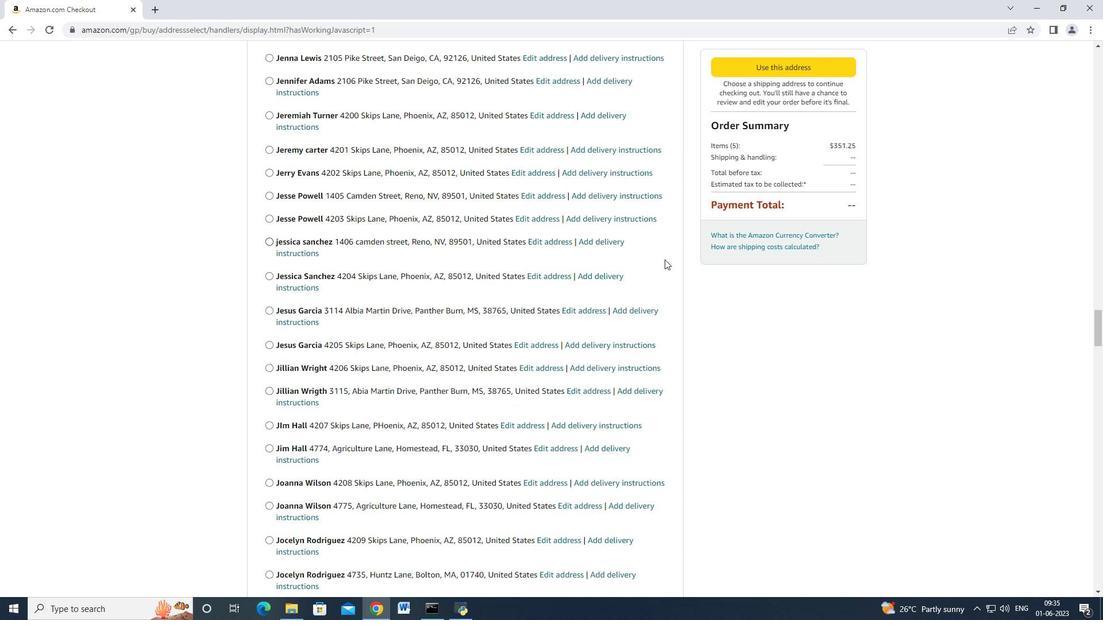 
Action: Mouse scrolled (661, 262) with delta (0, 0)
Screenshot: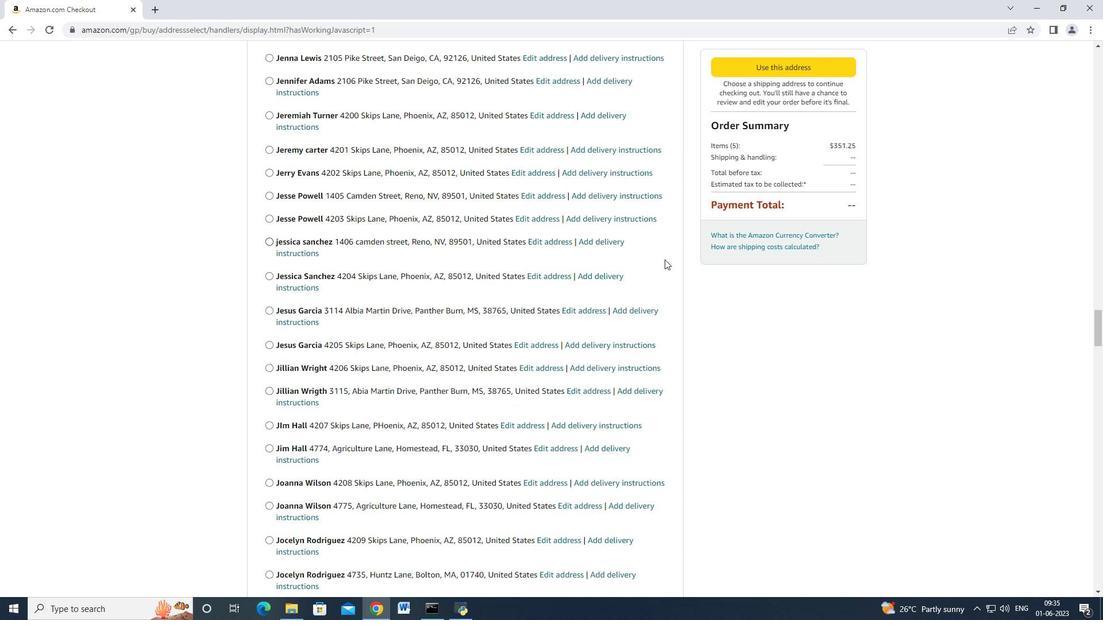 
Action: Mouse scrolled (661, 262) with delta (0, 0)
Screenshot: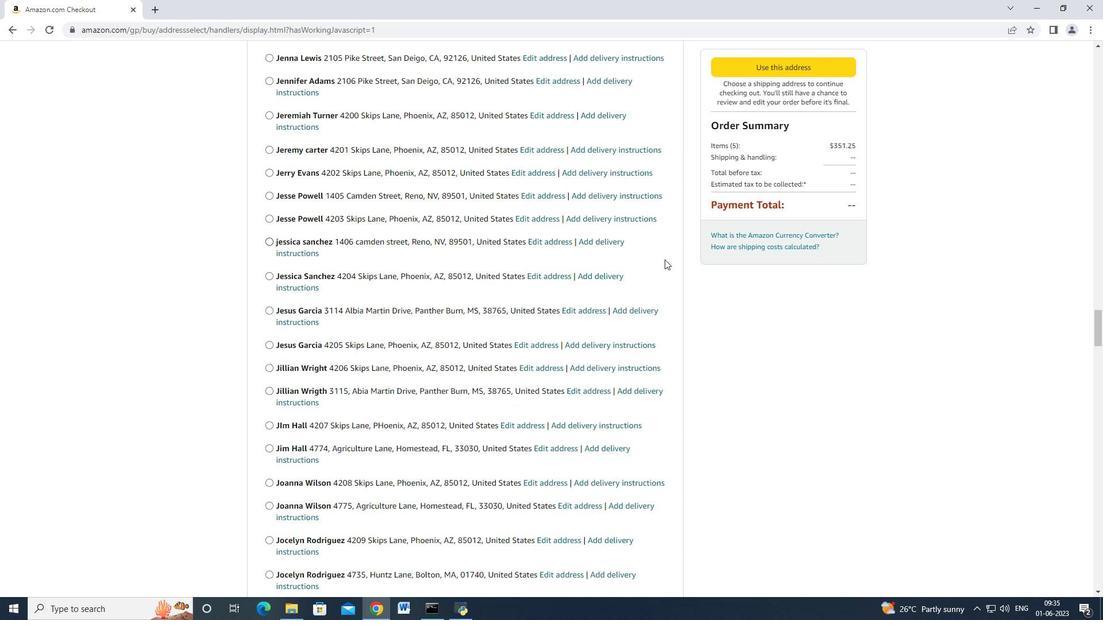 
Action: Mouse scrolled (661, 262) with delta (0, 0)
Screenshot: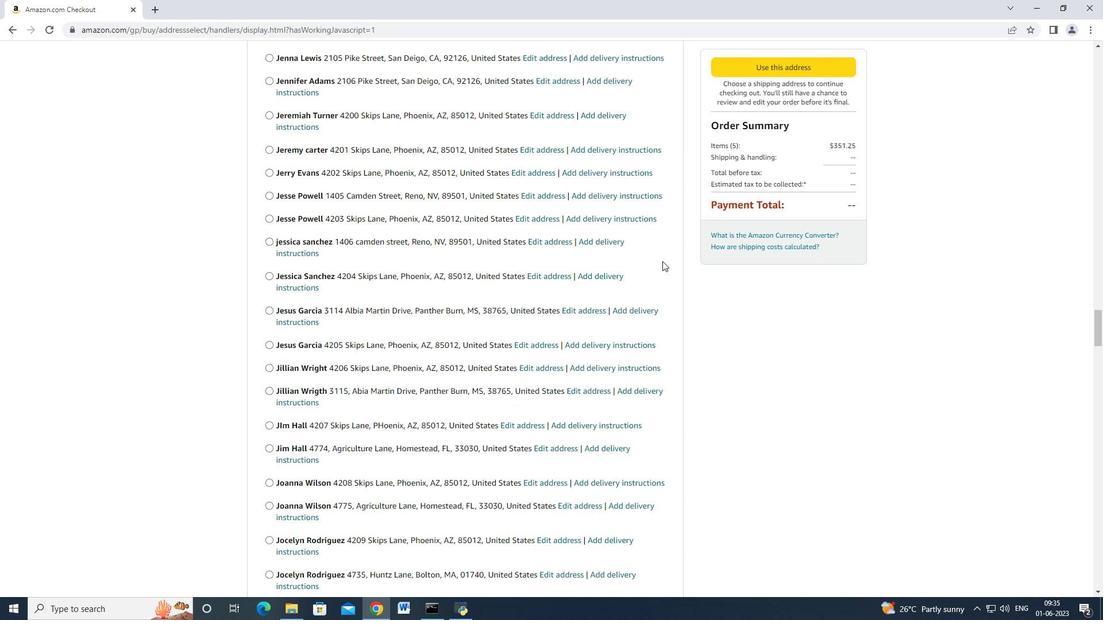 
Action: Mouse moved to (656, 260)
Screenshot: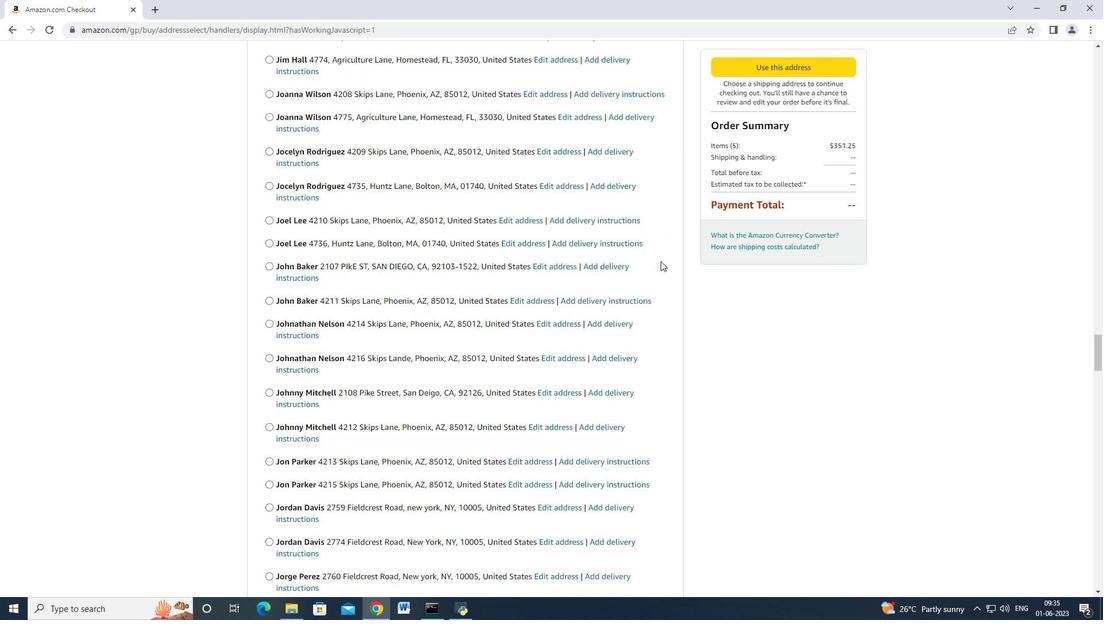 
Action: Mouse scrolled (656, 259) with delta (0, 0)
Screenshot: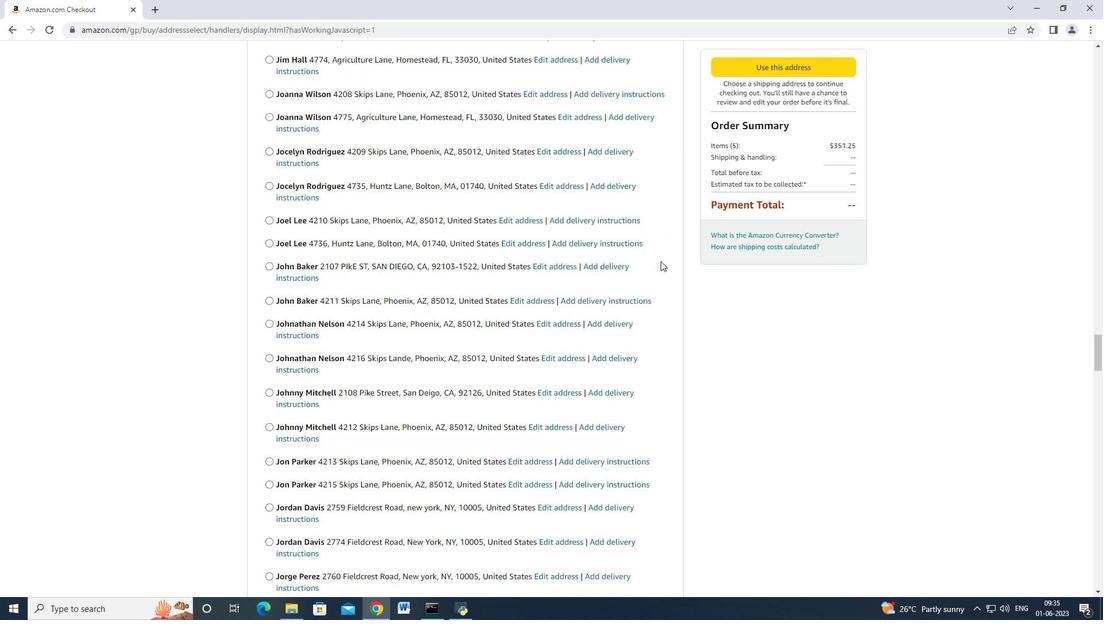 
Action: Mouse moved to (655, 260)
Screenshot: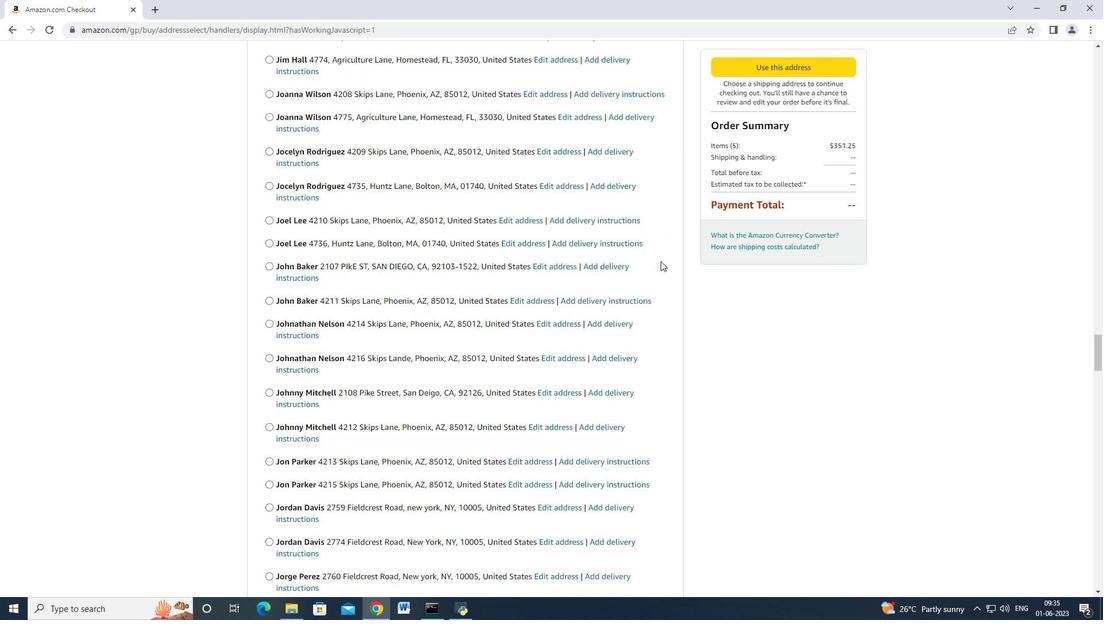 
Action: Mouse scrolled (655, 259) with delta (0, 0)
Screenshot: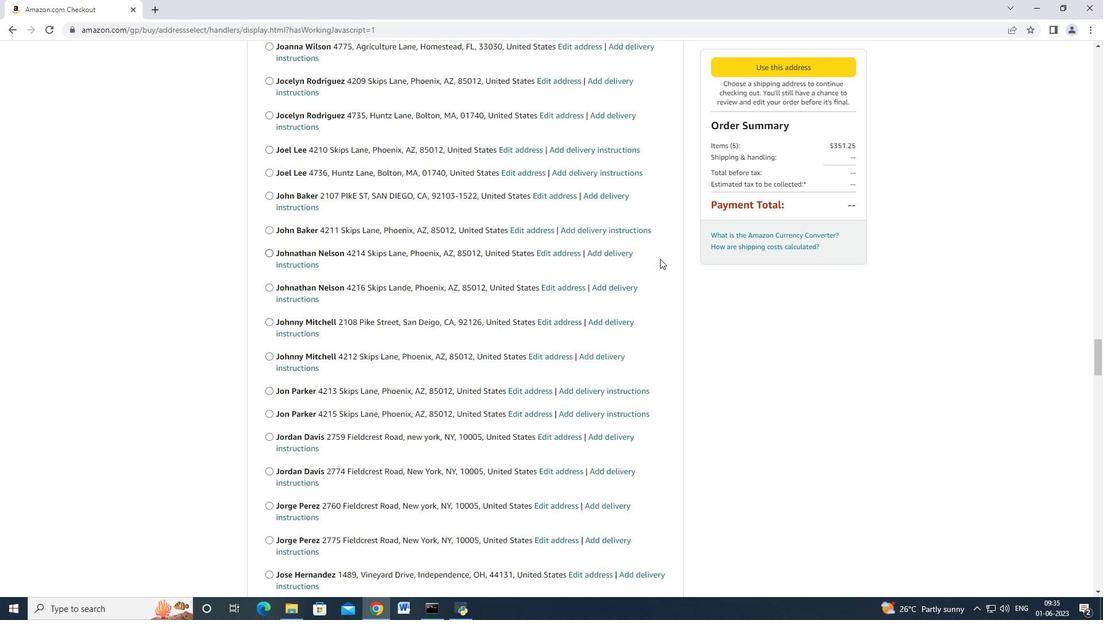 
Action: Mouse scrolled (655, 259) with delta (0, 0)
Screenshot: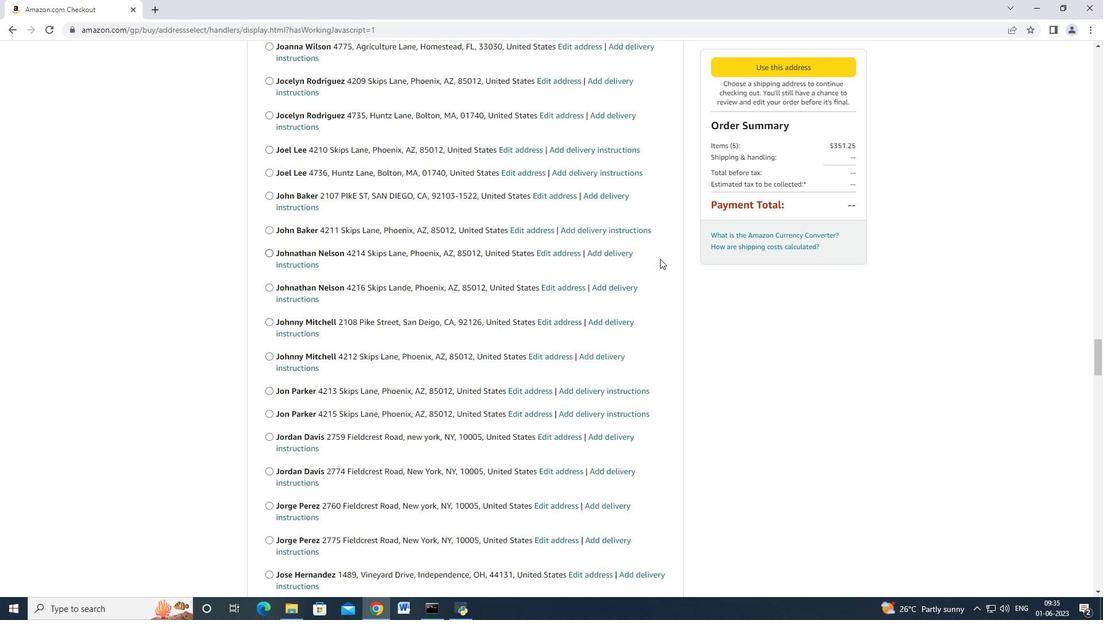 
Action: Mouse scrolled (655, 259) with delta (0, 0)
Screenshot: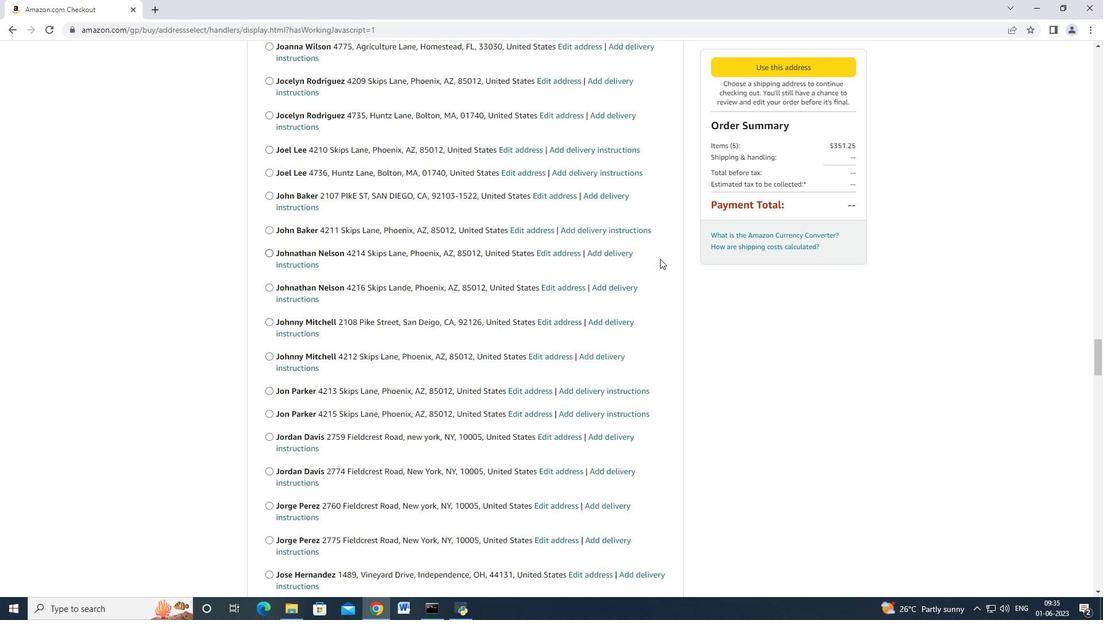 
Action: Mouse scrolled (655, 259) with delta (0, 0)
Screenshot: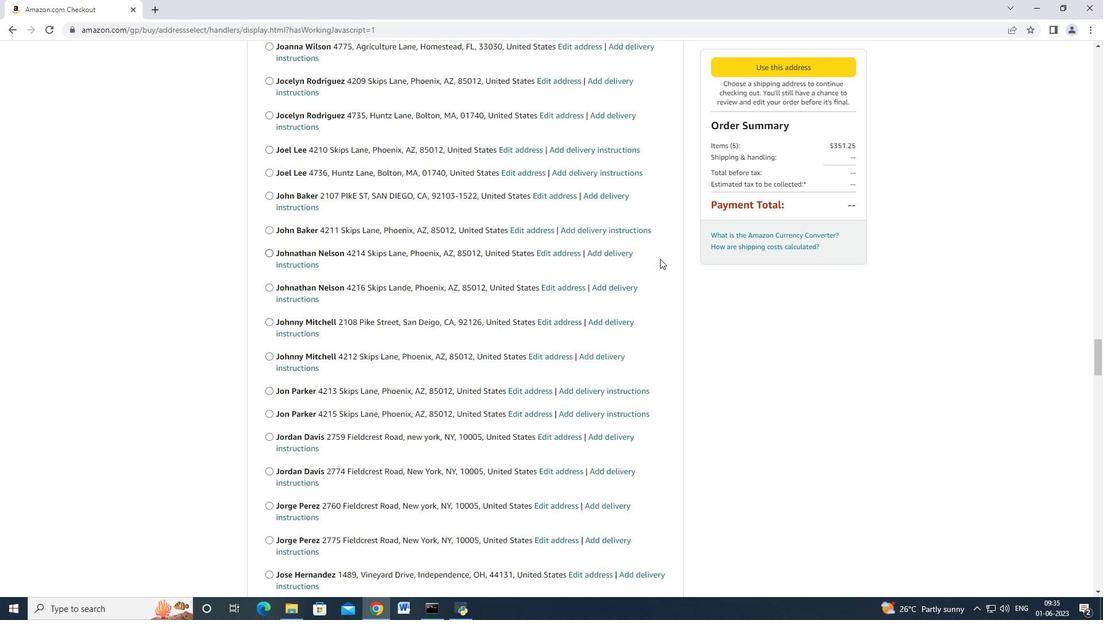
Action: Mouse scrolled (655, 259) with delta (0, 0)
Screenshot: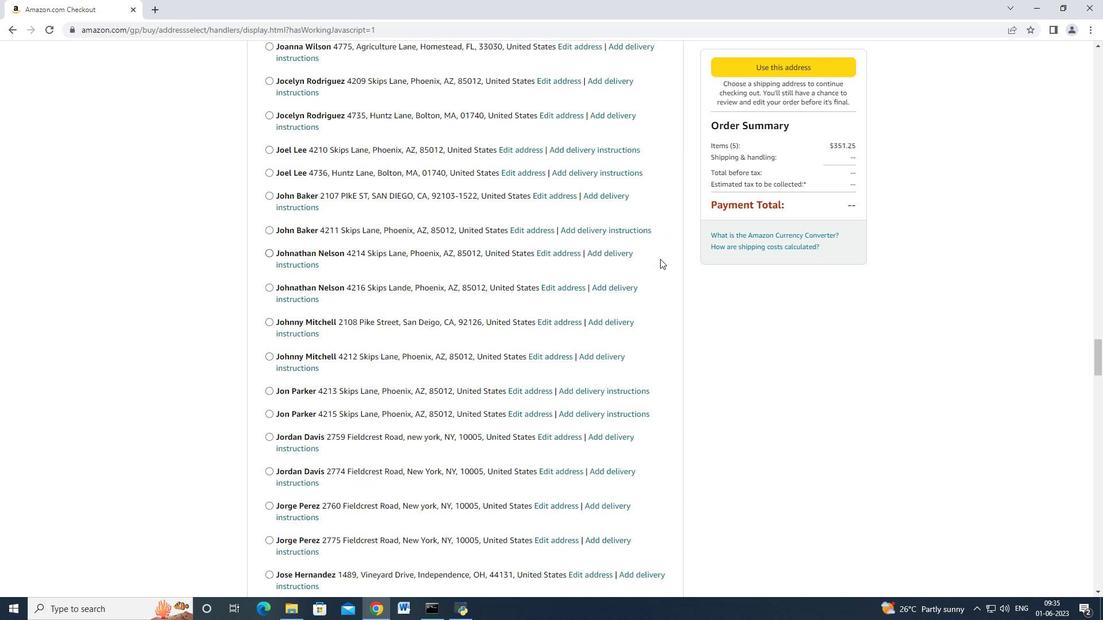 
Action: Mouse moved to (656, 259)
Screenshot: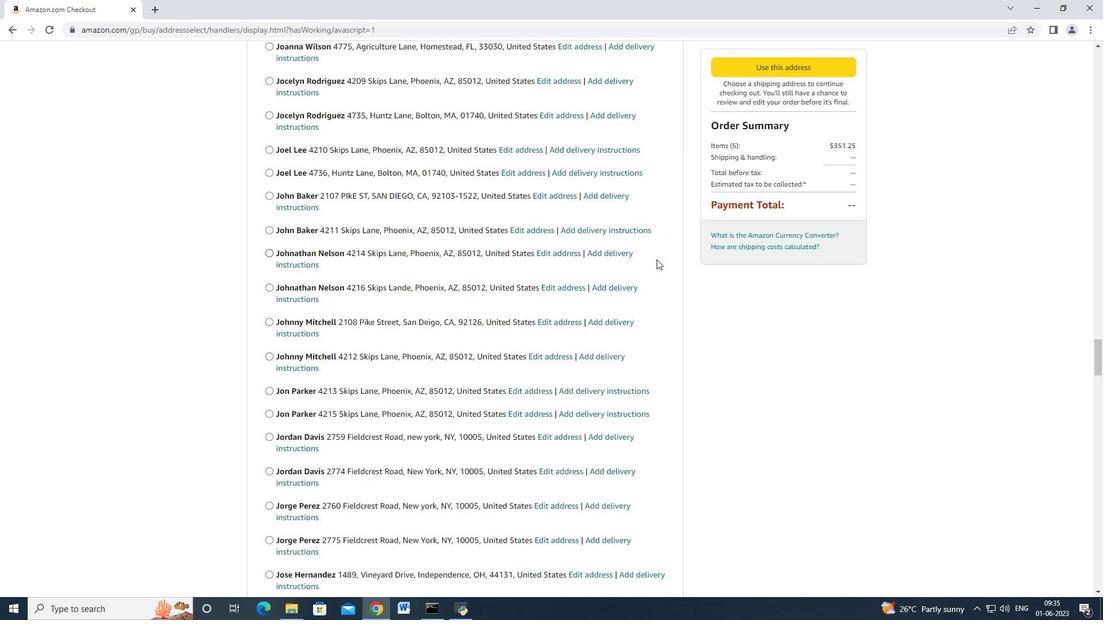
Action: Mouse scrolled (656, 259) with delta (0, 0)
Screenshot: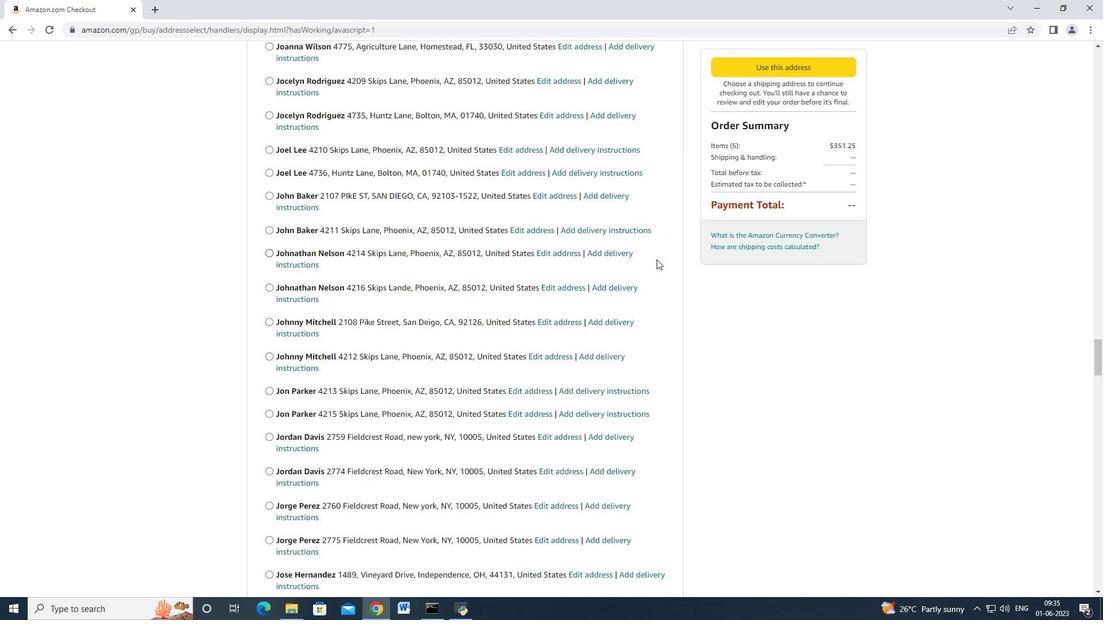
Action: Mouse moved to (650, 256)
Screenshot: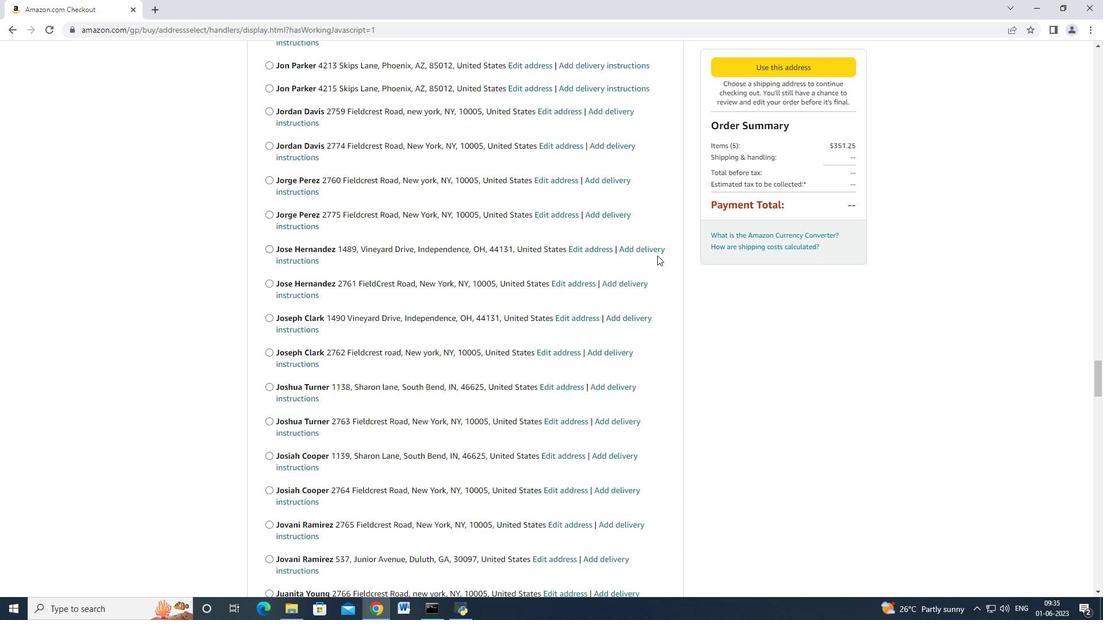 
Action: Mouse scrolled (650, 256) with delta (0, 0)
Screenshot: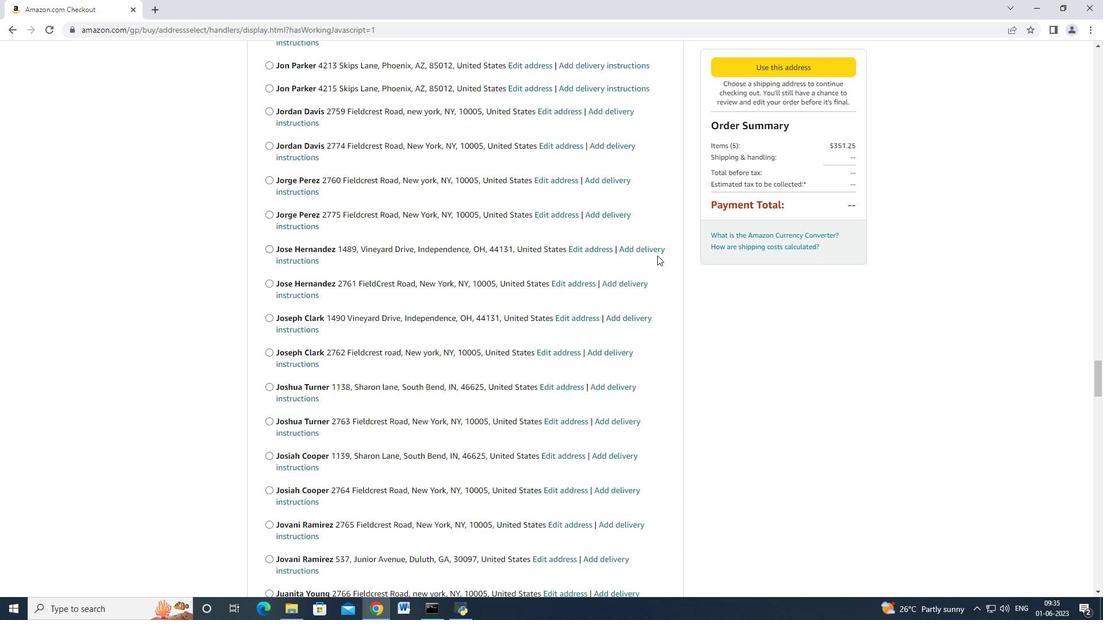 
Action: Mouse moved to (649, 257)
Screenshot: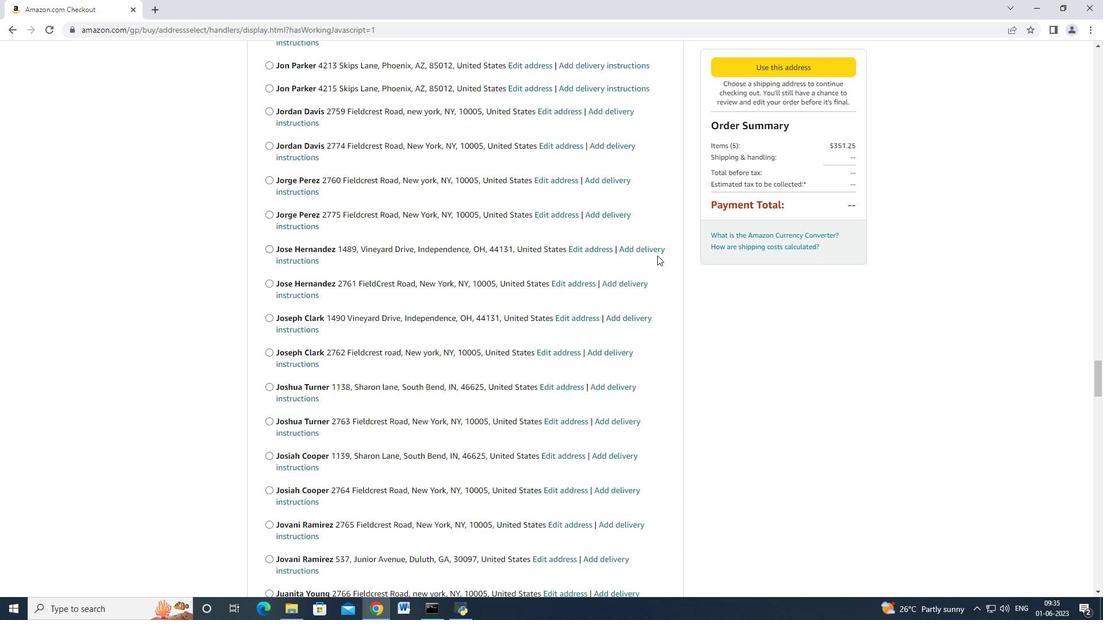 
Action: Mouse scrolled (649, 256) with delta (0, 0)
Screenshot: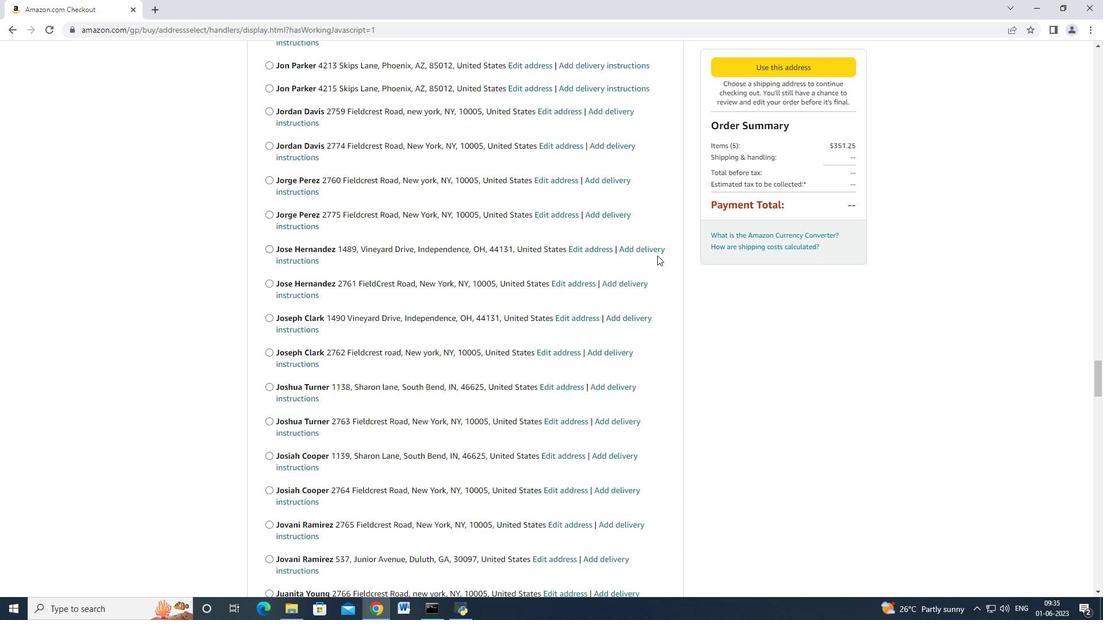 
Action: Mouse moved to (649, 257)
Screenshot: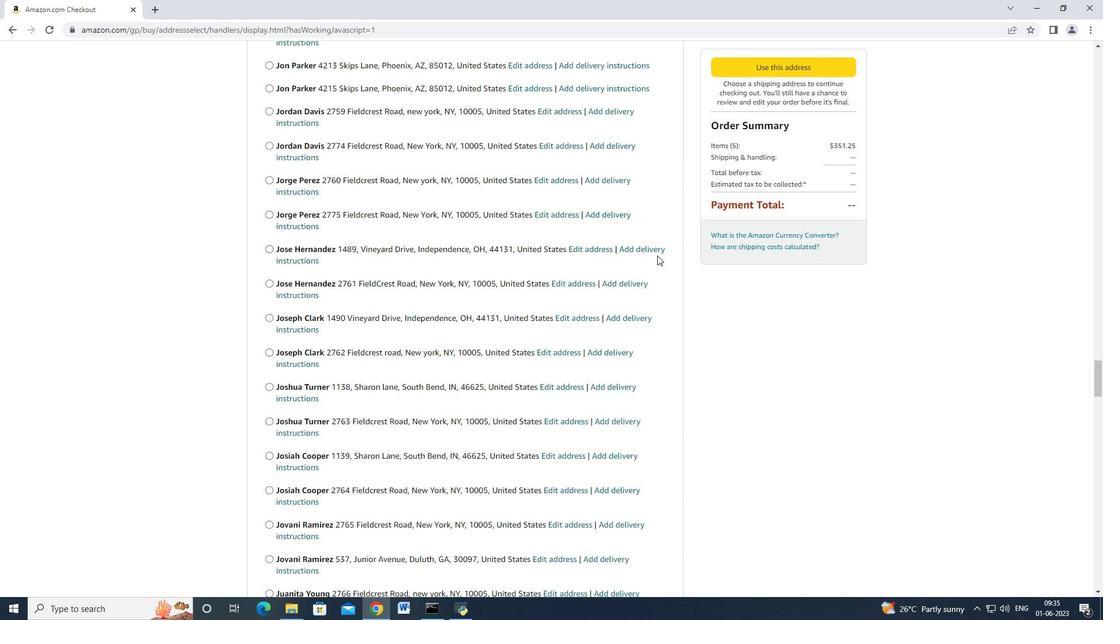 
Action: Mouse scrolled (649, 257) with delta (0, 0)
Screenshot: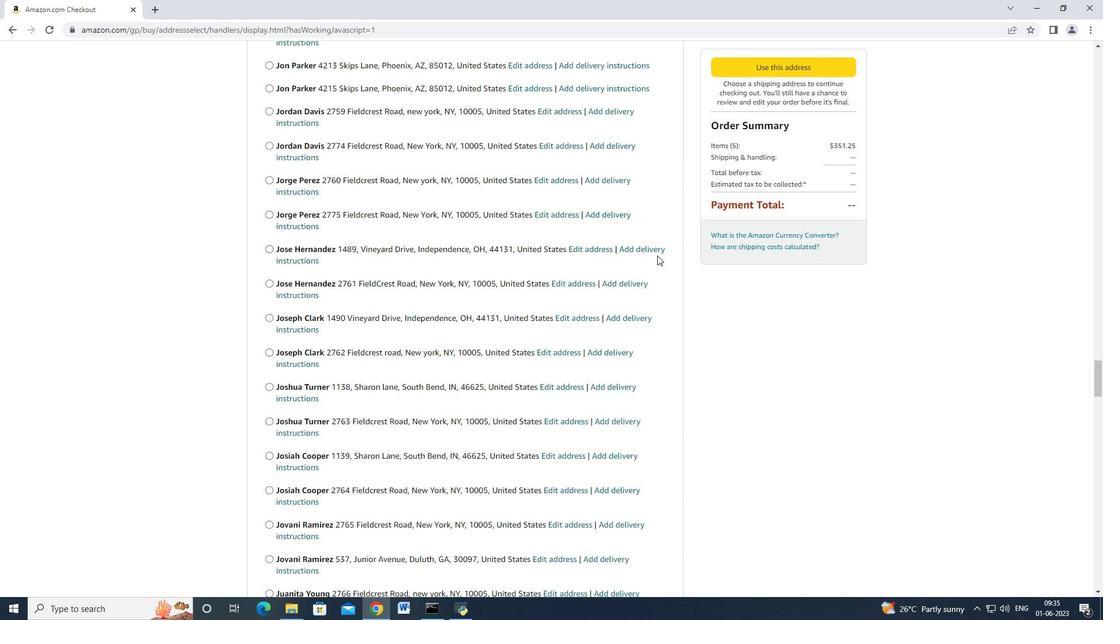 
Action: Mouse scrolled (649, 257) with delta (0, 0)
Screenshot: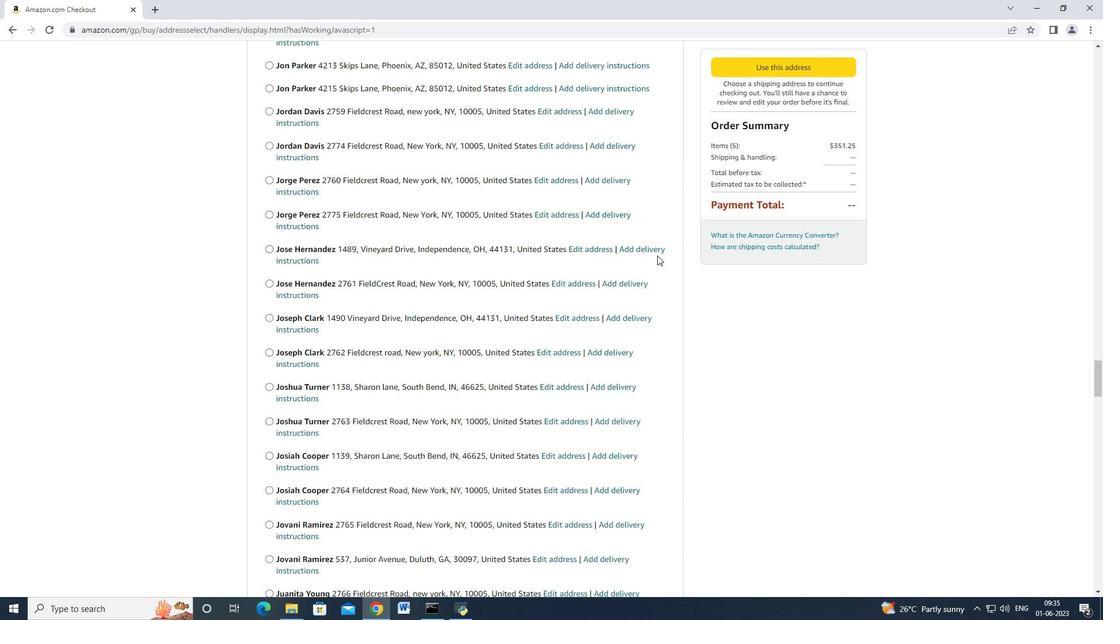 
Action: Mouse moved to (649, 257)
Screenshot: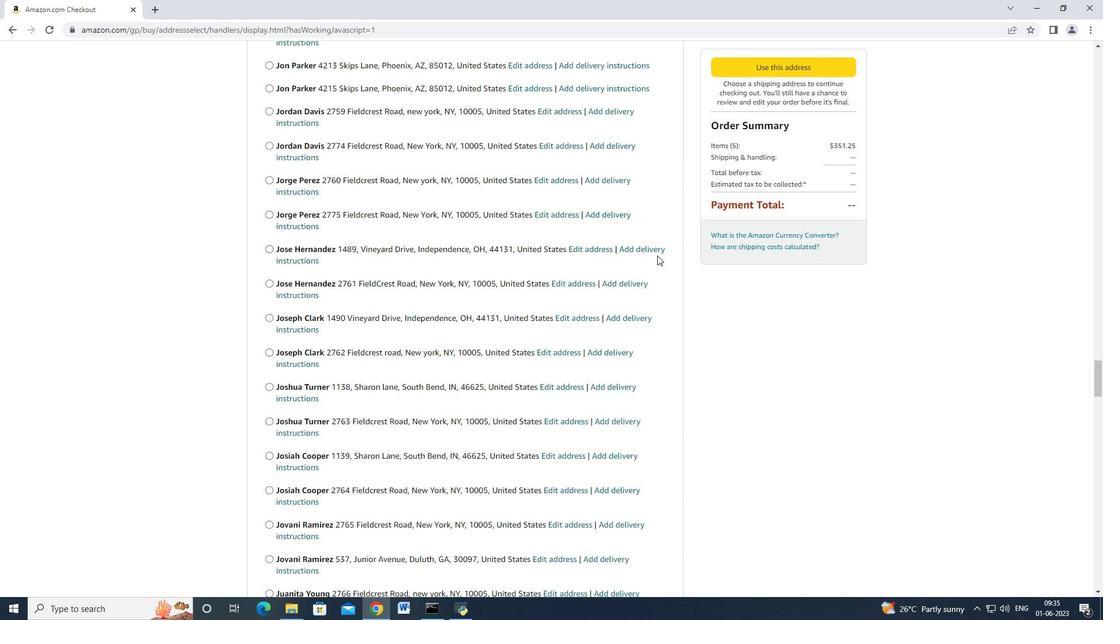 
Action: Mouse scrolled (649, 257) with delta (0, 0)
Screenshot: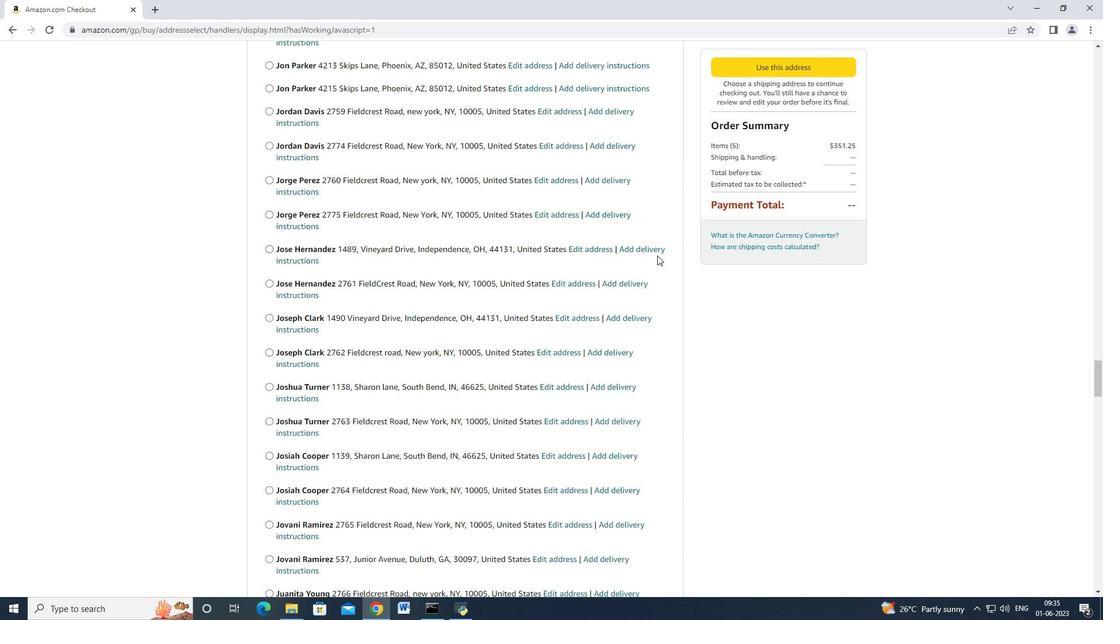 
Action: Mouse moved to (649, 257)
Screenshot: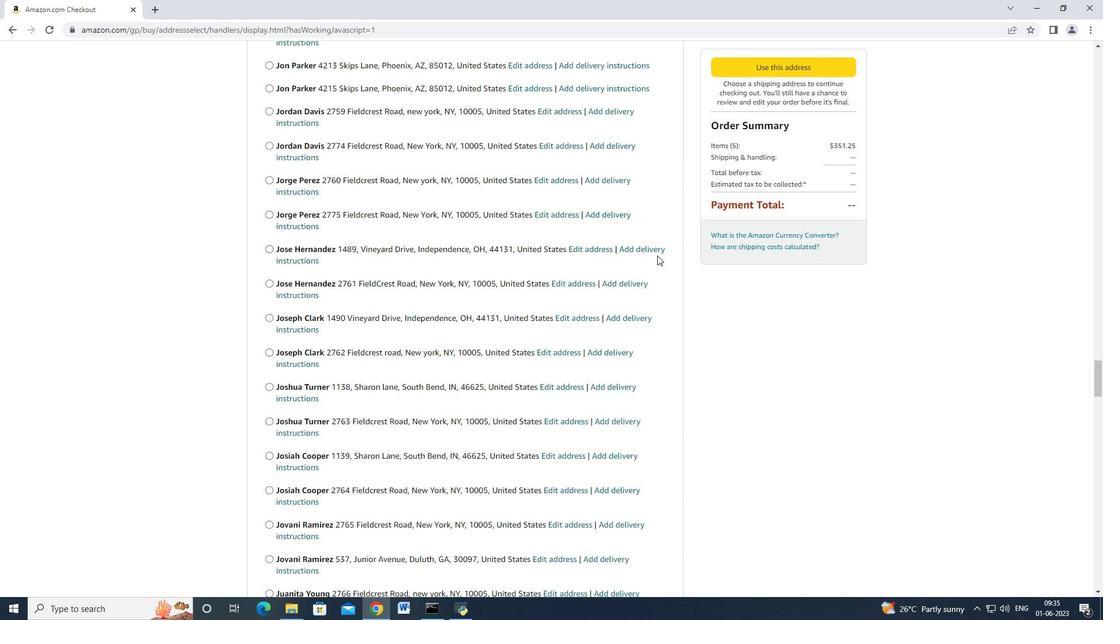 
Action: Mouse scrolled (649, 257) with delta (0, 0)
Screenshot: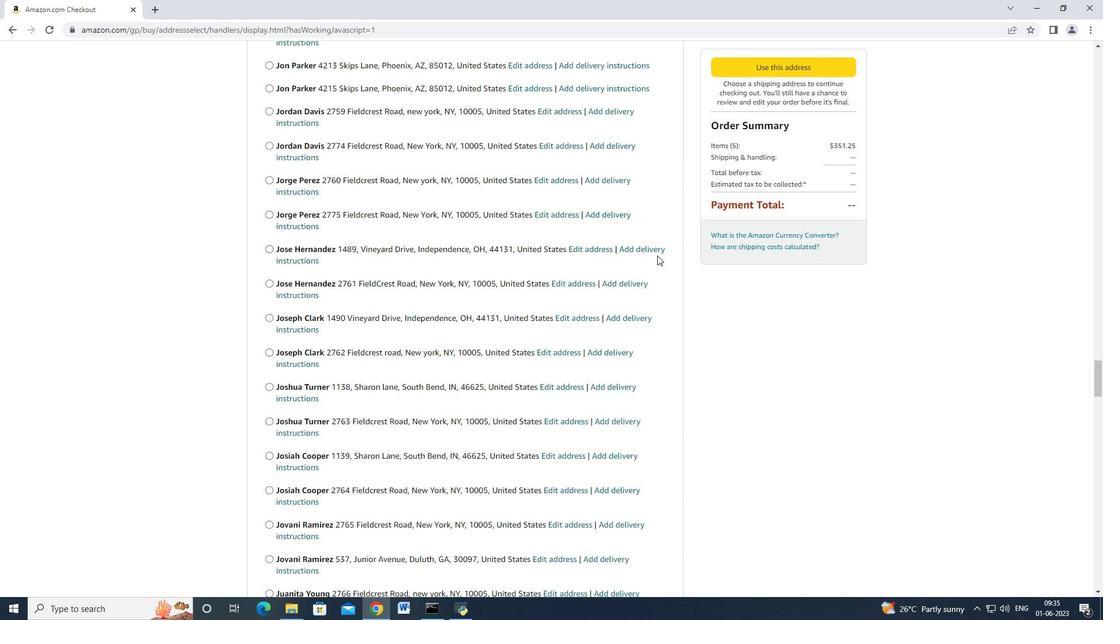 
Action: Mouse moved to (649, 256)
Screenshot: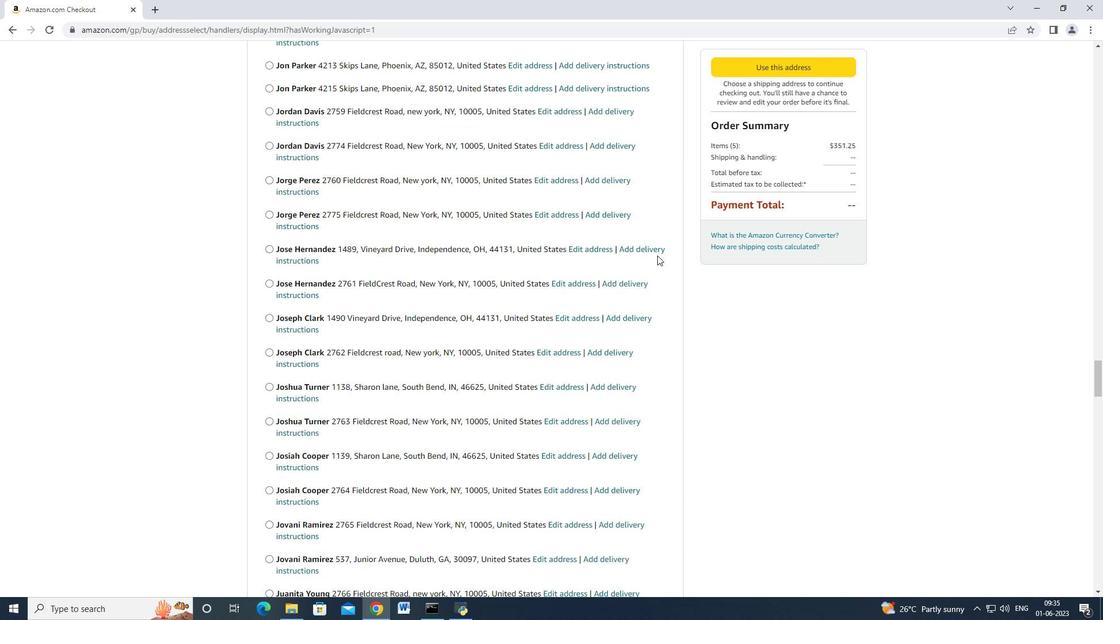
Action: Mouse scrolled (649, 256) with delta (0, 0)
Screenshot: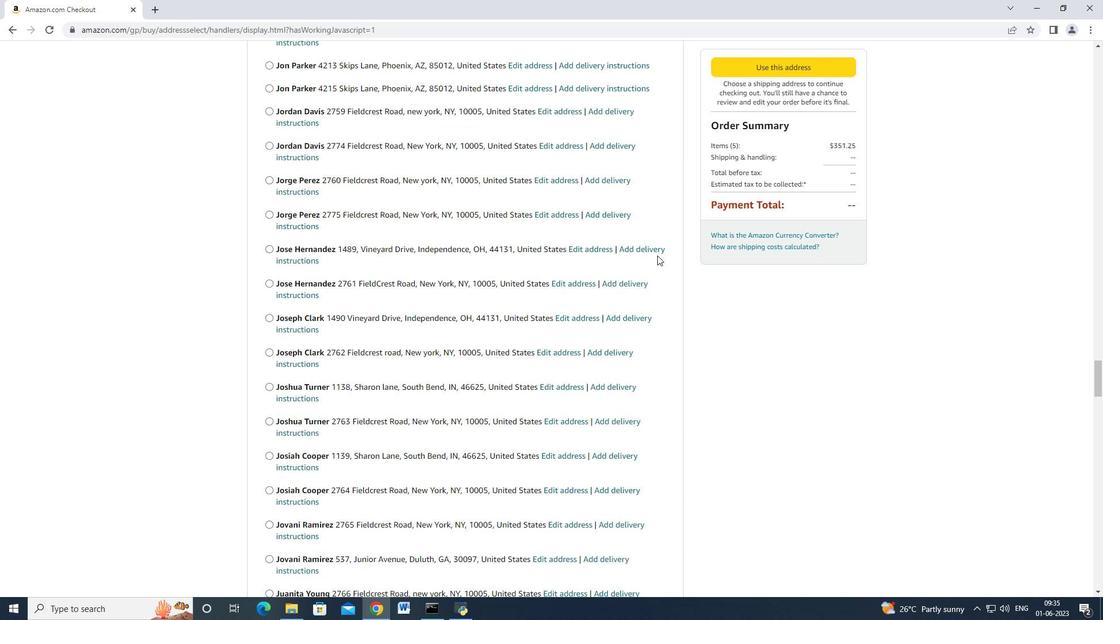 
Action: Mouse scrolled (649, 256) with delta (0, 0)
Screenshot: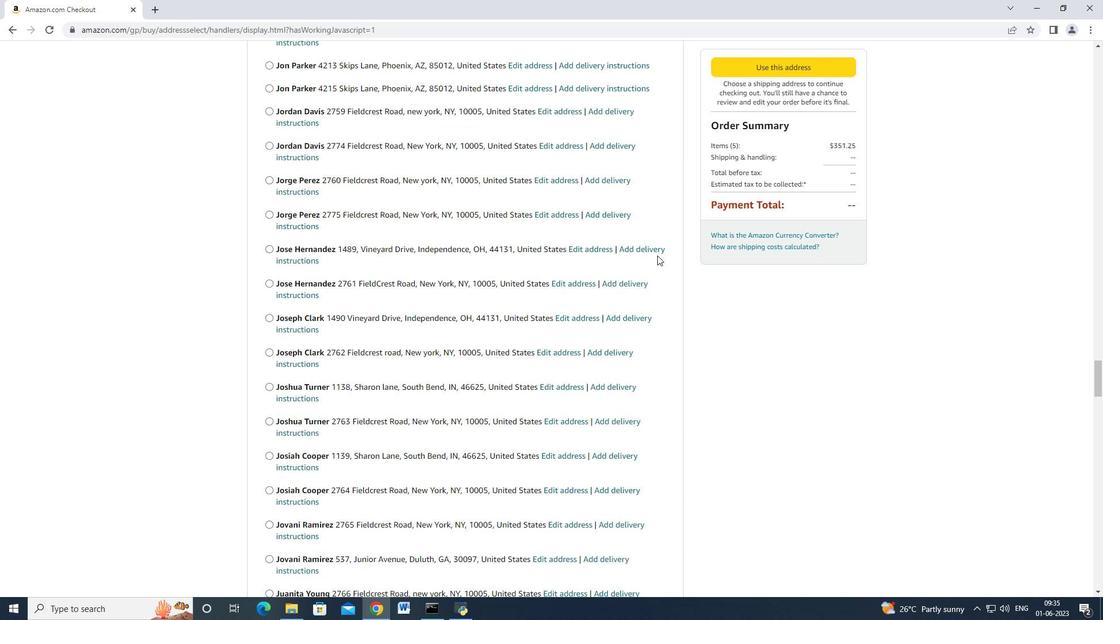 
Action: Mouse moved to (643, 251)
Screenshot: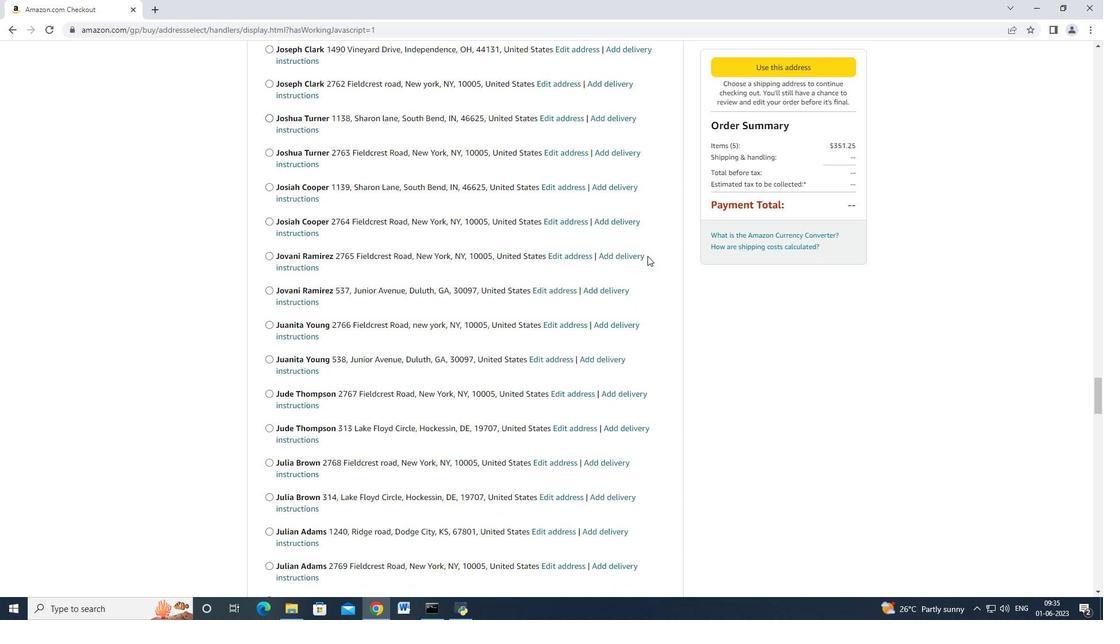
Action: Mouse scrolled (643, 251) with delta (0, 0)
Screenshot: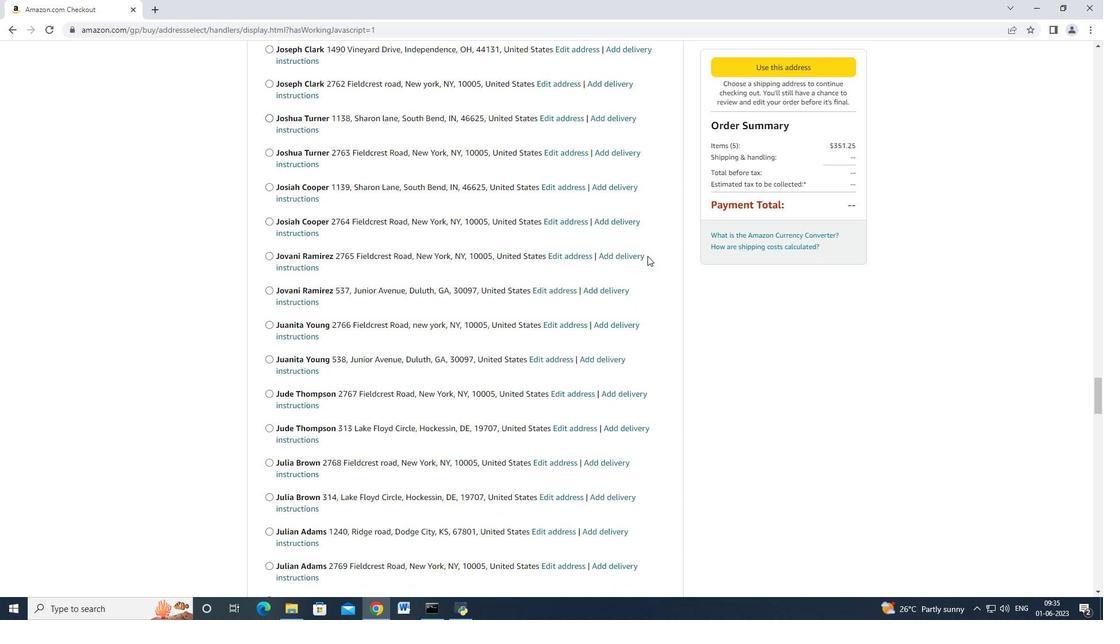 
Action: Mouse moved to (642, 252)
Screenshot: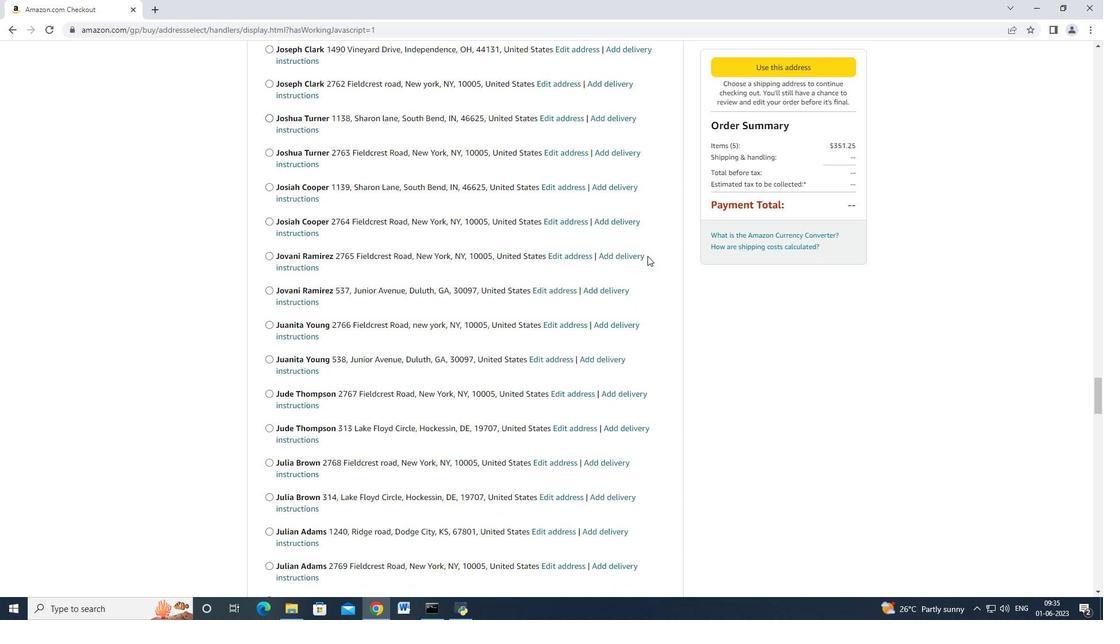 
Action: Mouse scrolled (642, 251) with delta (0, 0)
Screenshot: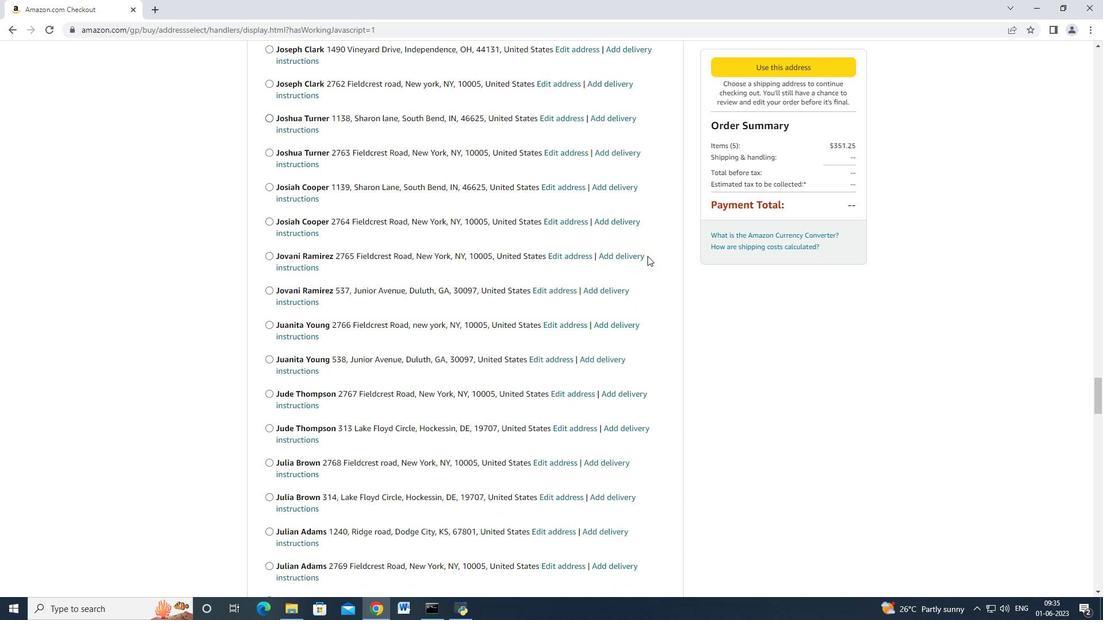 
Action: Mouse moved to (641, 252)
Screenshot: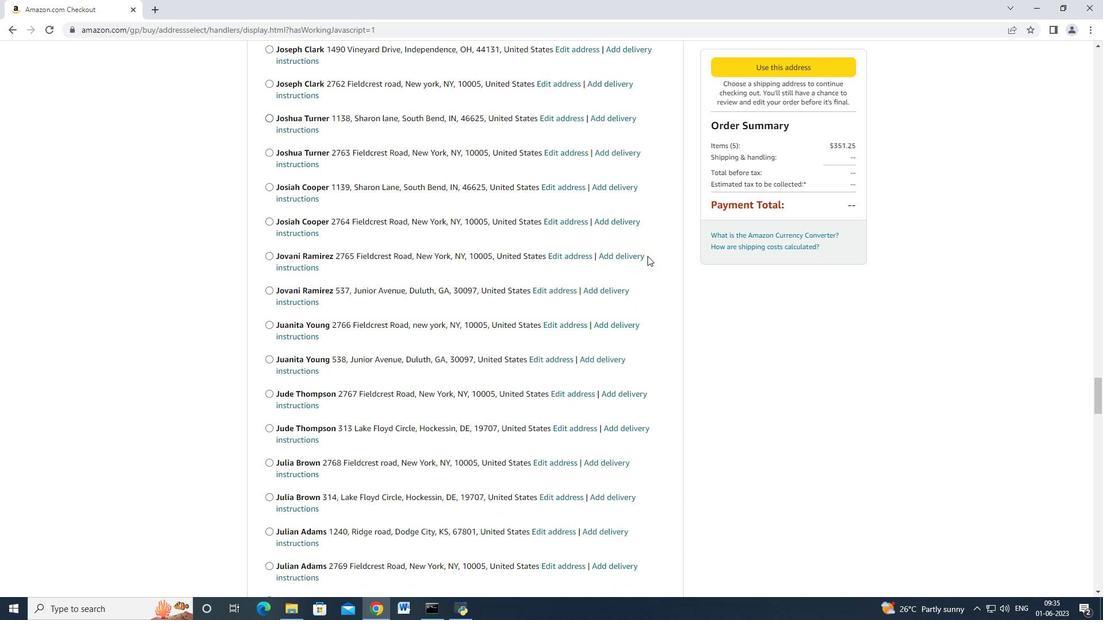 
Action: Mouse scrolled (642, 252) with delta (0, 0)
Screenshot: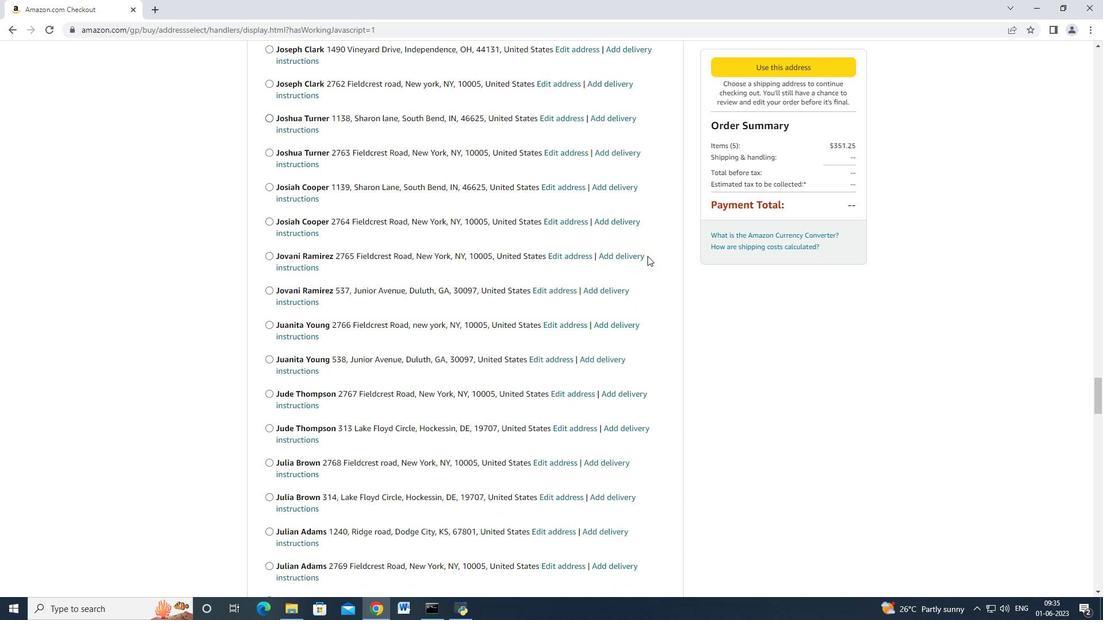 
Action: Mouse moved to (641, 252)
Screenshot: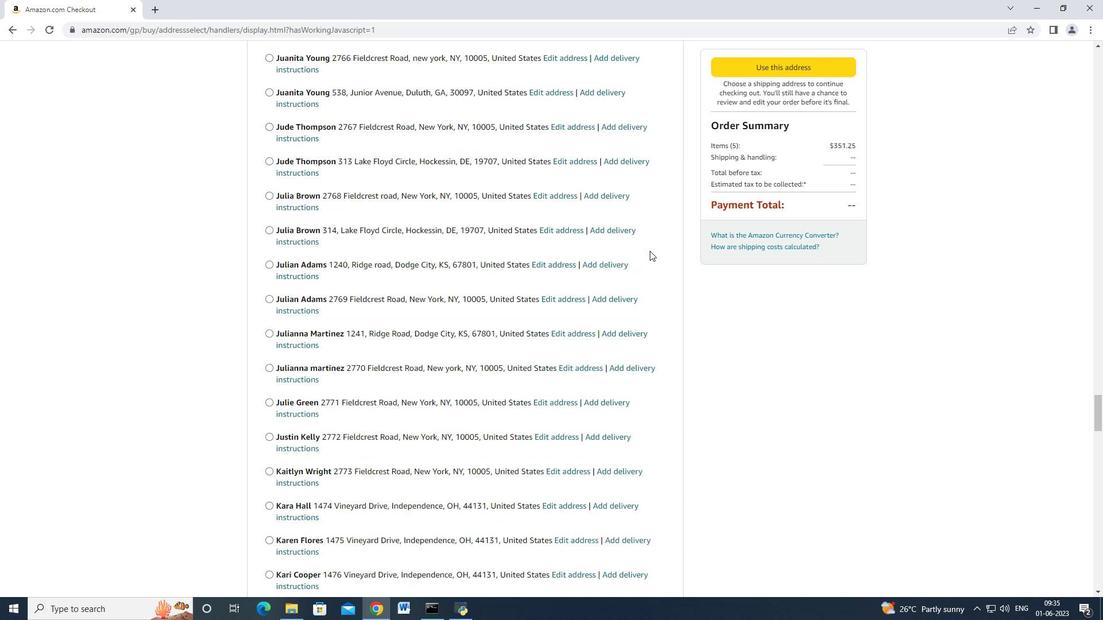
Action: Mouse scrolled (641, 252) with delta (0, 0)
Screenshot: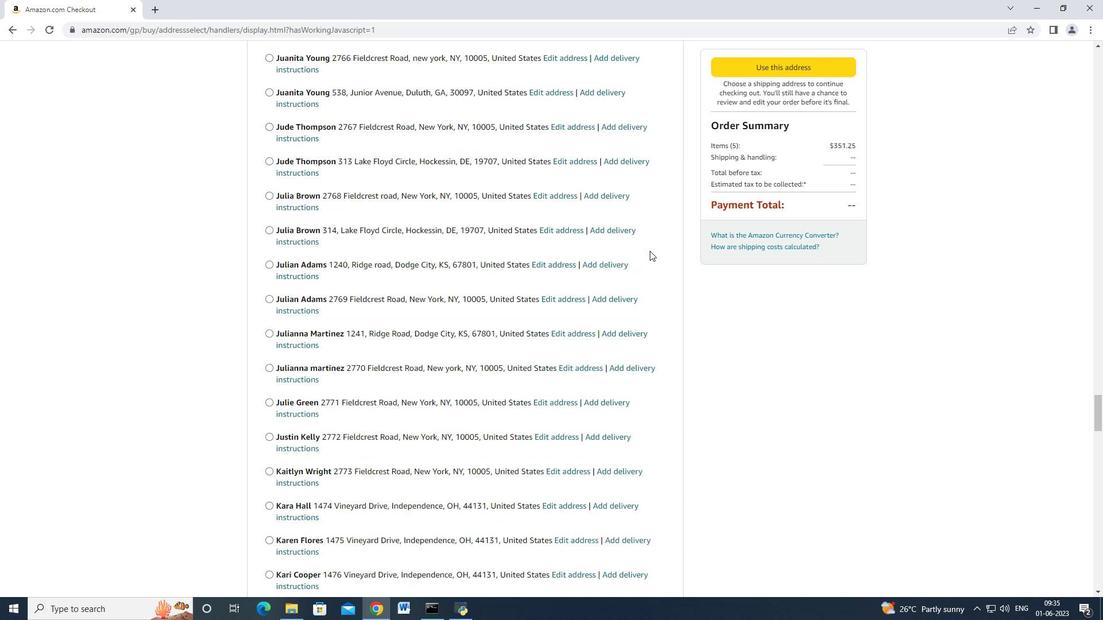 
Action: Mouse moved to (641, 252)
Screenshot: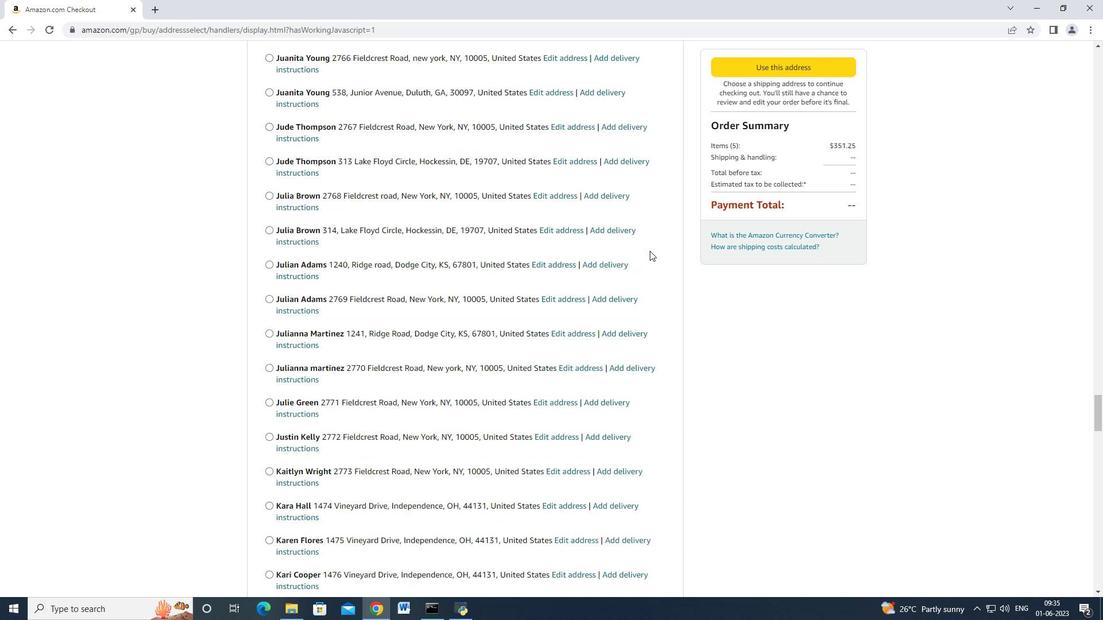
Action: Mouse scrolled (641, 252) with delta (0, 0)
Screenshot: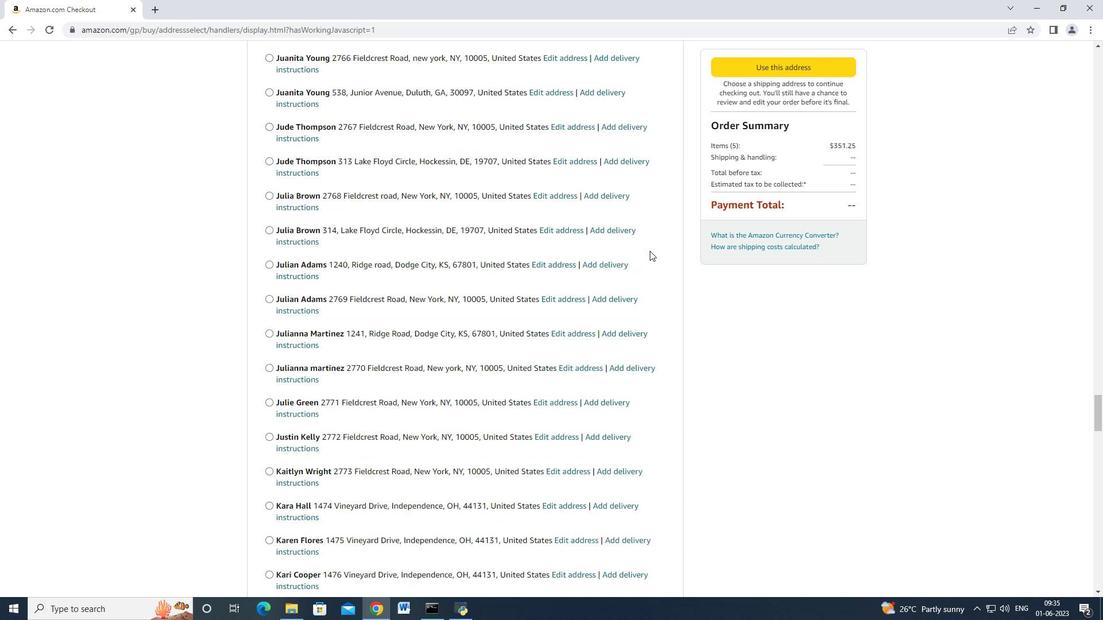 
Action: Mouse moved to (640, 252)
Screenshot: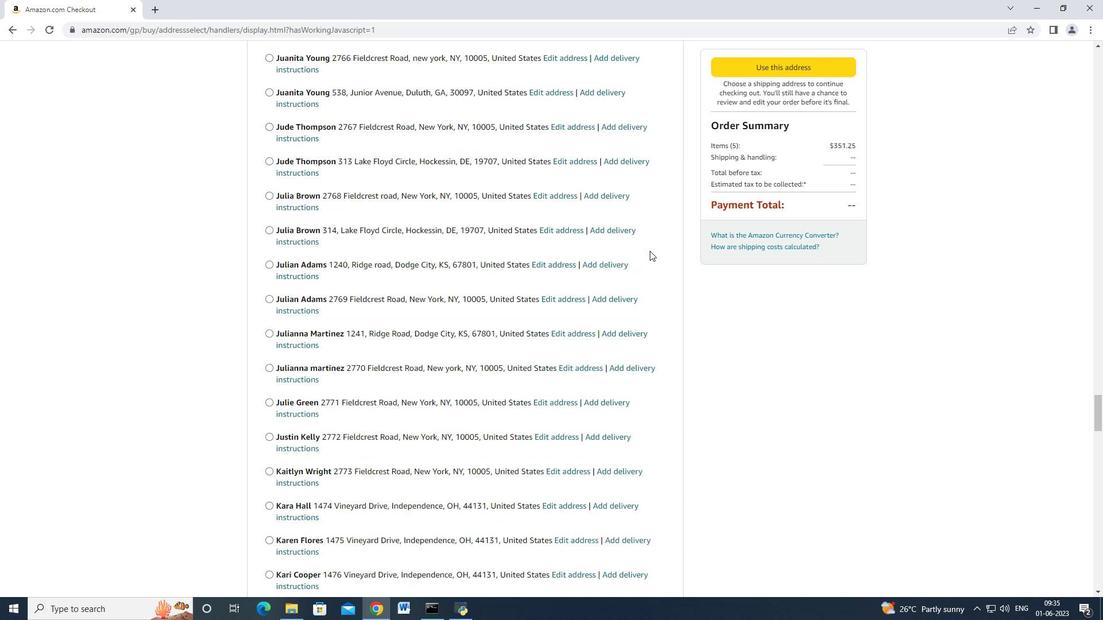 
Action: Mouse scrolled (641, 252) with delta (0, 0)
Screenshot: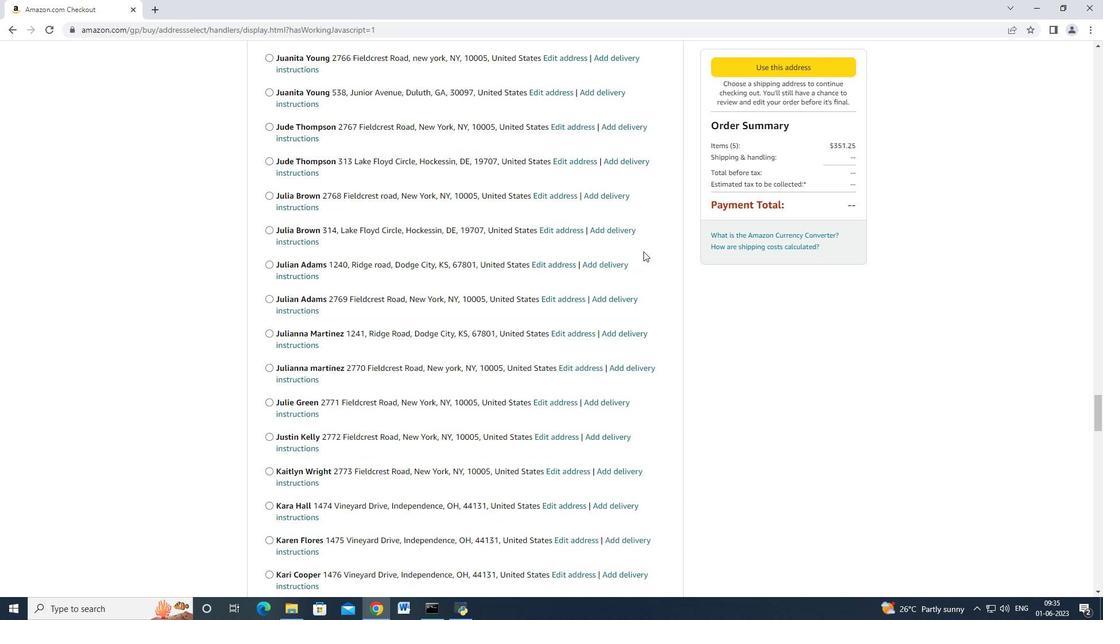 
Action: Mouse moved to (628, 249)
Screenshot: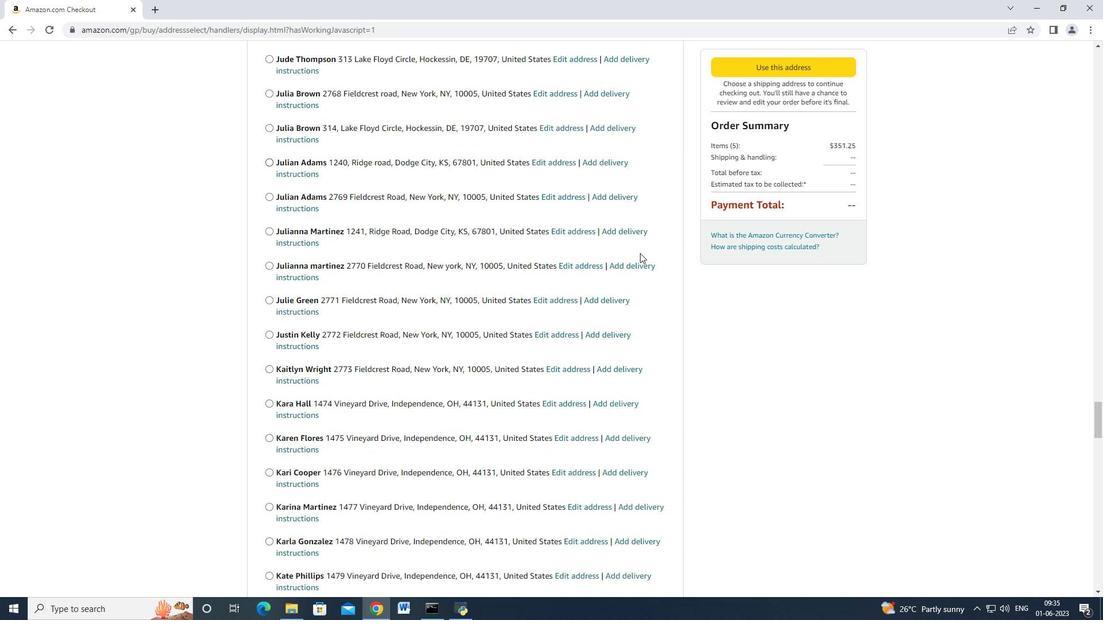 
Action: Mouse scrolled (628, 248) with delta (0, 0)
Screenshot: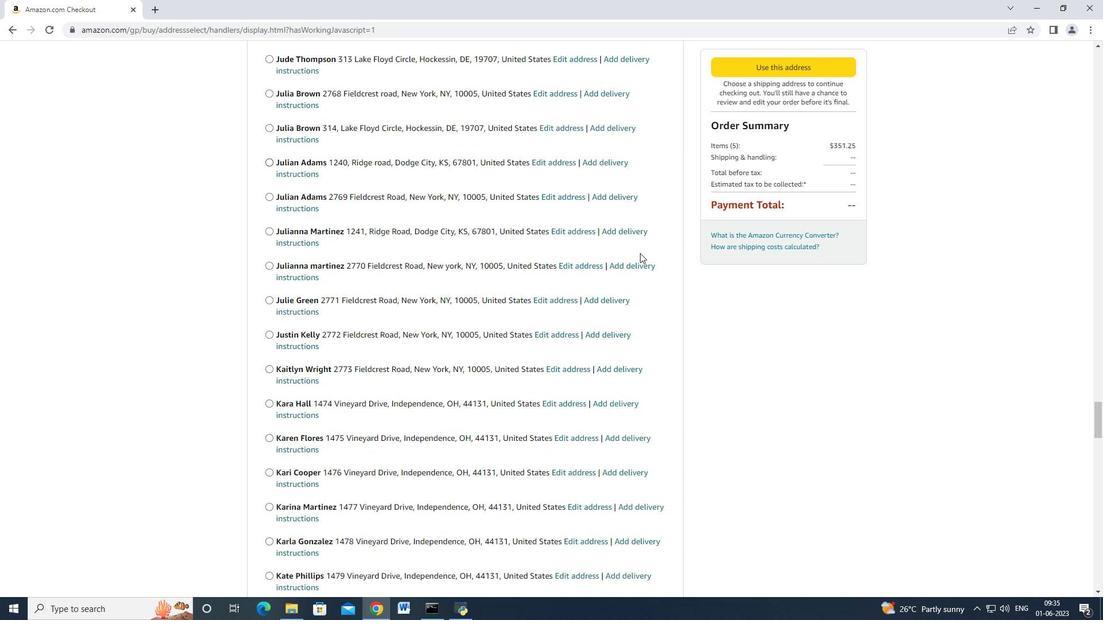 
Action: Mouse scrolled (628, 248) with delta (0, 0)
Screenshot: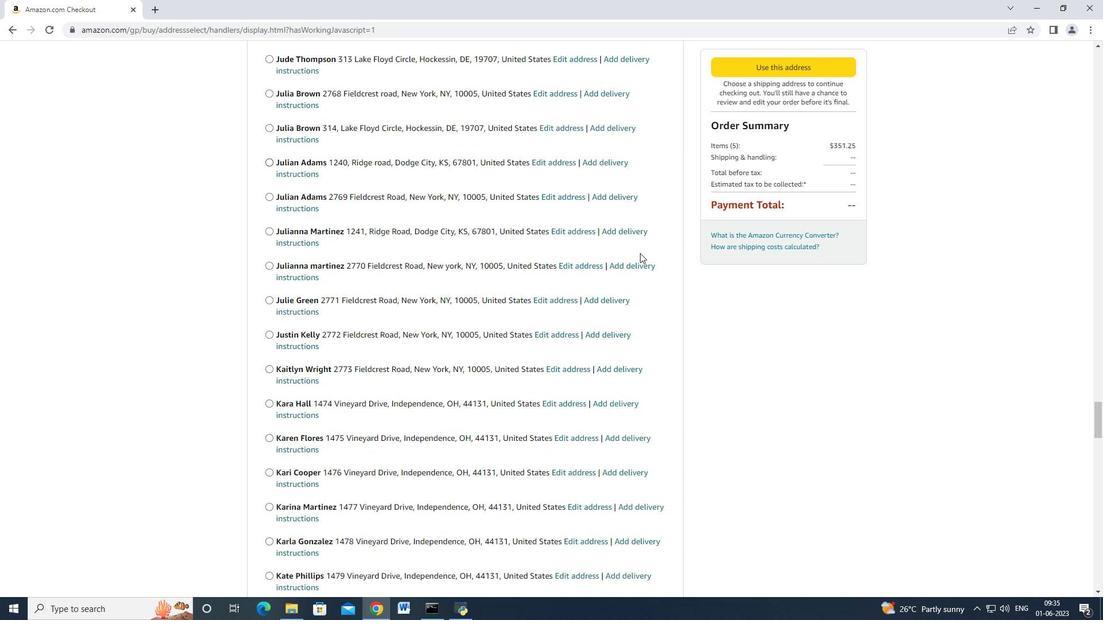 
Action: Mouse moved to (628, 249)
Screenshot: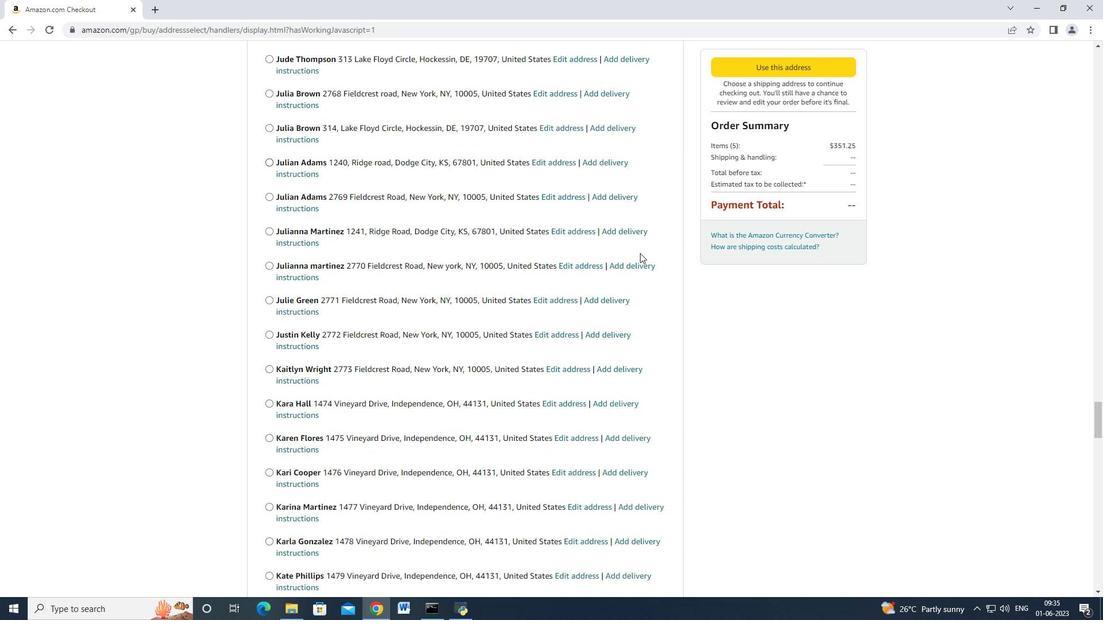 
Action: Mouse scrolled (628, 248) with delta (0, 0)
Screenshot: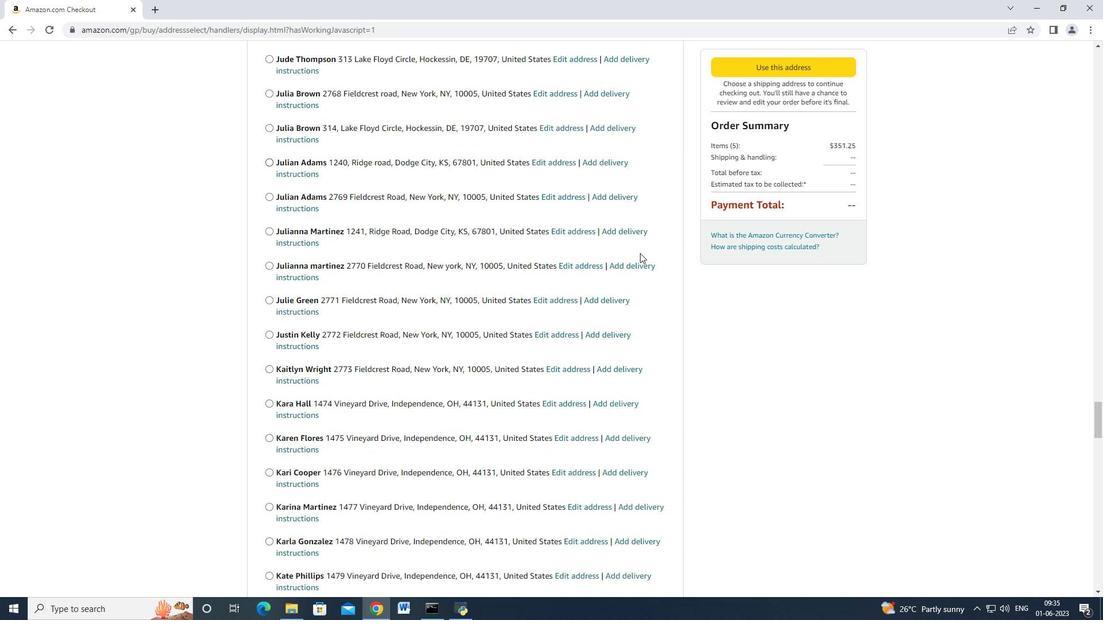 
Action: Mouse moved to (627, 249)
Screenshot: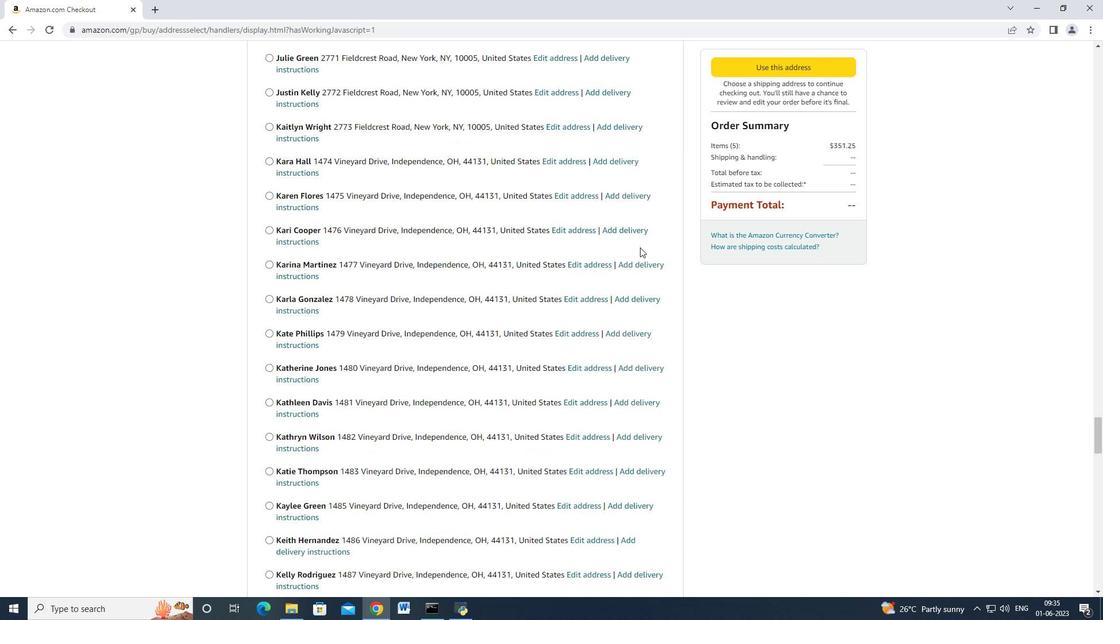 
Action: Mouse scrolled (628, 248) with delta (0, 0)
Screenshot: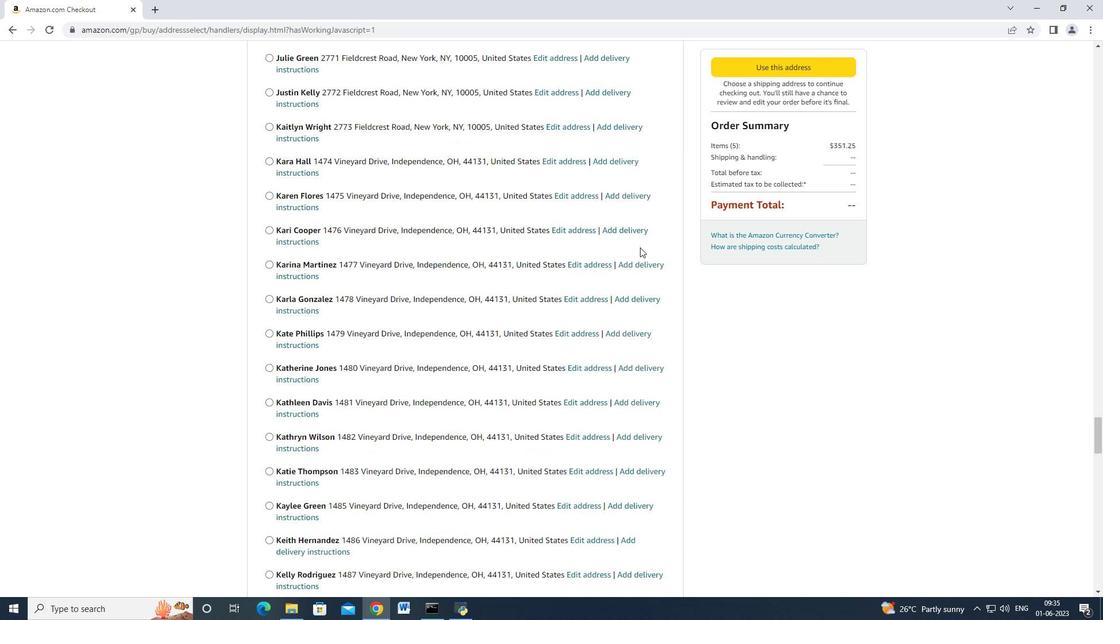 
Action: Mouse moved to (626, 248)
Screenshot: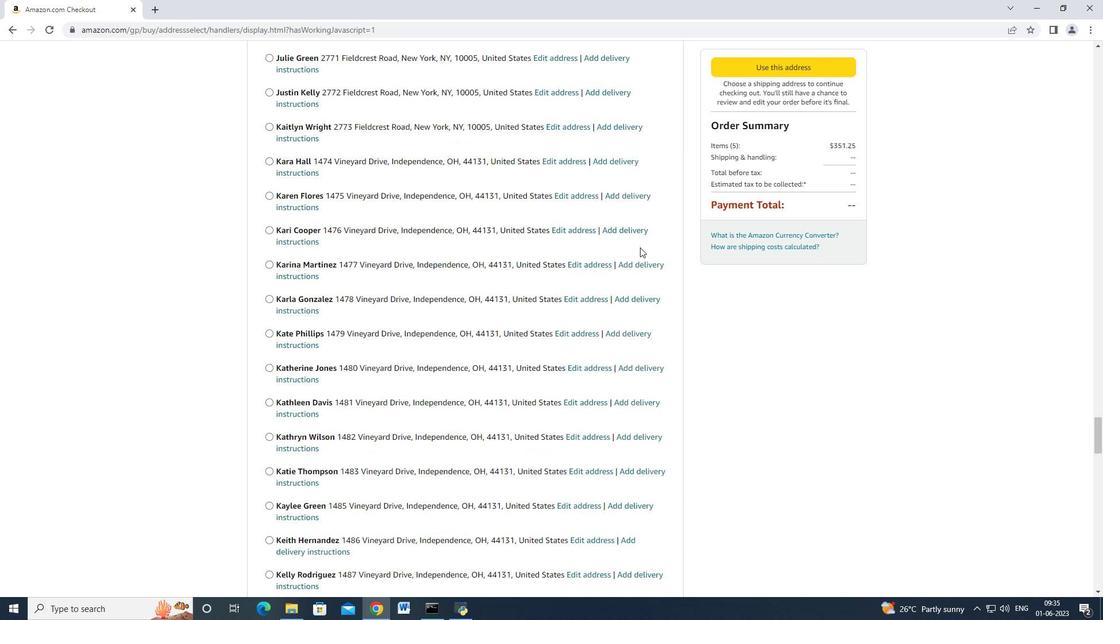 
Action: Mouse scrolled (627, 248) with delta (0, 0)
Screenshot: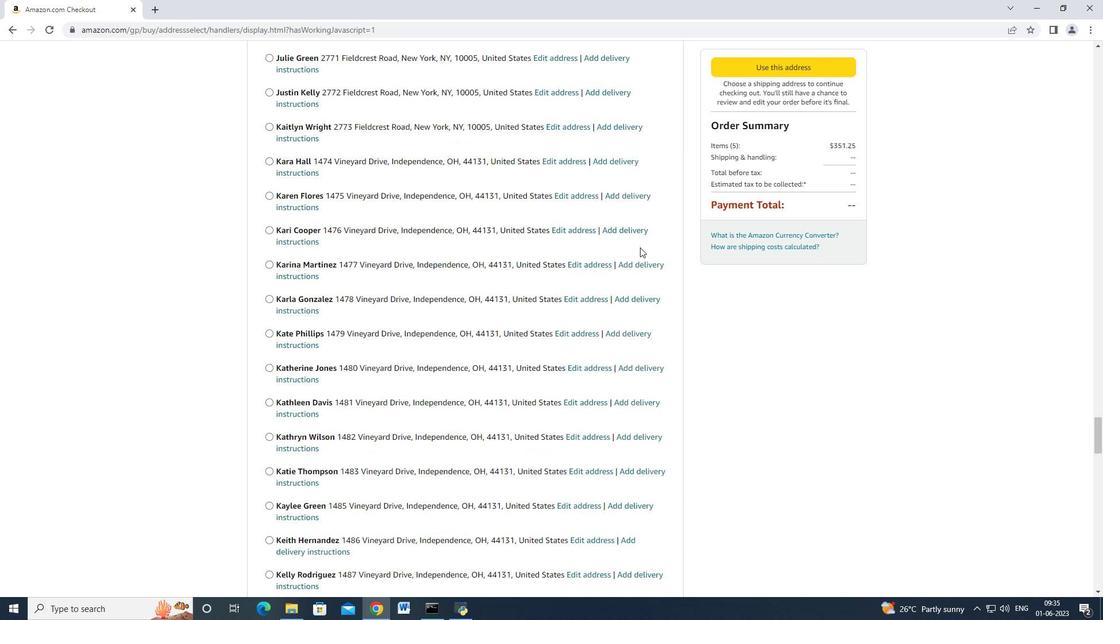 
Action: Mouse moved to (625, 248)
Screenshot: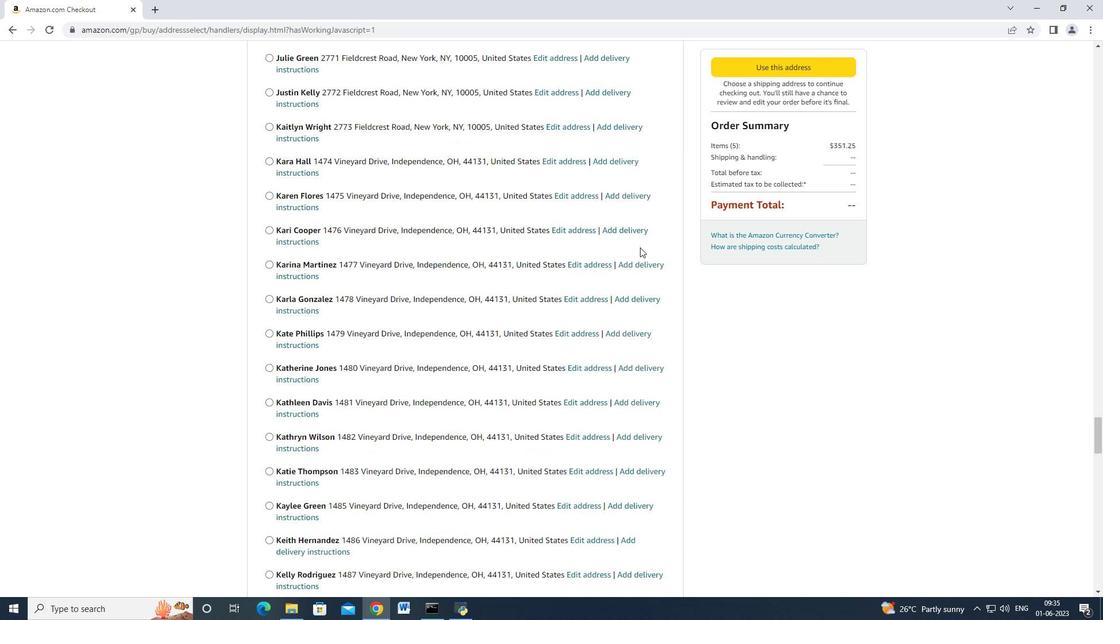 
Action: Mouse scrolled (626, 247) with delta (0, 0)
Screenshot: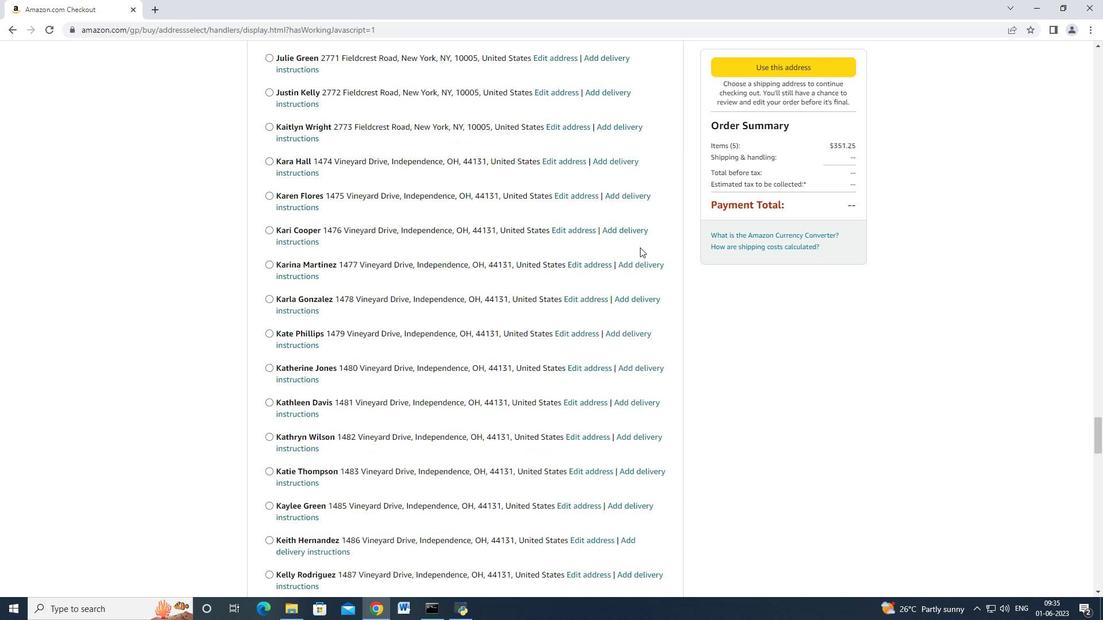 
Action: Mouse moved to (624, 248)
Screenshot: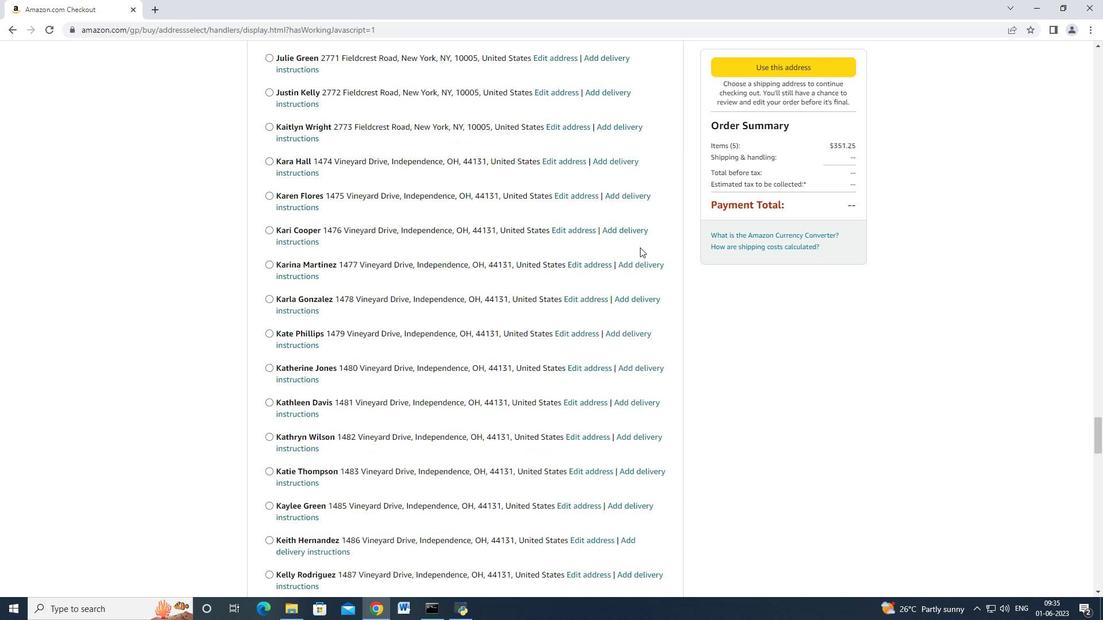 
Action: Mouse scrolled (625, 247) with delta (0, 0)
Screenshot: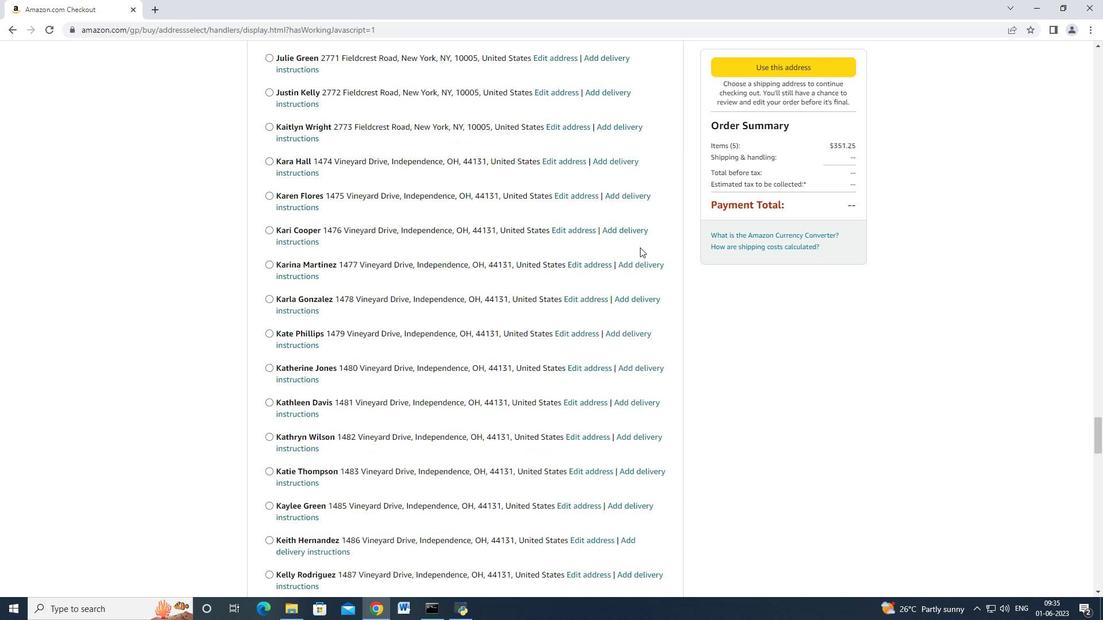 
Action: Mouse moved to (622, 246)
